 Task: Save the nearest Divvy bike station to your list of favorite locations and also explore the gallery of the bike station.
Action: Mouse moved to (13, 100)
Screenshot: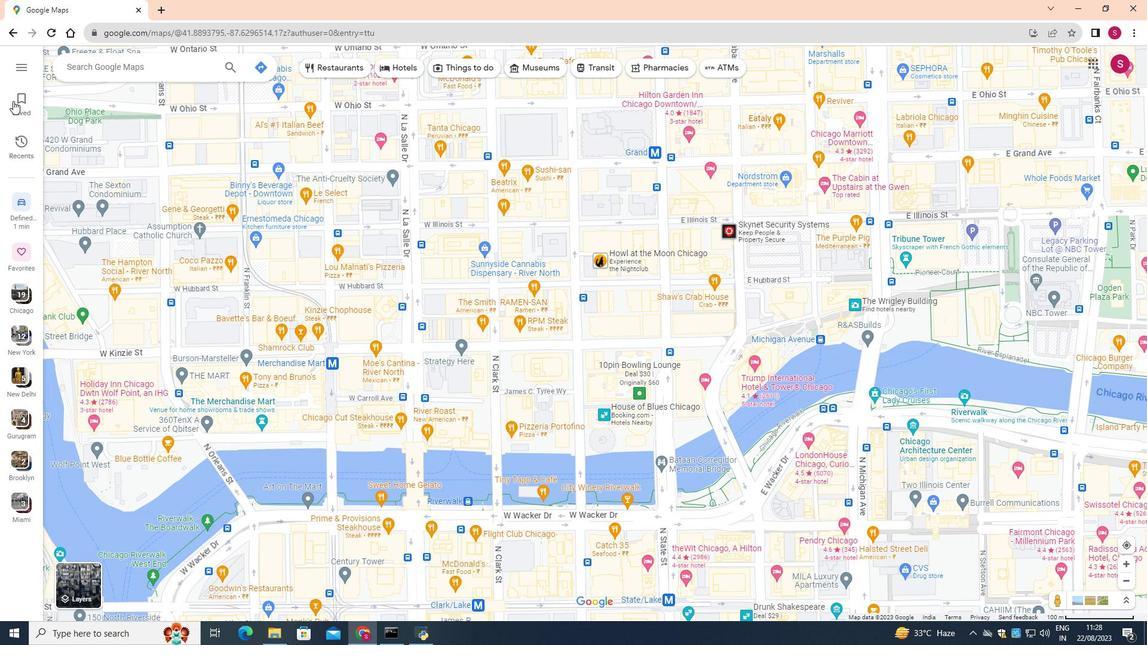 
Action: Mouse pressed left at (13, 100)
Screenshot: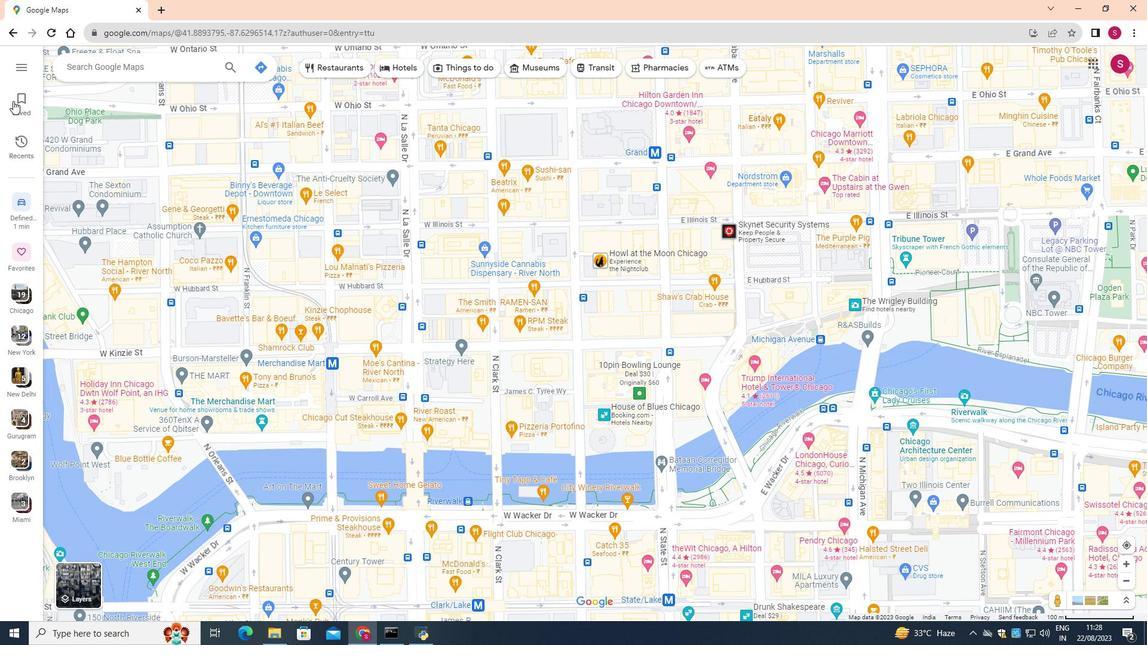 
Action: Mouse moved to (261, 171)
Screenshot: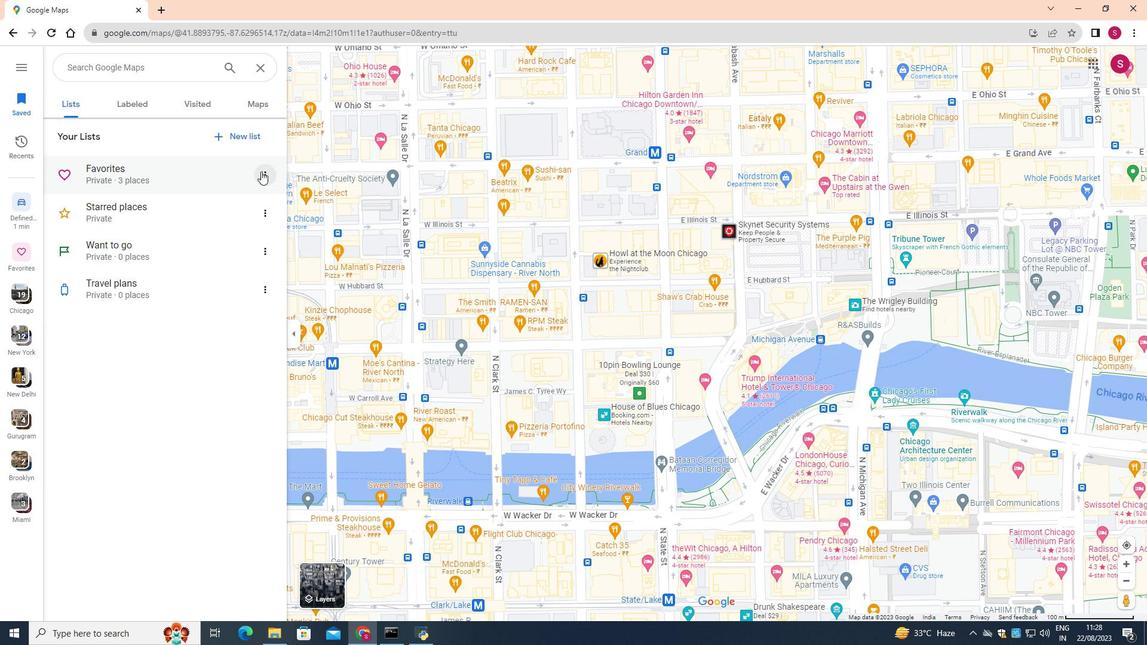 
Action: Mouse pressed left at (261, 171)
Screenshot: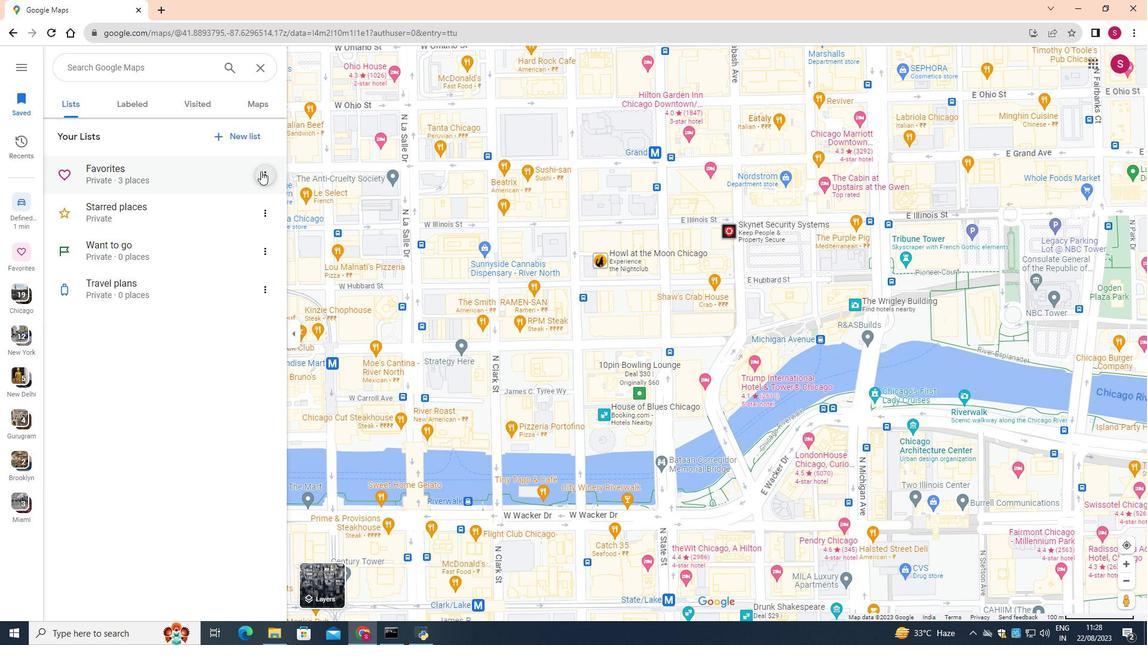 
Action: Mouse moved to (273, 187)
Screenshot: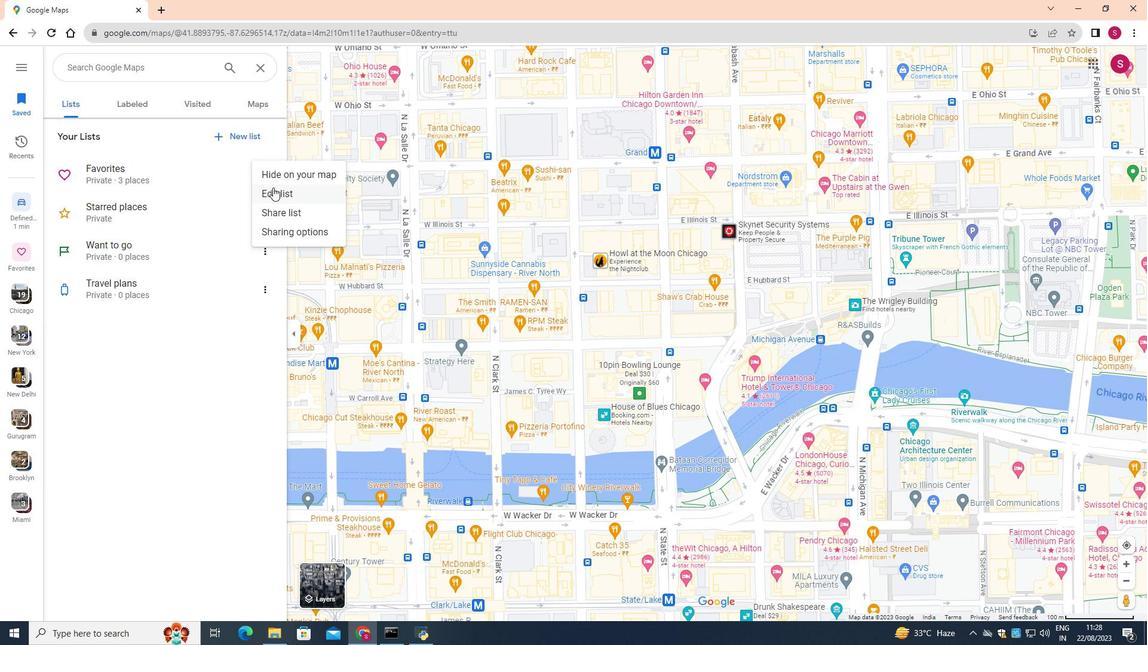 
Action: Mouse pressed left at (273, 187)
Screenshot: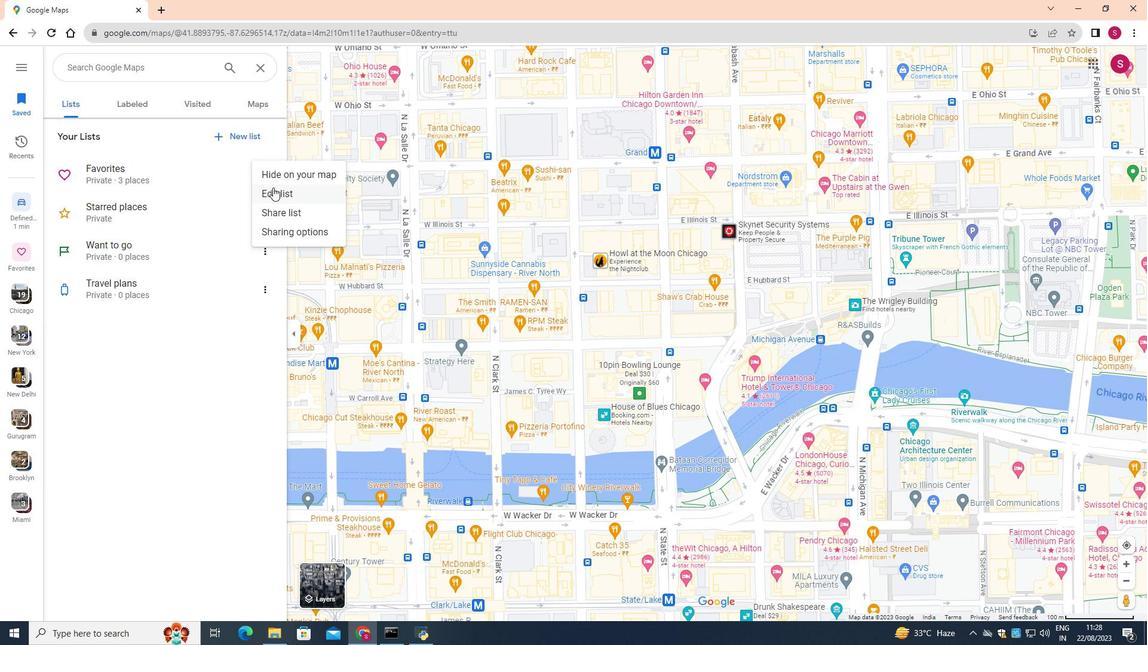 
Action: Mouse moved to (182, 148)
Screenshot: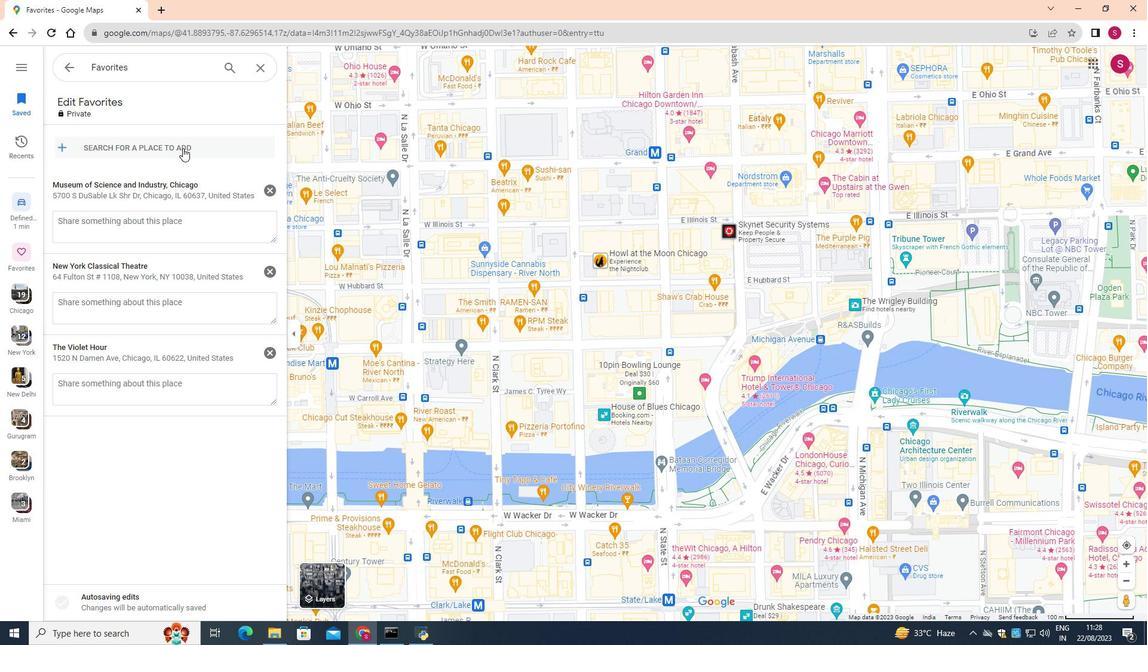 
Action: Mouse pressed left at (182, 148)
Screenshot: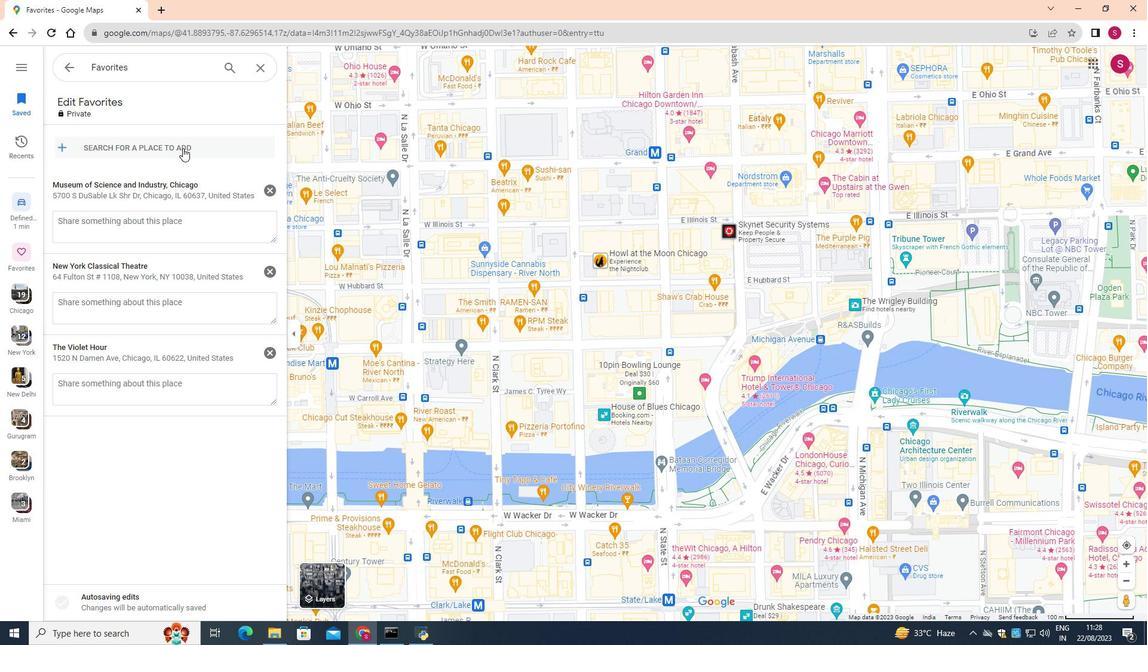 
Action: Key pressed <Key.shift>Field<Key.space><Key.shift>Museum<Key.space><Key.shift>Bike<Key.space><Key.shift>Sharing
Screenshot: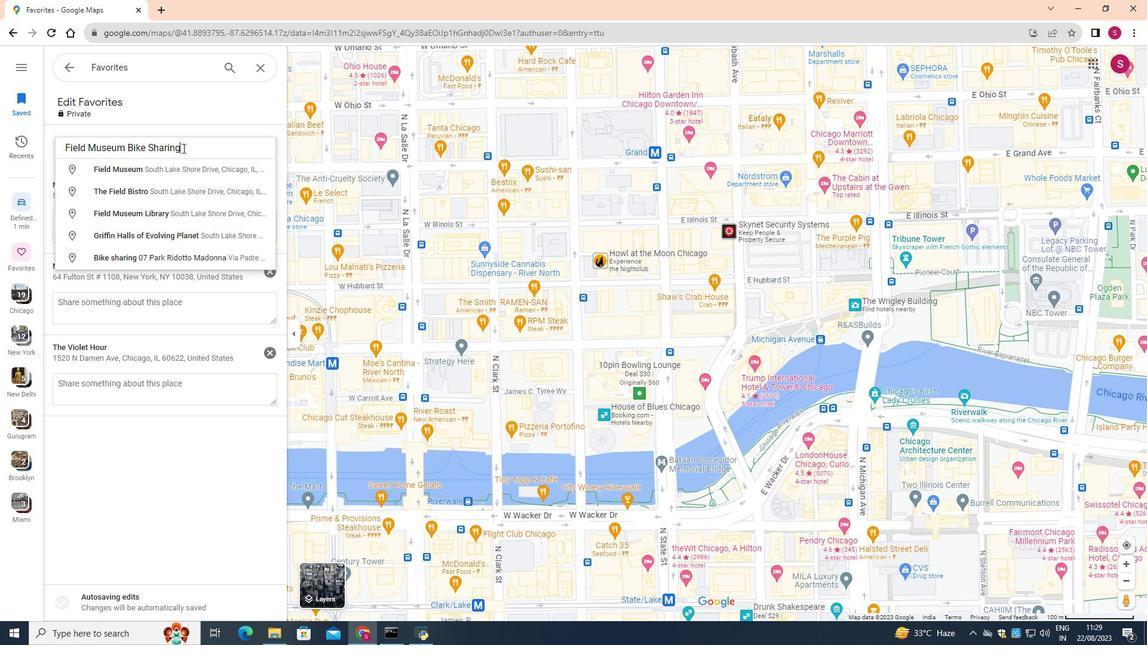 
Action: Mouse moved to (157, 172)
Screenshot: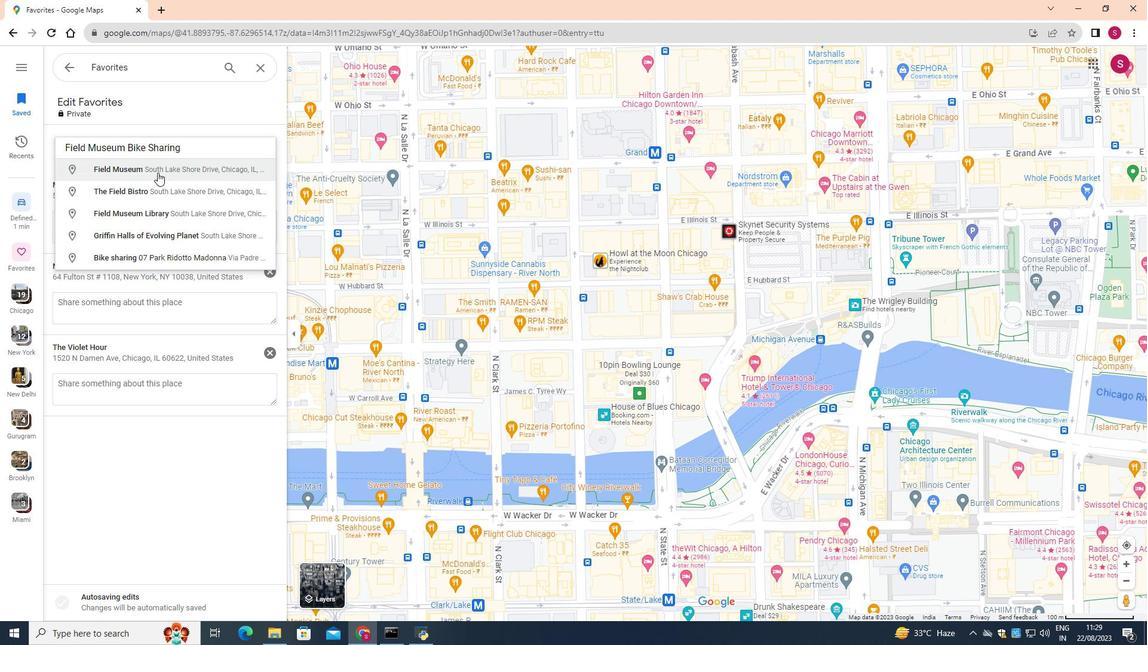
Action: Mouse pressed left at (157, 172)
Screenshot: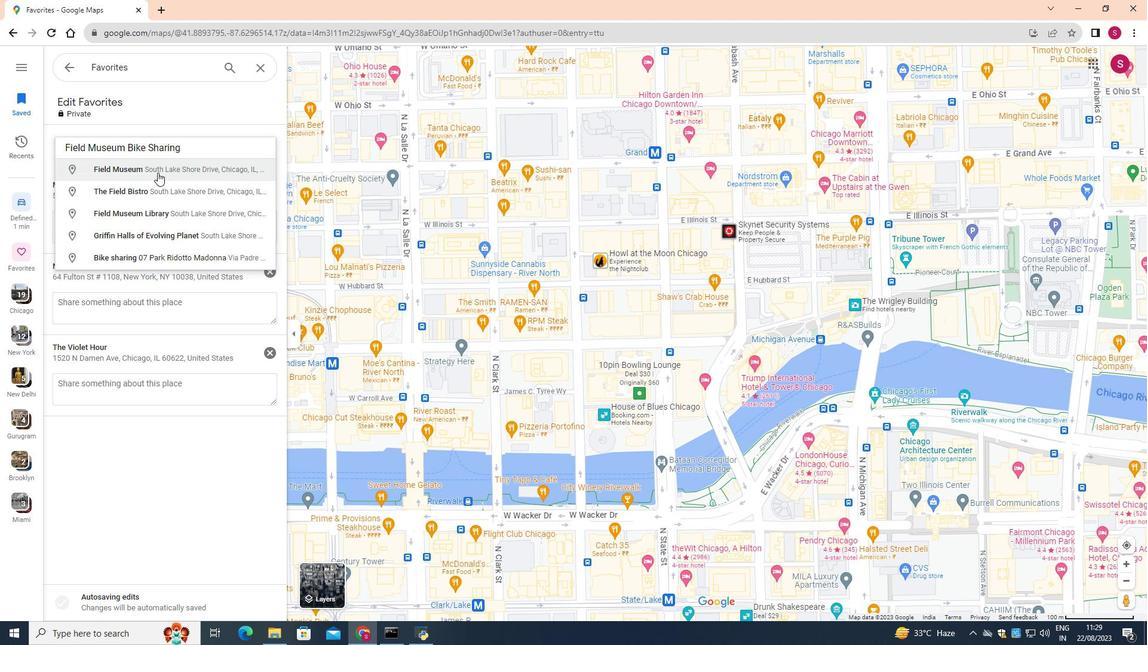 
Action: Mouse moved to (788, 604)
Screenshot: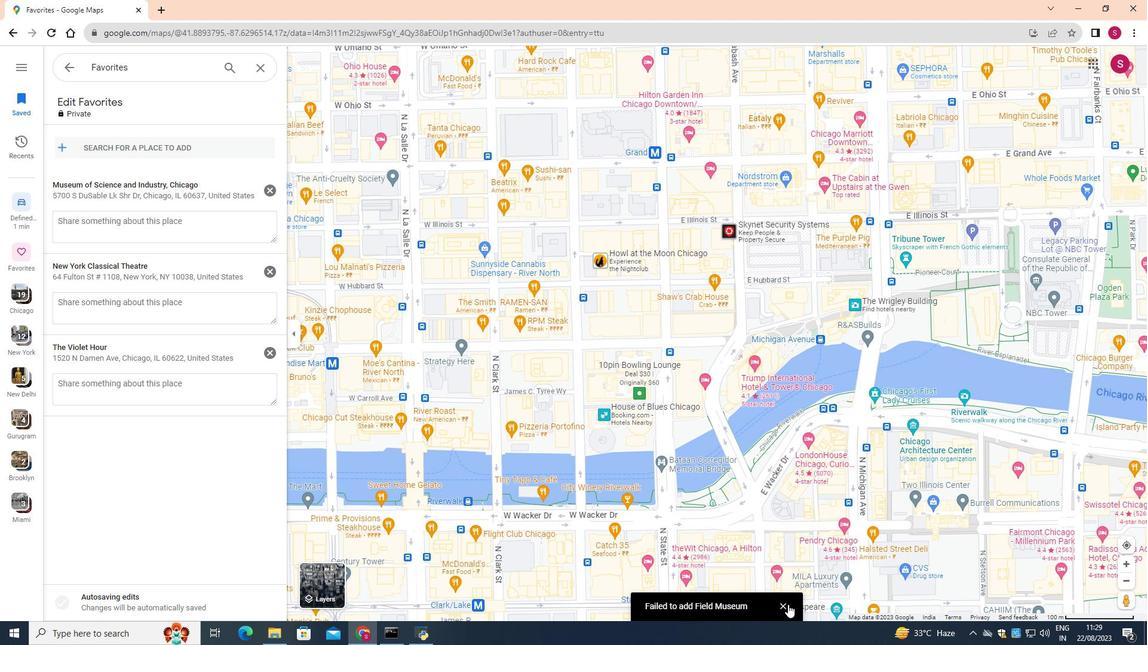 
Action: Mouse pressed left at (788, 604)
Screenshot: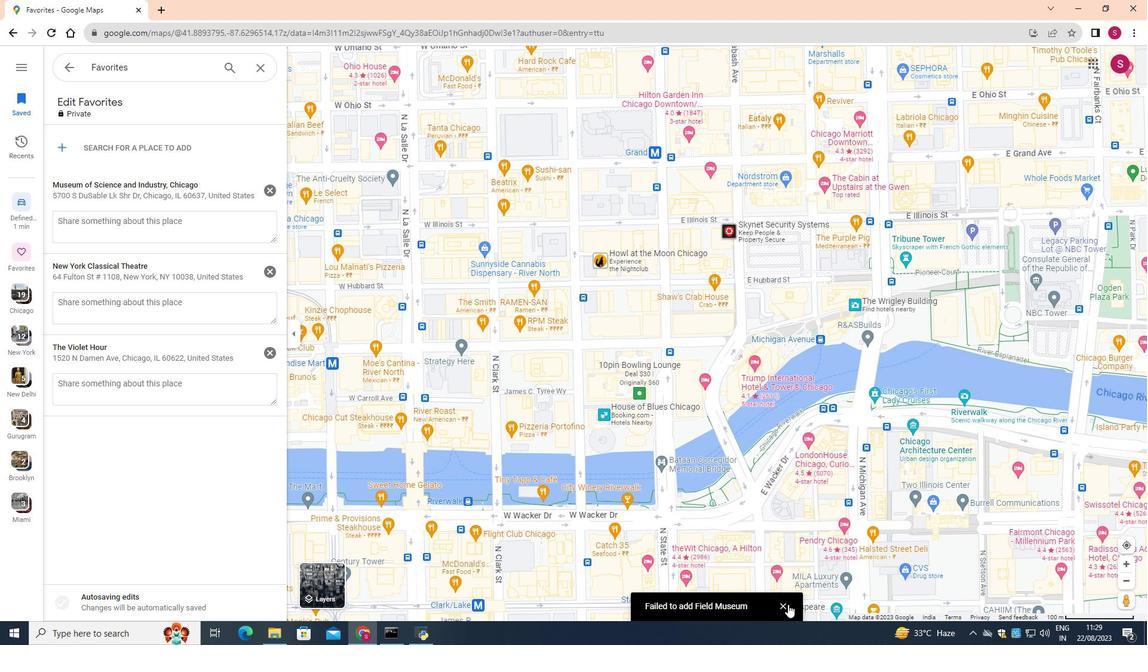 
Action: Mouse moved to (161, 142)
Screenshot: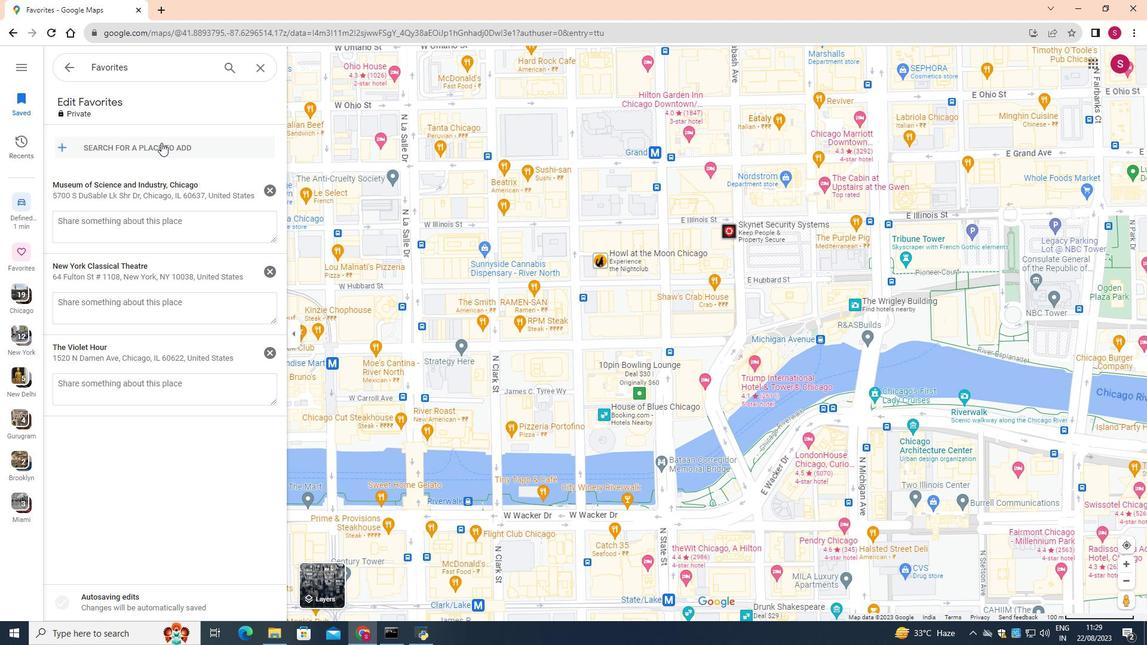 
Action: Mouse pressed left at (161, 142)
Screenshot: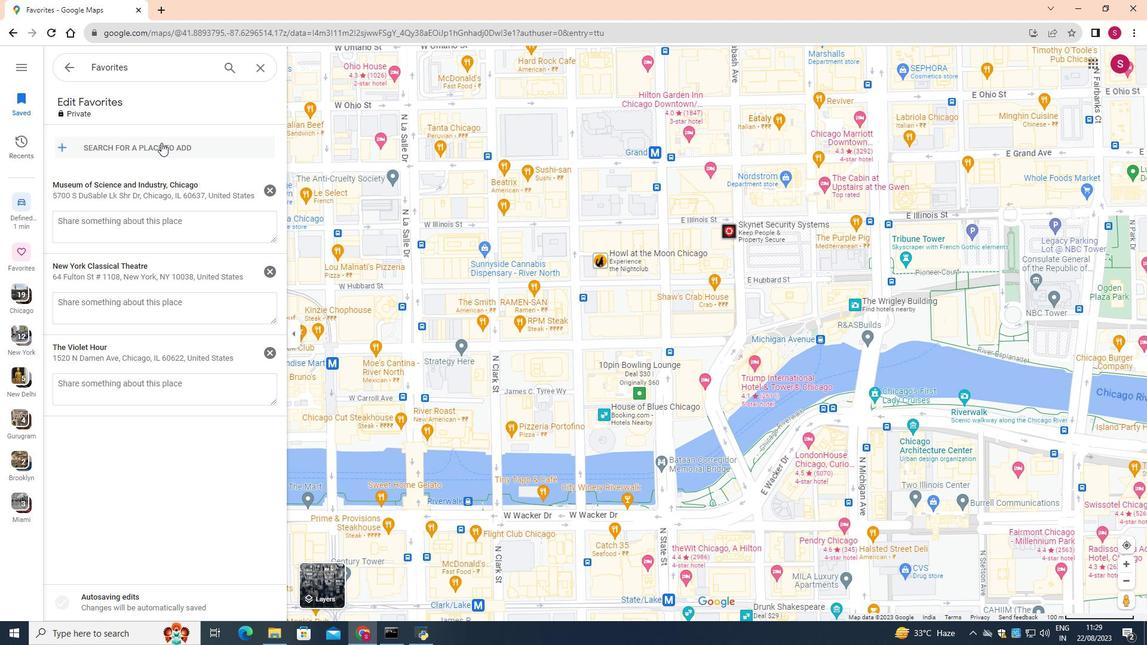 
Action: Mouse moved to (160, 169)
Screenshot: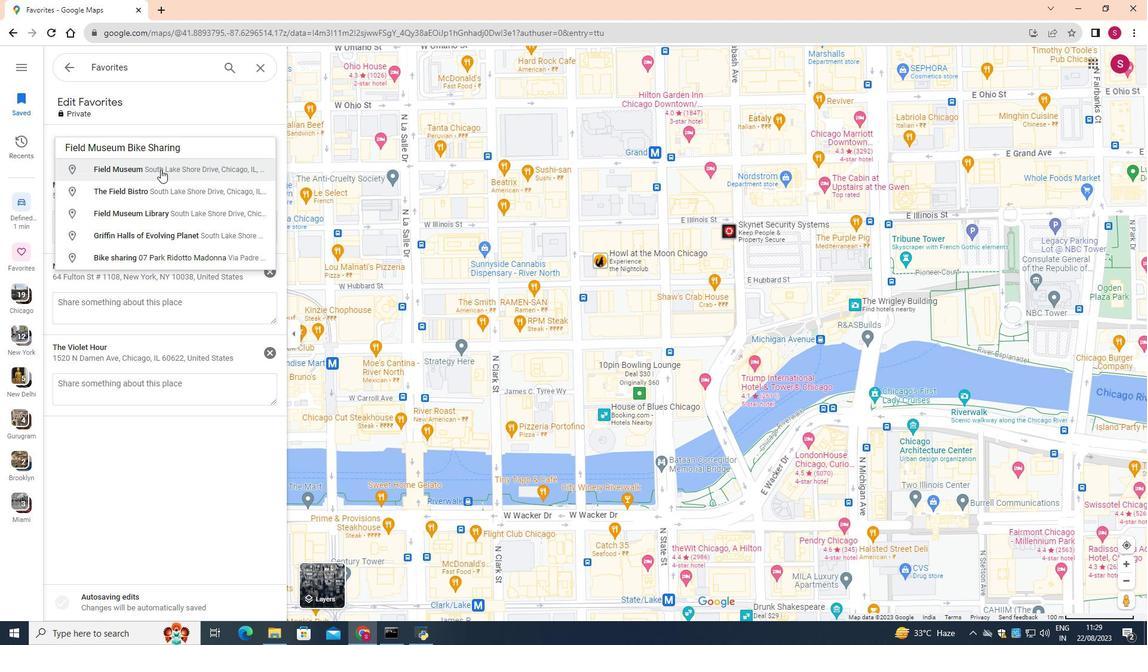 
Action: Mouse pressed left at (160, 169)
Screenshot: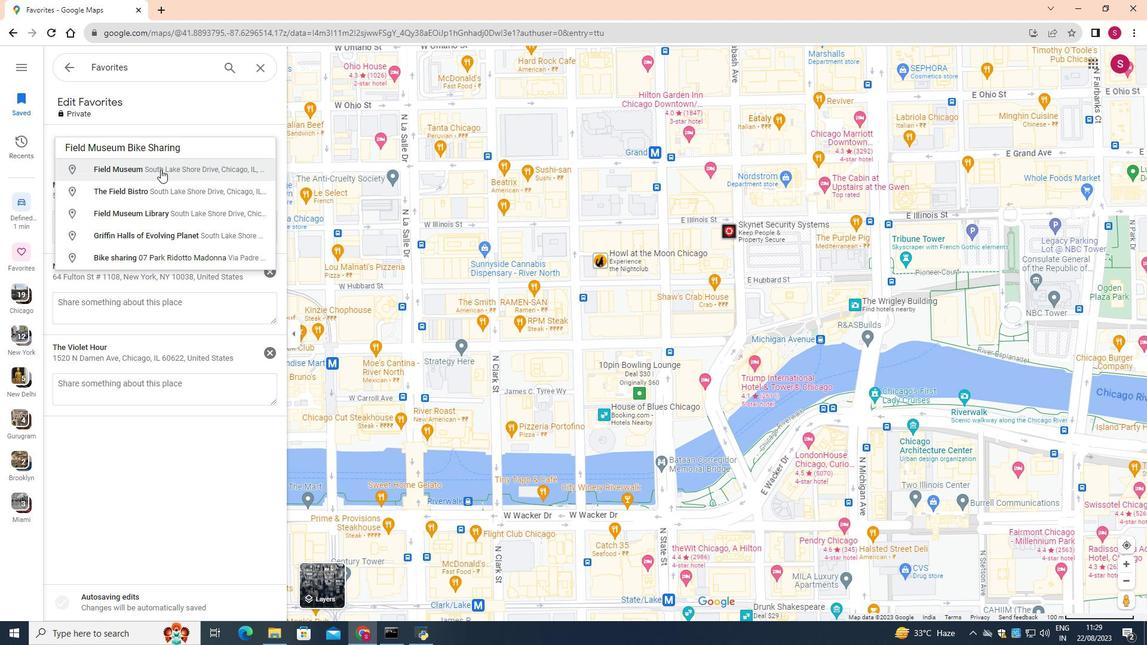 
Action: Mouse moved to (781, 603)
Screenshot: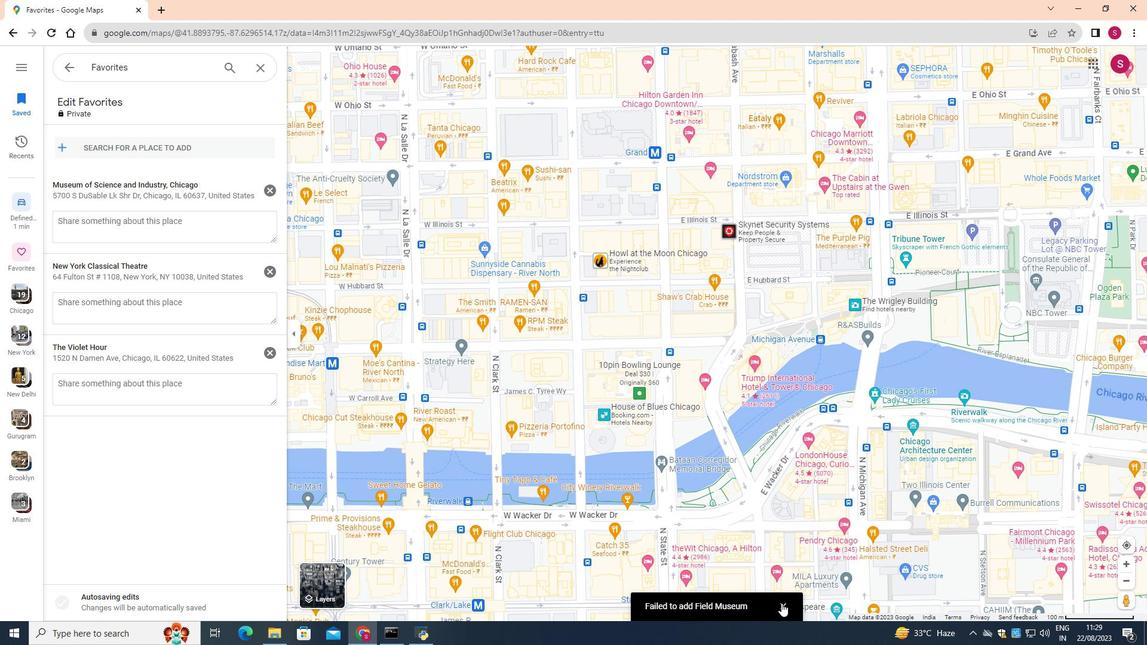 
Action: Mouse pressed left at (781, 603)
Screenshot: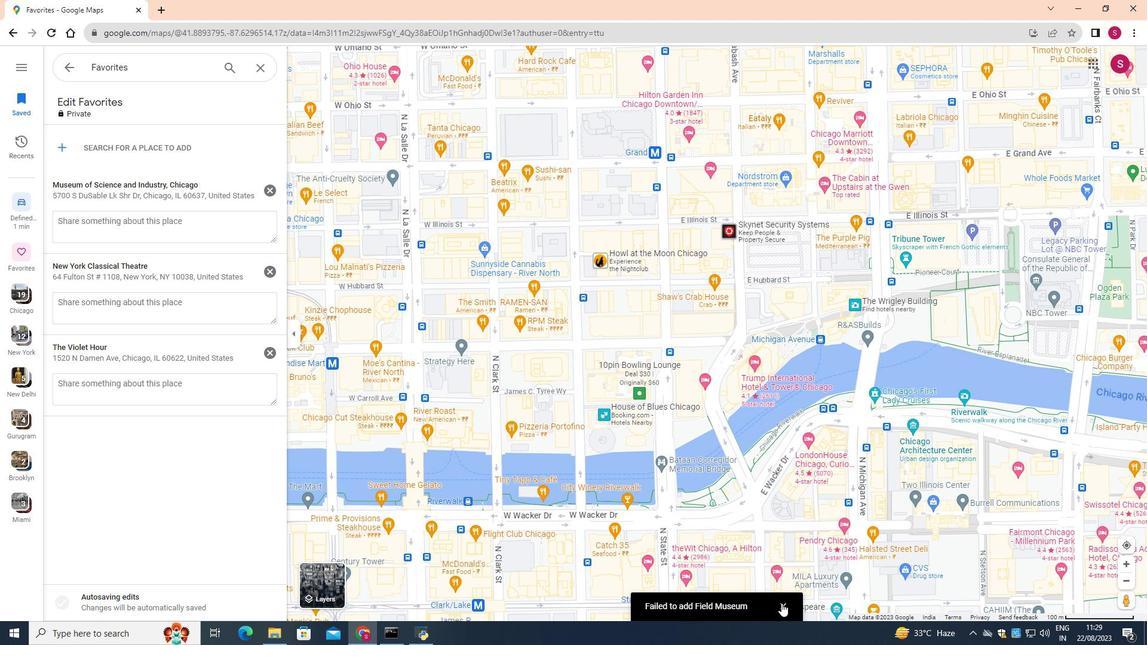 
Action: Mouse moved to (62, 148)
Screenshot: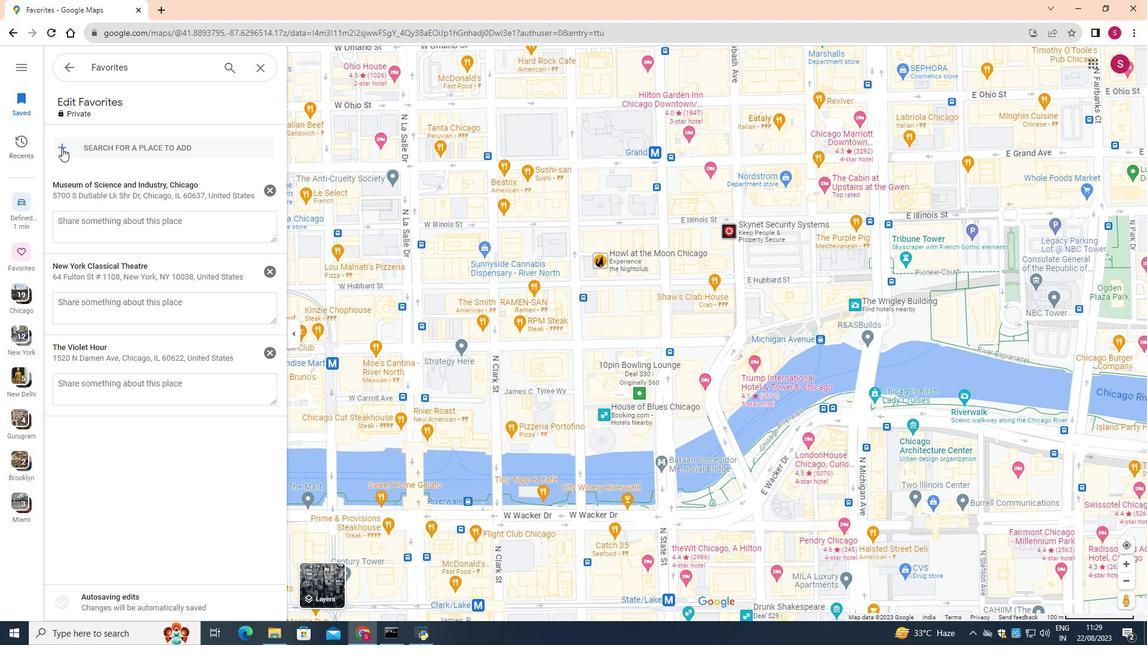 
Action: Mouse pressed left at (62, 148)
Screenshot: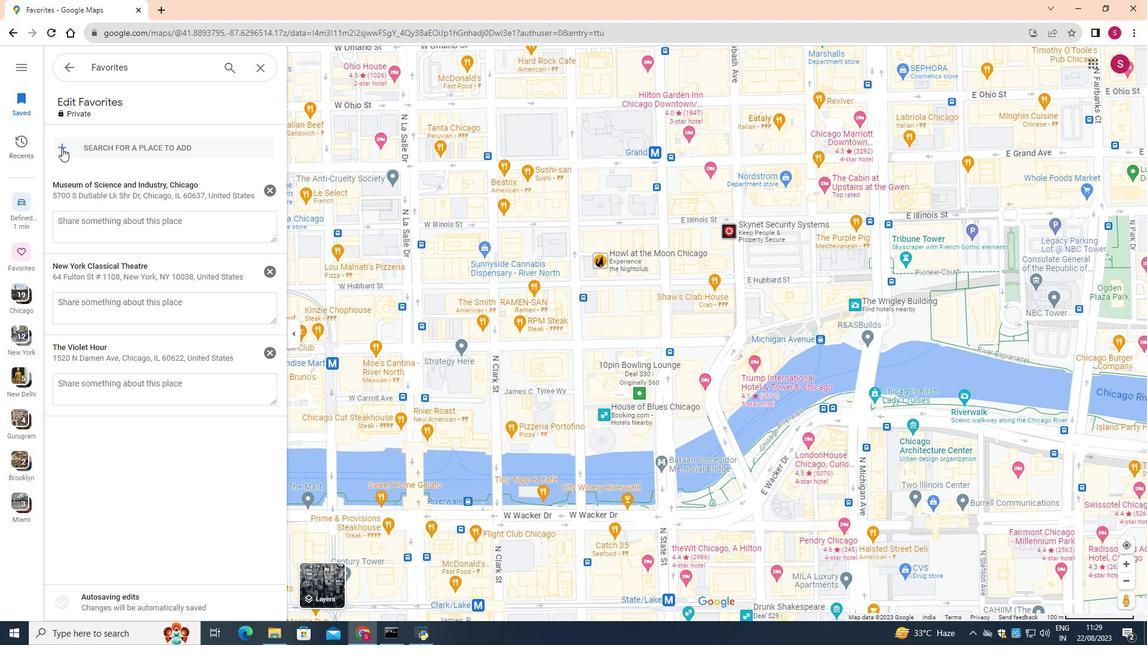 
Action: Mouse moved to (117, 166)
Screenshot: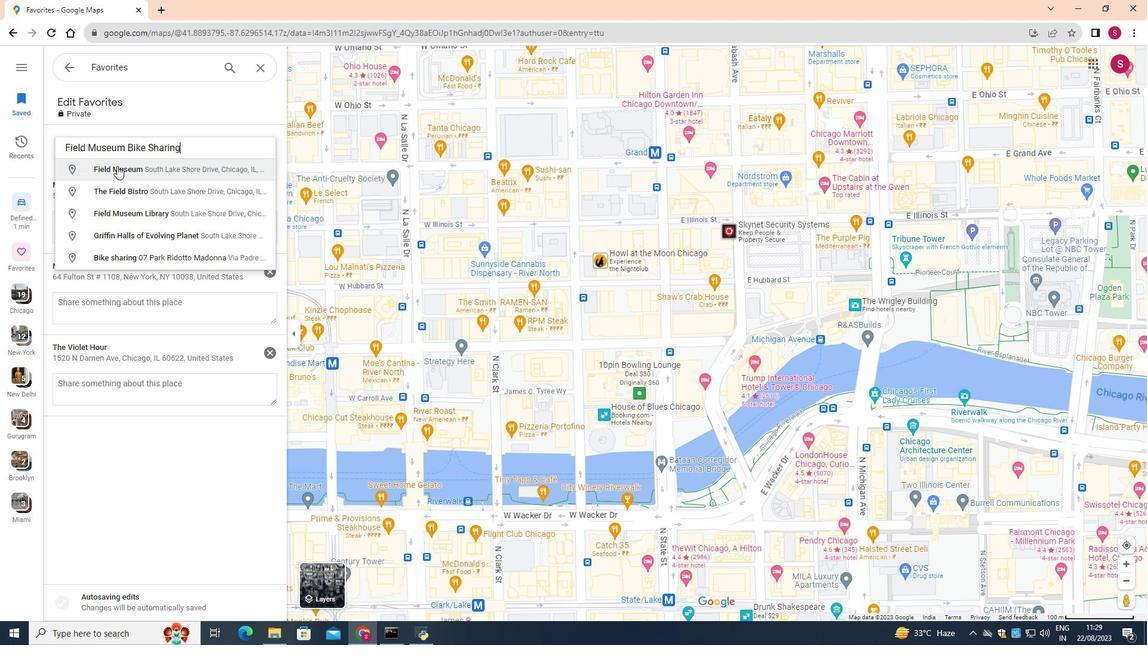 
Action: Mouse pressed left at (117, 166)
Screenshot: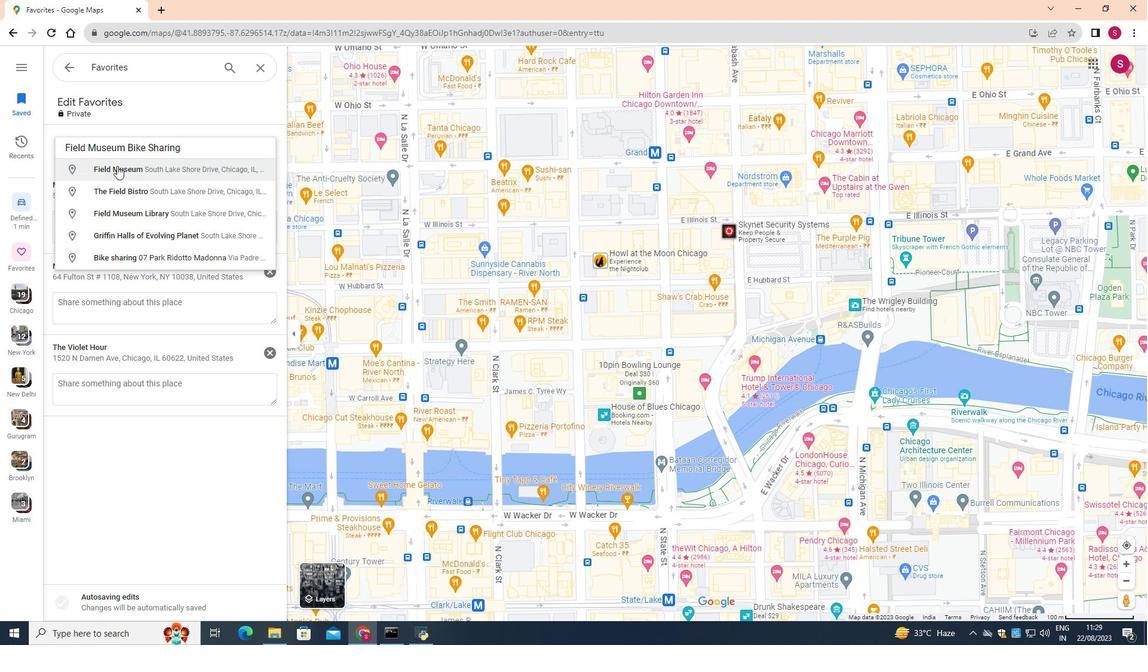 
Action: Mouse moved to (63, 64)
Screenshot: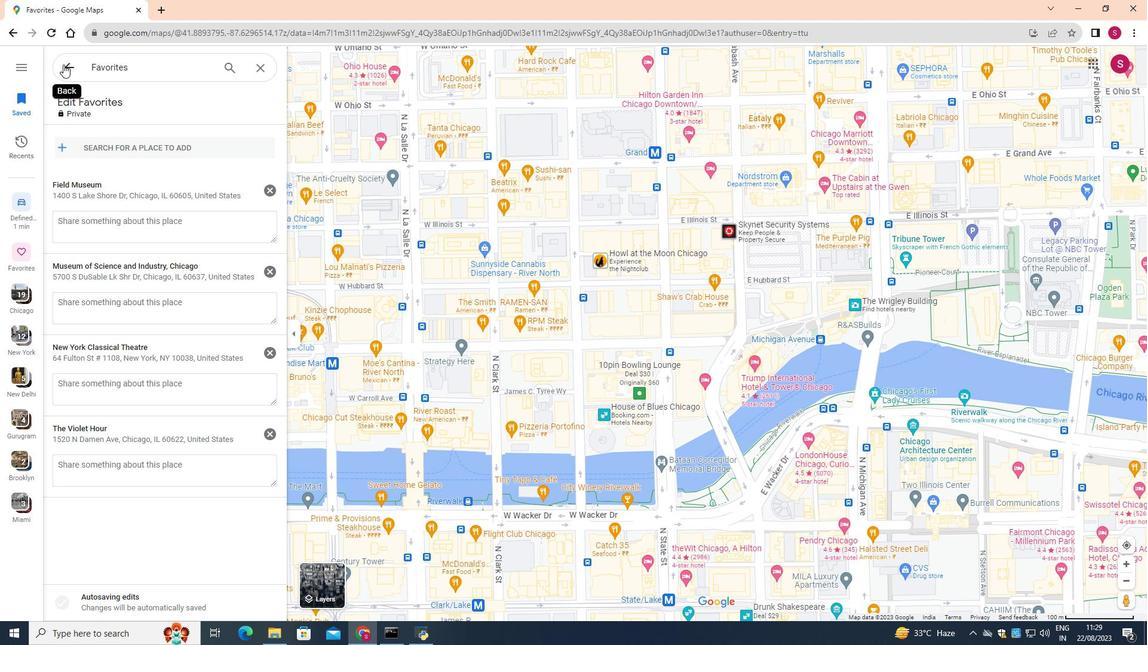 
Action: Mouse pressed left at (63, 64)
Screenshot: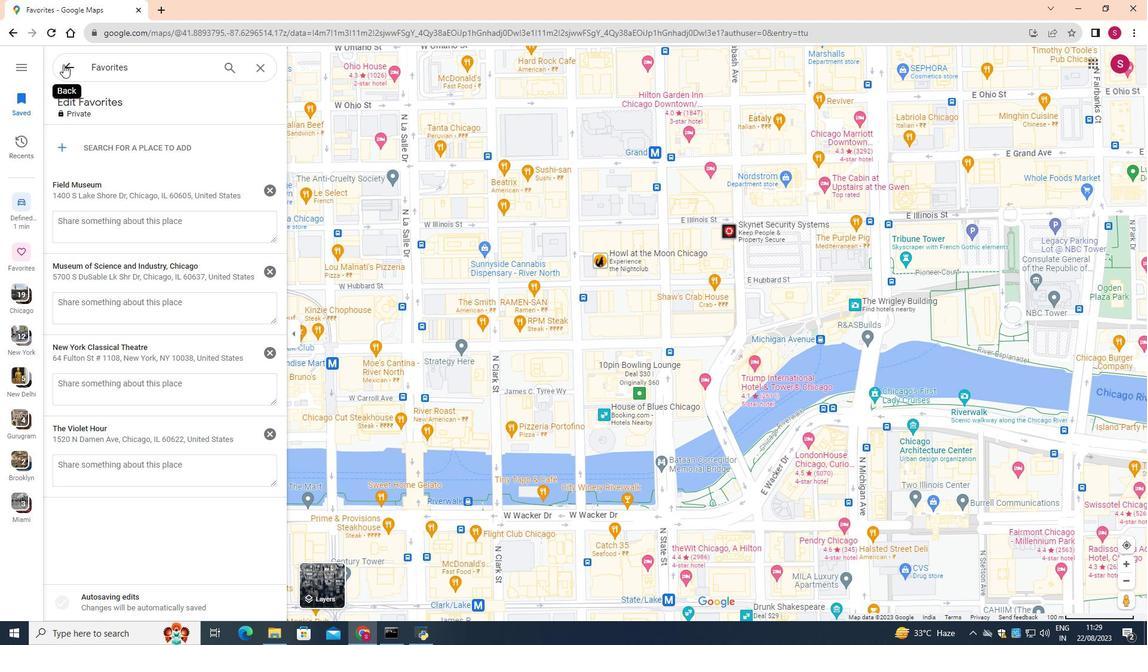
Action: Mouse pressed left at (63, 64)
Screenshot: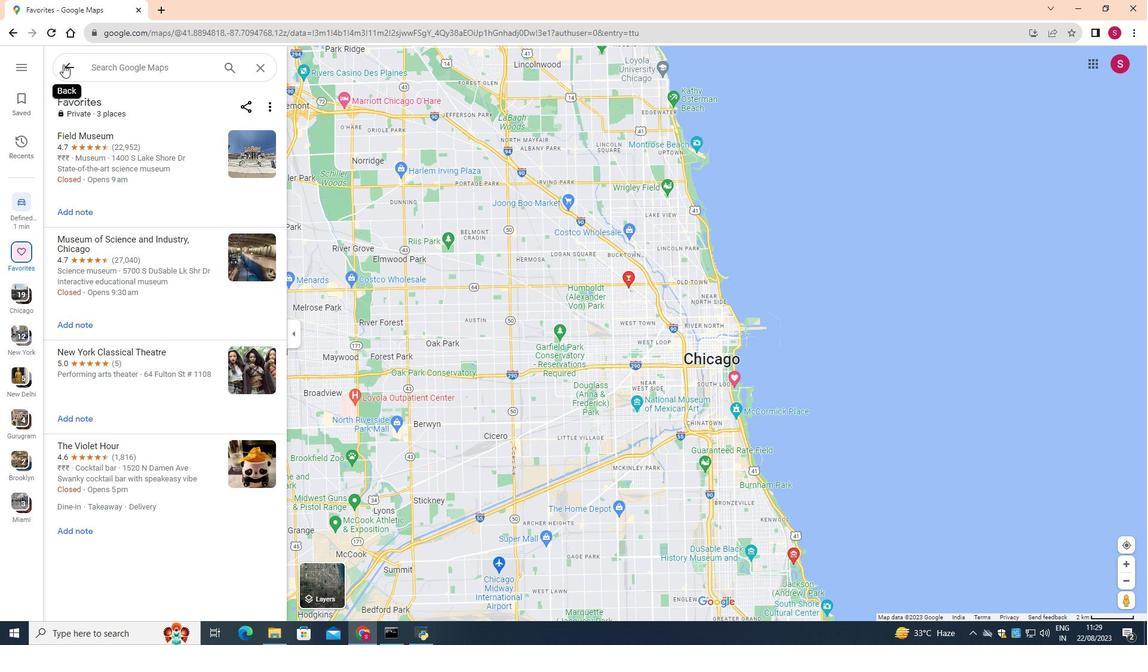 
Action: Mouse moved to (257, 64)
Screenshot: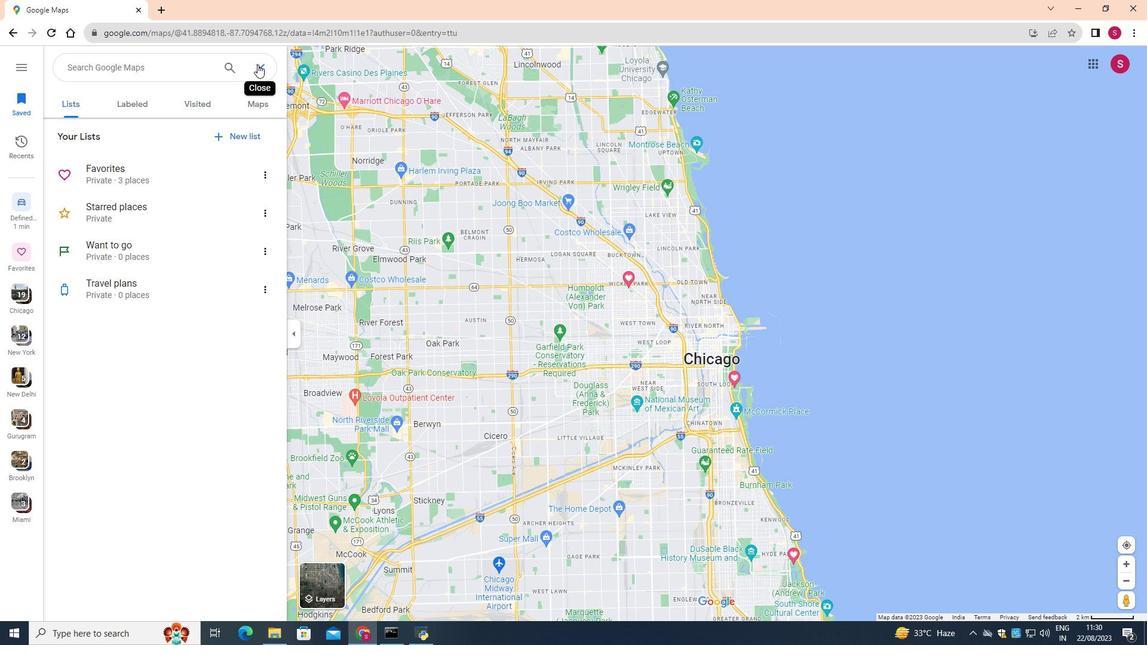 
Action: Mouse pressed left at (257, 64)
Screenshot: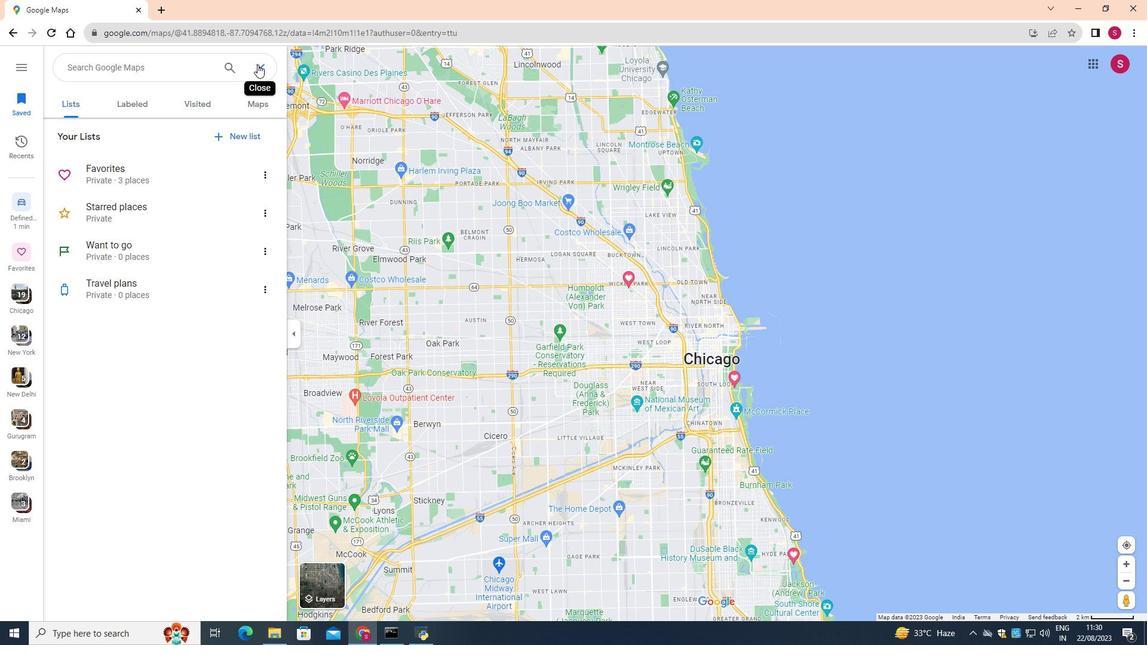 
Action: Mouse moved to (172, 66)
Screenshot: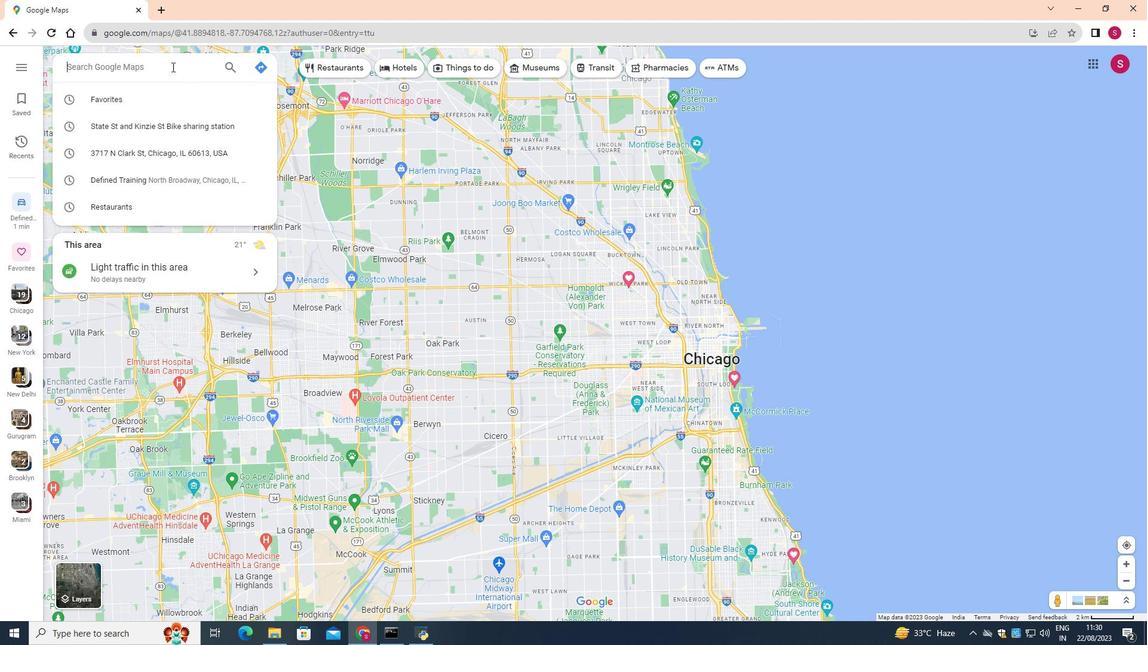 
Action: Mouse pressed left at (172, 66)
Screenshot: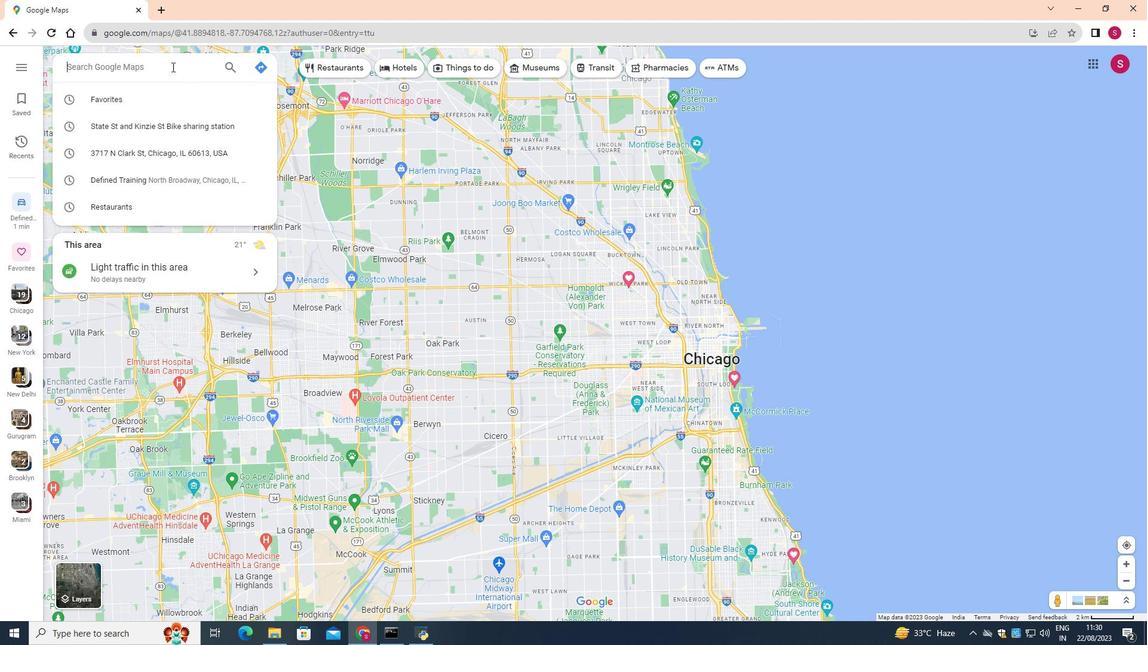 
Action: Key pressed <Key.shift>Field<Key.space><Key.shift>Mu
Screenshot: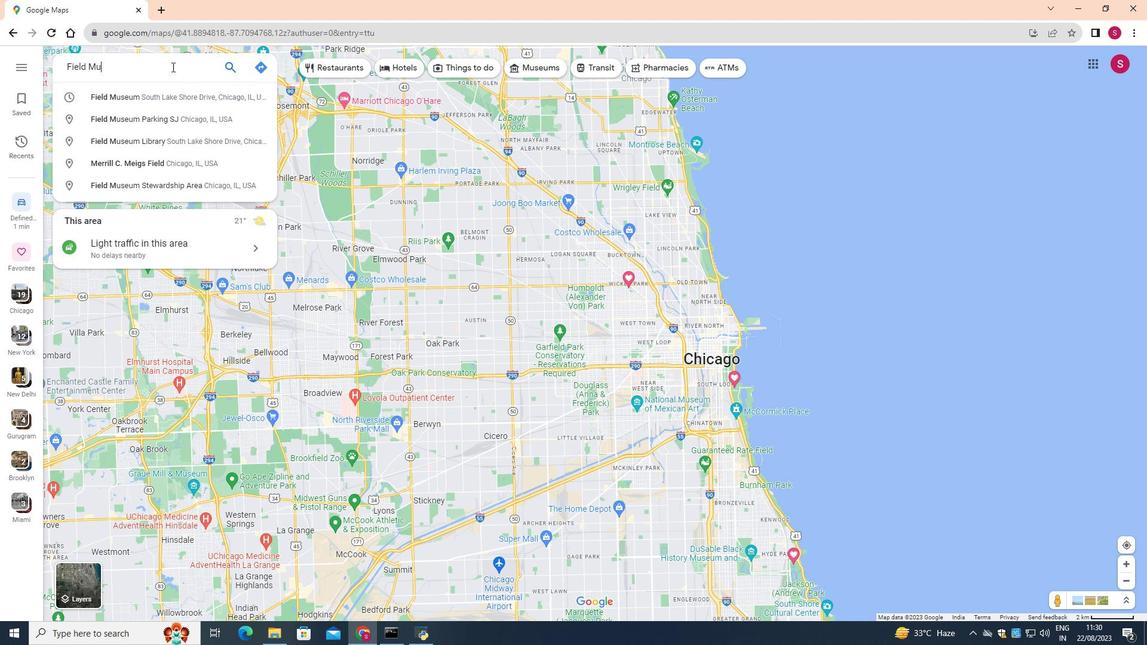 
Action: Mouse moved to (156, 95)
Screenshot: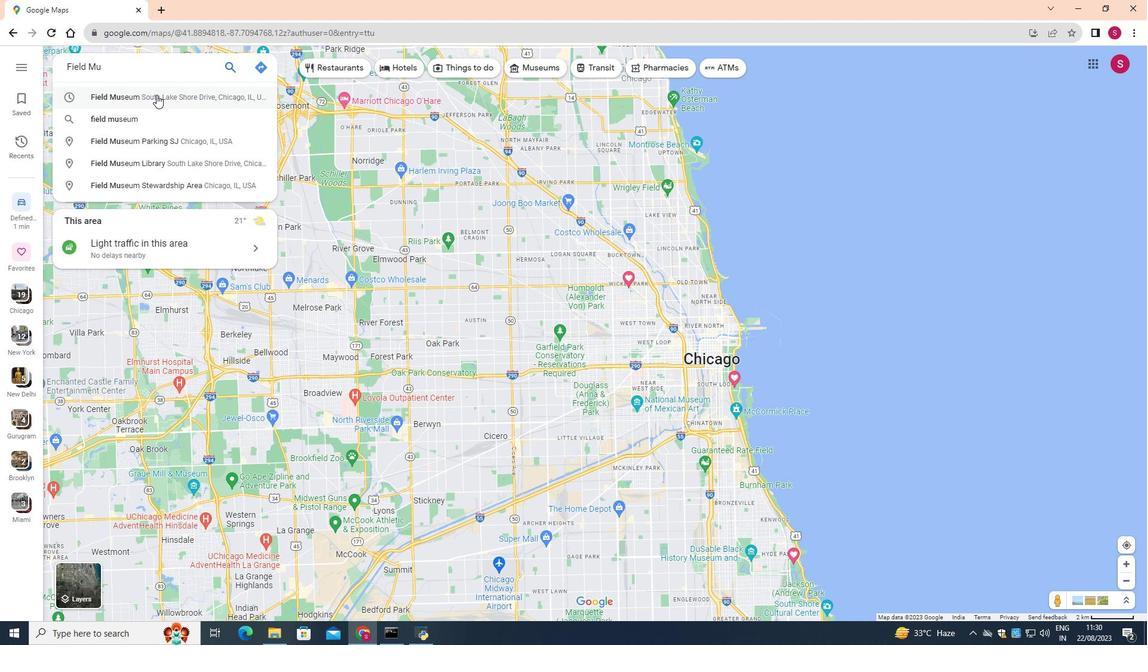 
Action: Mouse pressed left at (156, 95)
Screenshot: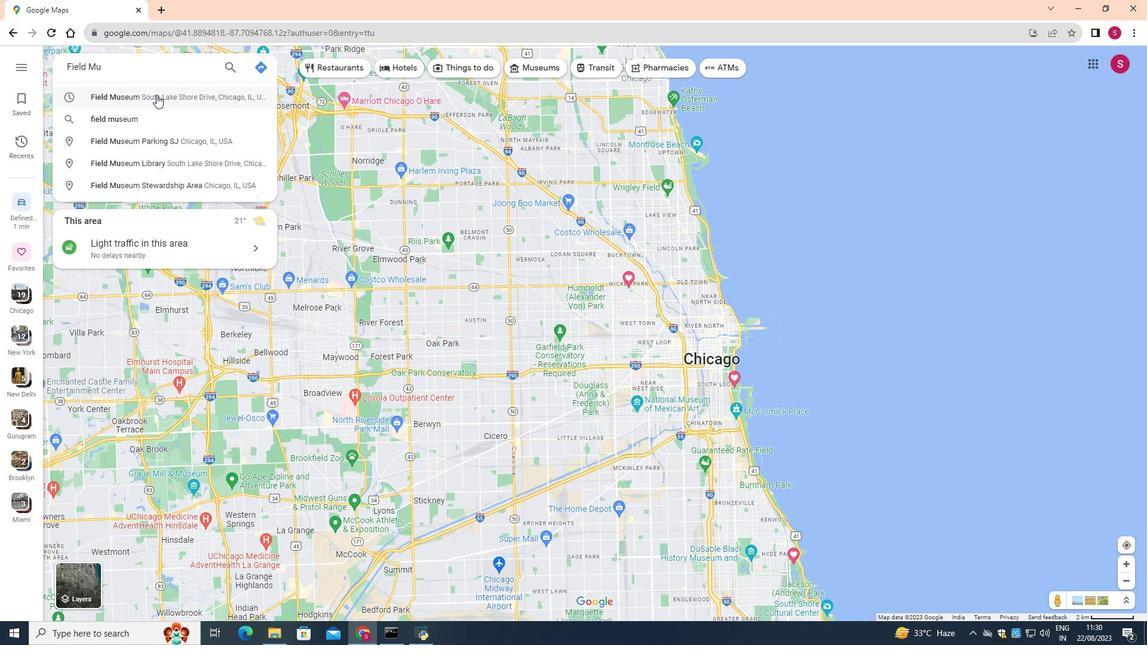
Action: Mouse moved to (207, 164)
Screenshot: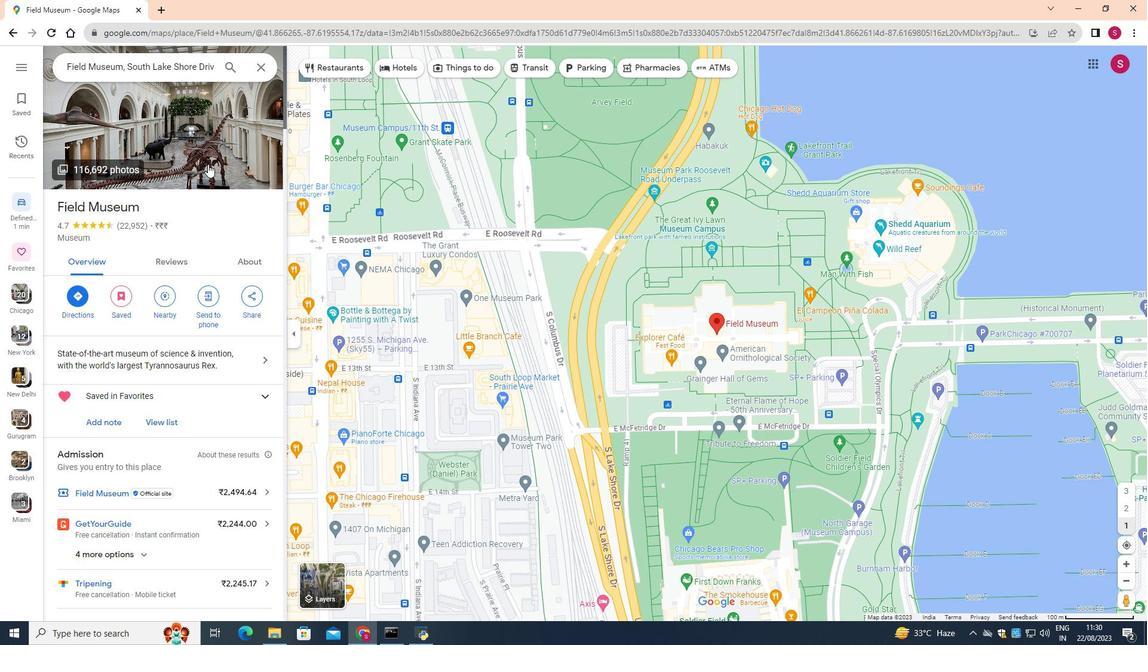 
Action: Mouse pressed left at (207, 164)
Screenshot: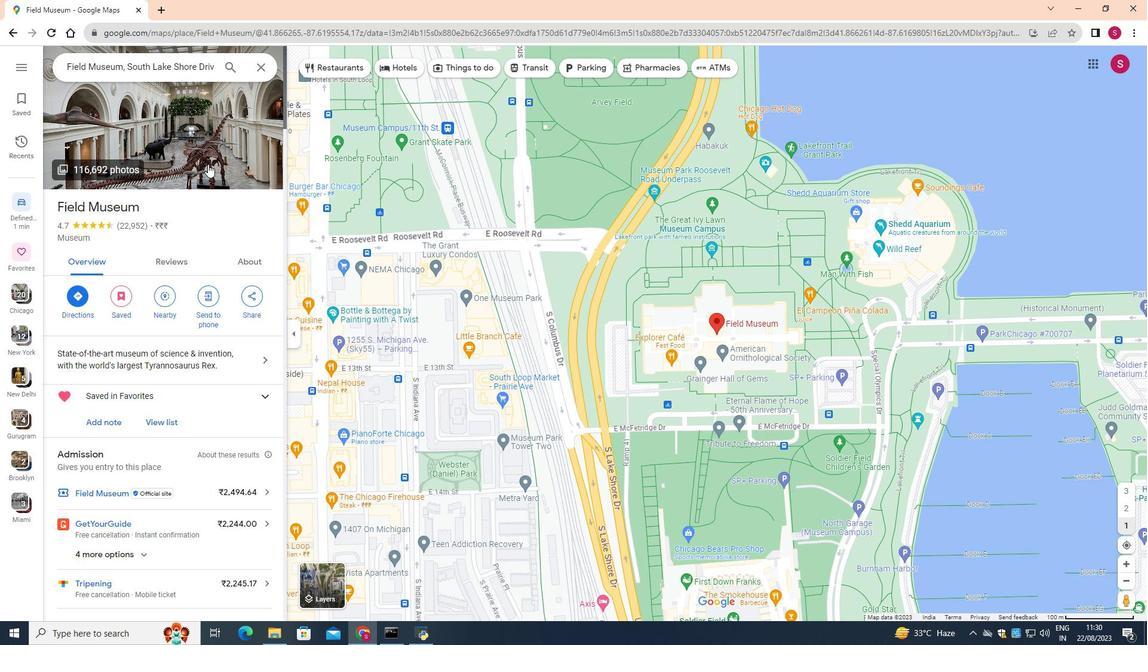 
Action: Mouse moved to (735, 522)
Screenshot: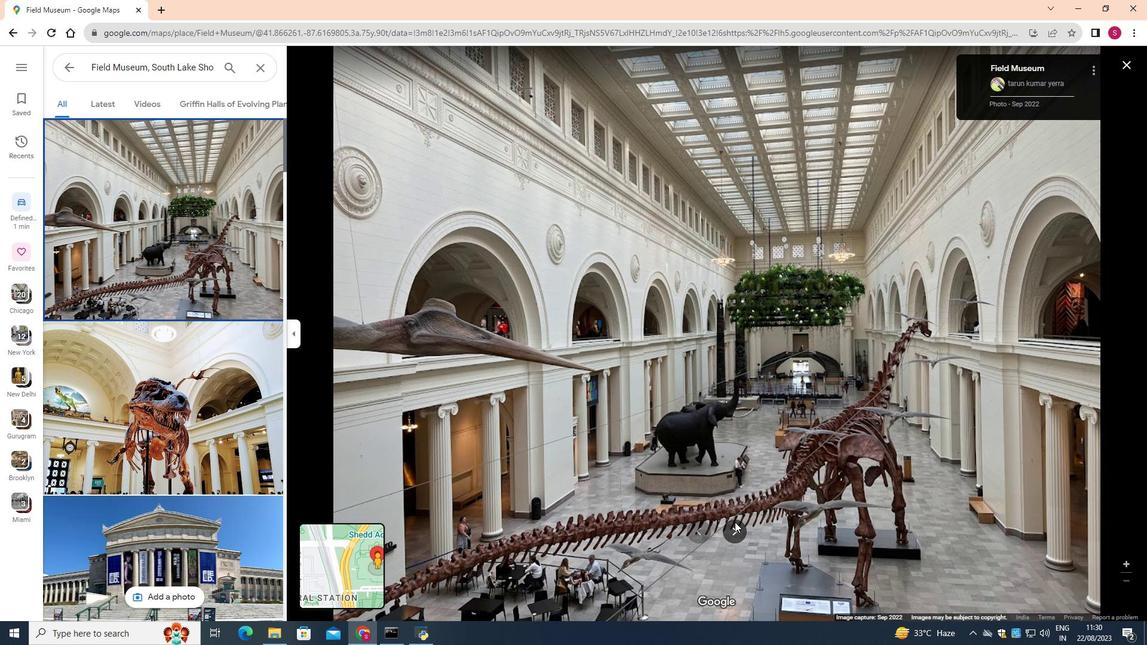 
Action: Mouse pressed left at (735, 522)
Screenshot: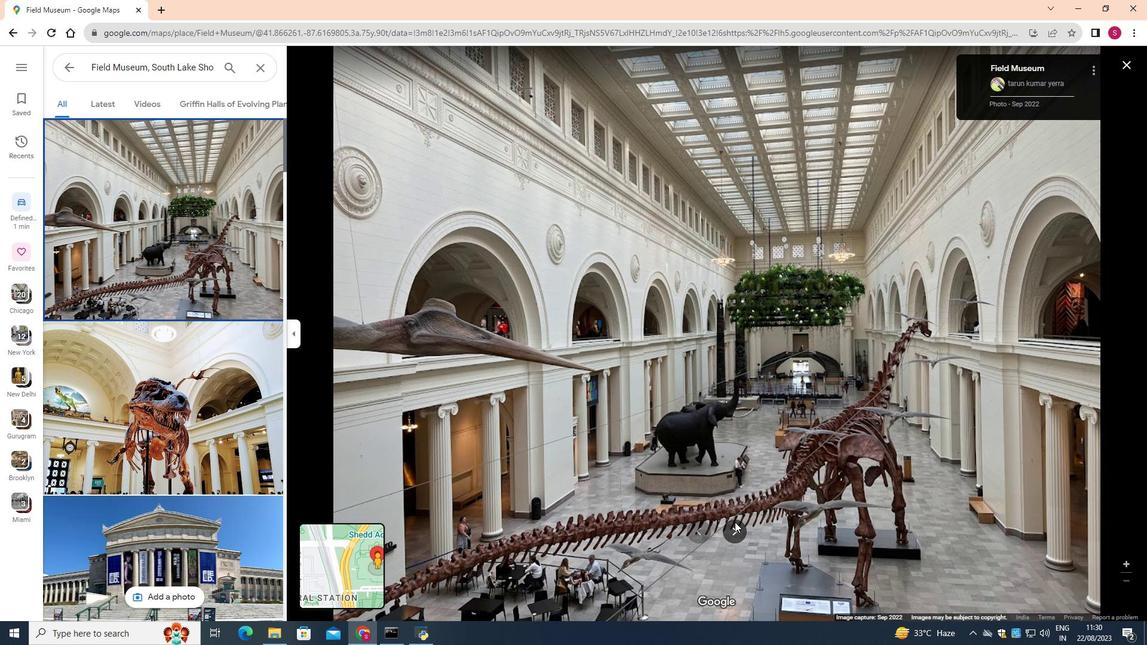 
Action: Mouse moved to (733, 531)
Screenshot: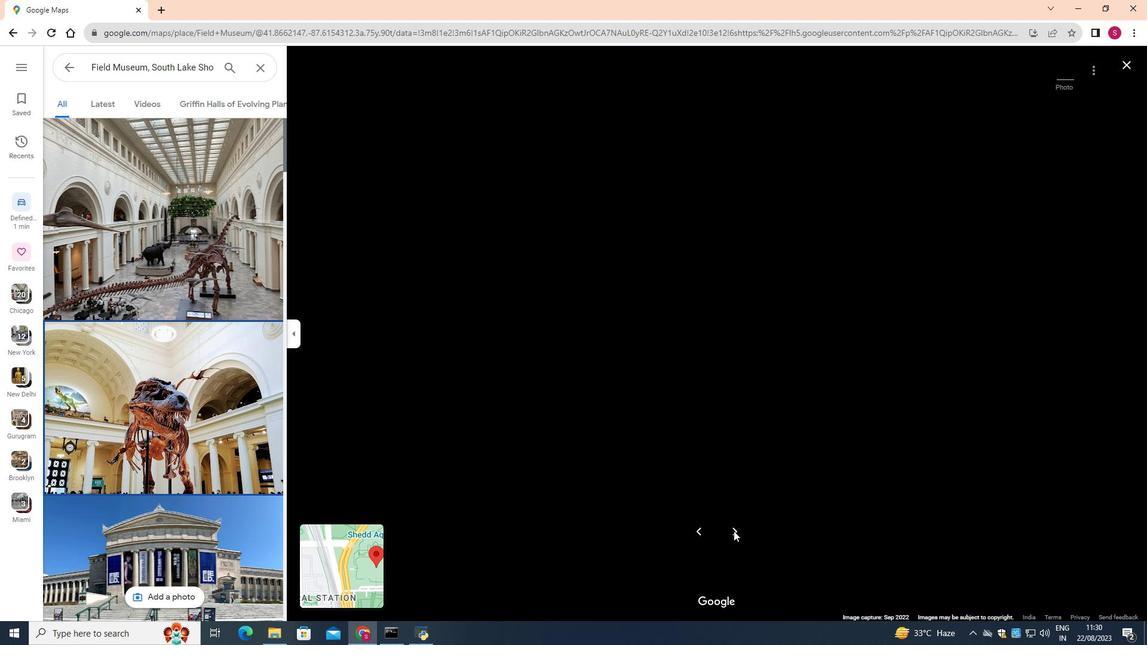 
Action: Mouse pressed left at (733, 531)
Screenshot: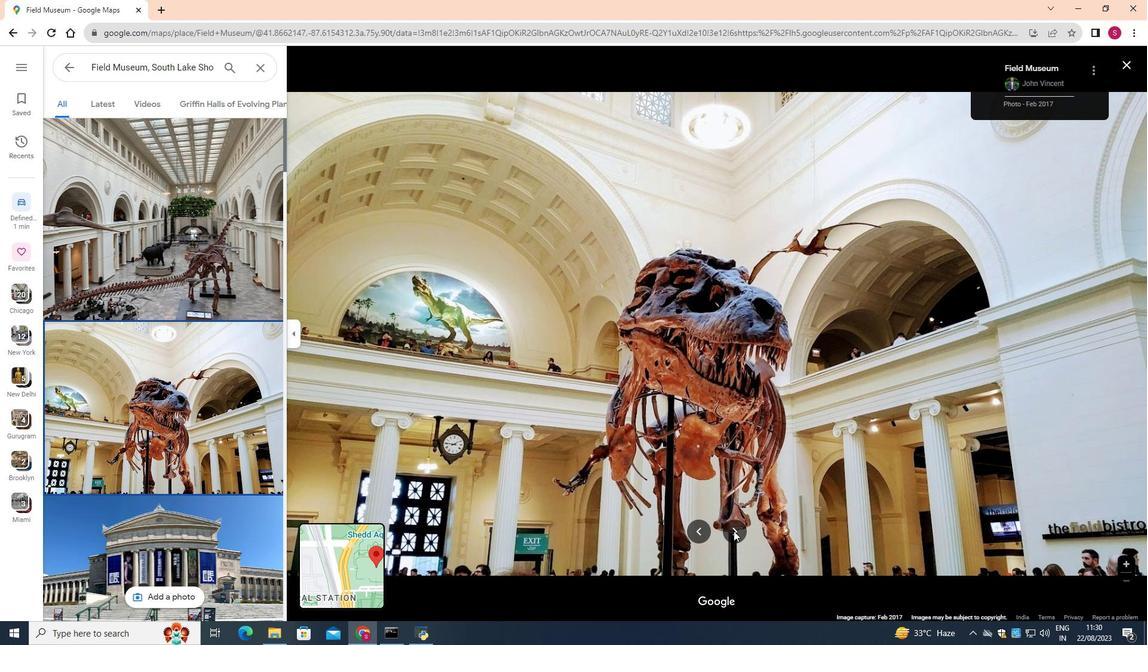 
Action: Key pressed <Key.right><Key.right><Key.right><Key.right><Key.right><Key.right><Key.right><Key.right><Key.right><Key.right><Key.right><Key.right><Key.right><Key.right><Key.right><Key.right><Key.right><Key.right><Key.right><Key.right><Key.right><Key.right><Key.right><Key.right><Key.right><Key.right><Key.right><Key.right><Key.right><Key.right><Key.right><Key.right><Key.right><Key.right><Key.right><Key.right><Key.right><Key.right><Key.right><Key.right><Key.right><Key.right><Key.right><Key.right><Key.right><Key.right><Key.right><Key.right><Key.right><Key.right><Key.right><Key.right><Key.right><Key.right><Key.right><Key.right><Key.right><Key.right><Key.right><Key.right><Key.right><Key.right><Key.right><Key.right><Key.right><Key.right><Key.right><Key.right><Key.right><Key.right><Key.right><Key.right><Key.right><Key.right><Key.right><Key.right><Key.right><Key.right><Key.right><Key.right><Key.right><Key.right><Key.right><Key.right><Key.right><Key.right><Key.right><Key.right><Key.right><Key.right><Key.right><Key.right><Key.right><Key.right><Key.right><Key.right><Key.right><Key.right><Key.right><Key.right><Key.right><Key.right><Key.right><Key.right><Key.right><Key.right><Key.right><Key.right><Key.right><Key.right><Key.right><Key.right><Key.right><Key.right><Key.right><Key.right><Key.right><Key.right><Key.right><Key.right><Key.right><Key.right><Key.right><Key.right><Key.right><Key.right><Key.right><Key.right><Key.right><Key.right><Key.right><Key.right><Key.right><Key.right><Key.right><Key.right><Key.right><Key.right><Key.right><Key.right><Key.right><Key.right><Key.right><Key.right><Key.right><Key.right><Key.right><Key.right><Key.right><Key.right><Key.right><Key.right><Key.right><Key.right><Key.right><Key.right><Key.right><Key.right><Key.right>
Screenshot: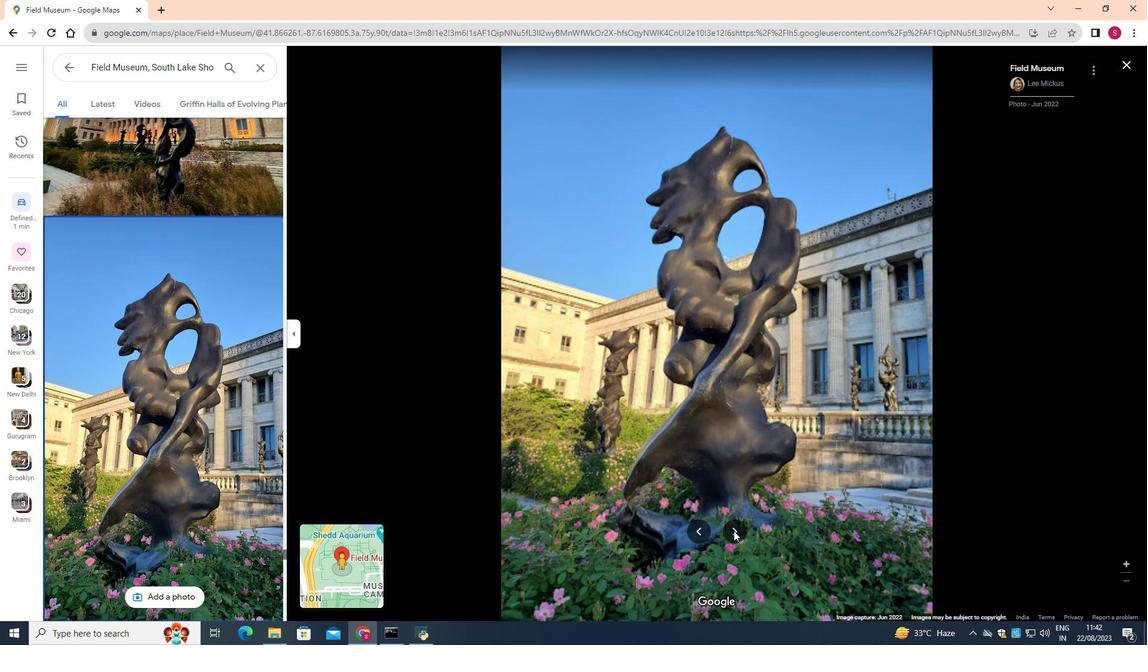 
Action: Mouse pressed left at (733, 531)
Screenshot: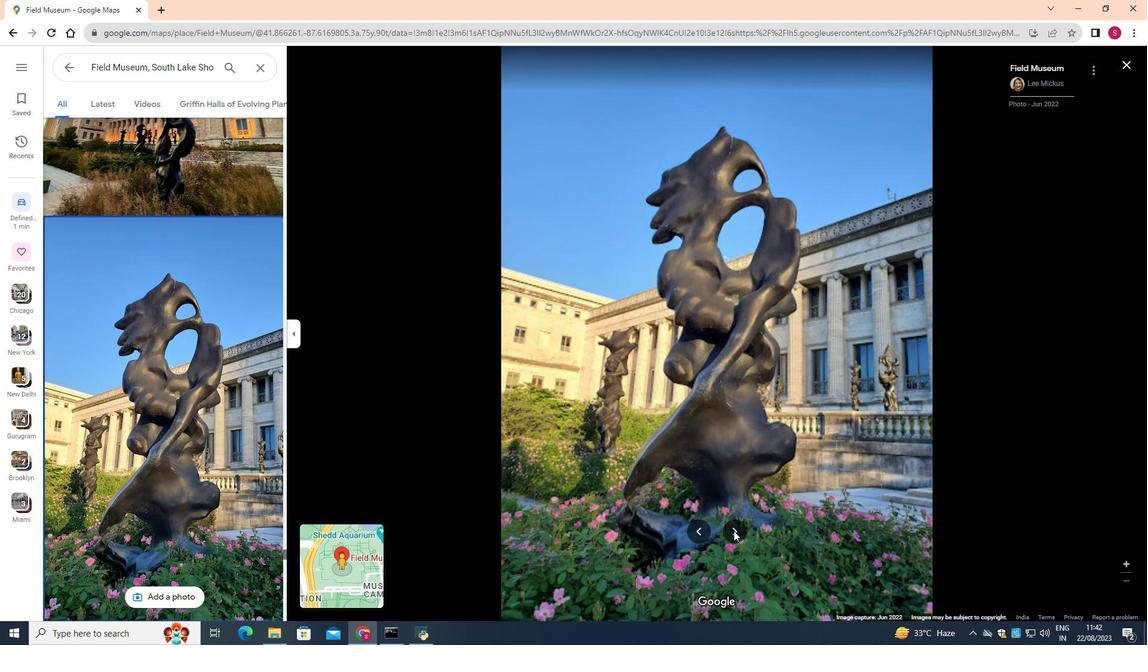 
Action: Mouse pressed left at (733, 531)
Screenshot: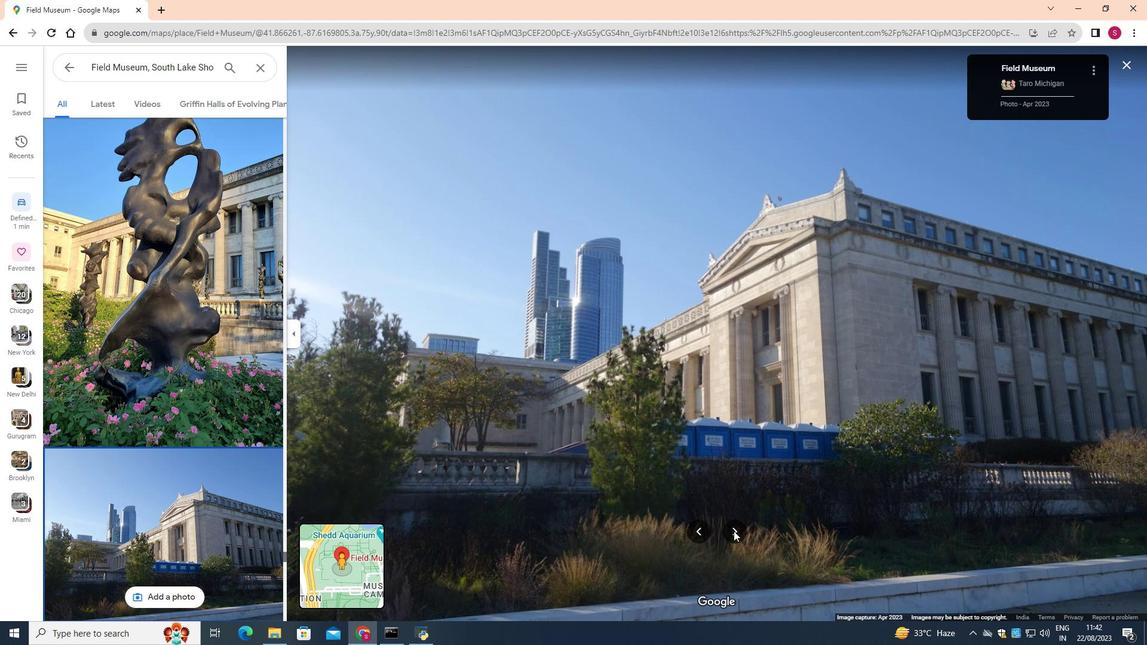 
Action: Mouse pressed left at (733, 531)
Screenshot: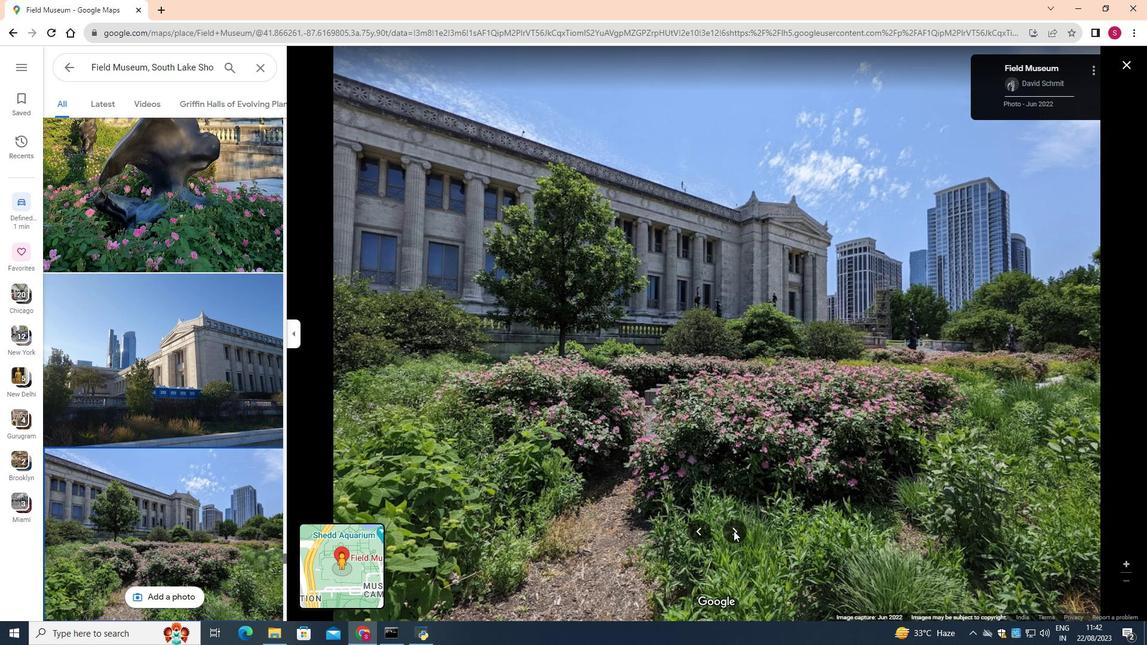 
Action: Mouse pressed left at (733, 531)
Screenshot: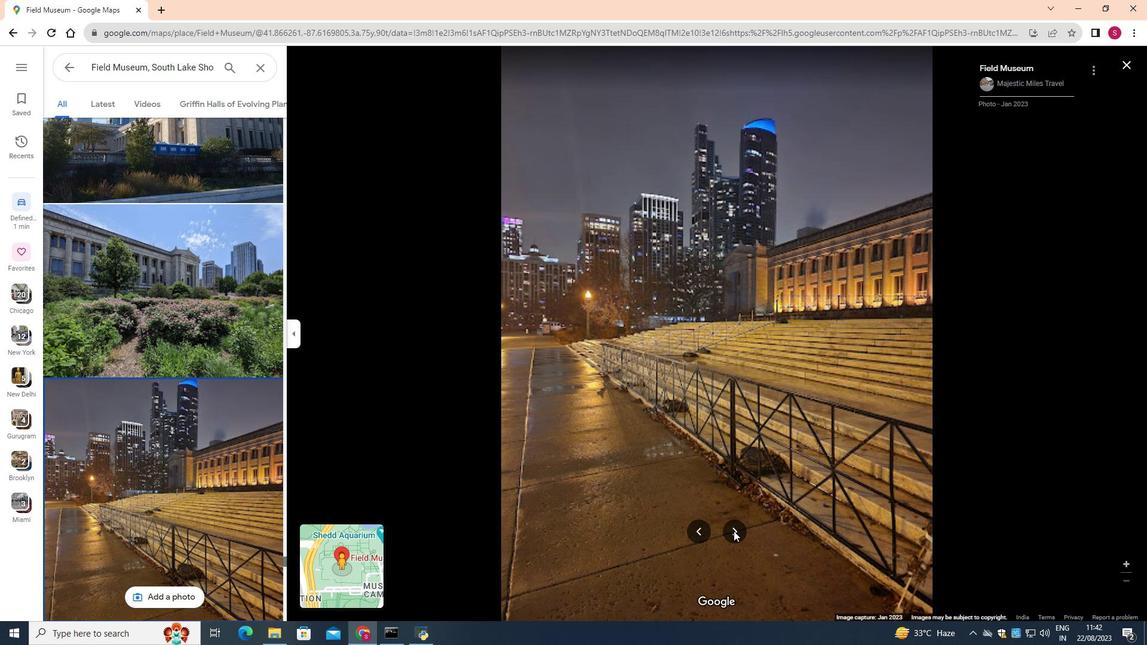 
Action: Mouse pressed left at (733, 531)
Screenshot: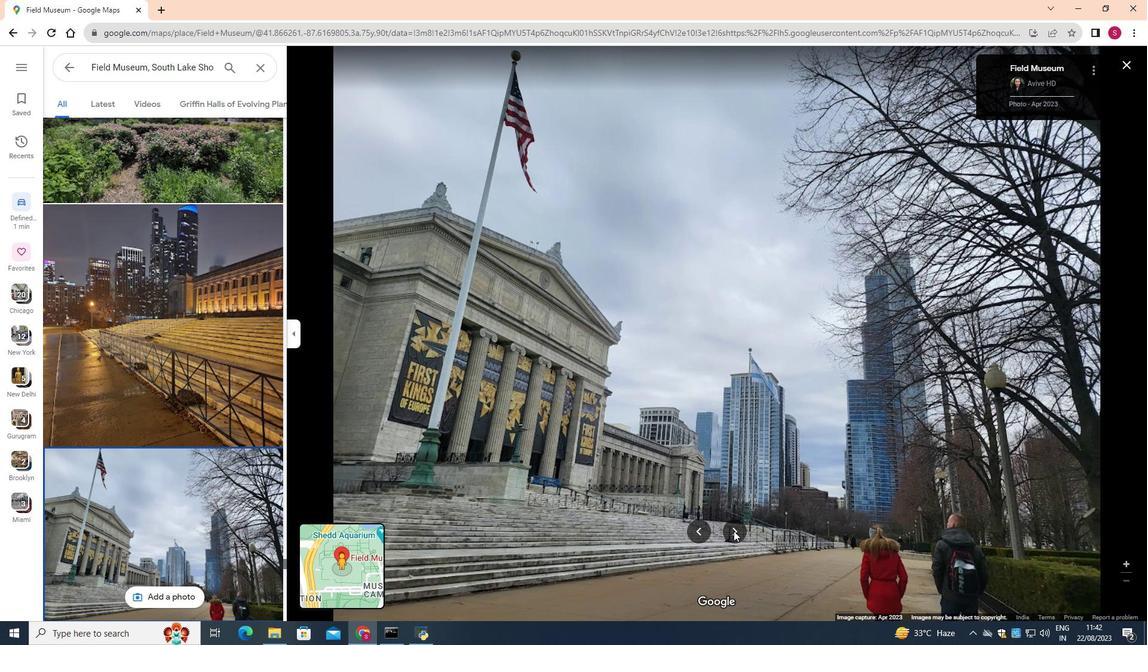 
Action: Mouse pressed left at (733, 531)
Screenshot: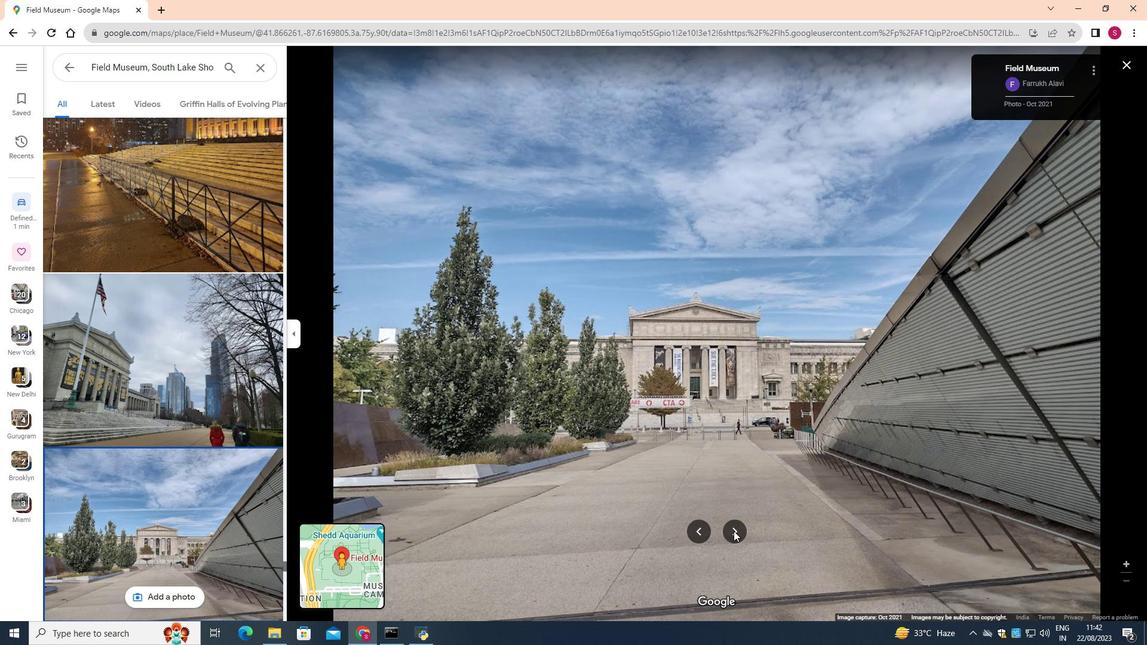 
Action: Mouse pressed left at (733, 531)
Screenshot: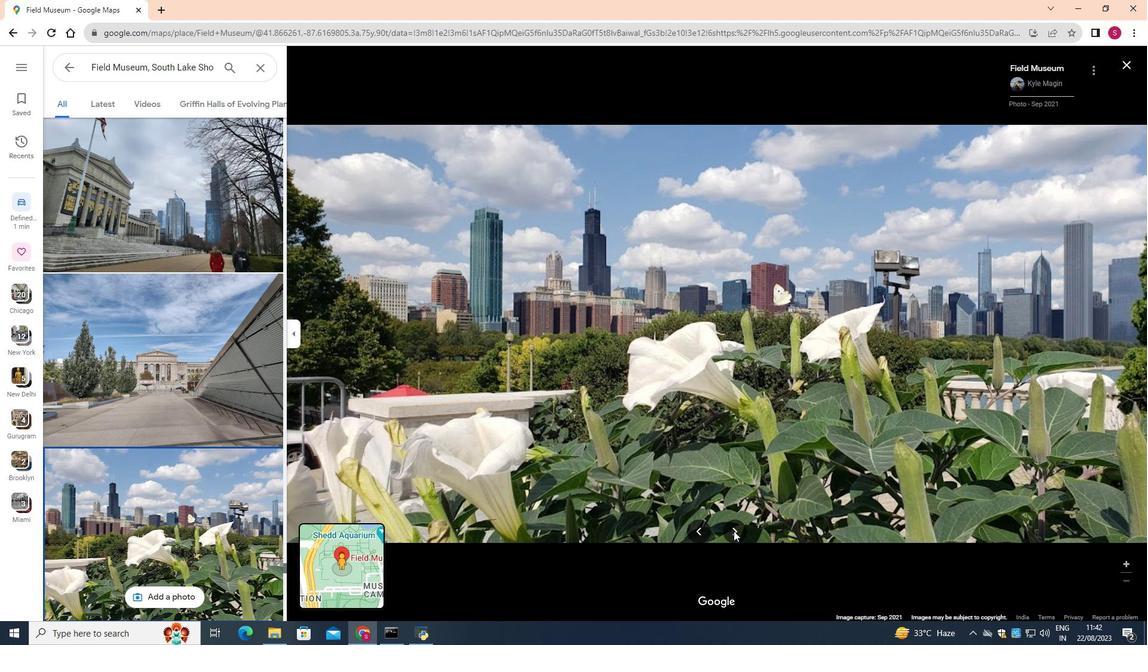 
Action: Mouse pressed left at (733, 531)
Screenshot: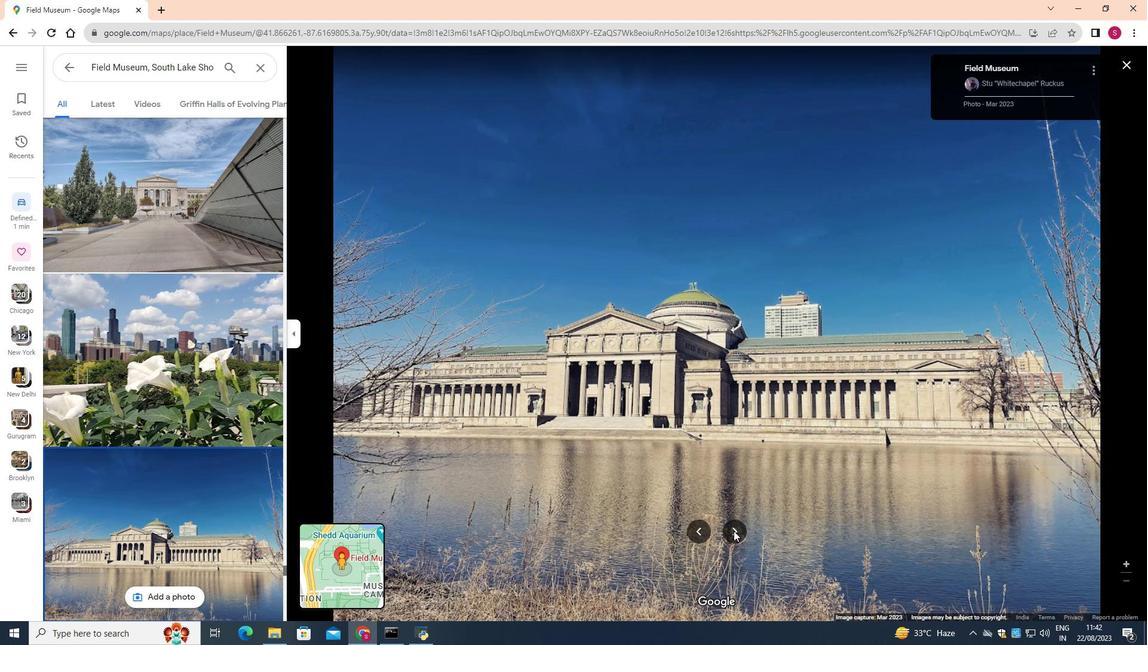 
Action: Mouse pressed left at (733, 531)
Screenshot: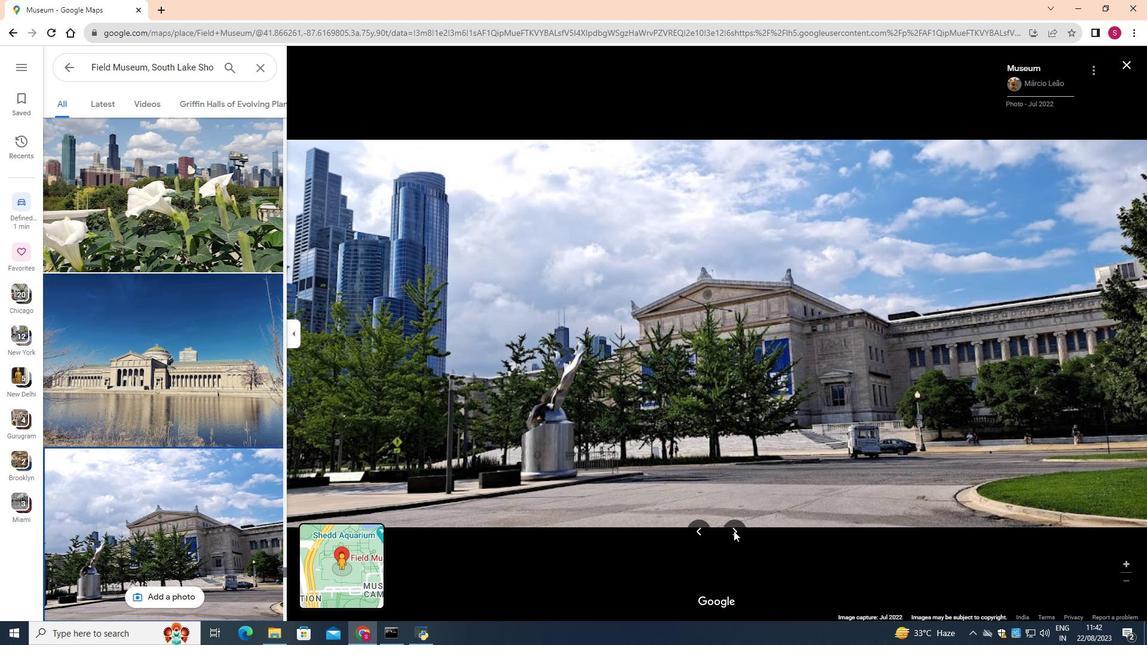 
Action: Mouse pressed left at (733, 531)
Screenshot: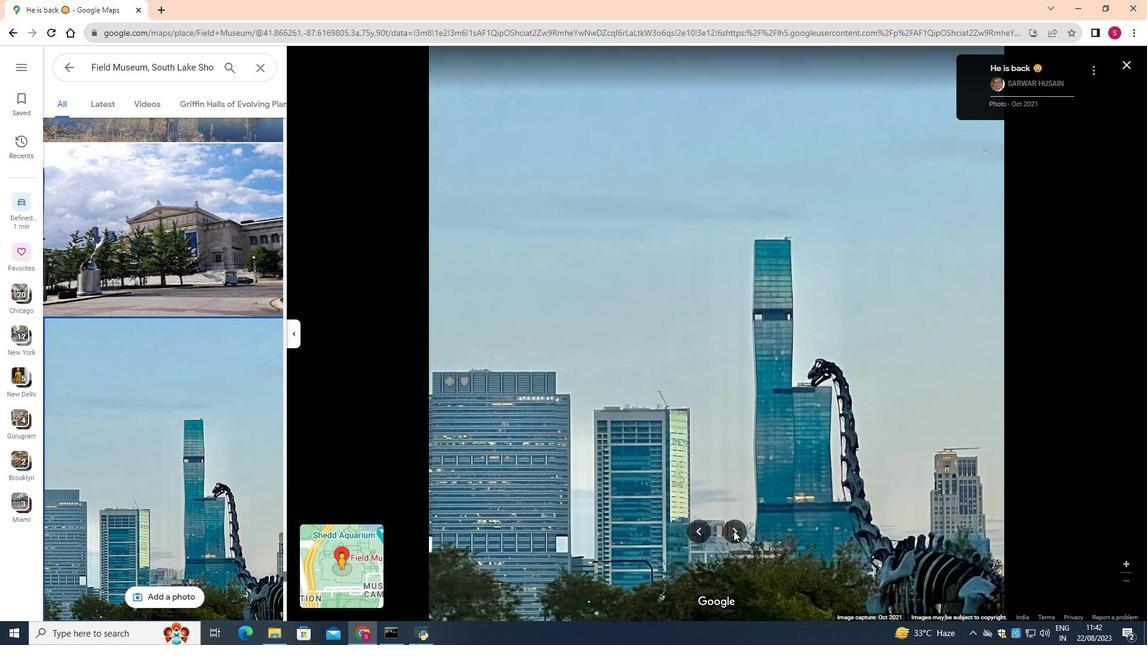 
Action: Mouse pressed left at (733, 531)
Screenshot: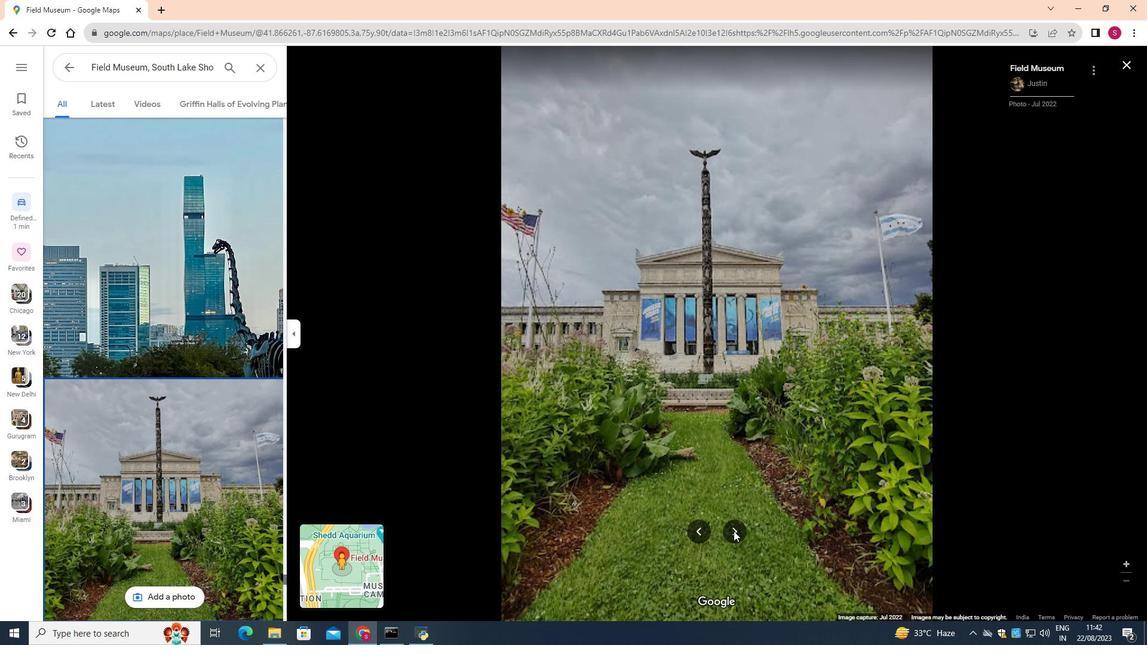 
Action: Mouse pressed left at (733, 531)
Screenshot: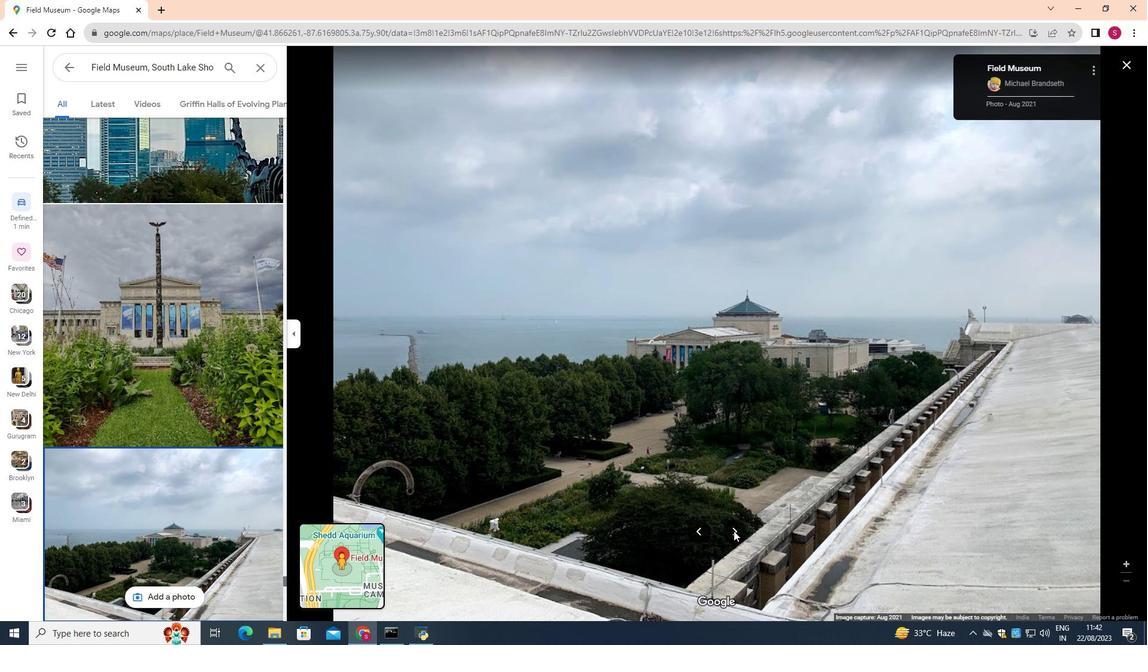 
Action: Mouse pressed left at (733, 531)
Screenshot: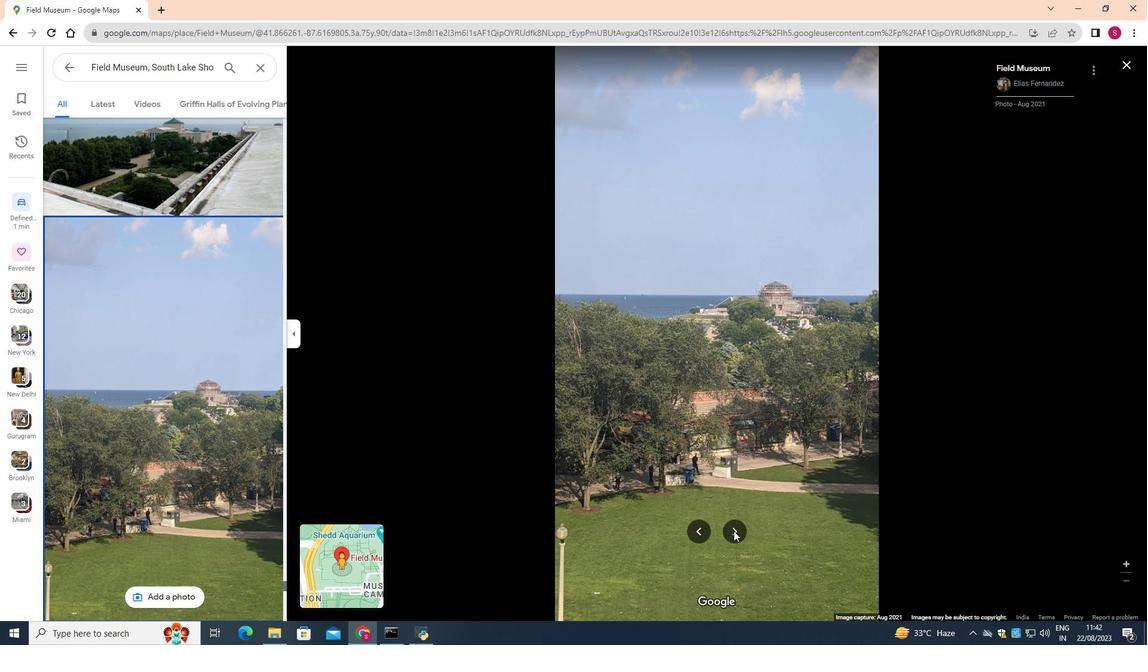 
Action: Mouse pressed left at (733, 531)
Screenshot: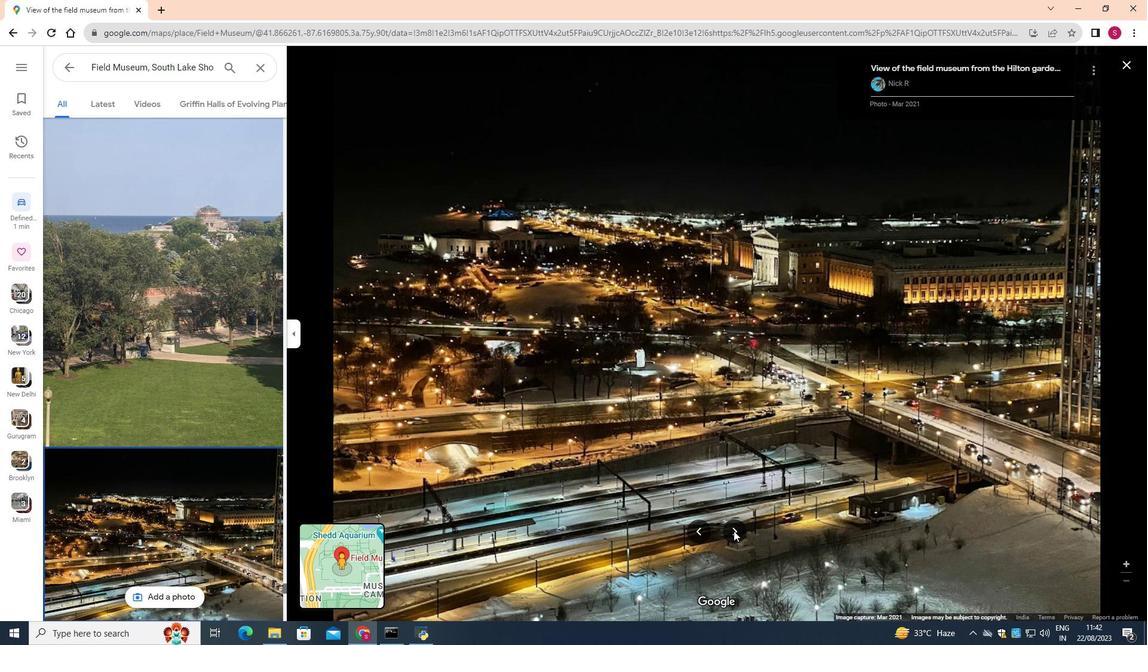 
Action: Key pressed <Key.right><Key.right><Key.right><Key.right><Key.right><Key.right><Key.right>
Screenshot: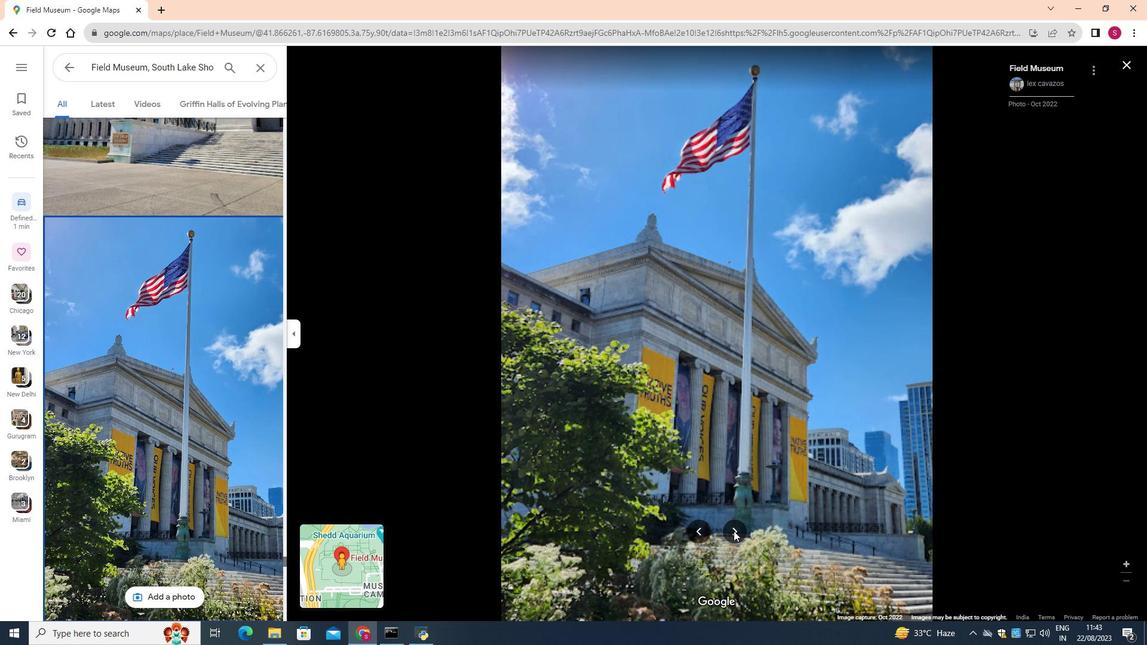 
Action: Mouse pressed left at (733, 531)
Screenshot: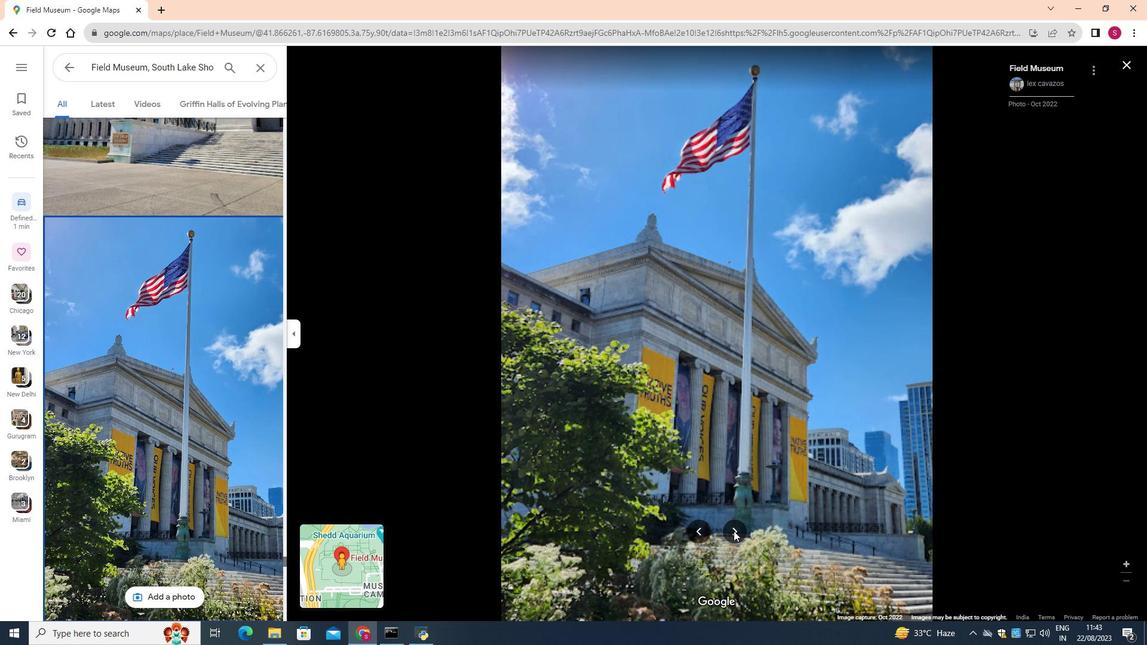 
Action: Mouse pressed left at (733, 531)
Screenshot: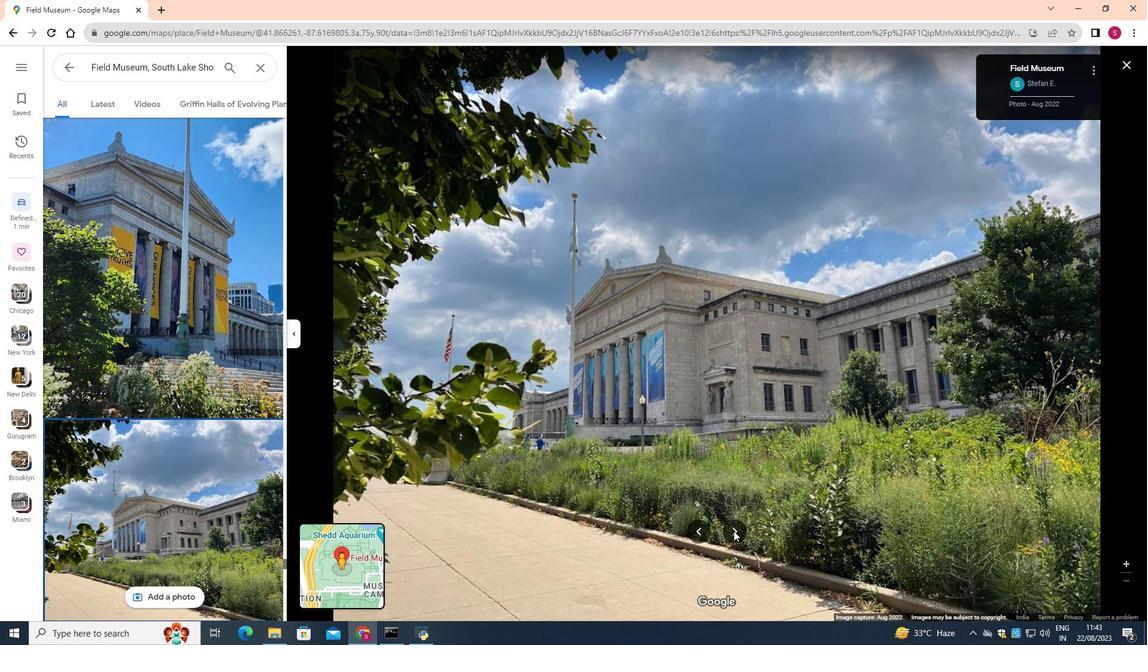 
Action: Mouse pressed left at (733, 531)
Screenshot: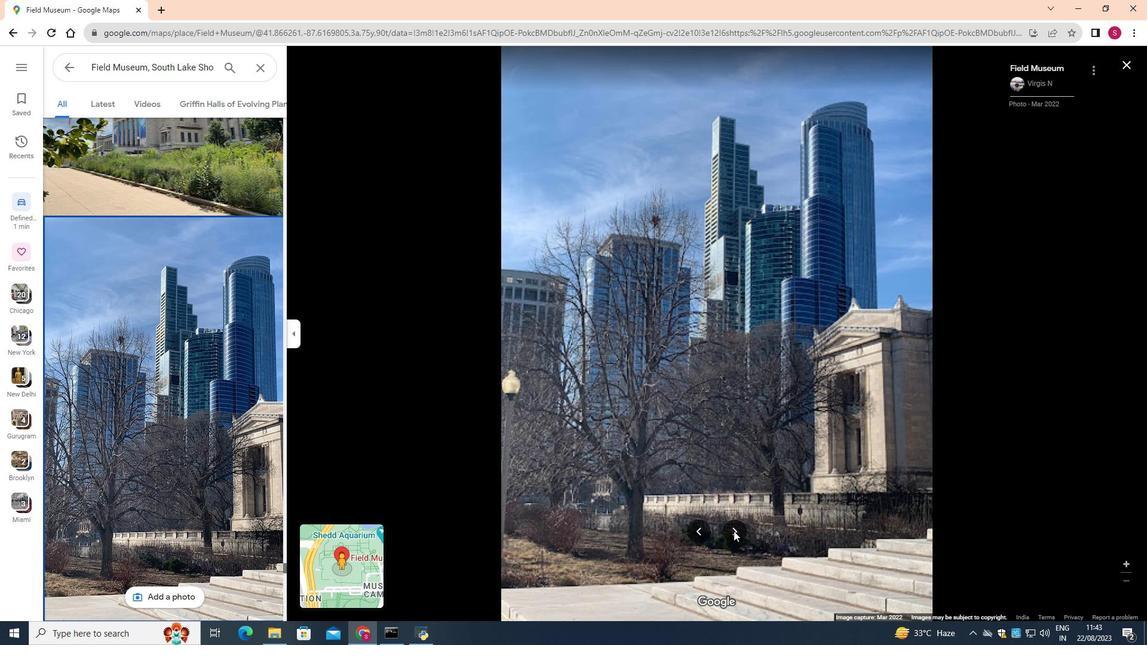 
Action: Mouse moved to (731, 533)
Screenshot: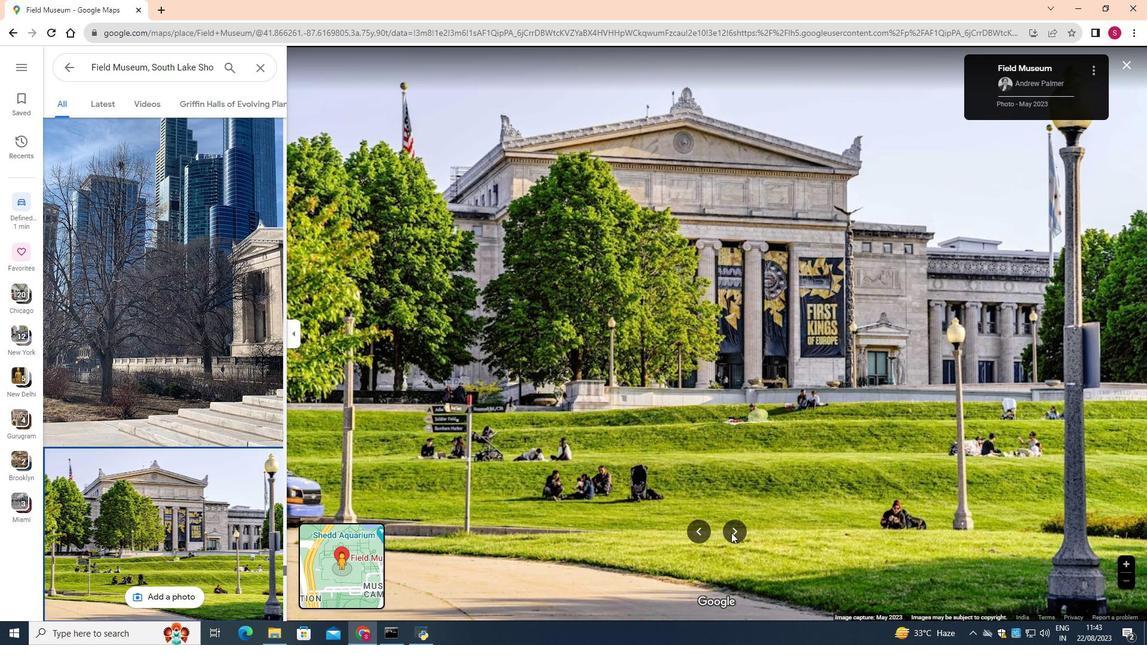 
Action: Mouse pressed left at (731, 533)
Screenshot: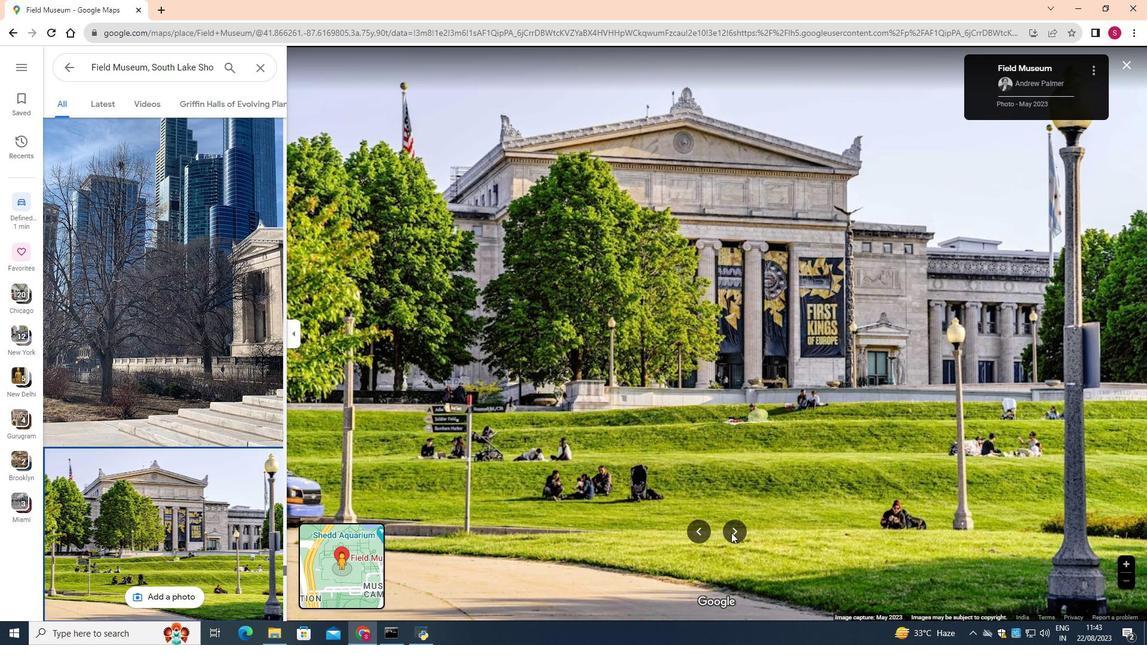 
Action: Mouse moved to (739, 528)
Screenshot: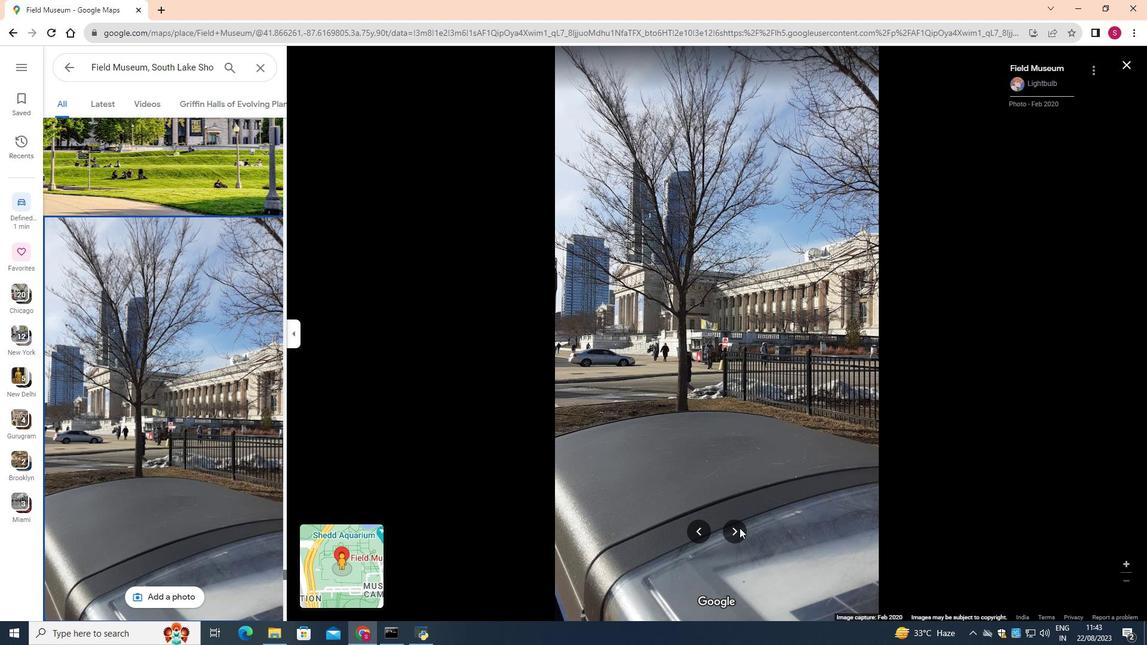
Action: Mouse pressed left at (739, 528)
Screenshot: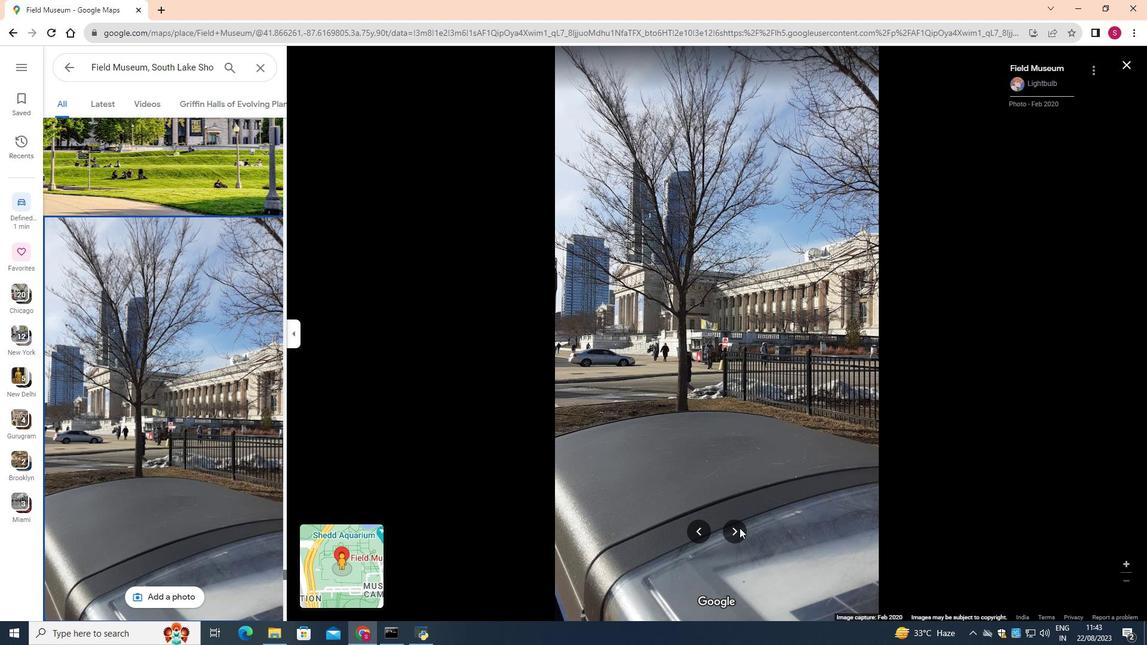 
Action: Mouse moved to (735, 528)
Screenshot: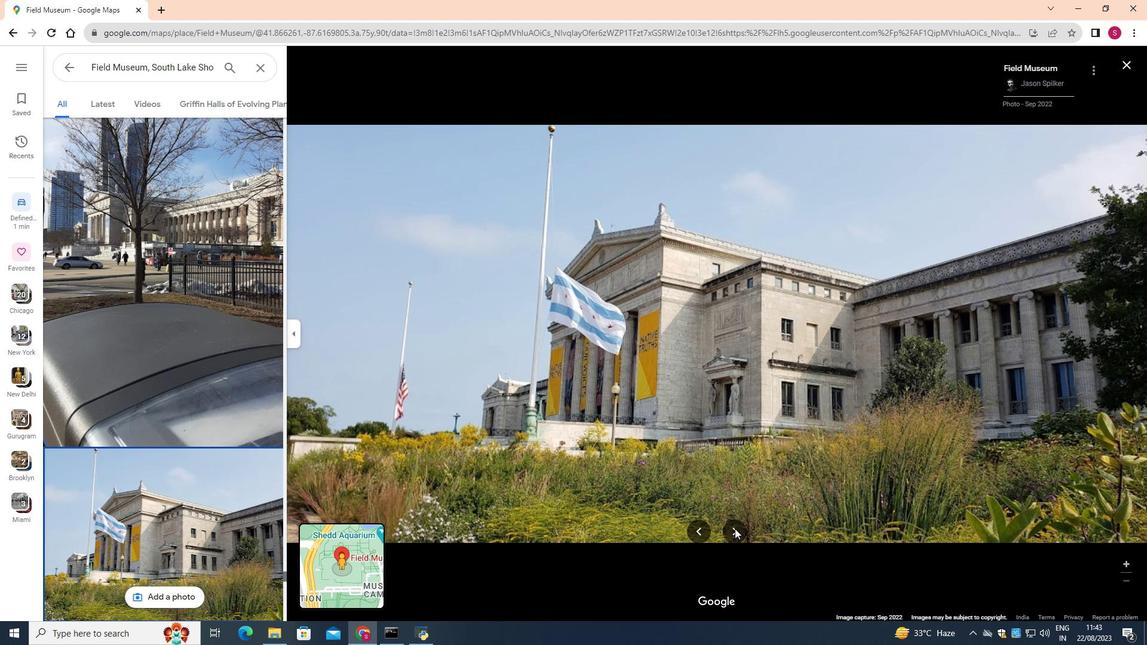 
Action: Mouse pressed left at (735, 528)
Screenshot: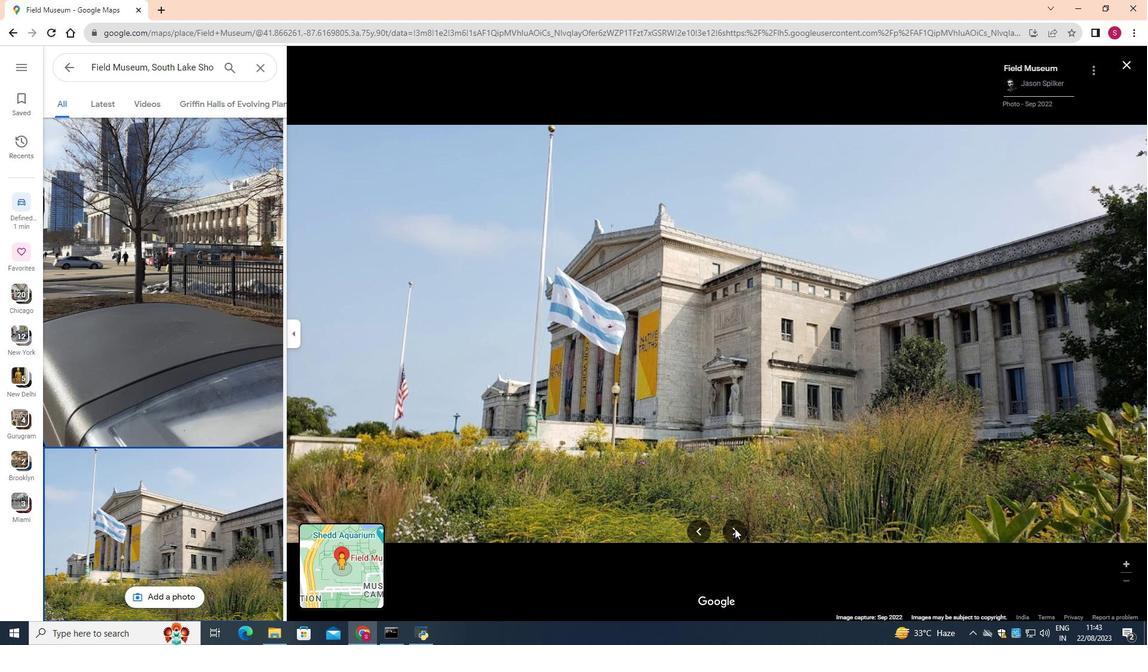 
Action: Mouse pressed left at (735, 528)
Screenshot: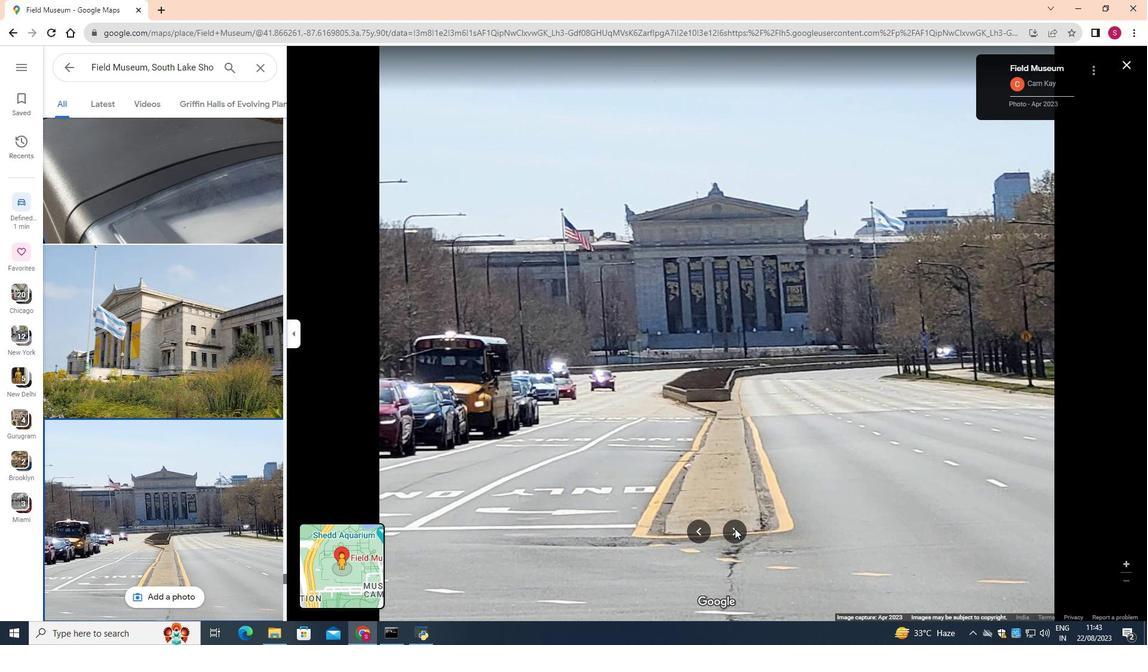 
Action: Mouse pressed left at (735, 528)
Screenshot: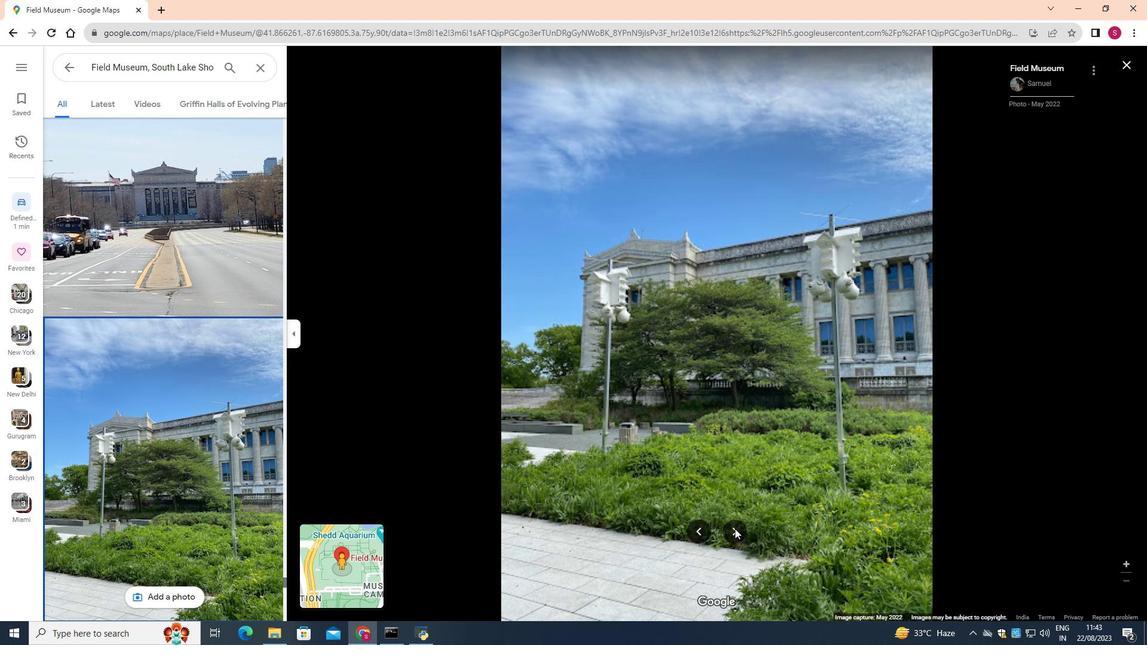 
Action: Mouse pressed left at (735, 528)
Screenshot: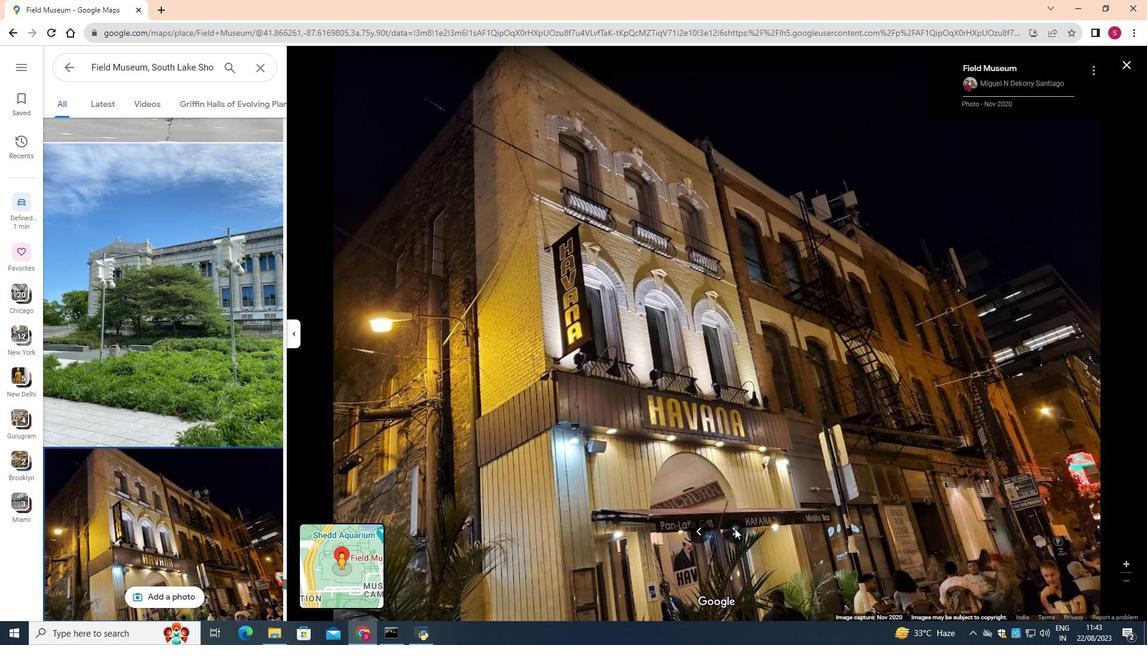 
Action: Mouse pressed left at (735, 528)
Screenshot: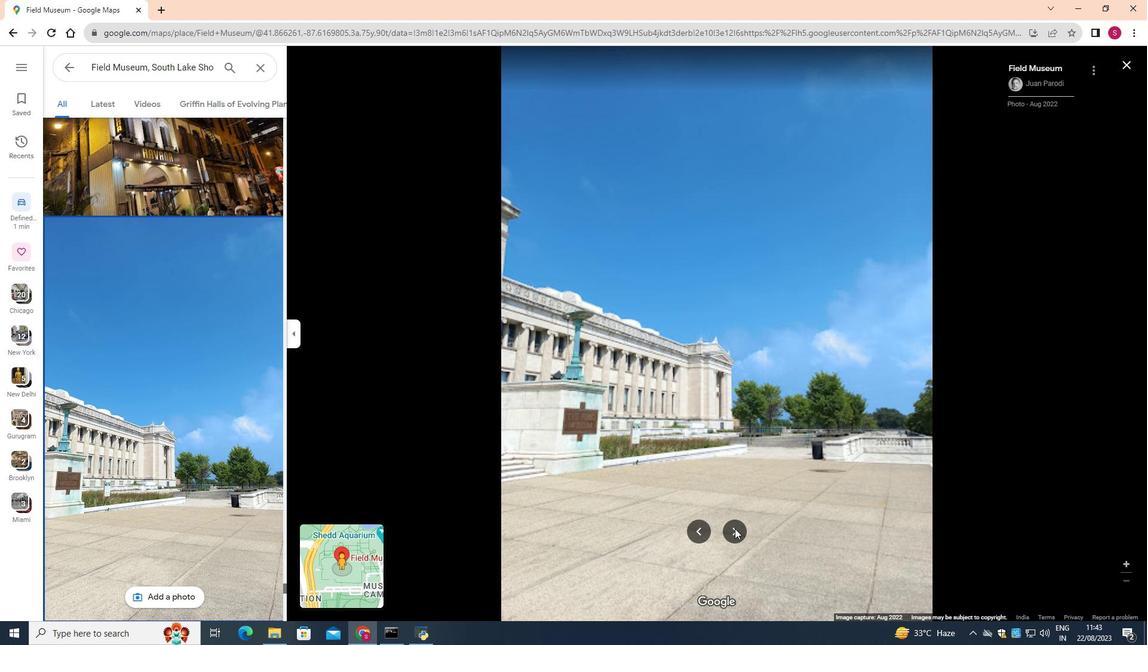 
Action: Mouse pressed left at (735, 528)
Screenshot: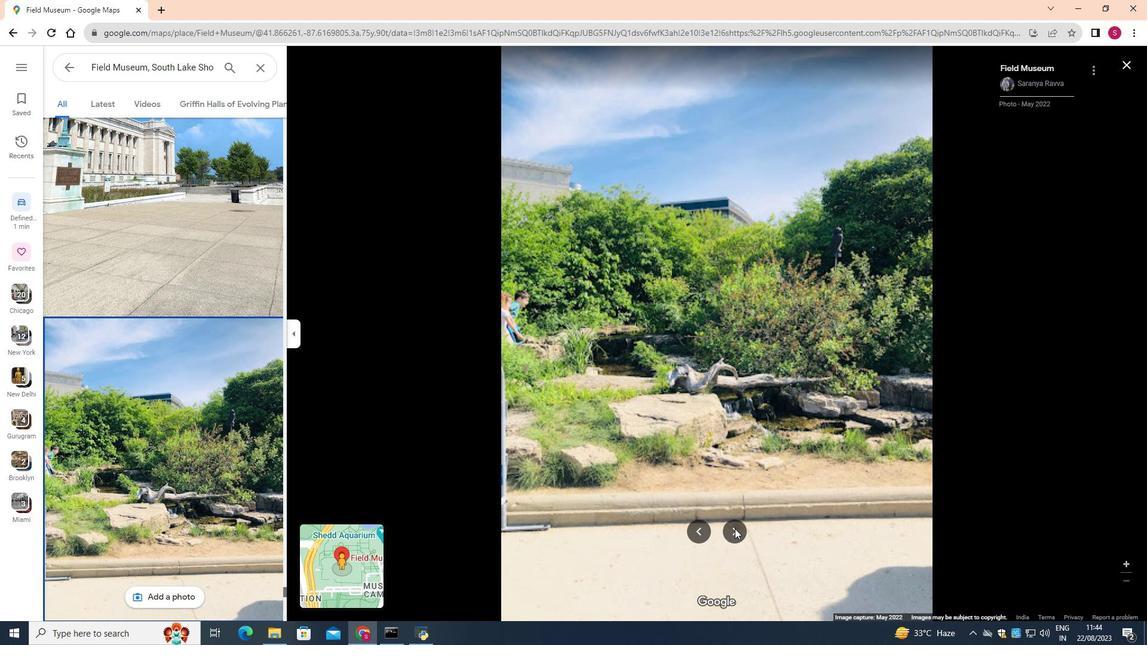
Action: Mouse pressed left at (735, 528)
Screenshot: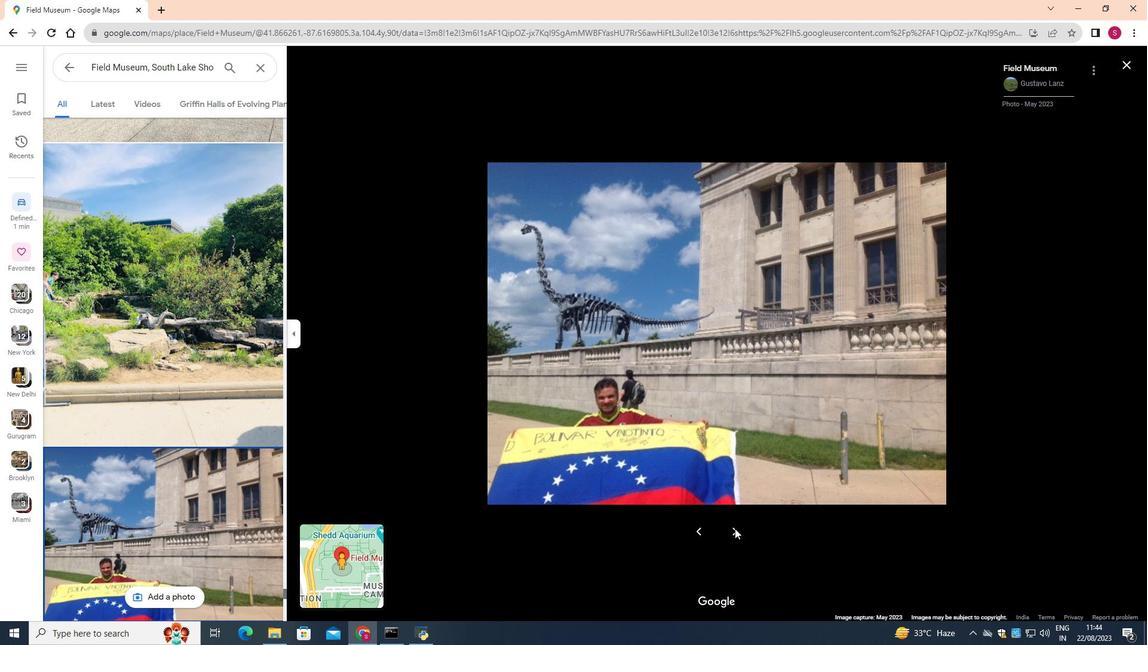 
Action: Key pressed <Key.right><Key.right><Key.right><Key.right><Key.right><Key.right><Key.right><Key.right><Key.right><Key.right><Key.right><Key.right><Key.right><Key.right><Key.right><Key.right><Key.right><Key.right><Key.right><Key.right><Key.right><Key.right><Key.right><Key.right><Key.right><Key.right><Key.right><Key.right><Key.right><Key.right><Key.right><Key.right><Key.right><Key.right><Key.right><Key.right><Key.right><Key.right><Key.right><Key.right><Key.right><Key.right><Key.right><Key.right><Key.right><Key.right><Key.right><Key.right><Key.right><Key.right><Key.right><Key.right><Key.right><Key.right><Key.right><Key.right><Key.right><Key.right><Key.right><Key.right><Key.right><Key.right><Key.right><Key.right><Key.right><Key.right><Key.right><Key.right><Key.right><Key.right><Key.right><Key.right><Key.right><Key.right><Key.right><Key.right><Key.right><Key.right><Key.right><Key.right><Key.right><Key.right><Key.right><Key.right><Key.right><Key.right><Key.right><Key.right><Key.right><Key.right><Key.right><Key.right><Key.right><Key.right><Key.right><Key.right><Key.right>
Screenshot: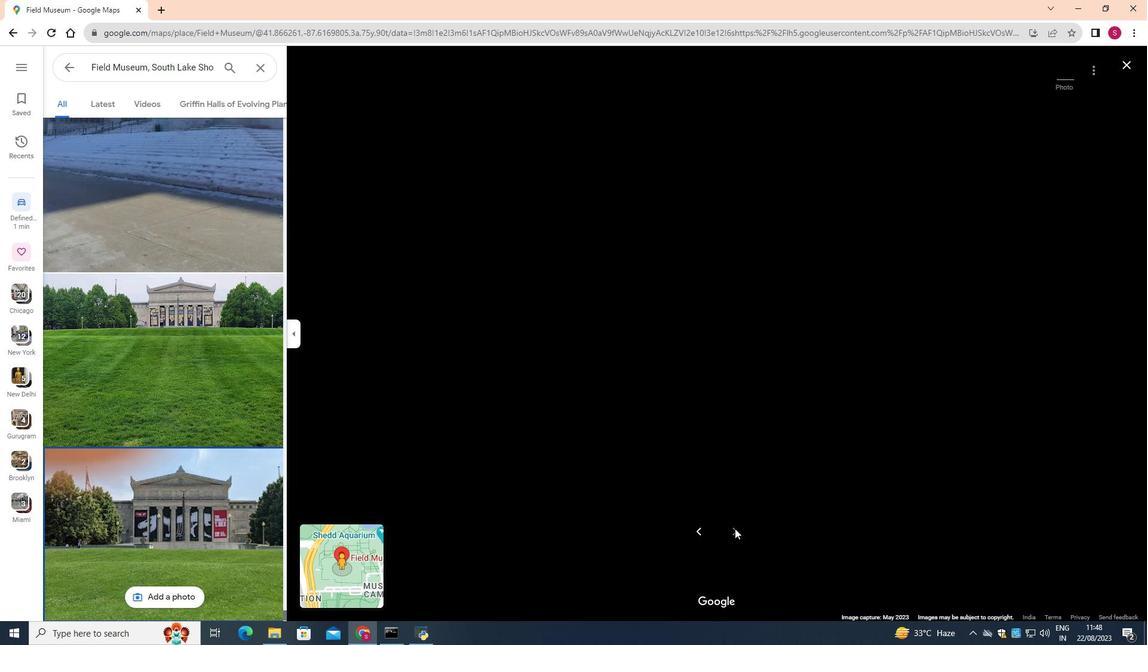 
Action: Mouse pressed left at (735, 528)
Screenshot: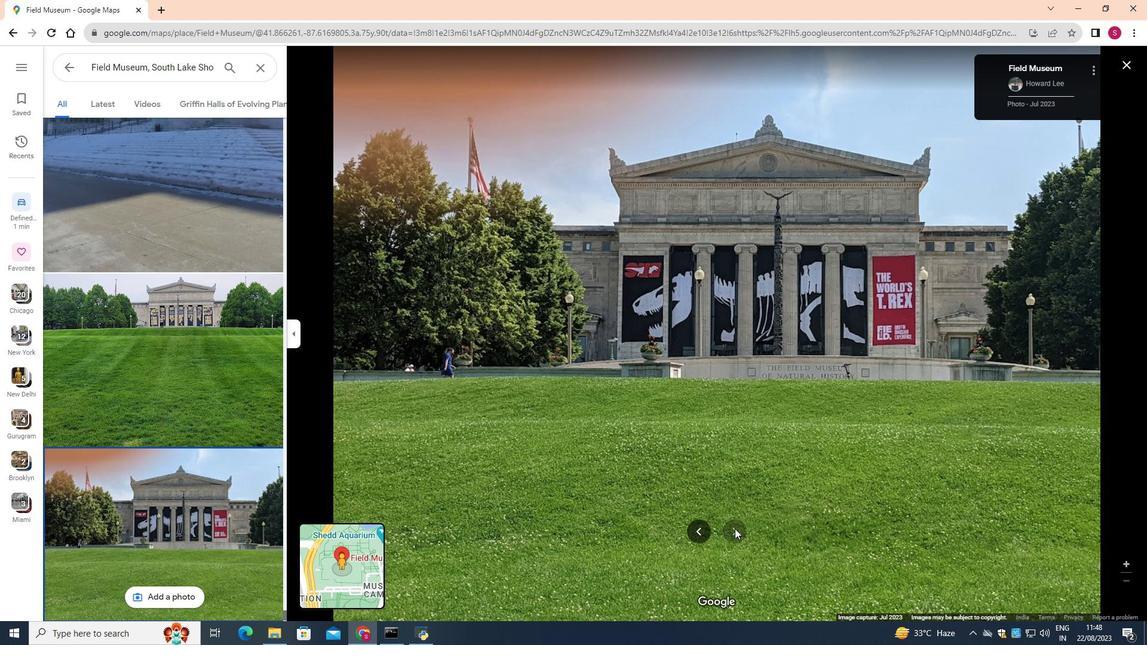 
Action: Mouse moved to (1124, 62)
Screenshot: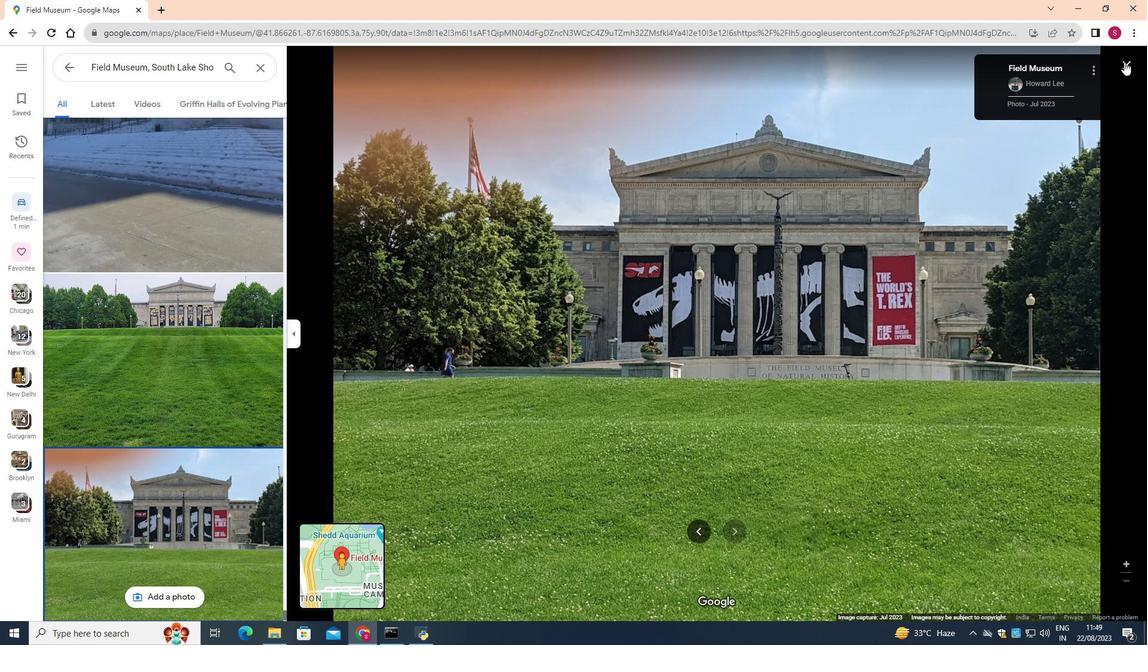 
Action: Mouse pressed left at (1124, 62)
Screenshot: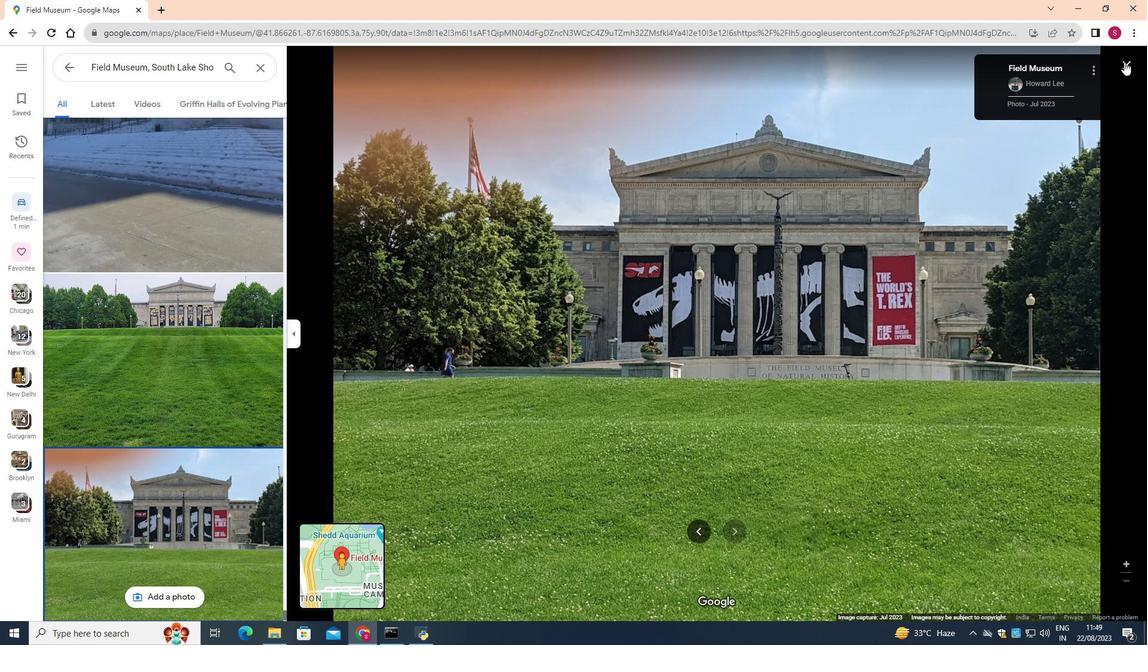 
Action: Mouse moved to (265, 359)
Screenshot: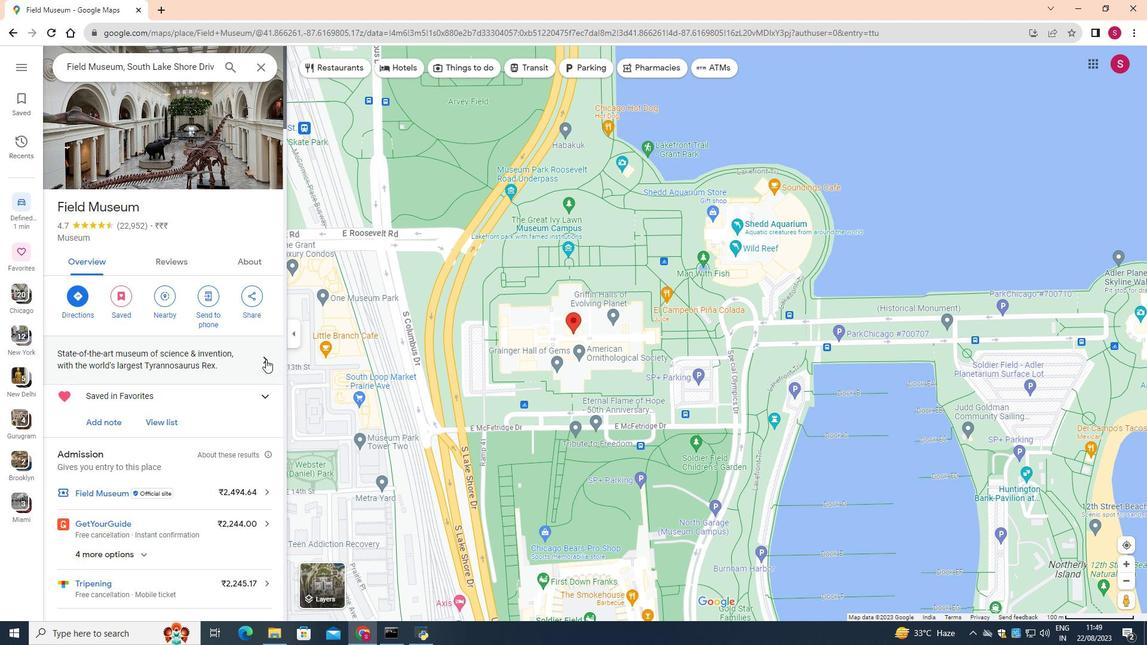 
Action: Mouse pressed left at (265, 359)
Screenshot: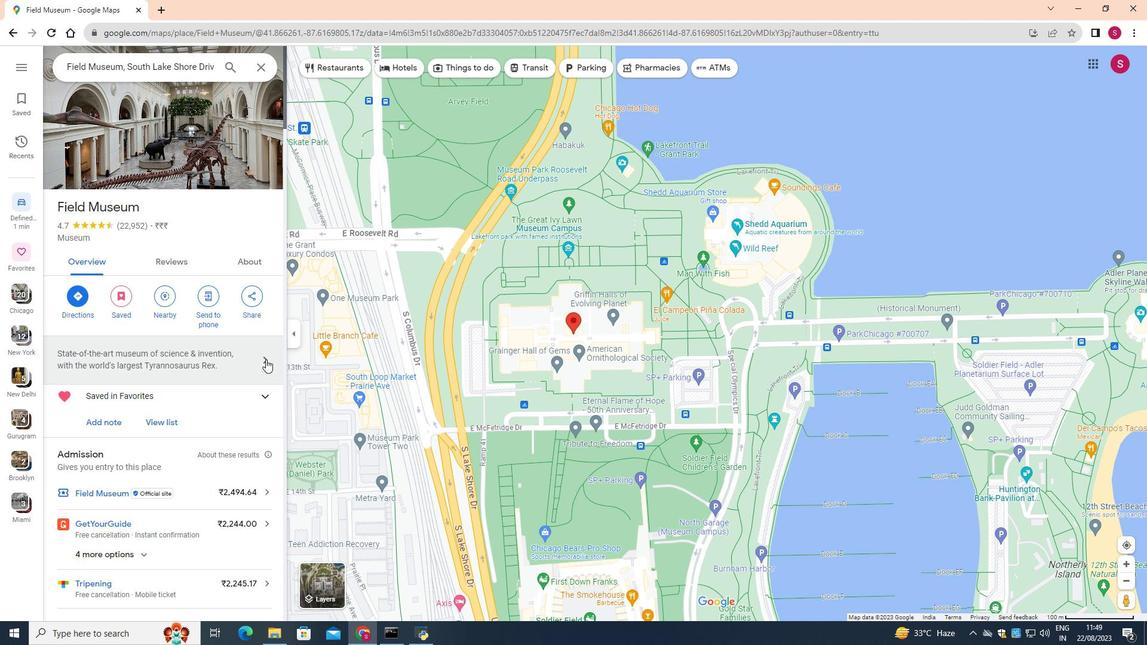 
Action: Mouse moved to (238, 356)
Screenshot: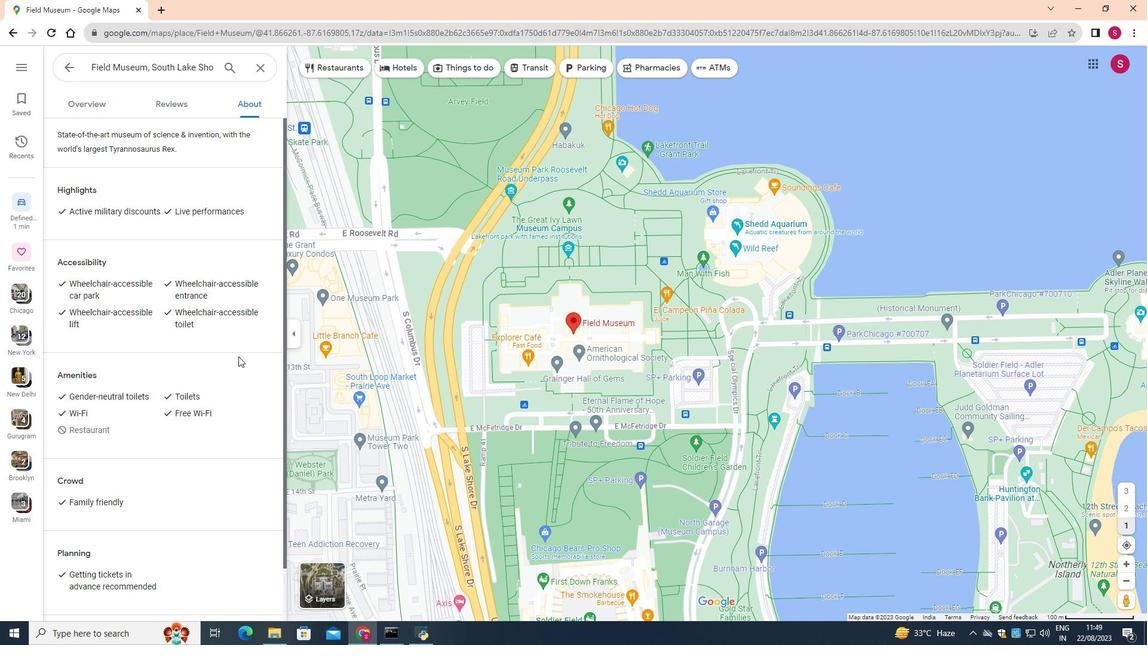 
Action: Mouse scrolled (238, 357) with delta (0, 0)
Screenshot: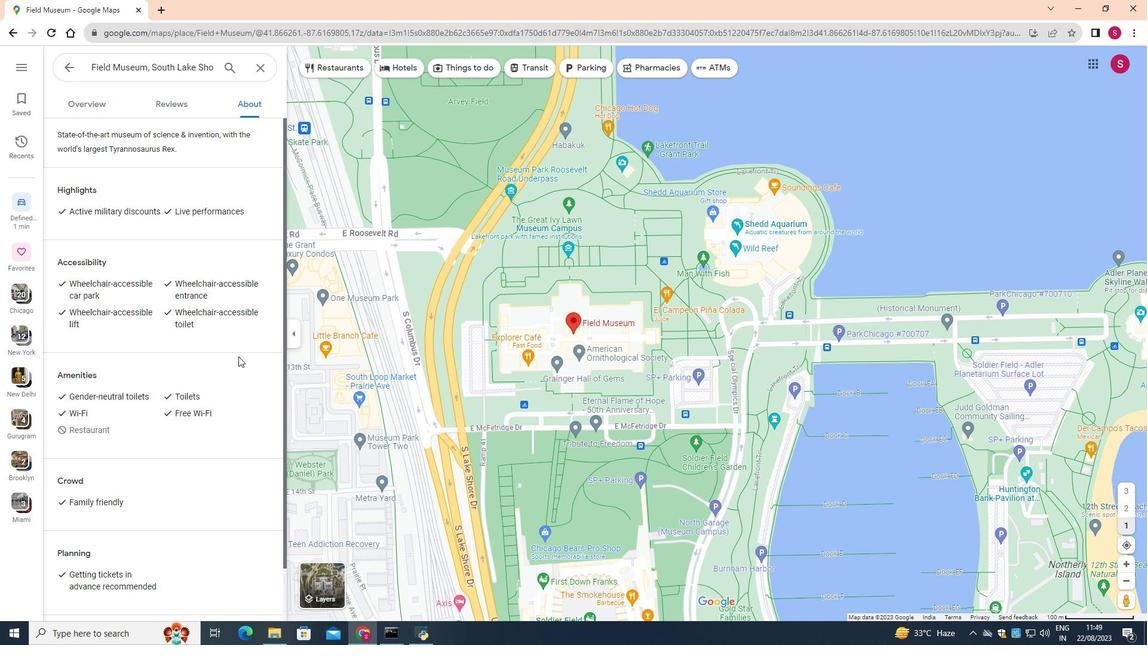 
Action: Mouse scrolled (238, 357) with delta (0, 0)
Screenshot: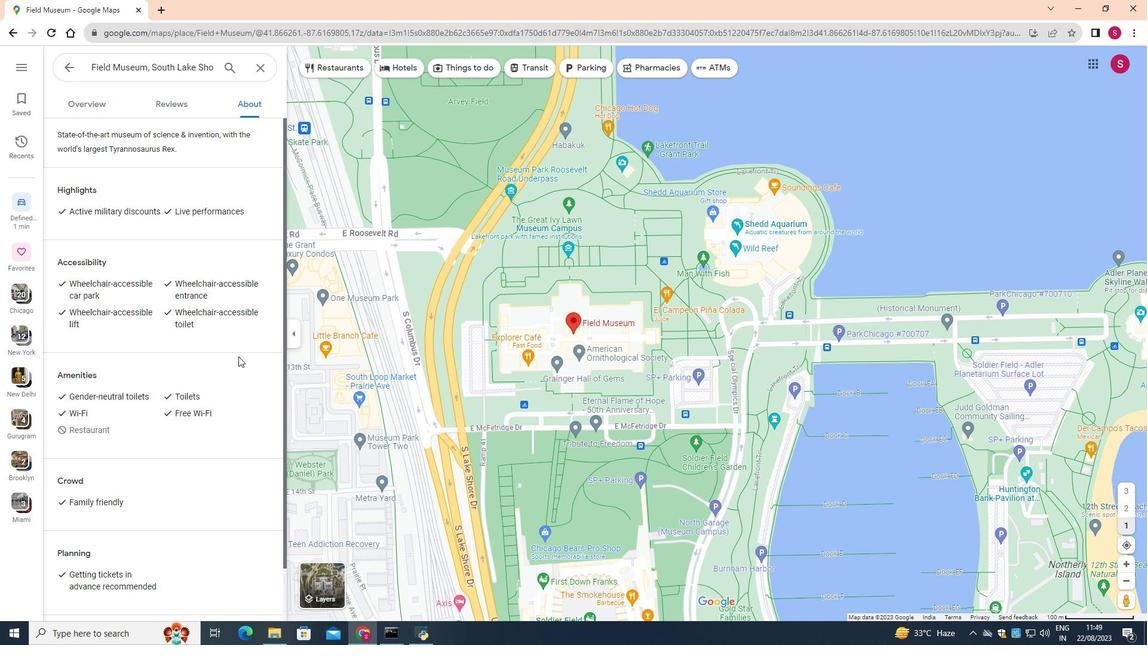 
Action: Mouse scrolled (238, 357) with delta (0, 0)
Screenshot: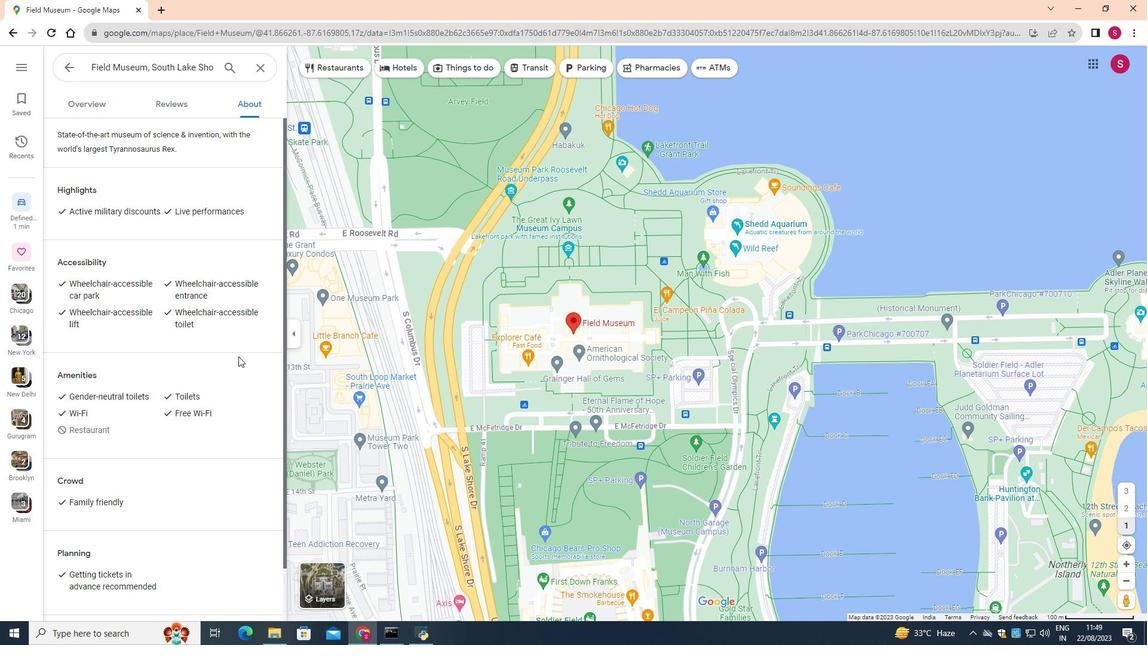 
Action: Mouse scrolled (238, 357) with delta (0, 0)
Screenshot: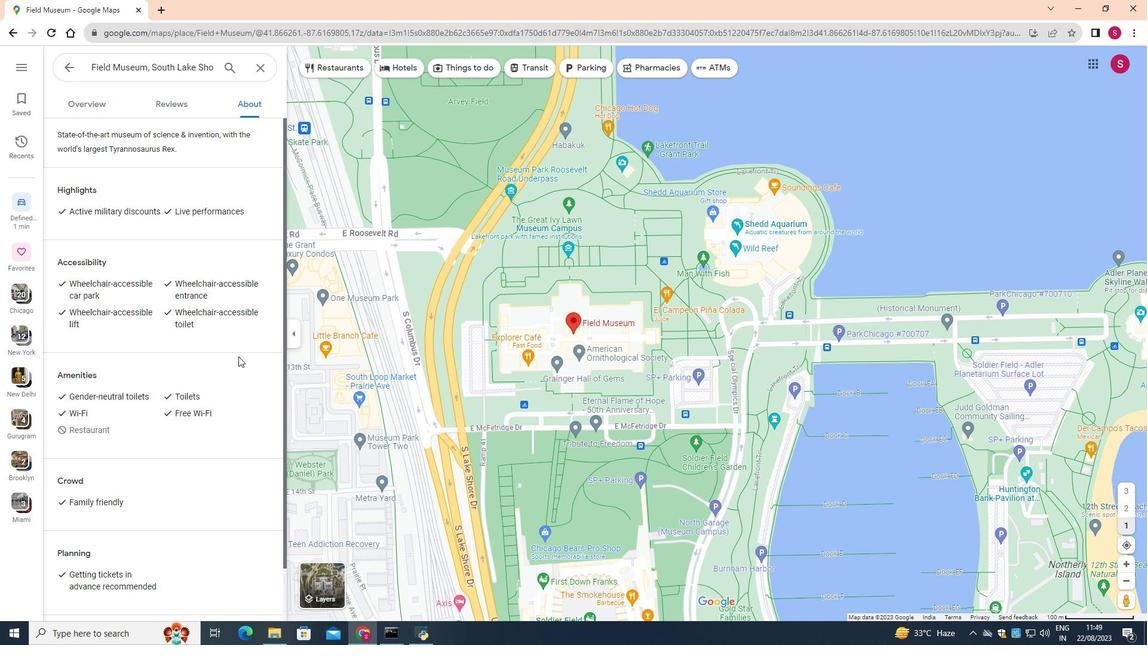 
Action: Mouse scrolled (238, 357) with delta (0, 0)
Screenshot: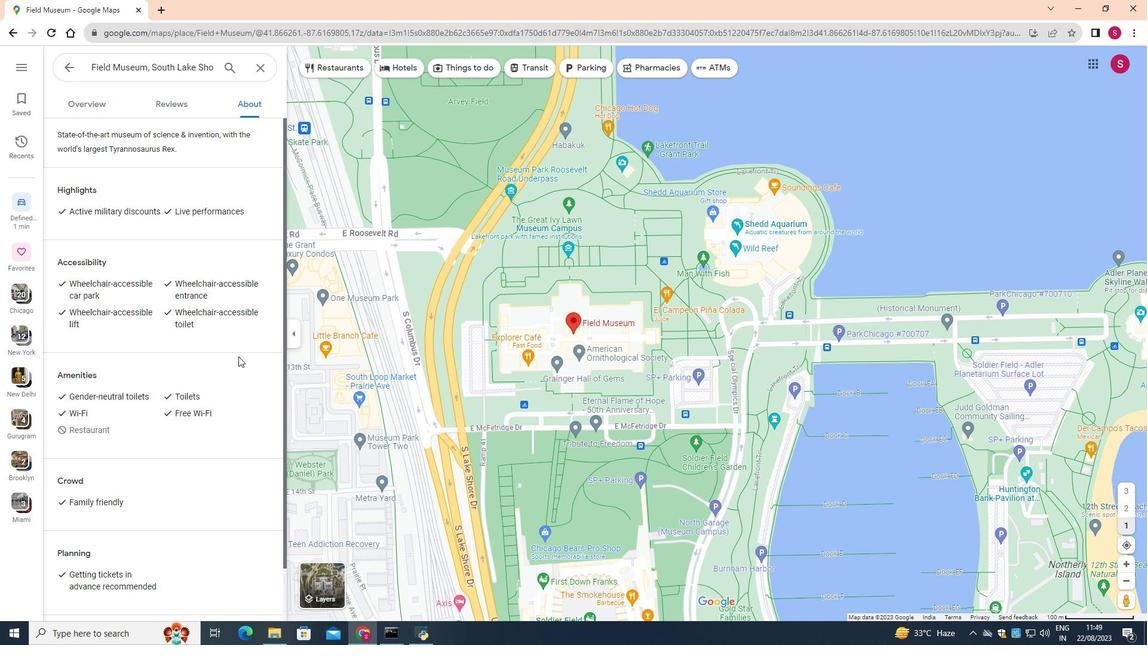 
Action: Mouse moved to (235, 310)
Screenshot: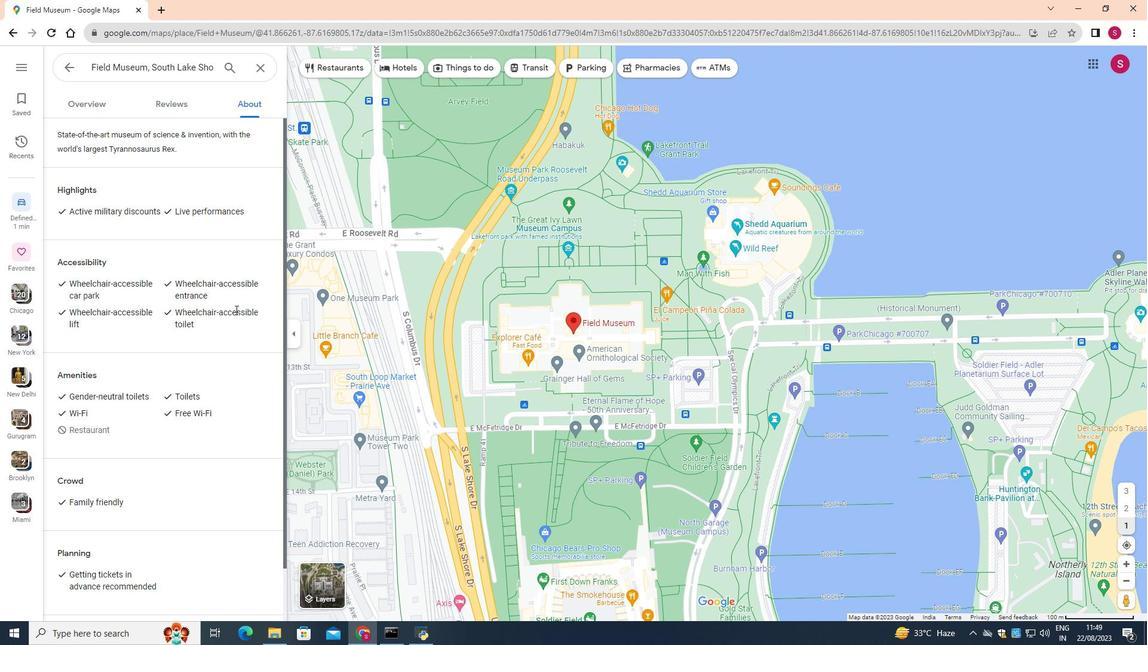 
Action: Mouse scrolled (235, 309) with delta (0, 0)
Screenshot: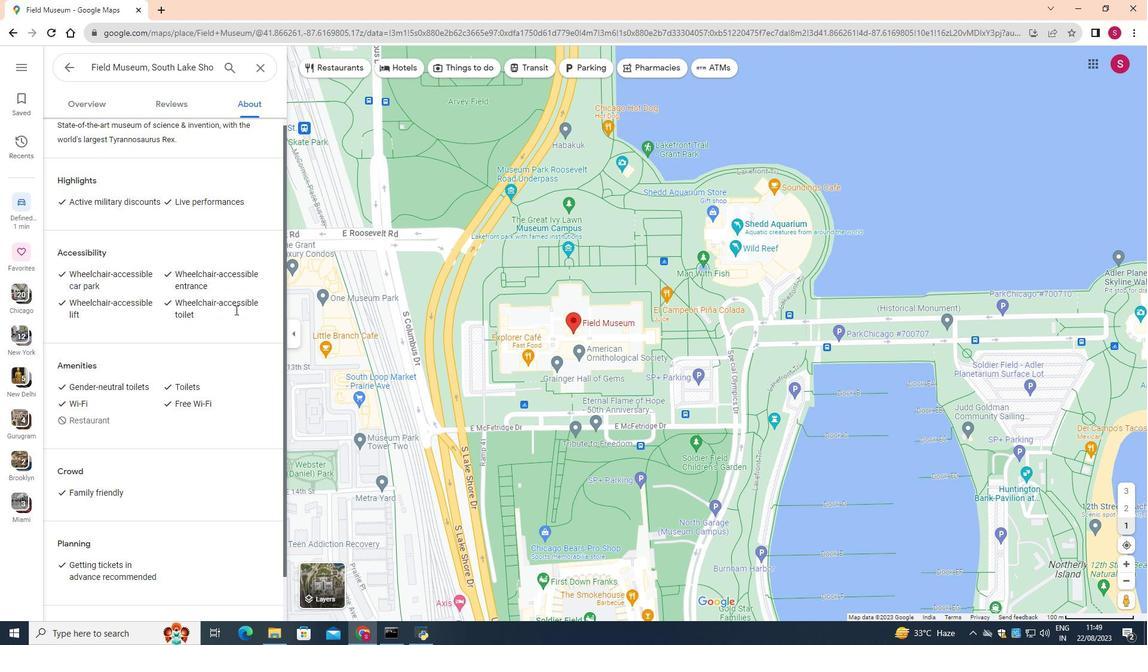 
Action: Mouse scrolled (235, 309) with delta (0, 0)
Screenshot: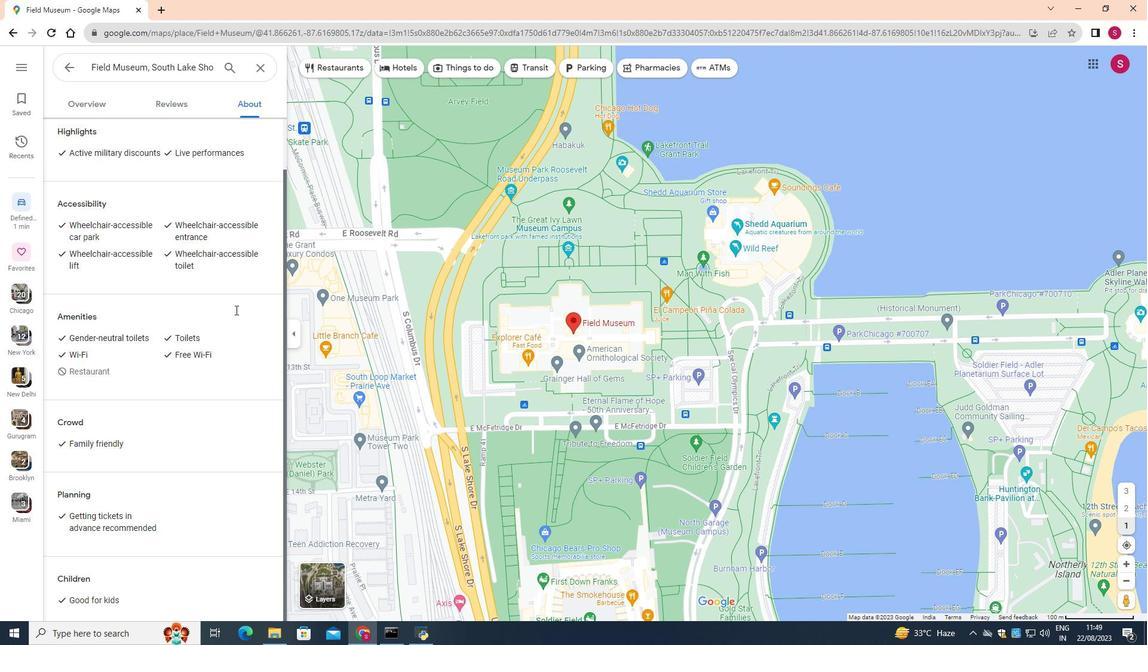 
Action: Mouse scrolled (235, 309) with delta (0, 0)
Screenshot: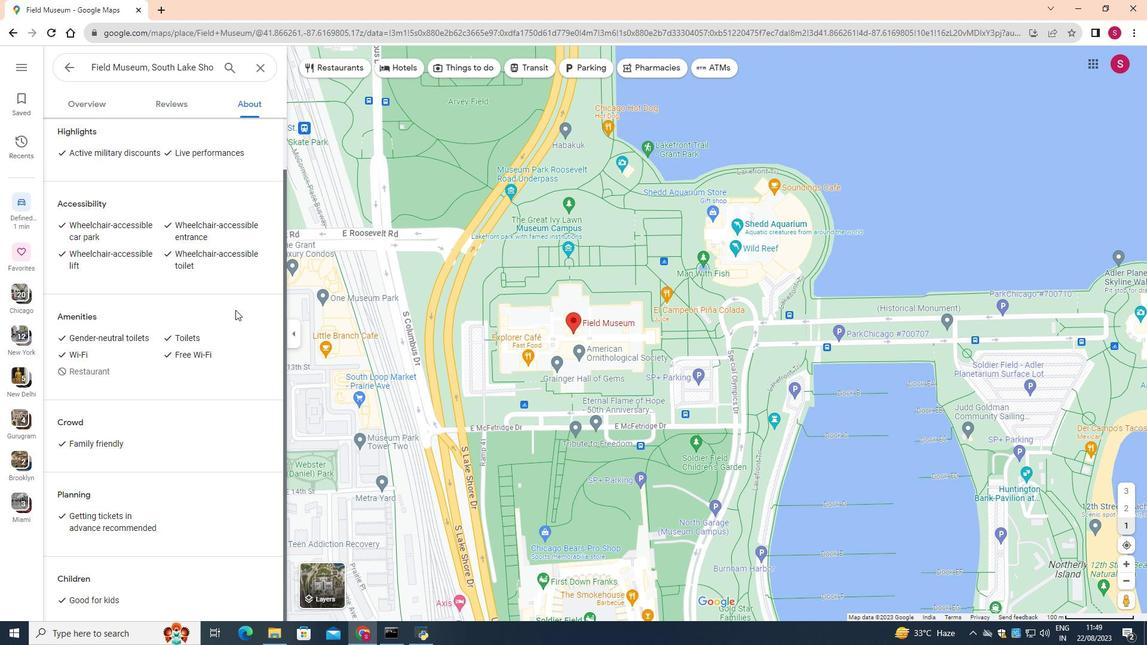 
Action: Mouse scrolled (235, 309) with delta (0, 0)
Screenshot: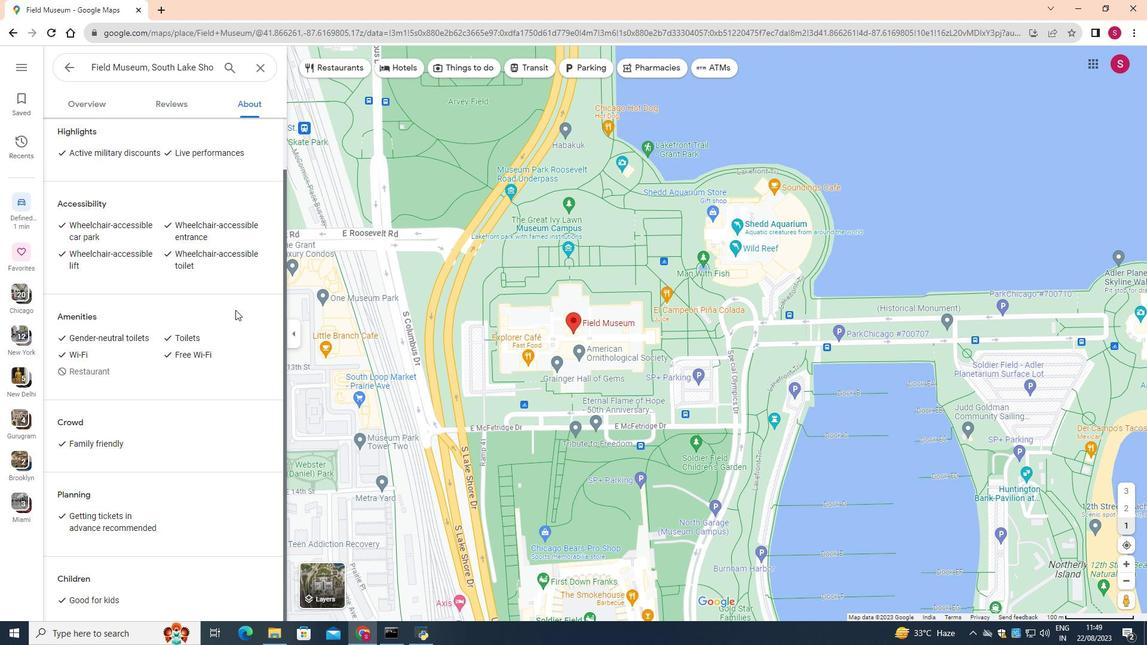 
Action: Mouse scrolled (235, 309) with delta (0, 0)
Screenshot: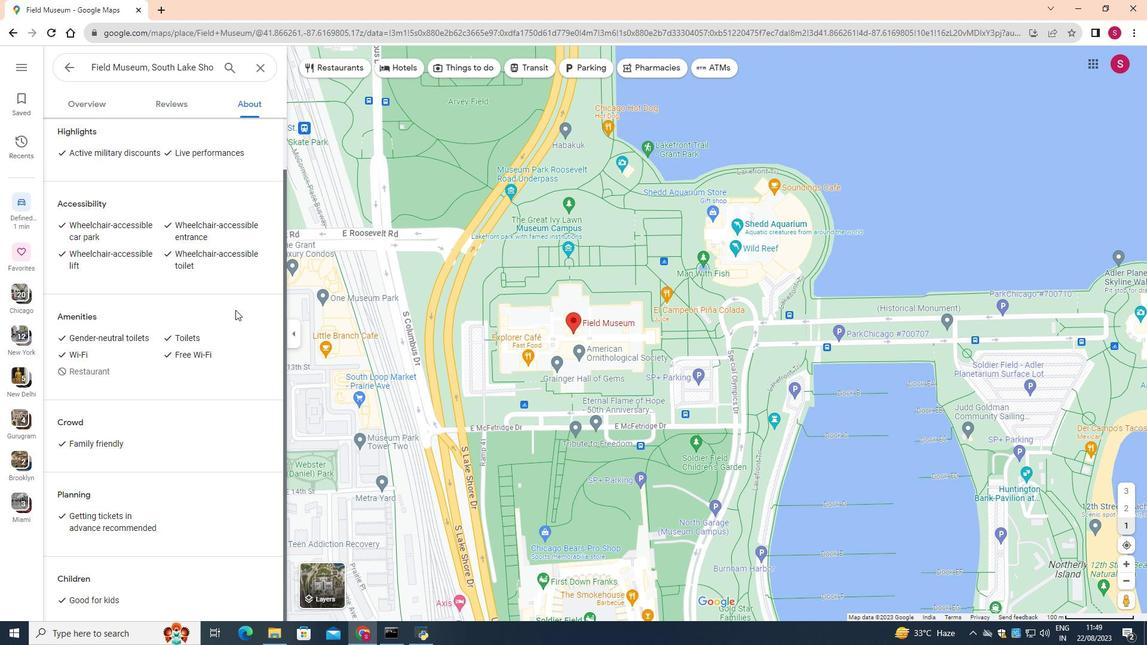 
Action: Mouse moved to (205, 363)
Screenshot: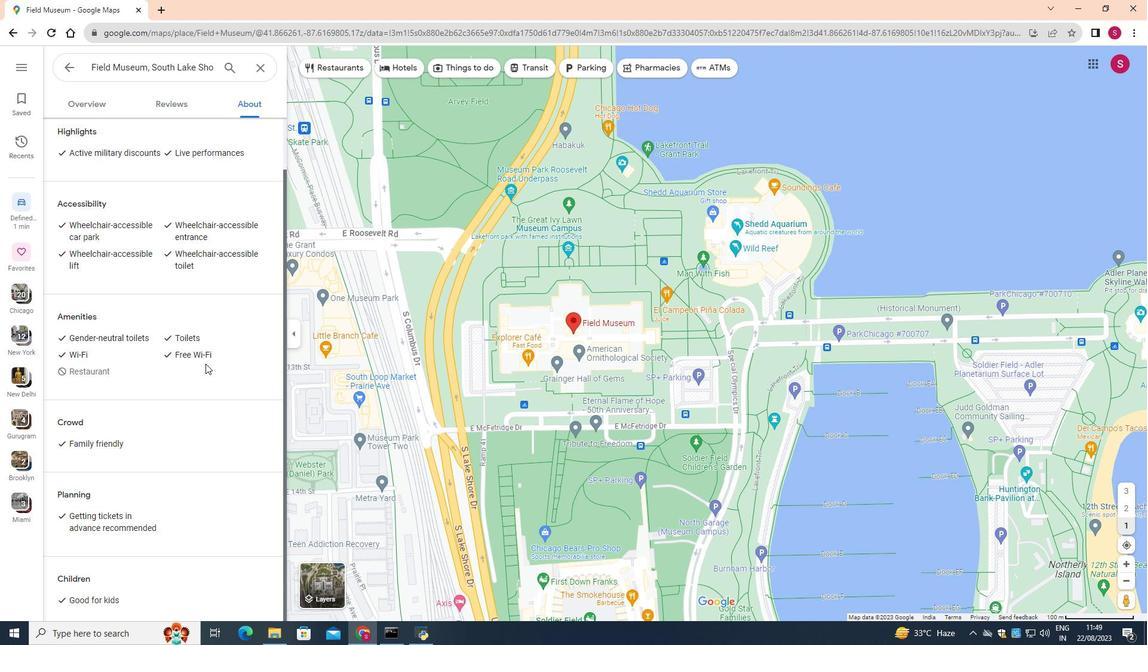 
Action: Mouse scrolled (205, 363) with delta (0, 0)
Screenshot: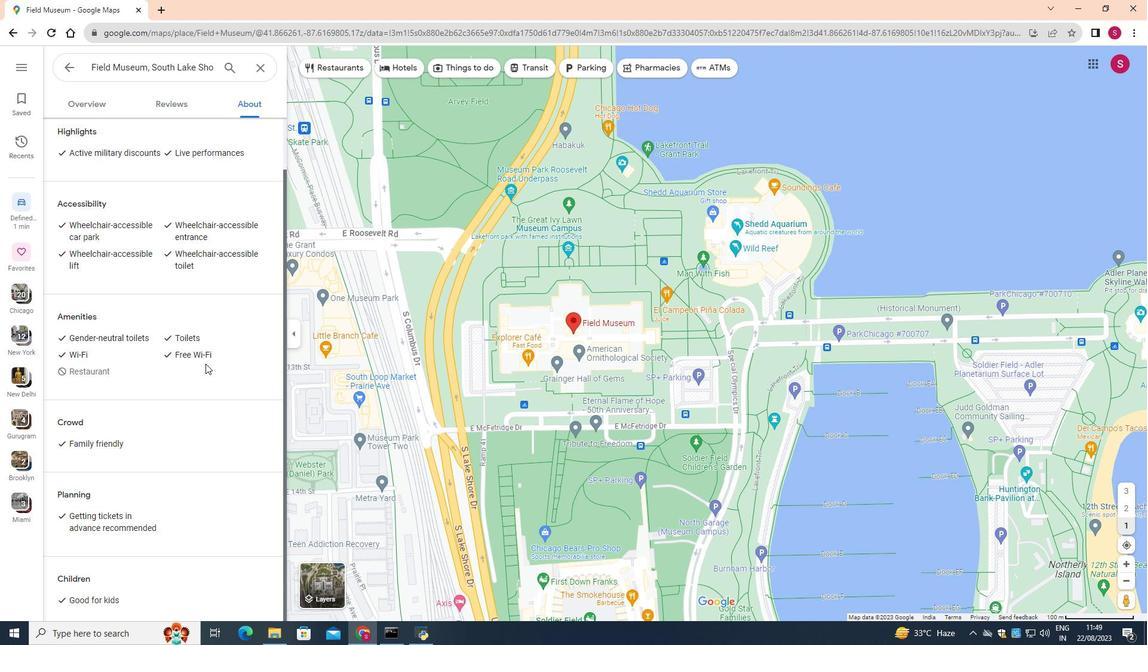 
Action: Mouse scrolled (205, 363) with delta (0, 0)
Screenshot: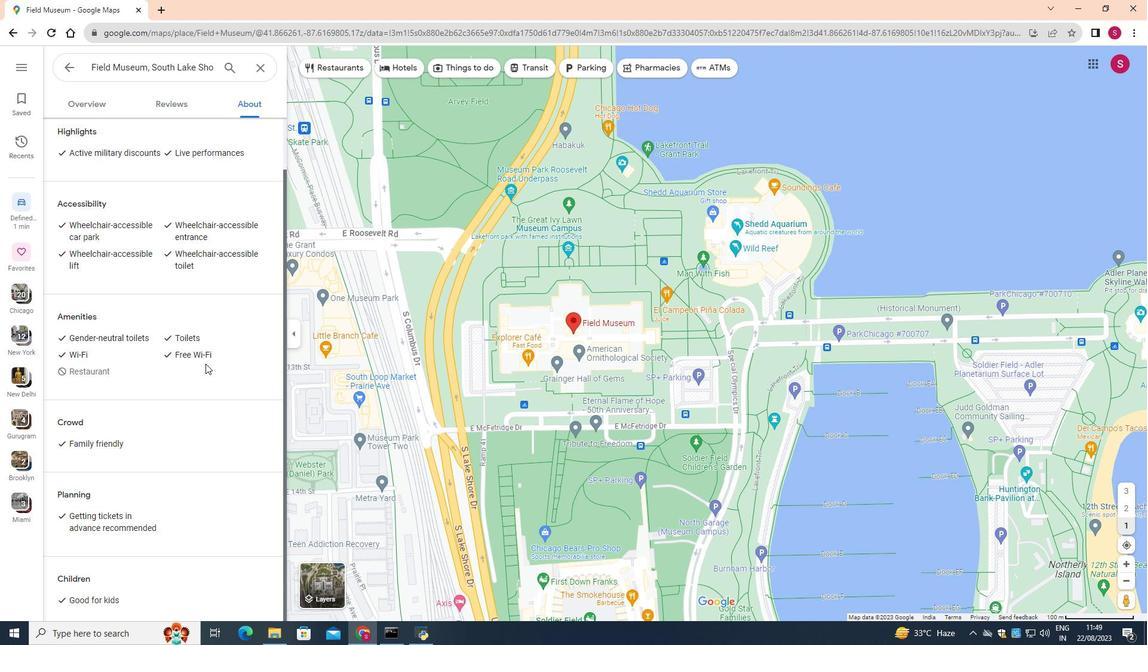 
Action: Mouse scrolled (205, 363) with delta (0, 0)
Screenshot: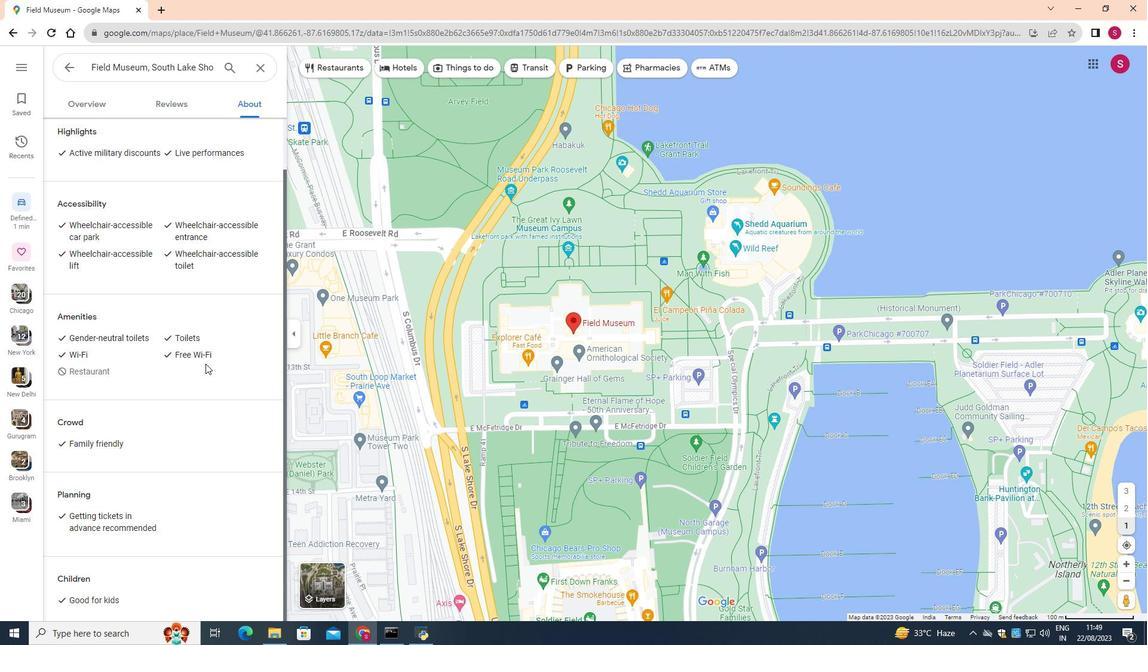 
Action: Mouse scrolled (205, 363) with delta (0, 0)
Screenshot: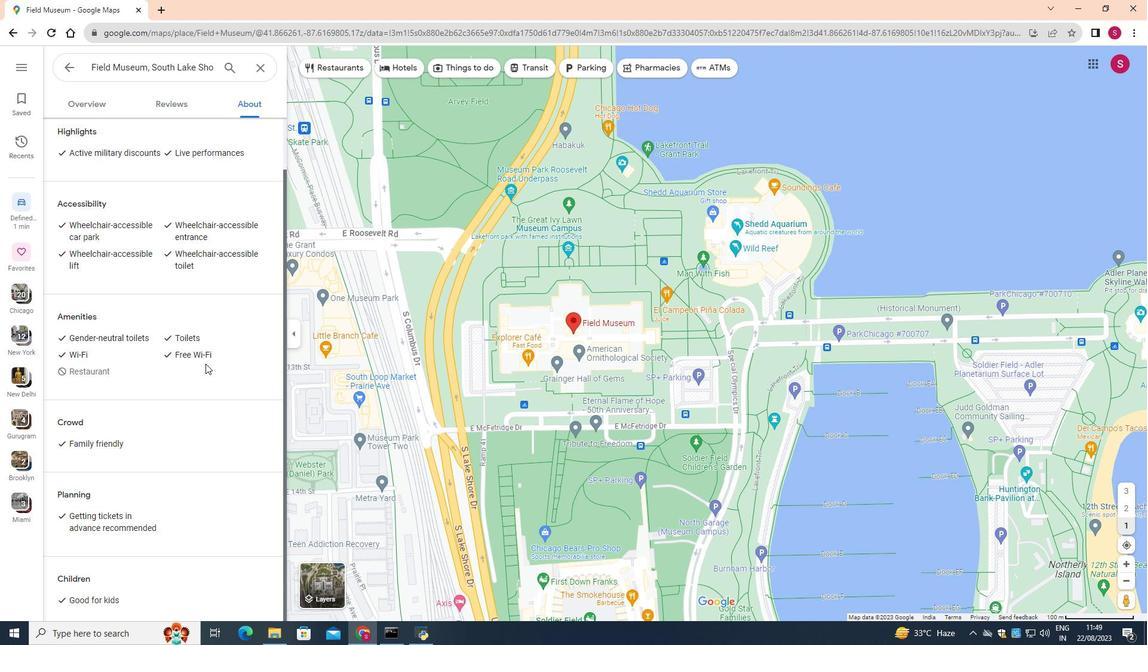 
Action: Mouse scrolled (205, 363) with delta (0, 0)
Screenshot: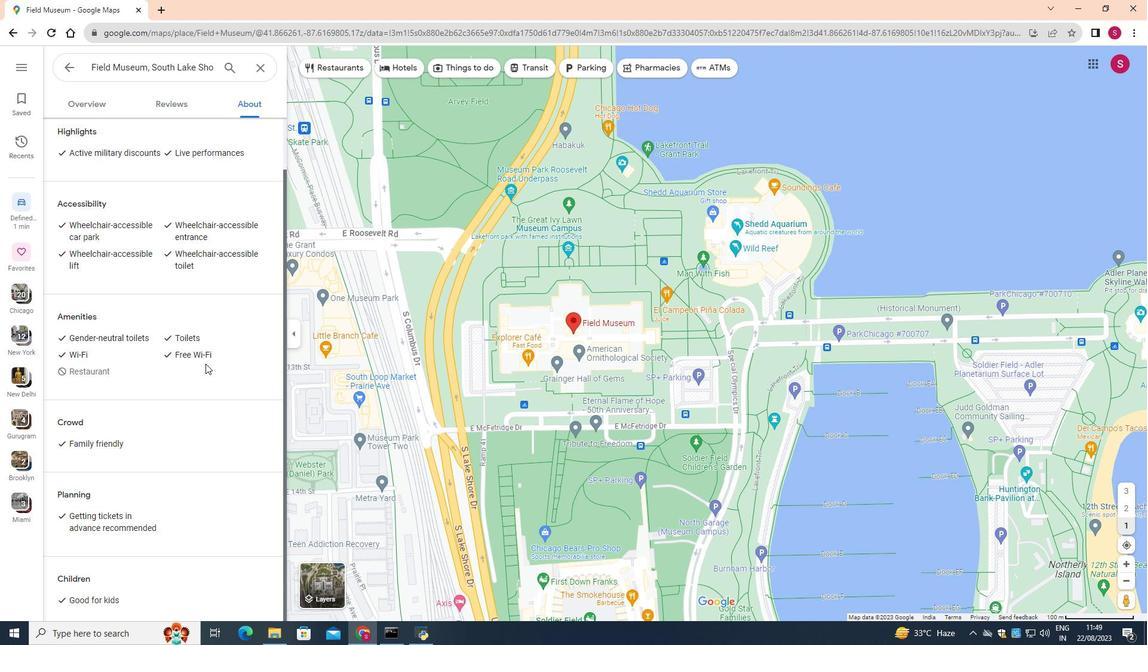
Action: Mouse moved to (178, 491)
Screenshot: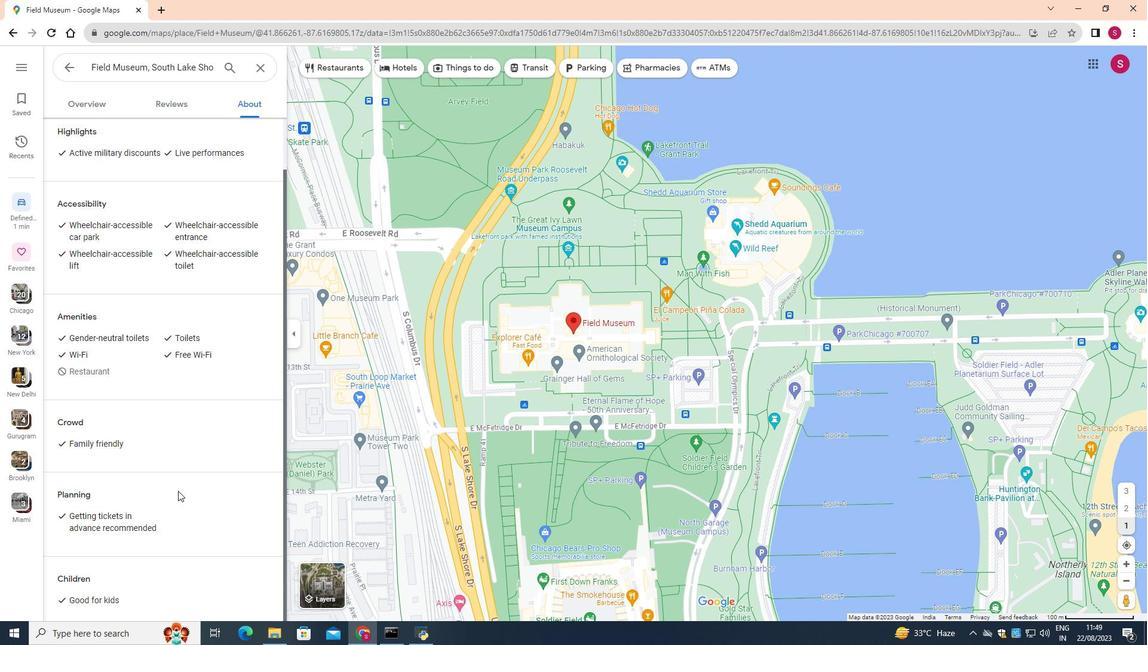 
Action: Mouse scrolled (178, 490) with delta (0, 0)
Screenshot: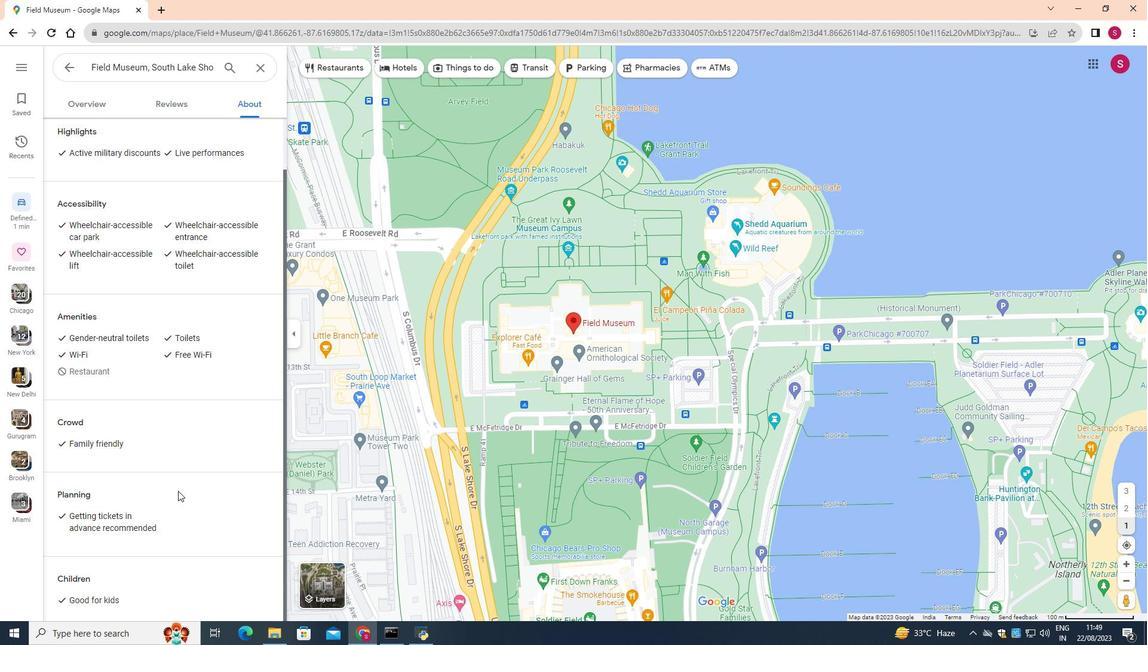 
Action: Mouse scrolled (178, 490) with delta (0, 0)
Screenshot: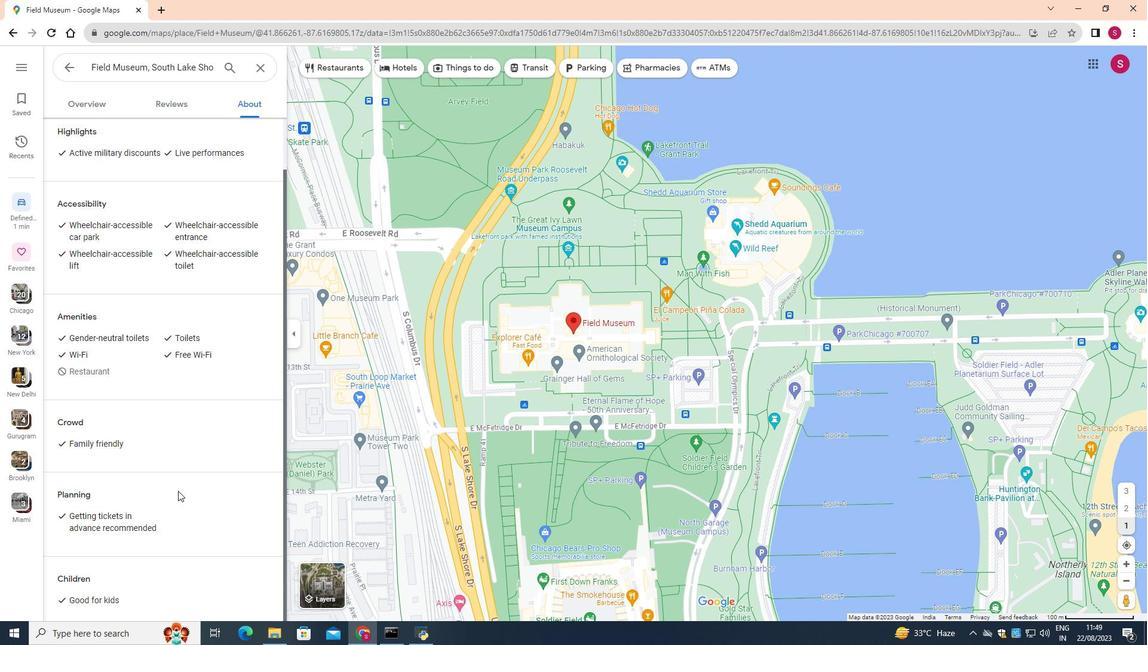 
Action: Mouse scrolled (178, 490) with delta (0, 0)
Screenshot: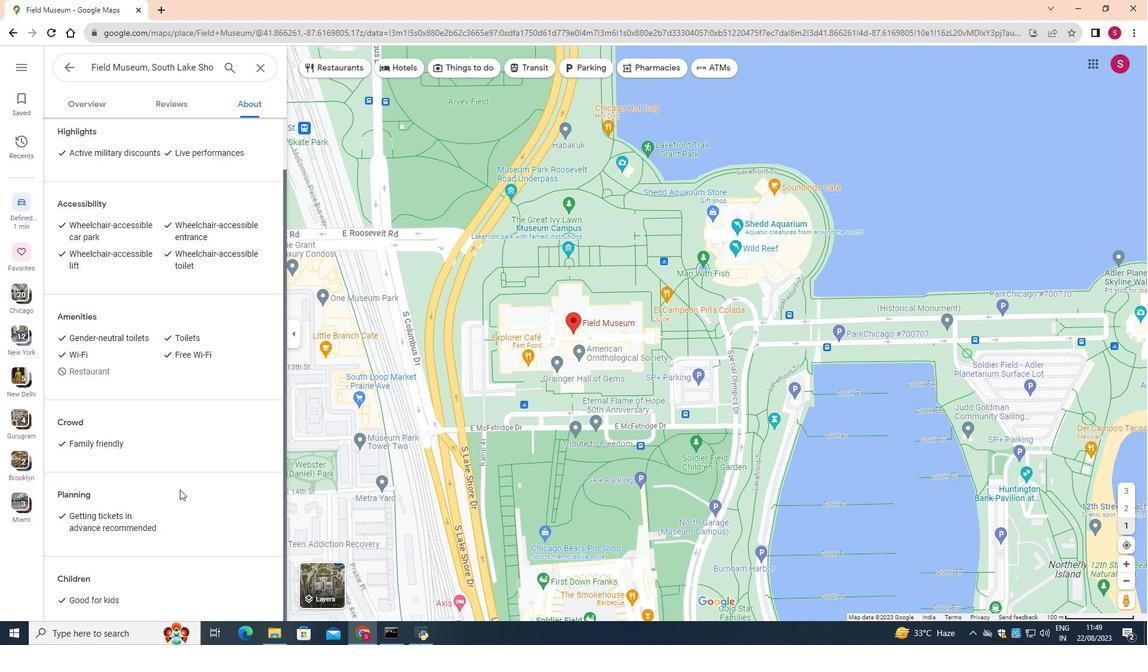 
Action: Mouse moved to (182, 480)
Screenshot: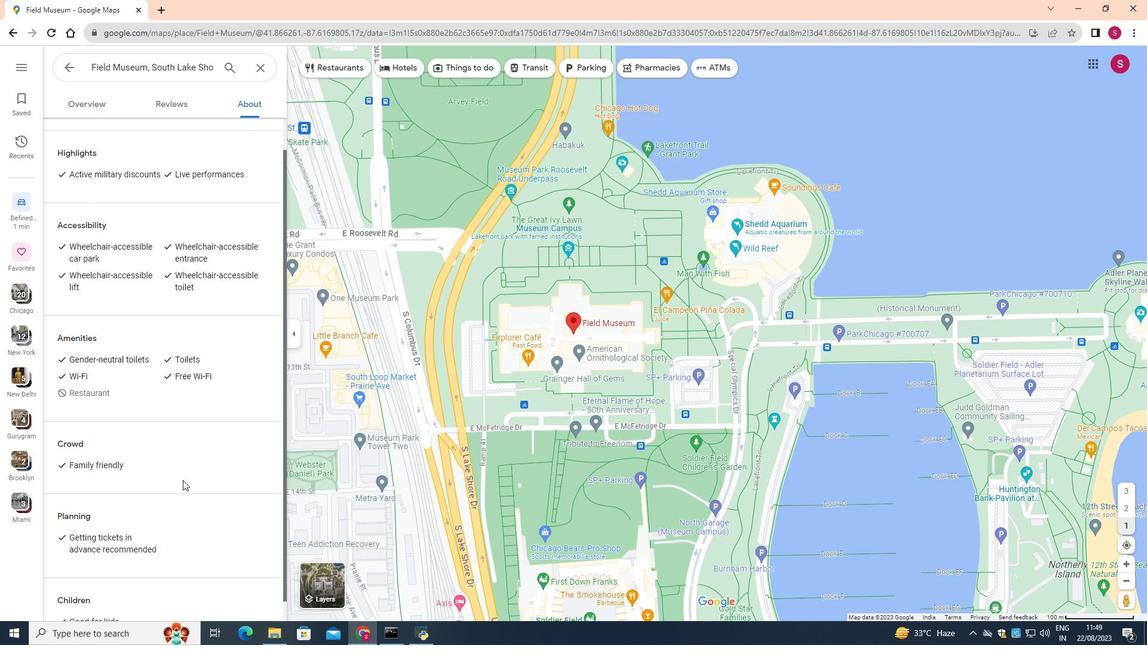 
Action: Mouse scrolled (182, 481) with delta (0, 0)
Screenshot: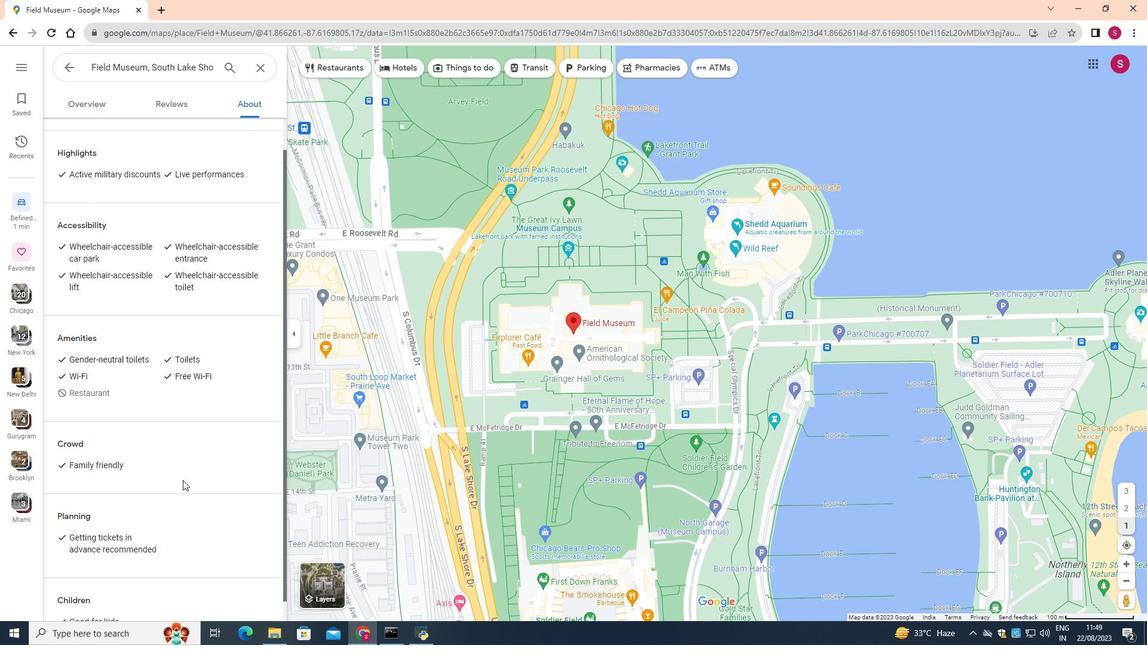 
Action: Mouse scrolled (182, 481) with delta (0, 0)
Screenshot: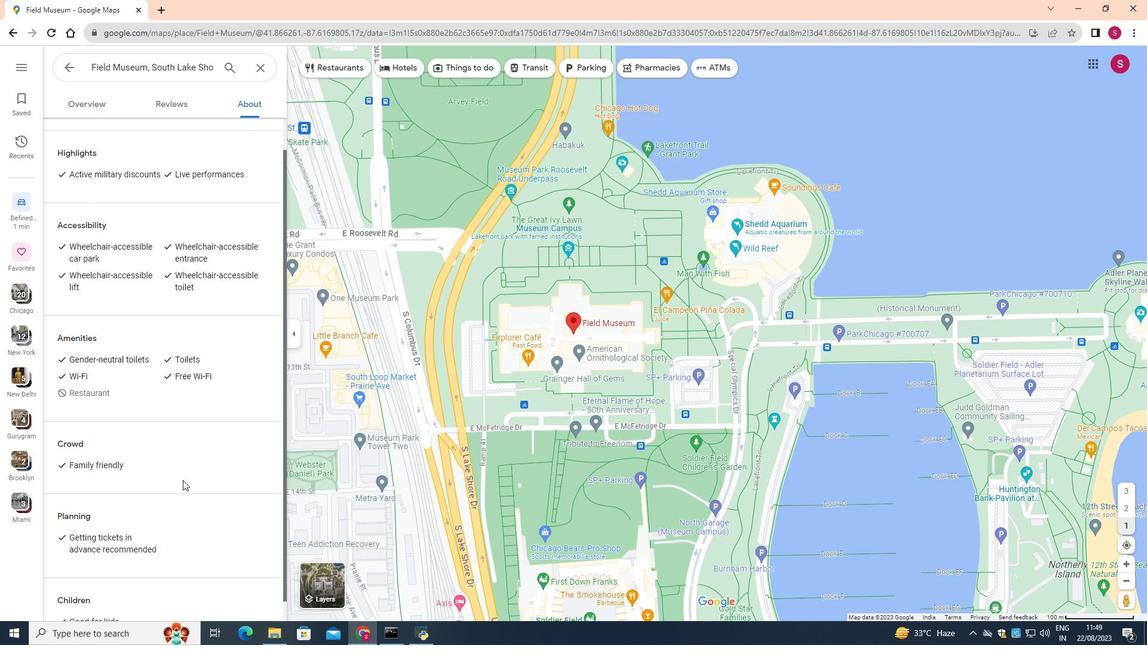 
Action: Mouse scrolled (182, 481) with delta (0, 0)
Screenshot: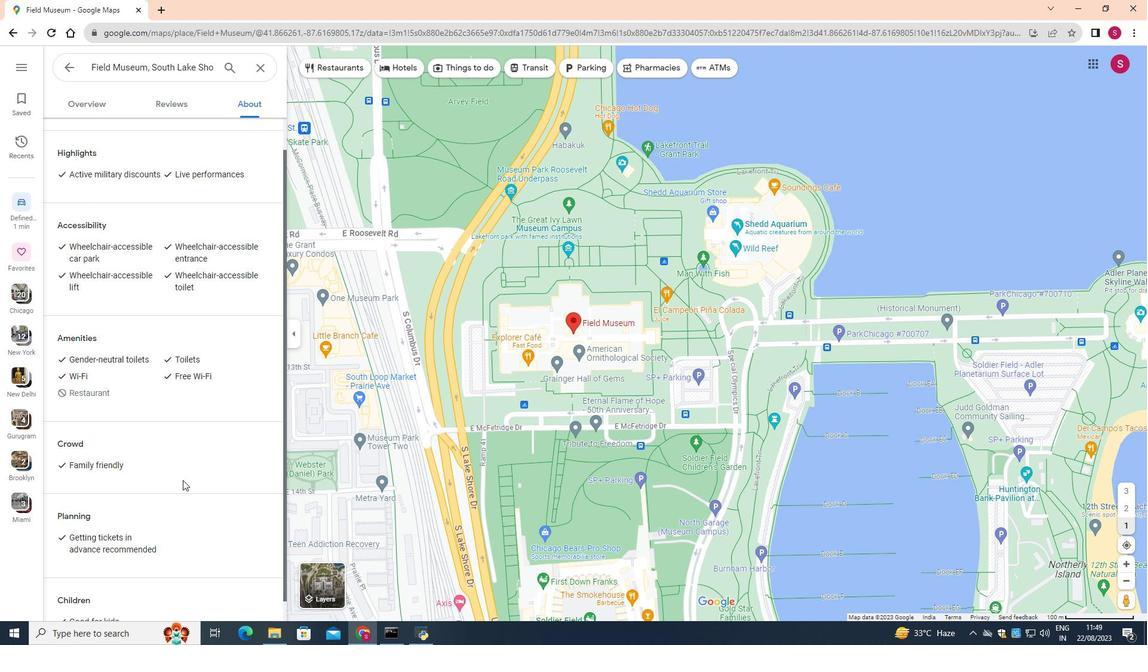 
Action: Mouse scrolled (182, 481) with delta (0, 0)
Screenshot: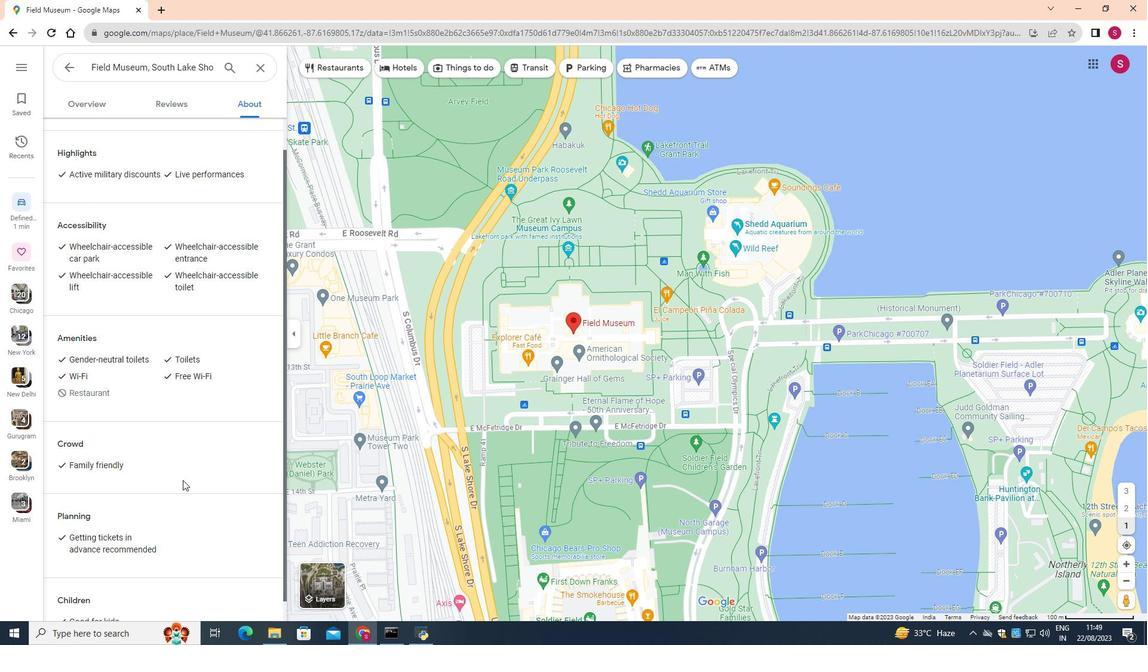 
Action: Mouse scrolled (182, 481) with delta (0, 0)
Screenshot: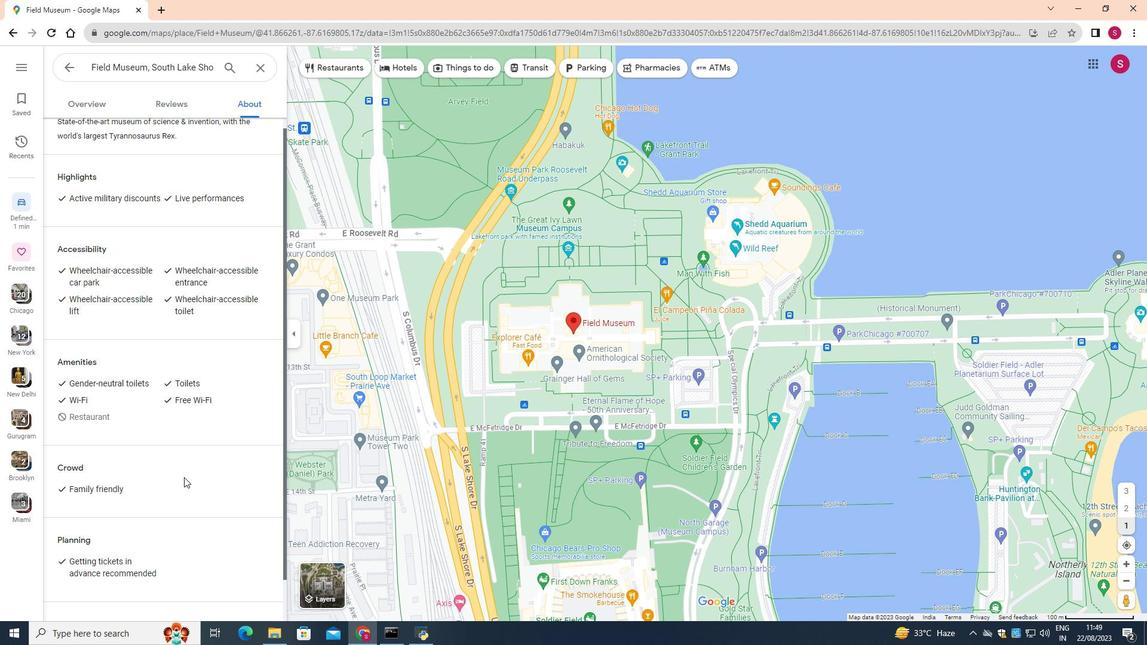 
Action: Mouse scrolled (182, 481) with delta (0, 0)
Screenshot: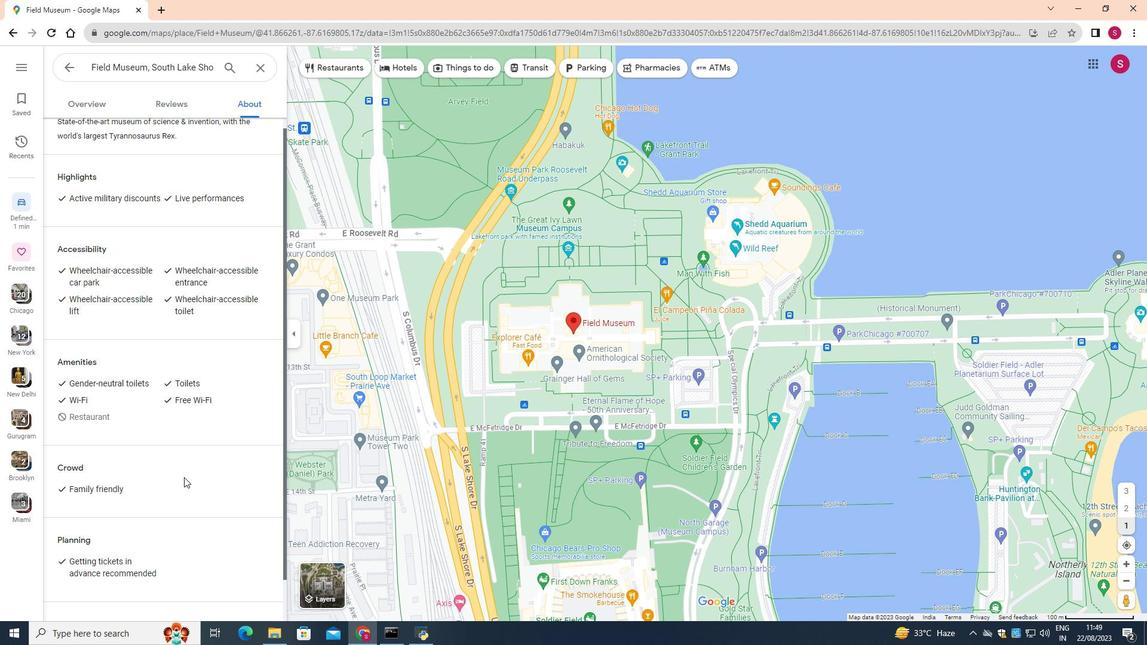 
Action: Mouse moved to (186, 459)
Screenshot: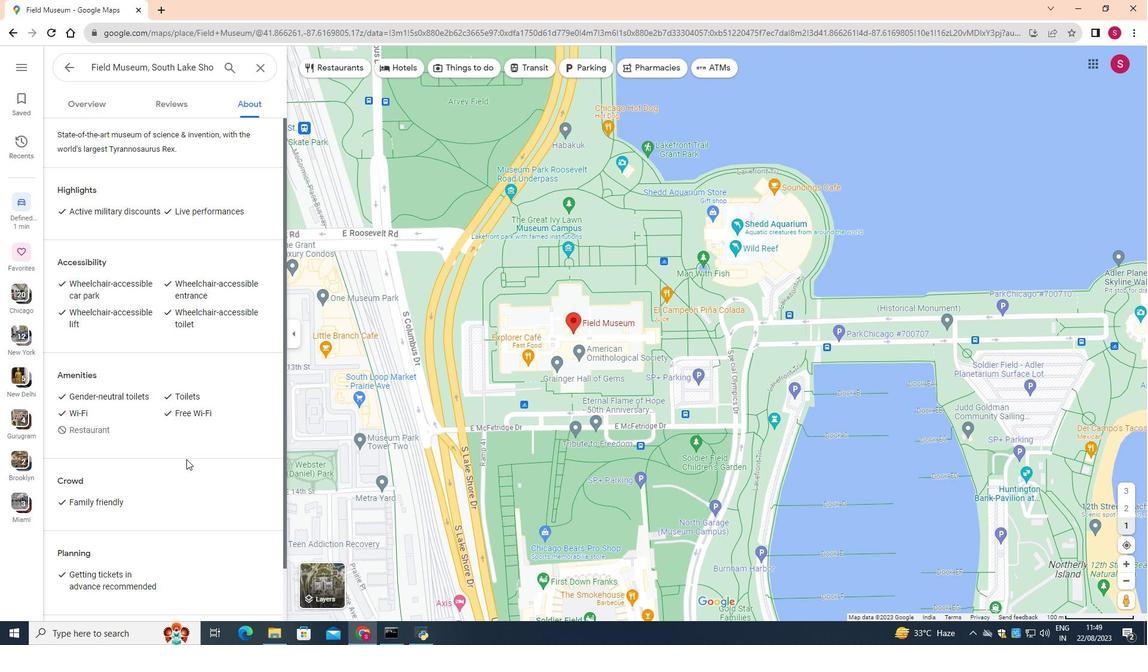 
Action: Mouse scrolled (186, 460) with delta (0, 0)
Screenshot: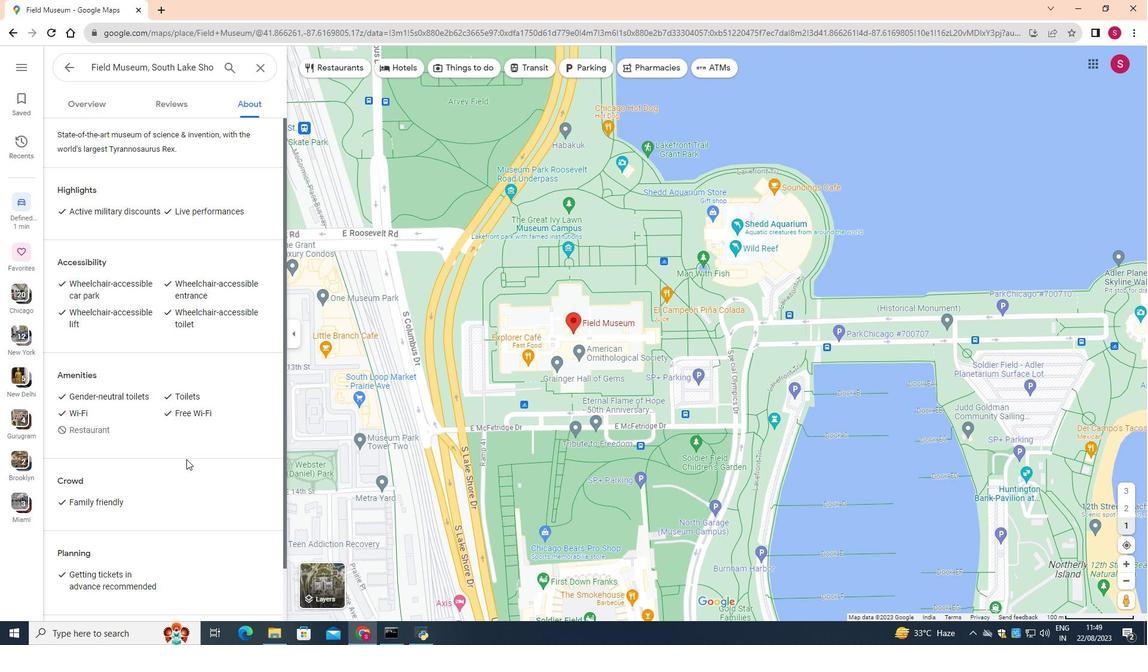 
Action: Mouse scrolled (186, 460) with delta (0, 0)
Screenshot: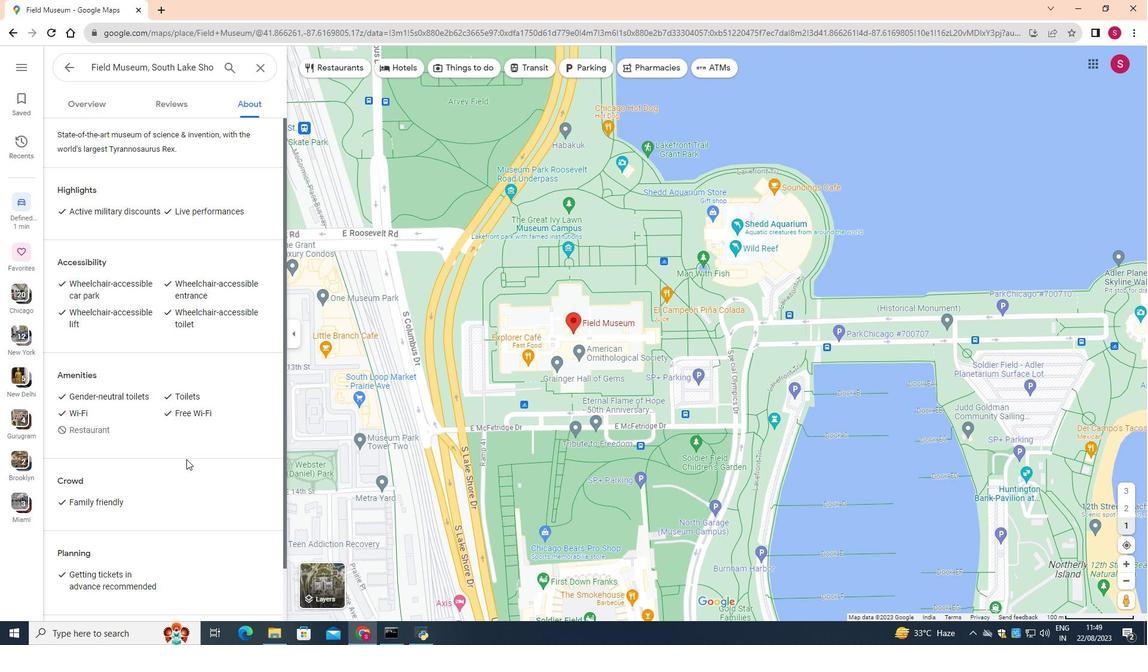 
Action: Mouse scrolled (186, 460) with delta (0, 0)
Screenshot: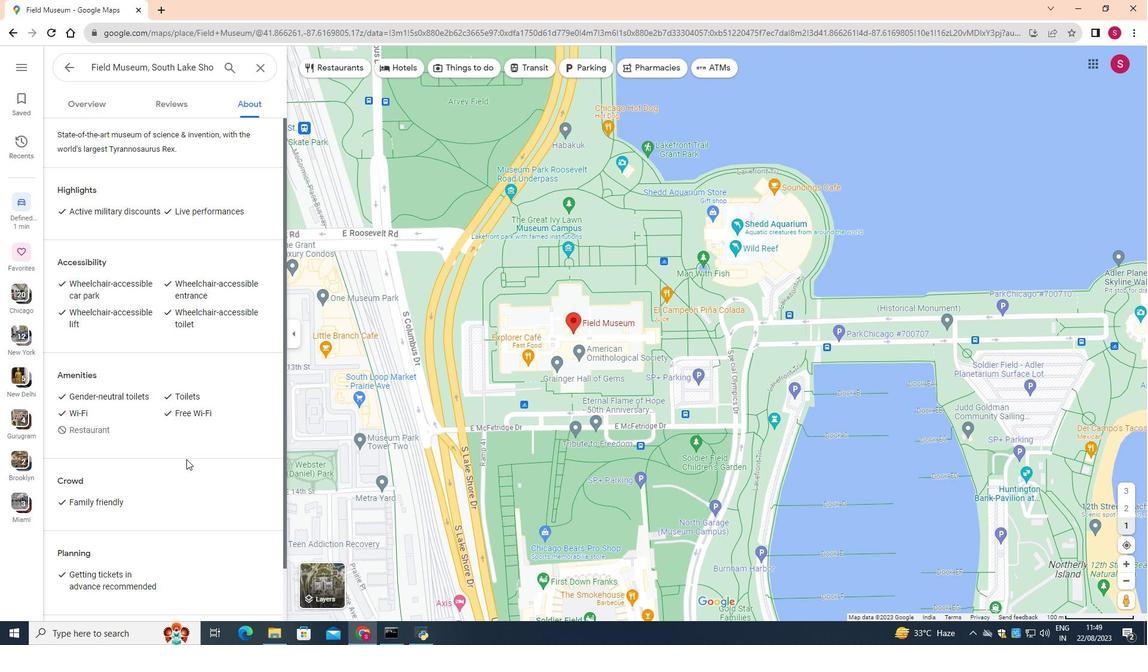 
Action: Mouse scrolled (186, 460) with delta (0, 0)
Screenshot: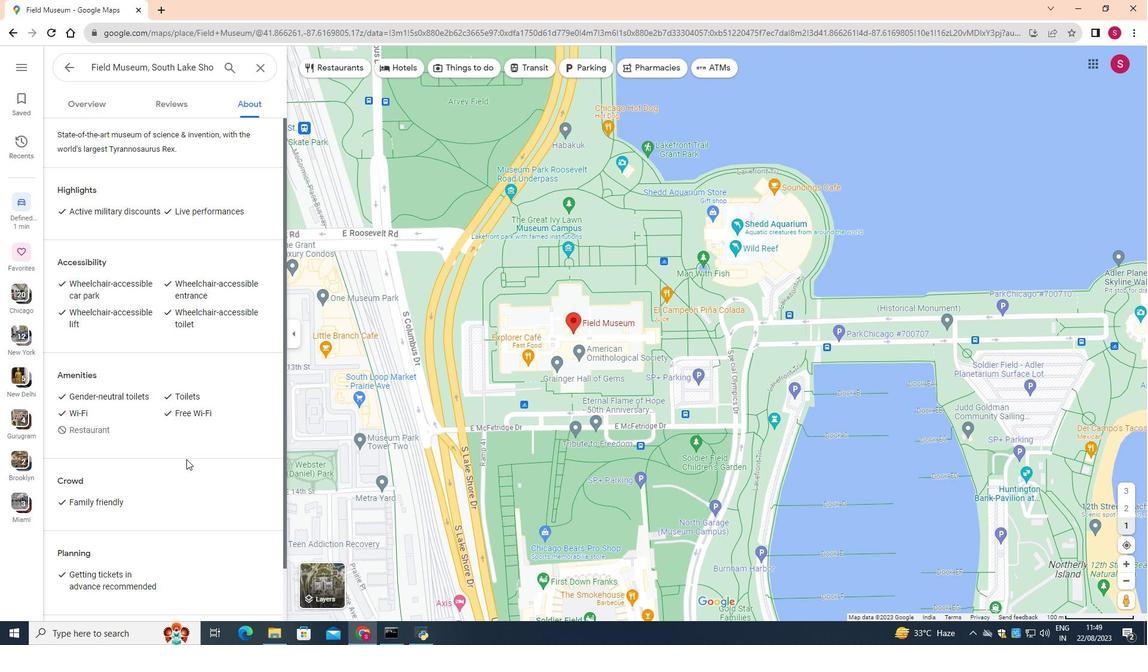 
Action: Mouse scrolled (186, 460) with delta (0, 0)
Screenshot: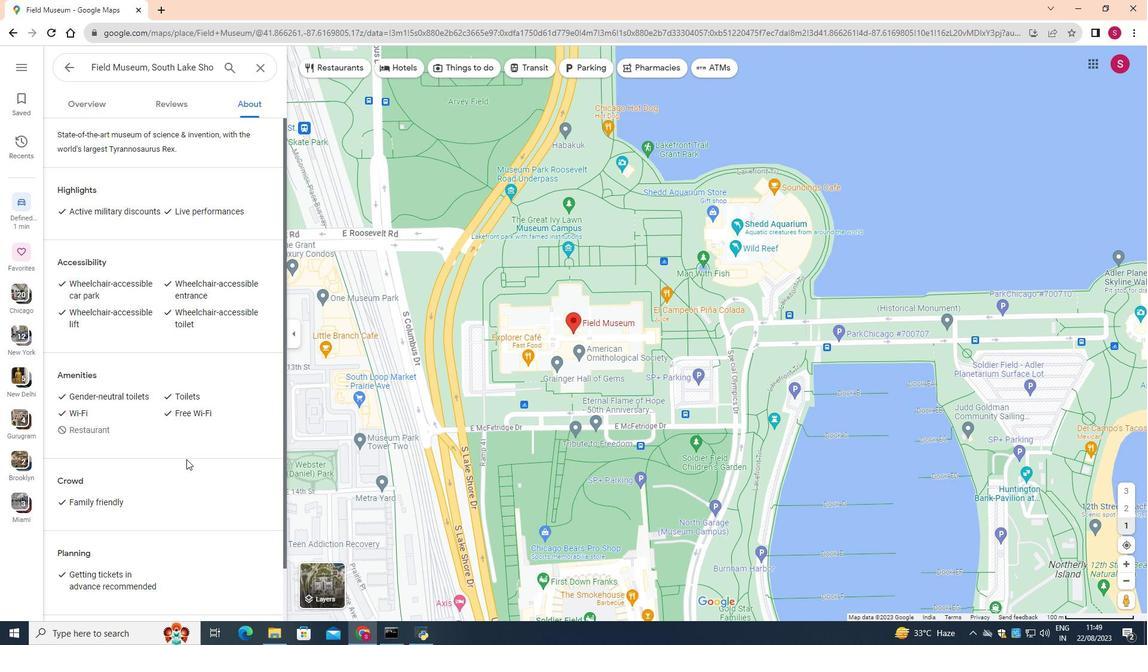 
Action: Mouse scrolled (186, 460) with delta (0, 0)
Screenshot: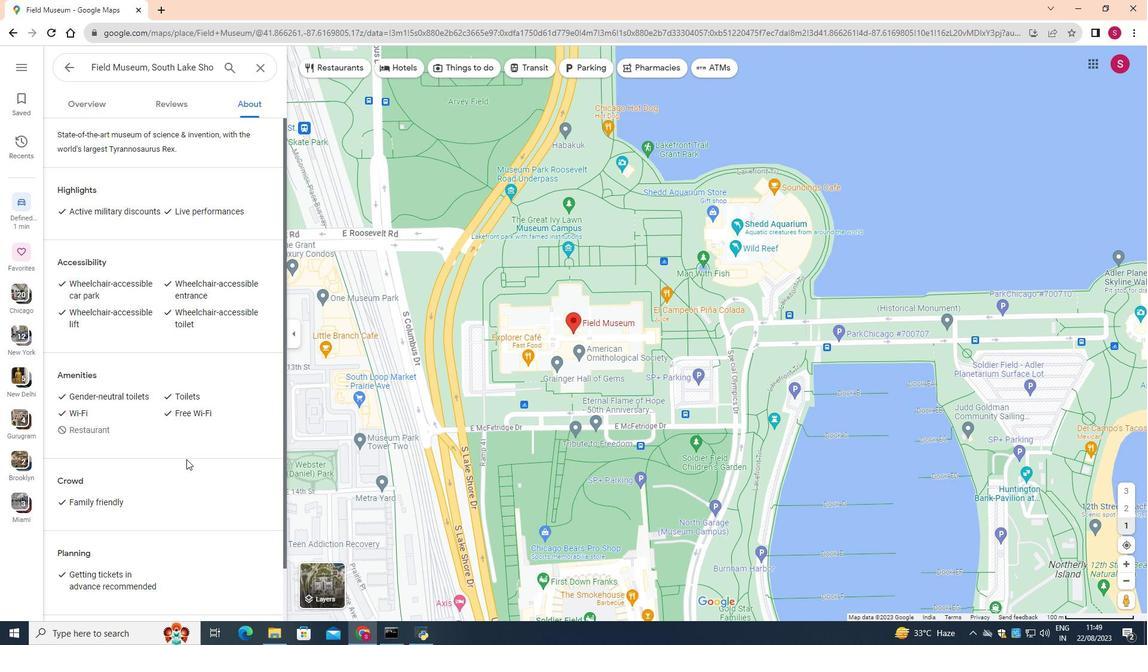 
Action: Mouse scrolled (186, 460) with delta (0, 0)
Screenshot: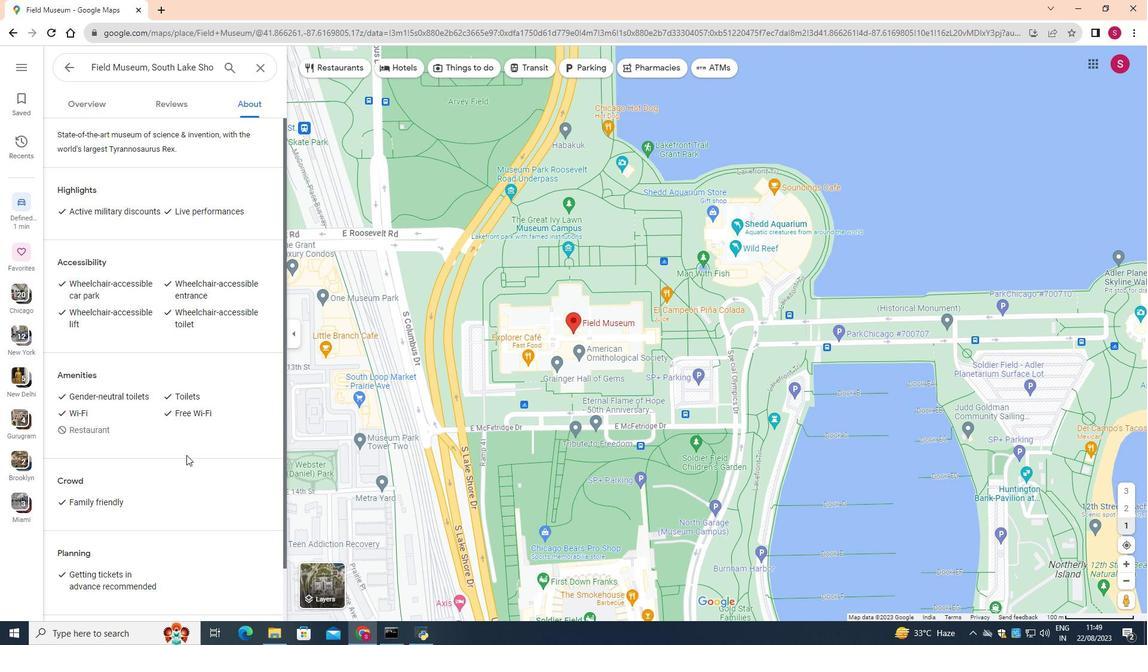 
Action: Mouse moved to (263, 68)
Screenshot: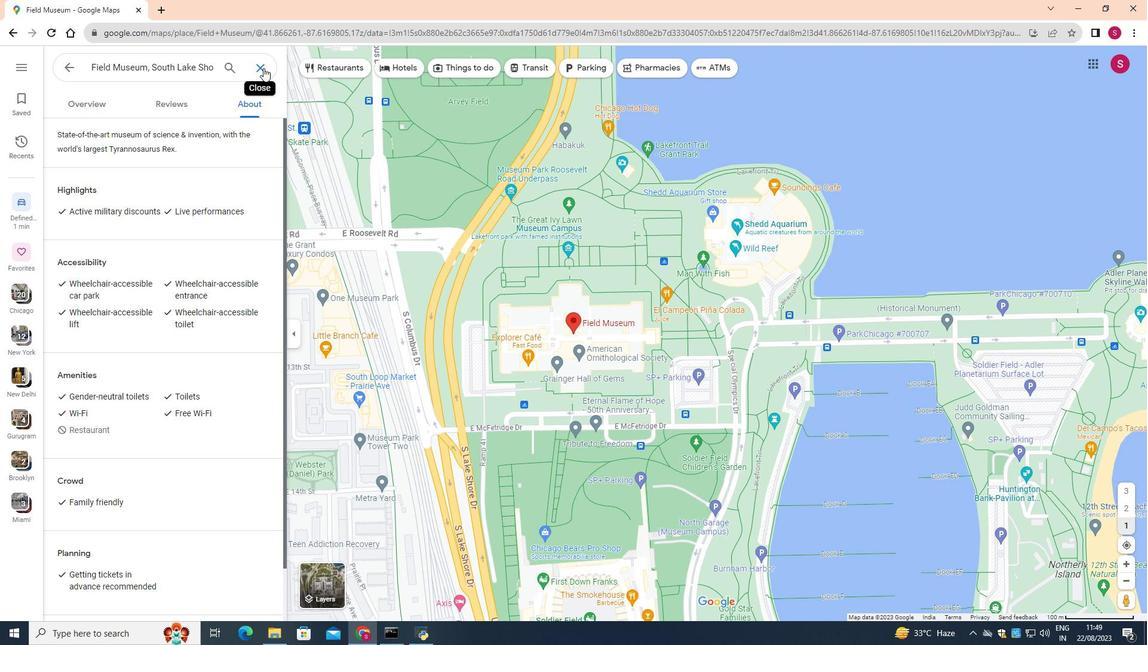 
Action: Mouse pressed left at (263, 68)
Screenshot: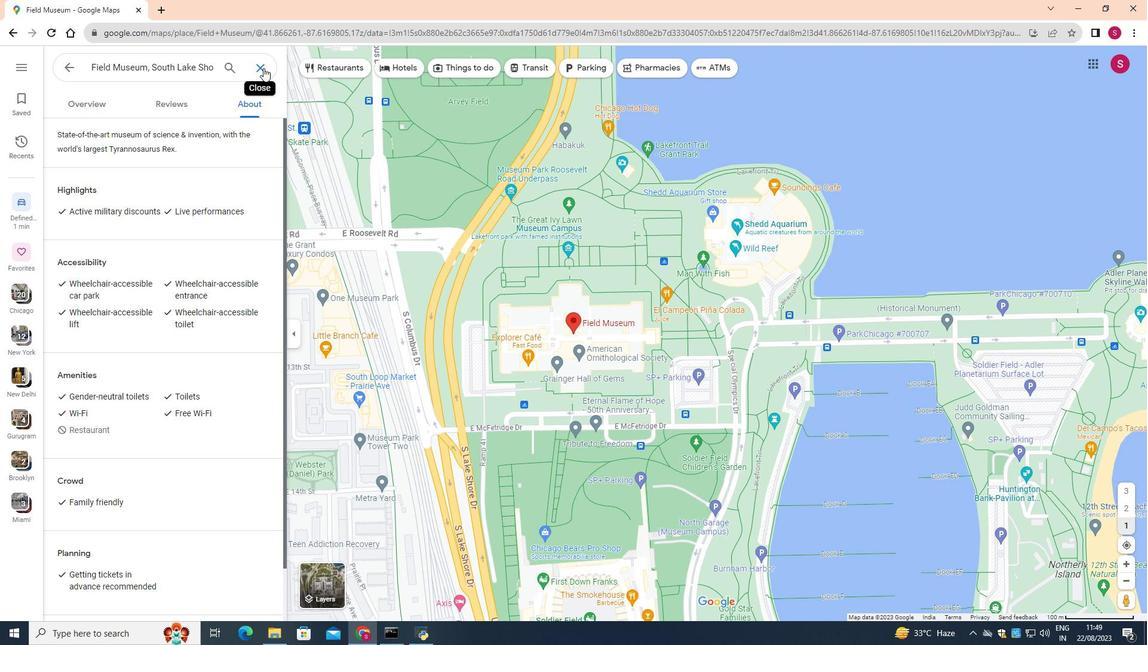 
Action: Mouse moved to (207, 101)
Screenshot: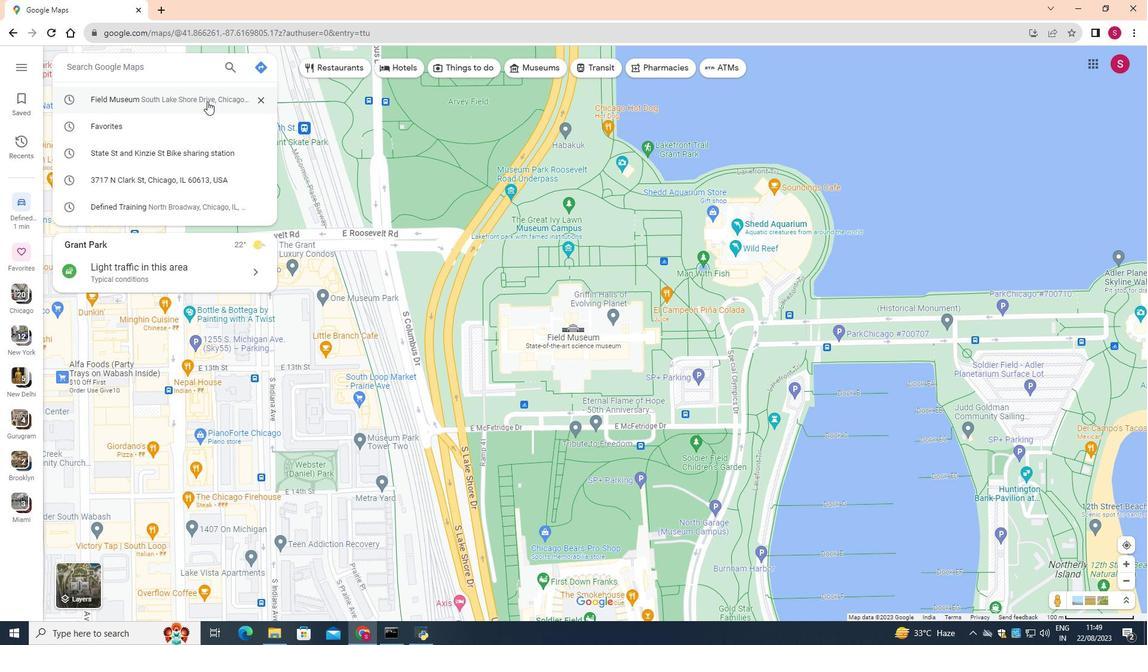
Action: Mouse pressed left at (207, 101)
Screenshot: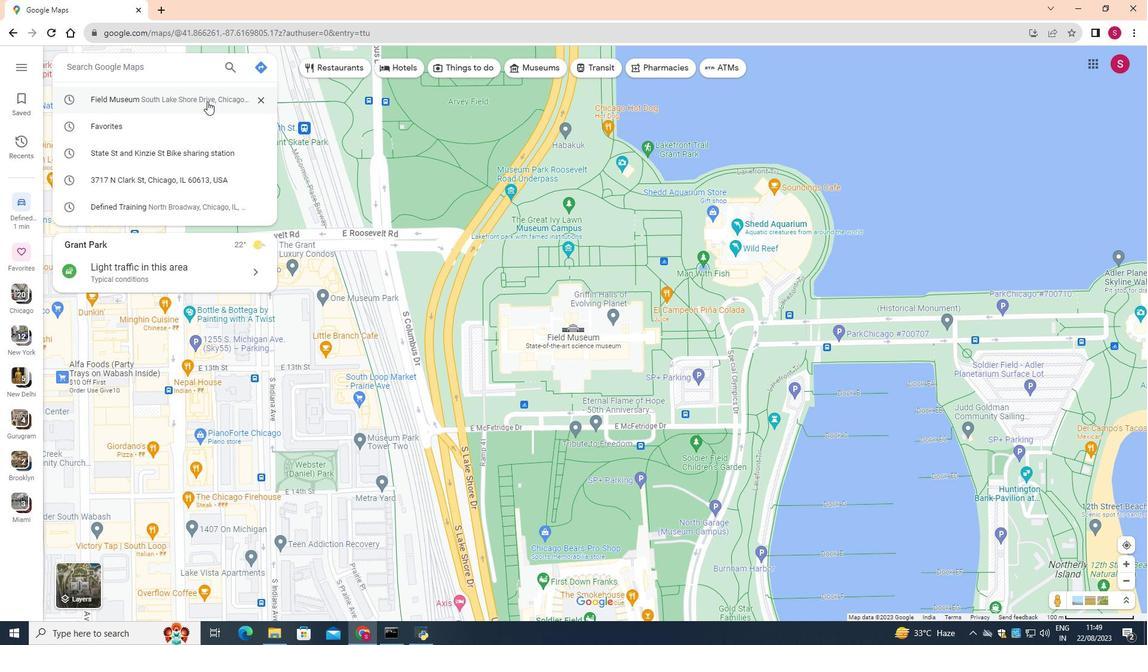 
Action: Mouse moved to (167, 295)
Screenshot: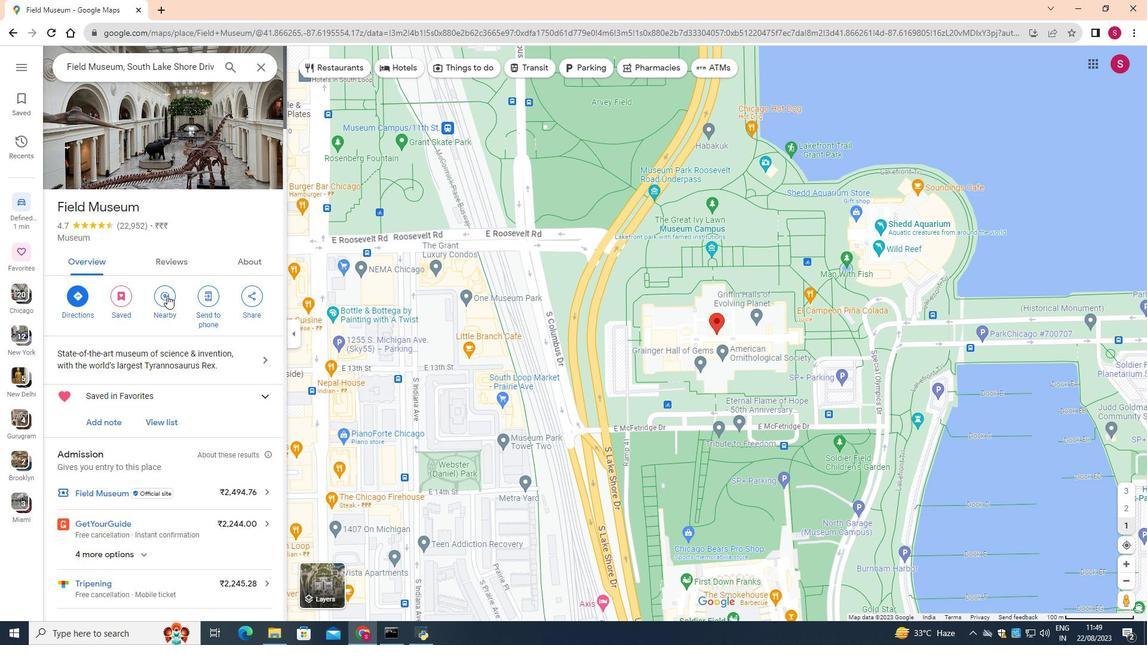 
Action: Mouse pressed left at (167, 295)
Screenshot: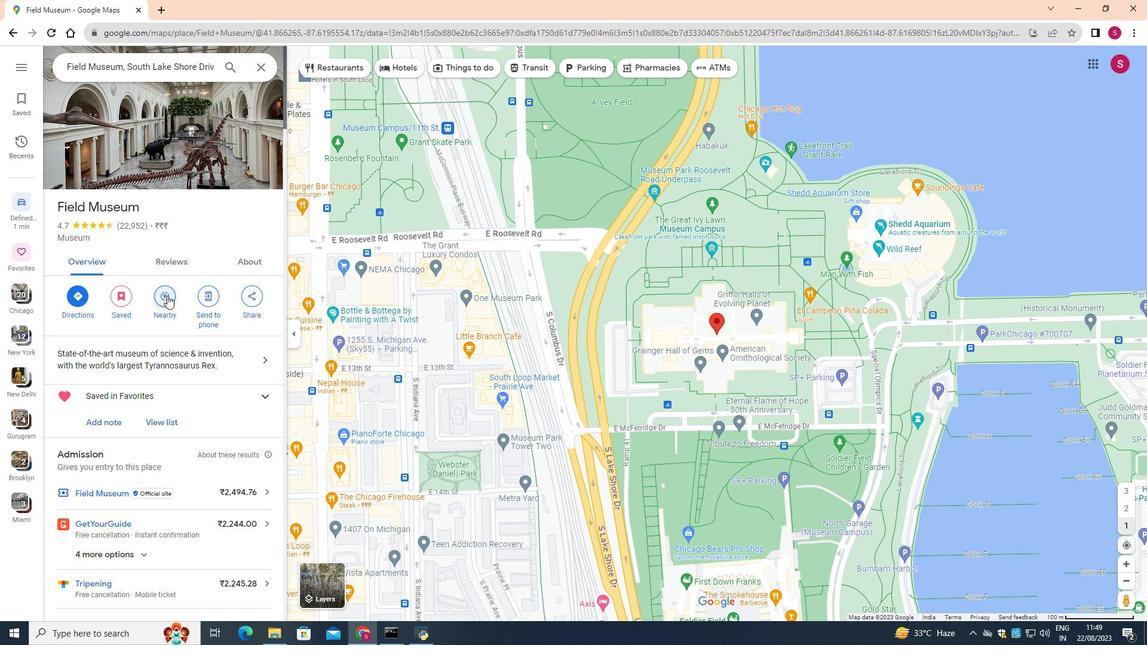 
Action: Mouse moved to (135, 354)
Screenshot: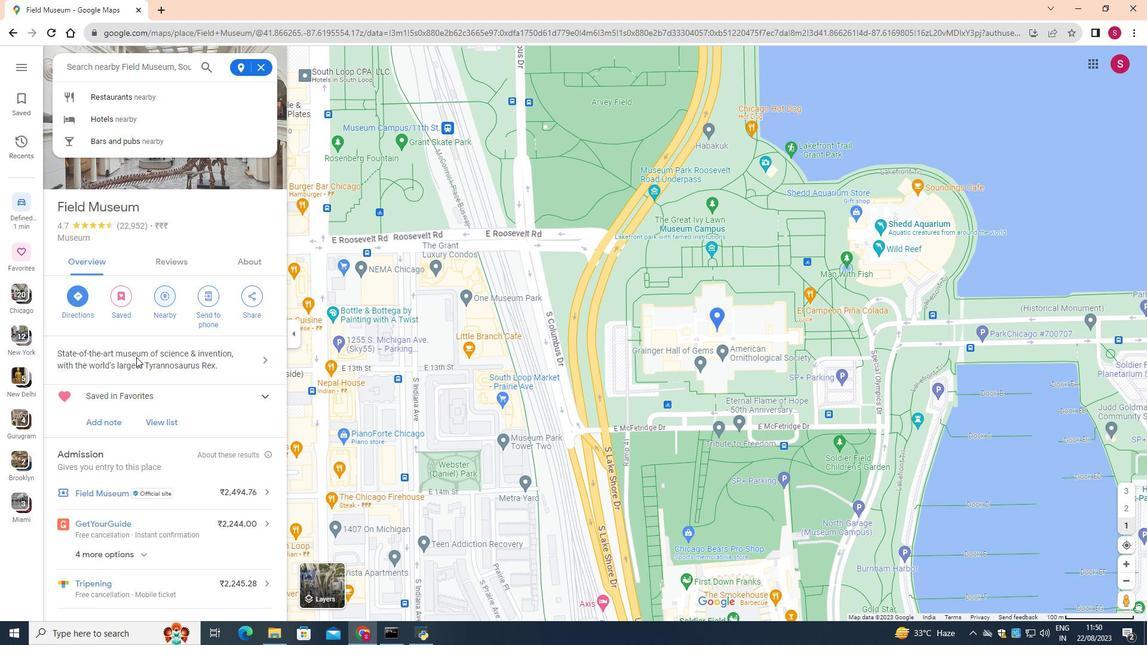 
Action: Mouse scrolled (135, 354) with delta (0, 0)
Screenshot: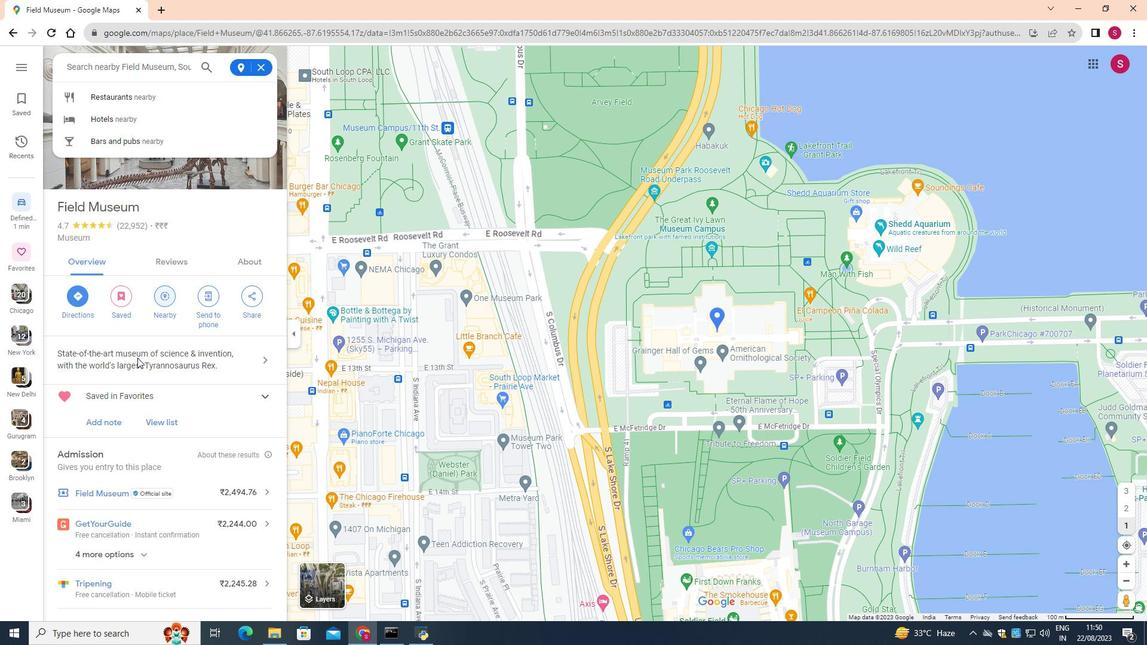 
Action: Mouse moved to (136, 357)
Screenshot: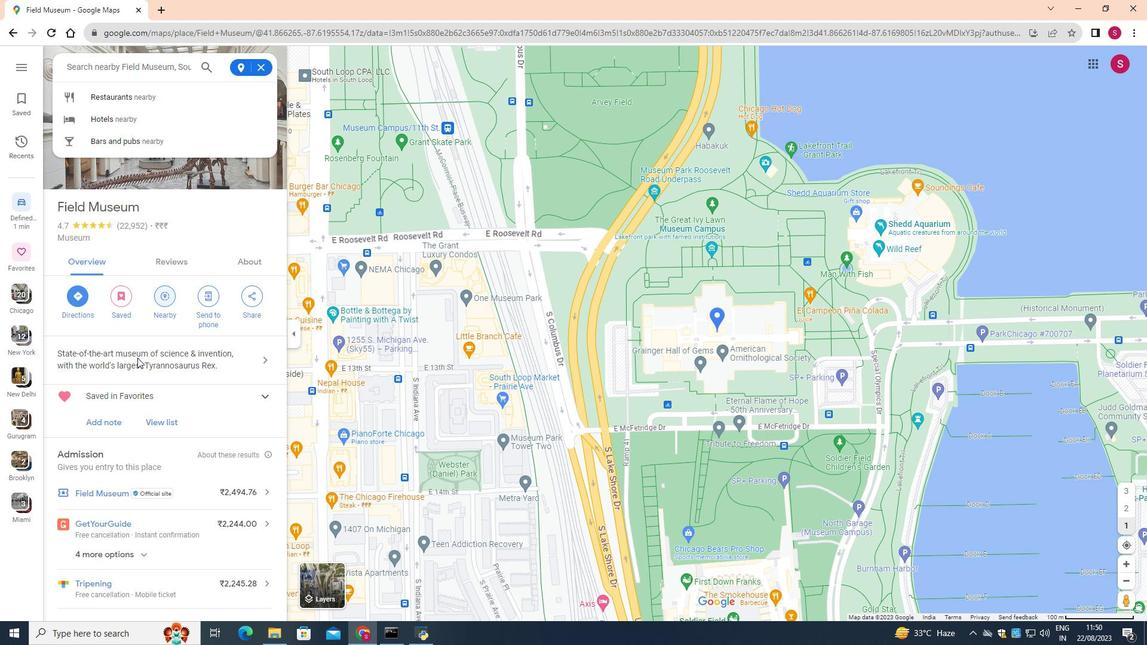 
Action: Mouse scrolled (136, 356) with delta (0, 0)
Screenshot: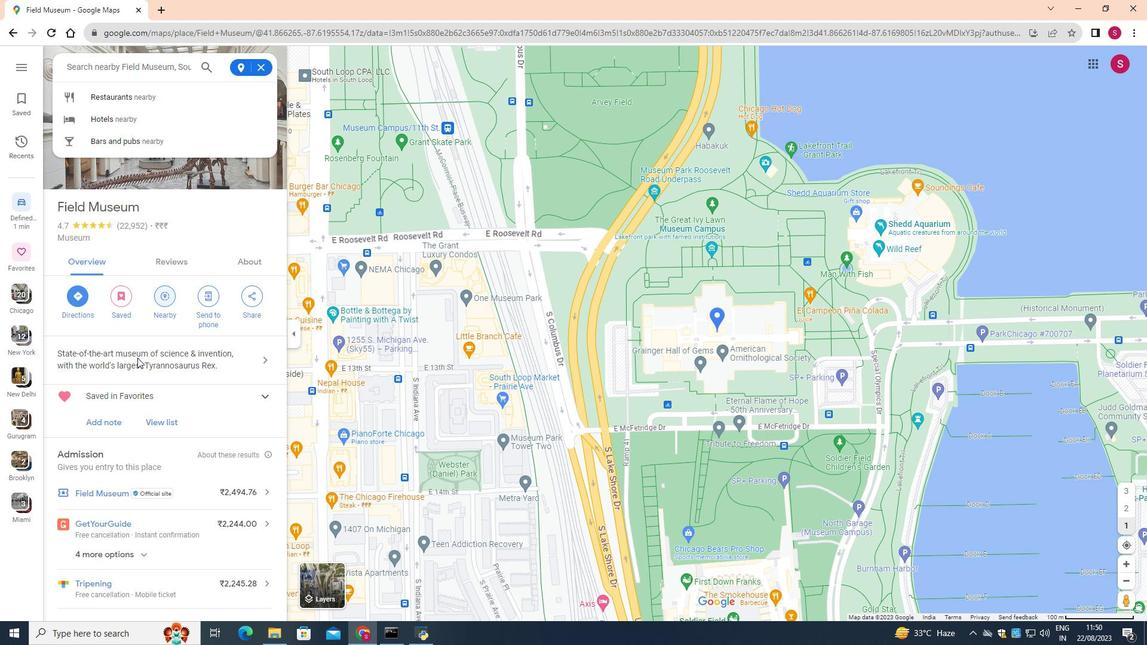 
Action: Mouse moved to (136, 357)
Screenshot: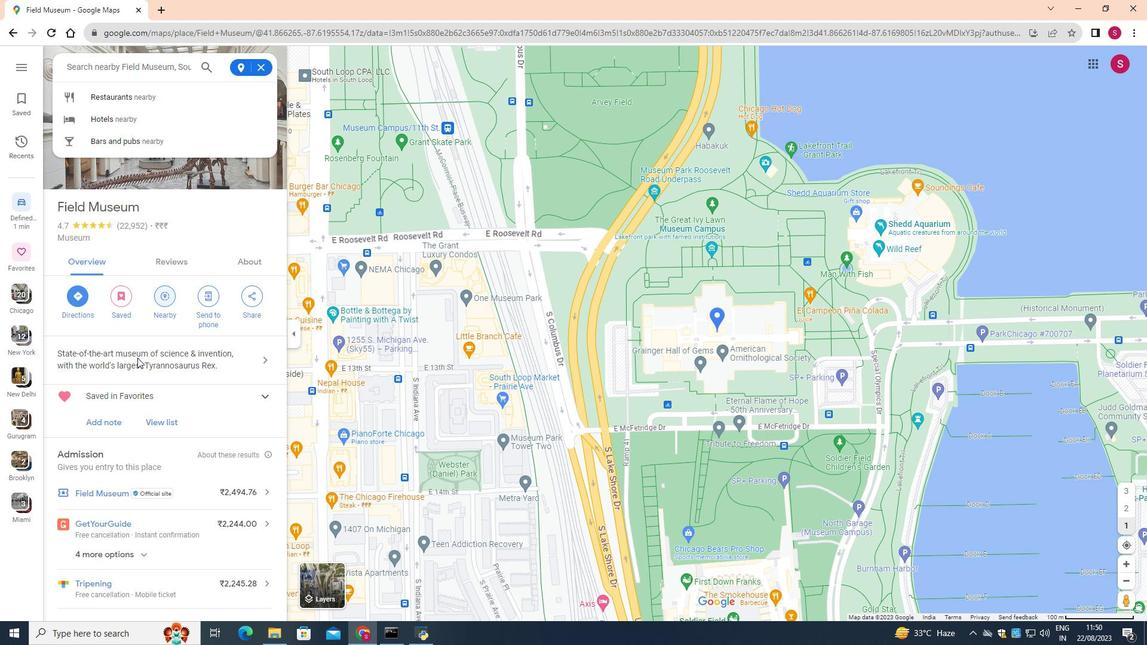 
Action: Mouse scrolled (136, 357) with delta (0, 0)
Screenshot: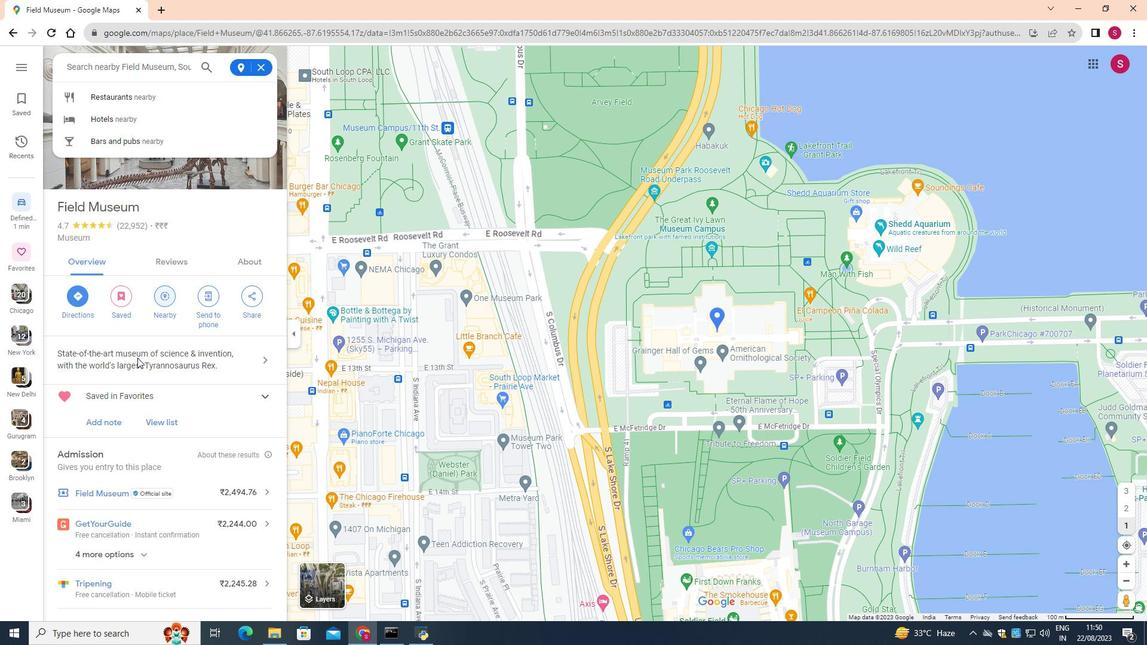 
Action: Mouse moved to (137, 357)
Screenshot: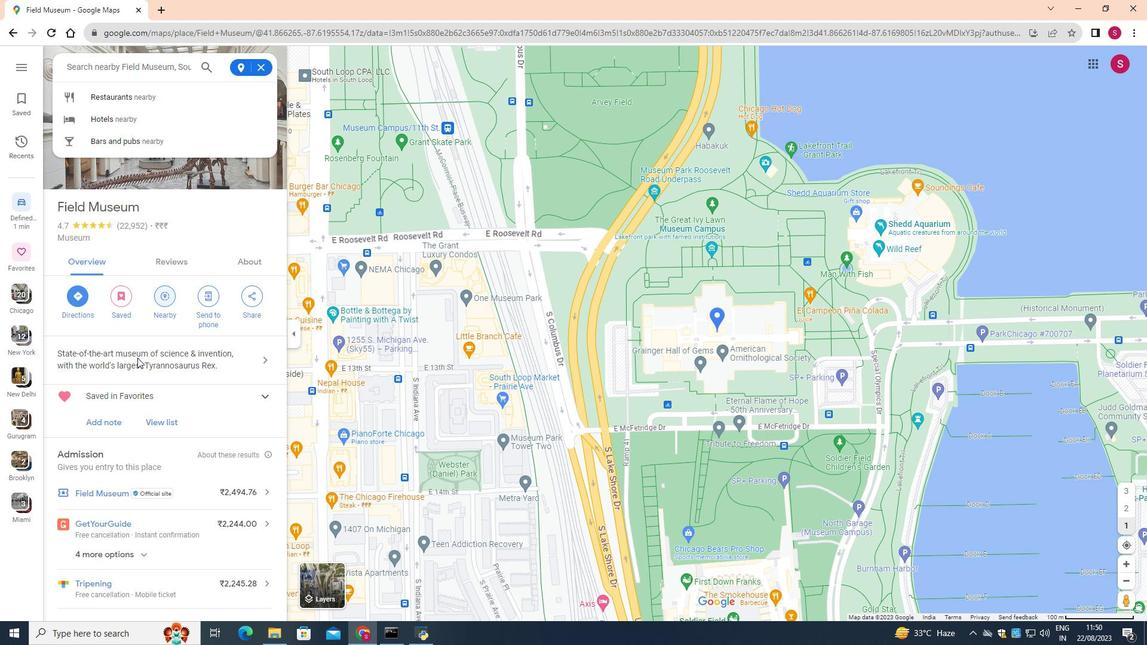 
Action: Mouse scrolled (137, 357) with delta (0, 0)
Screenshot: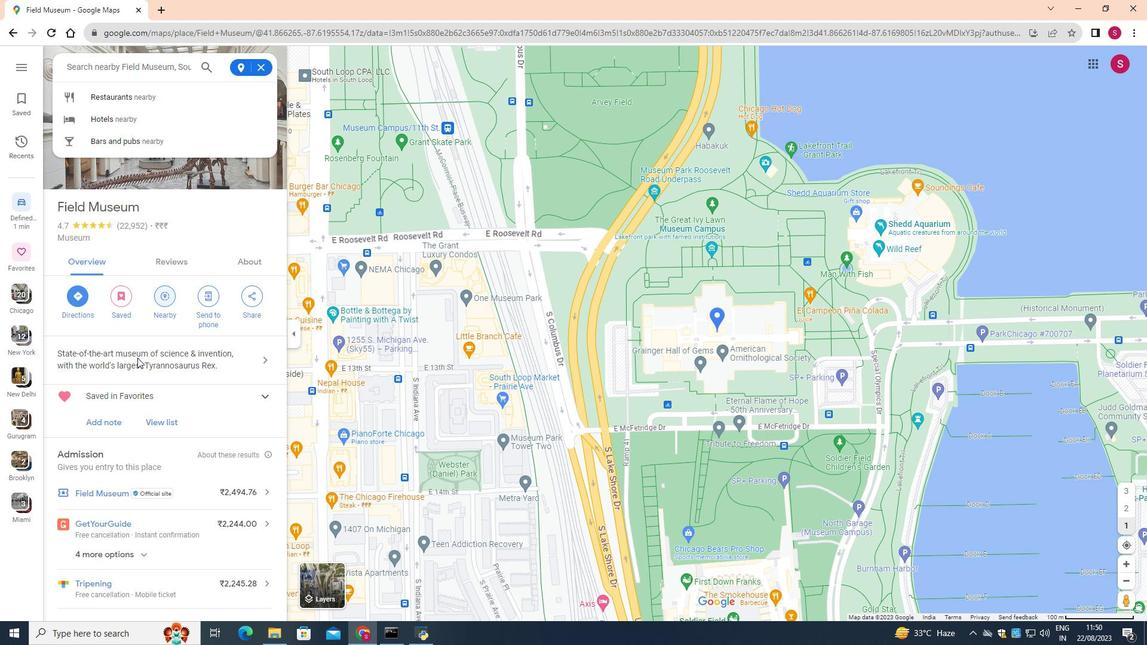 
Action: Mouse scrolled (137, 357) with delta (0, 0)
Screenshot: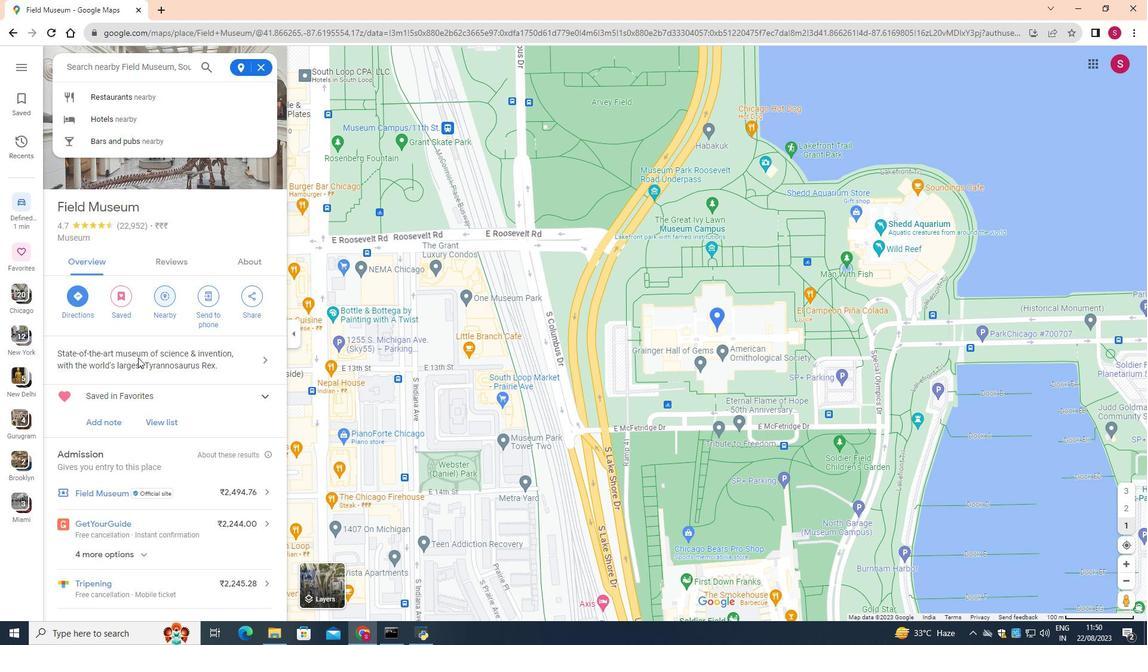 
Action: Mouse scrolled (137, 357) with delta (0, 0)
Screenshot: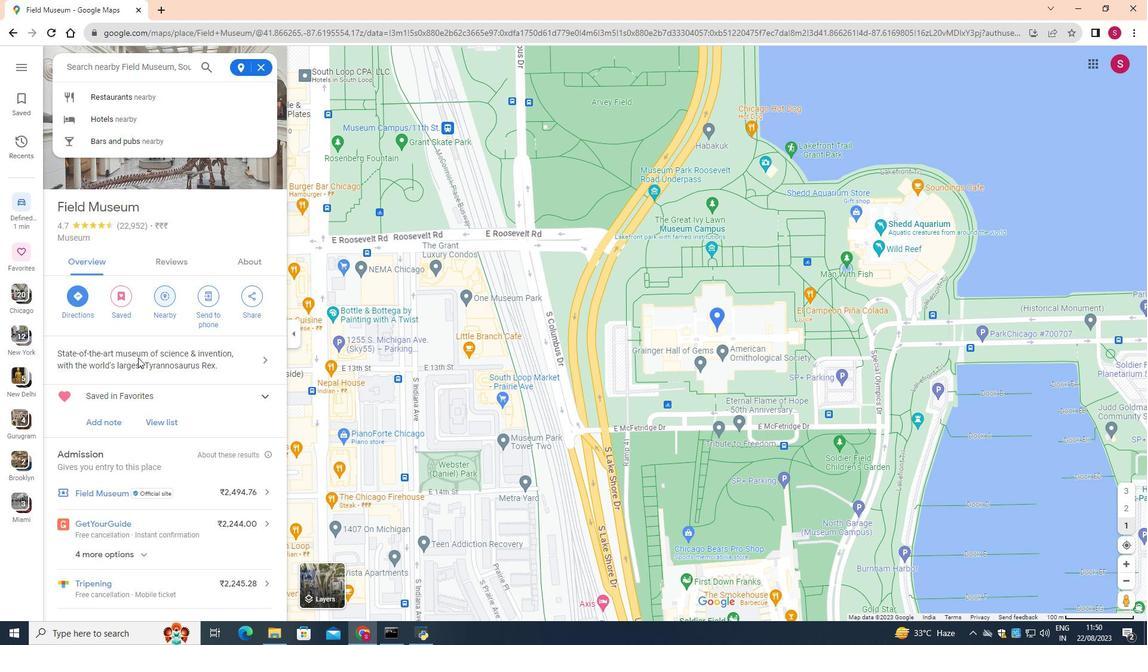 
Action: Mouse scrolled (137, 357) with delta (0, 0)
Screenshot: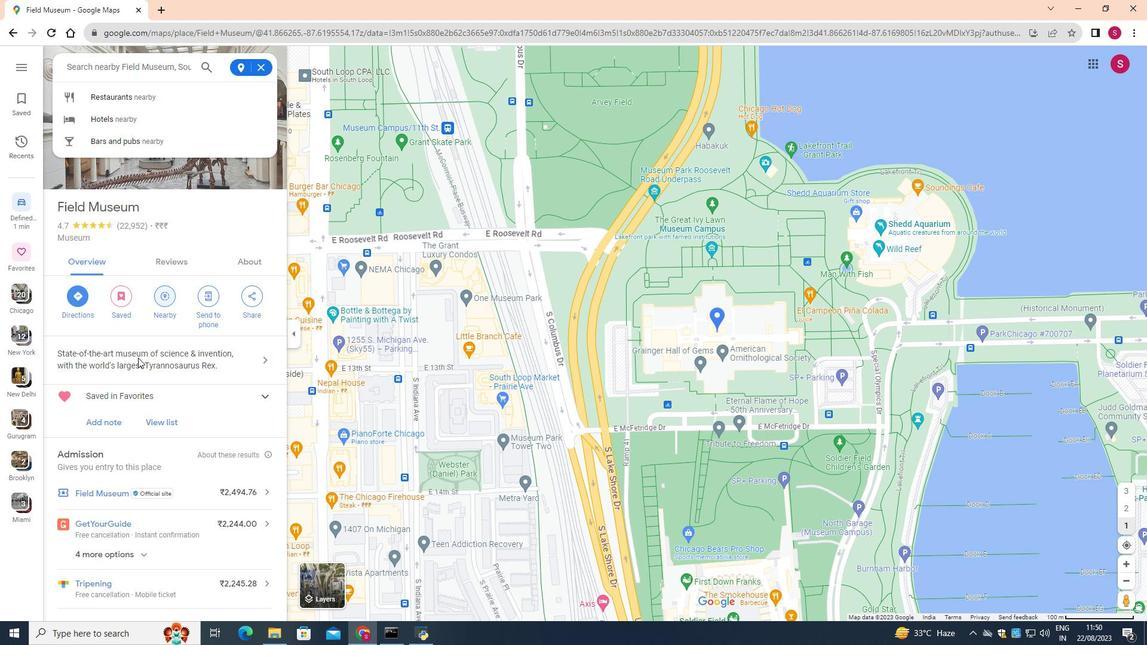 
Action: Mouse moved to (186, 118)
Screenshot: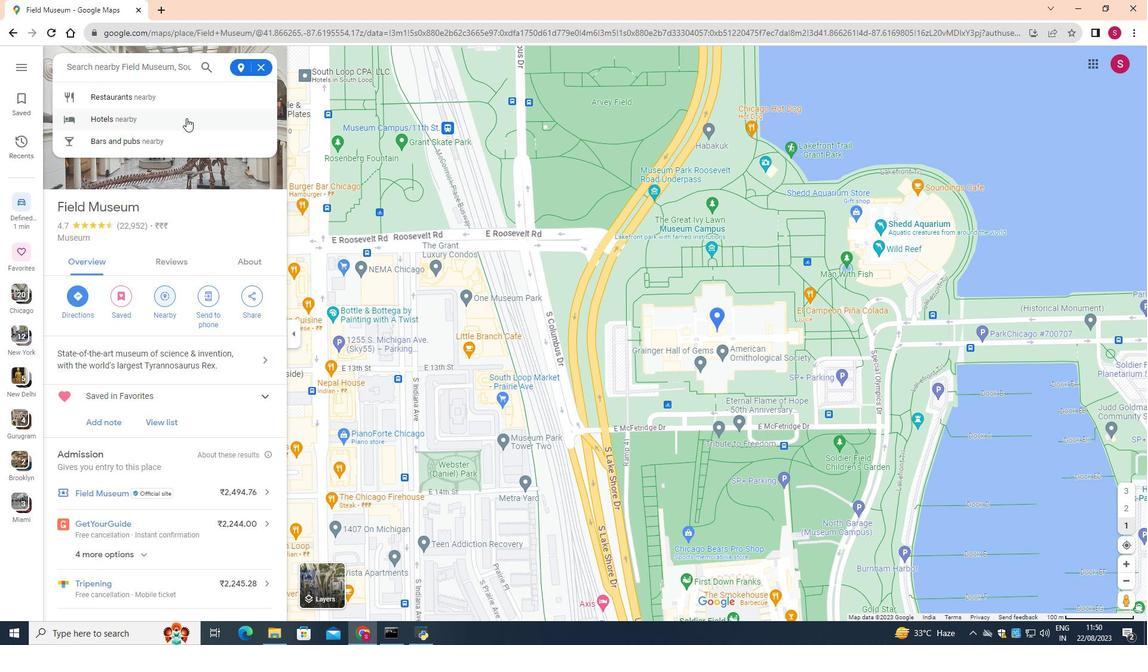 
Action: Mouse pressed left at (186, 118)
Screenshot: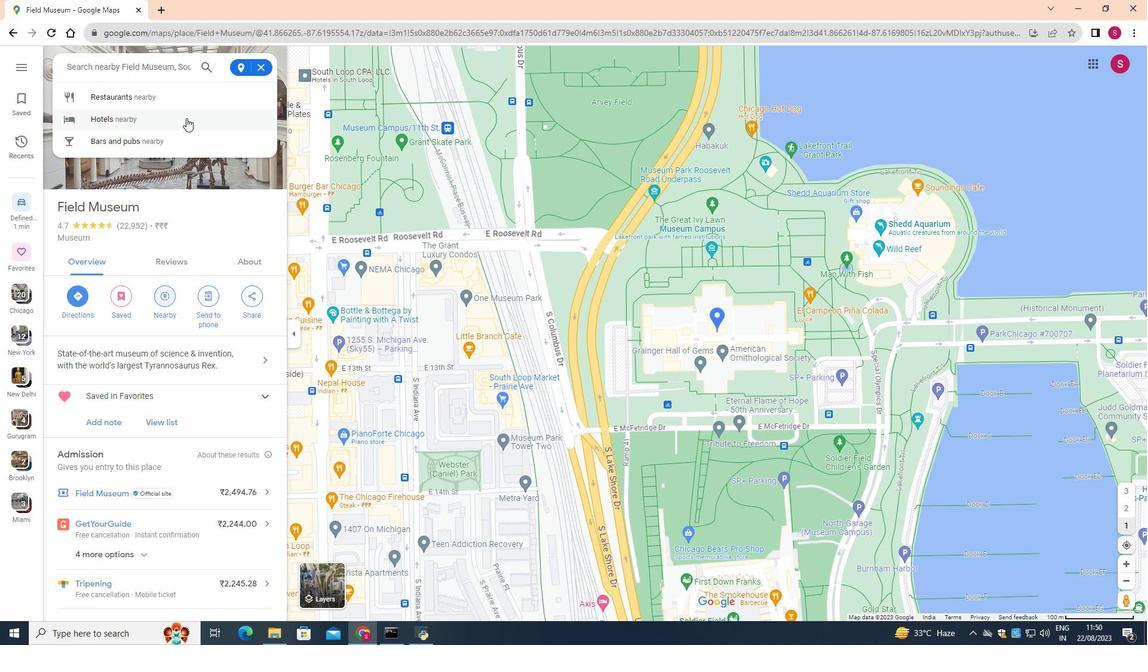 
Action: Mouse moved to (230, 284)
Screenshot: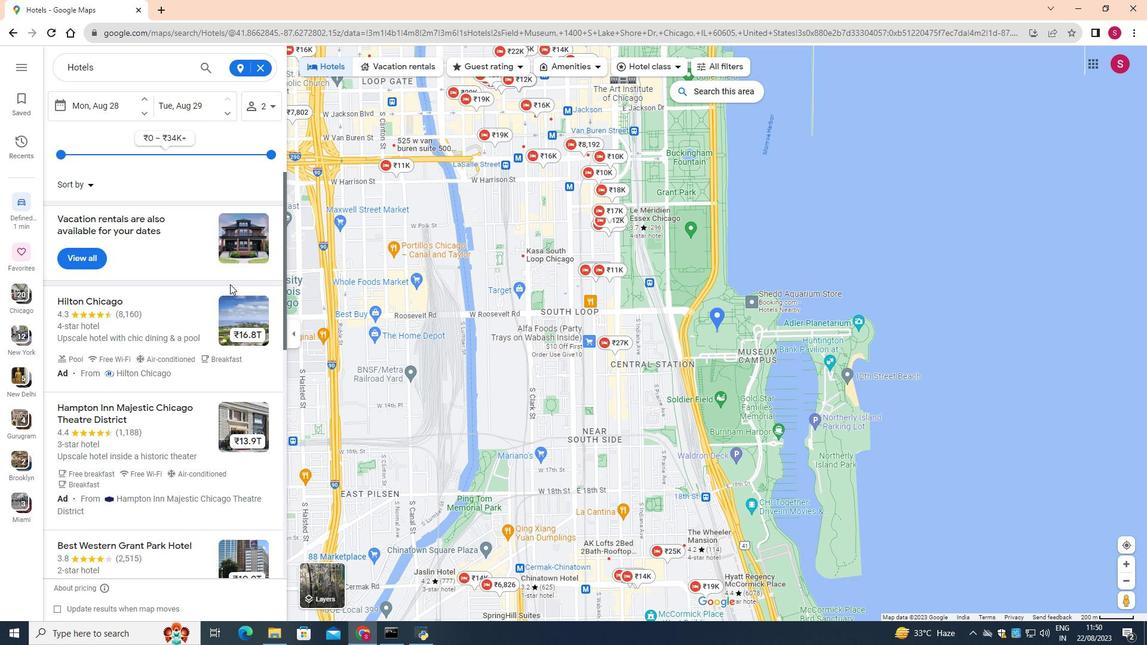
Action: Mouse scrolled (230, 283) with delta (0, 0)
Screenshot: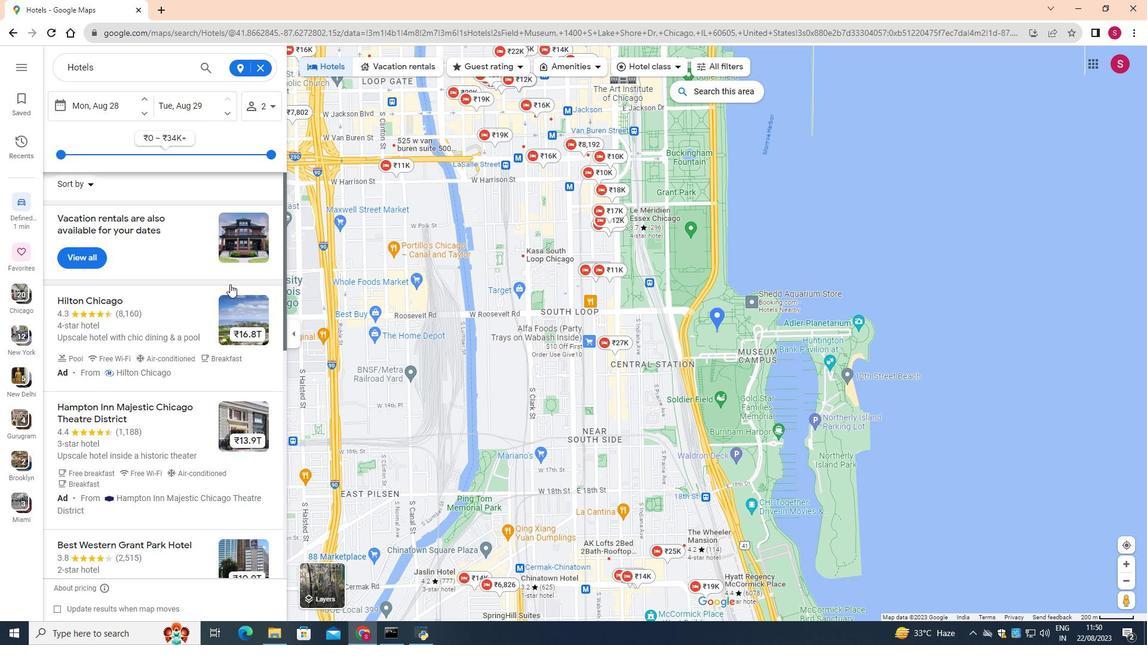 
Action: Mouse scrolled (230, 283) with delta (0, 0)
Screenshot: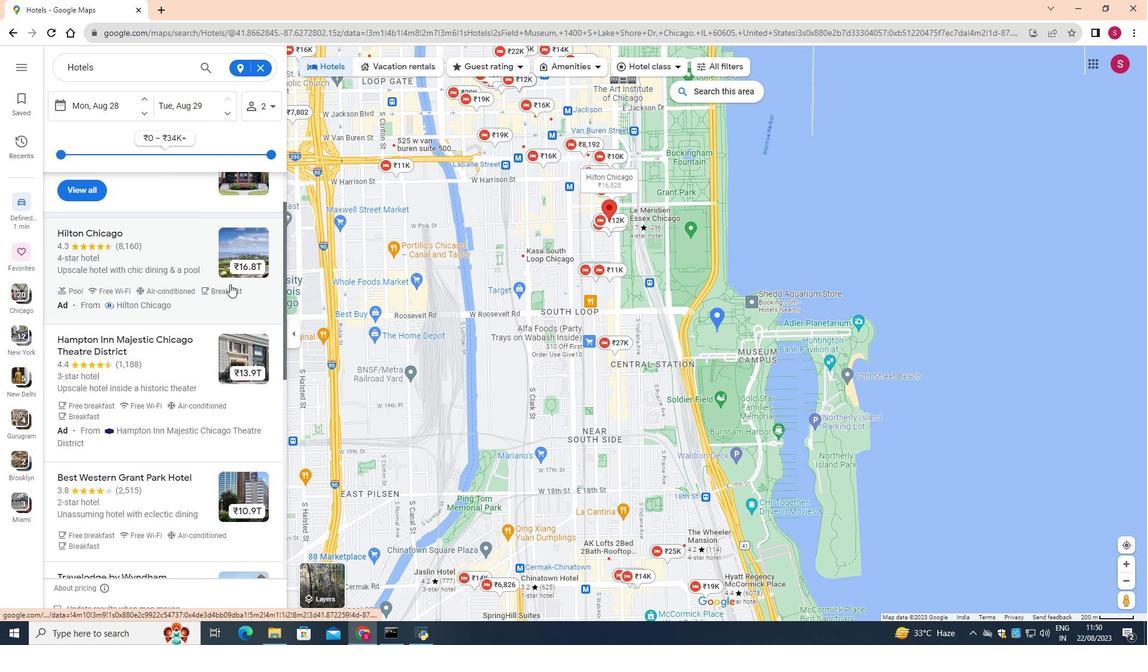 
Action: Mouse scrolled (230, 283) with delta (0, 0)
Screenshot: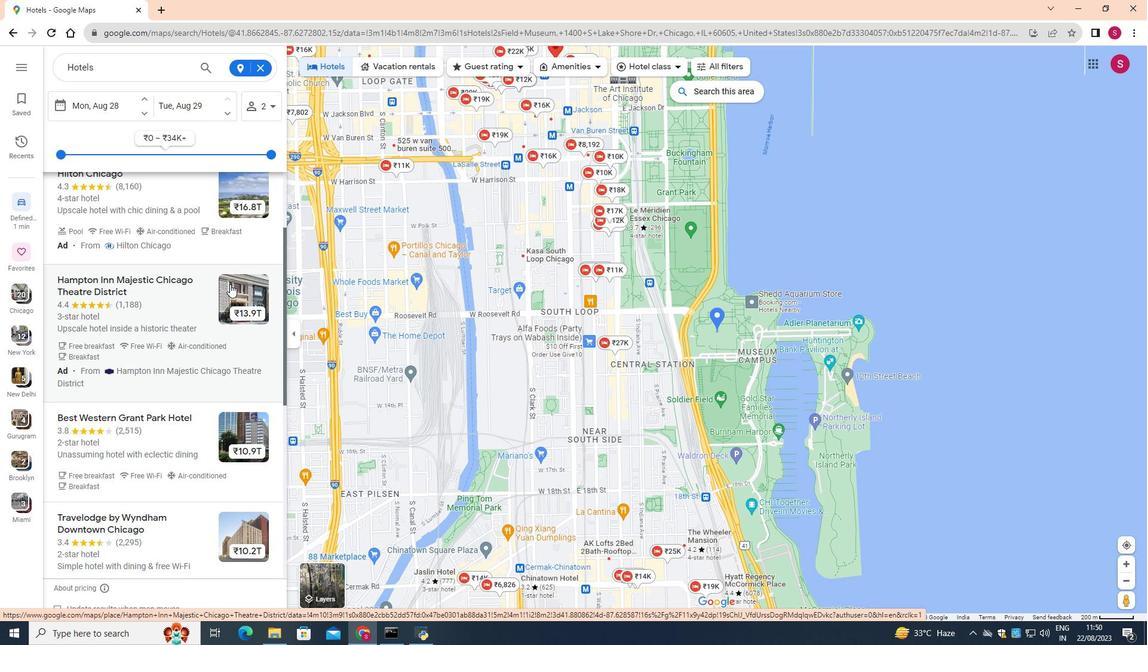 
Action: Mouse scrolled (230, 283) with delta (0, 0)
Screenshot: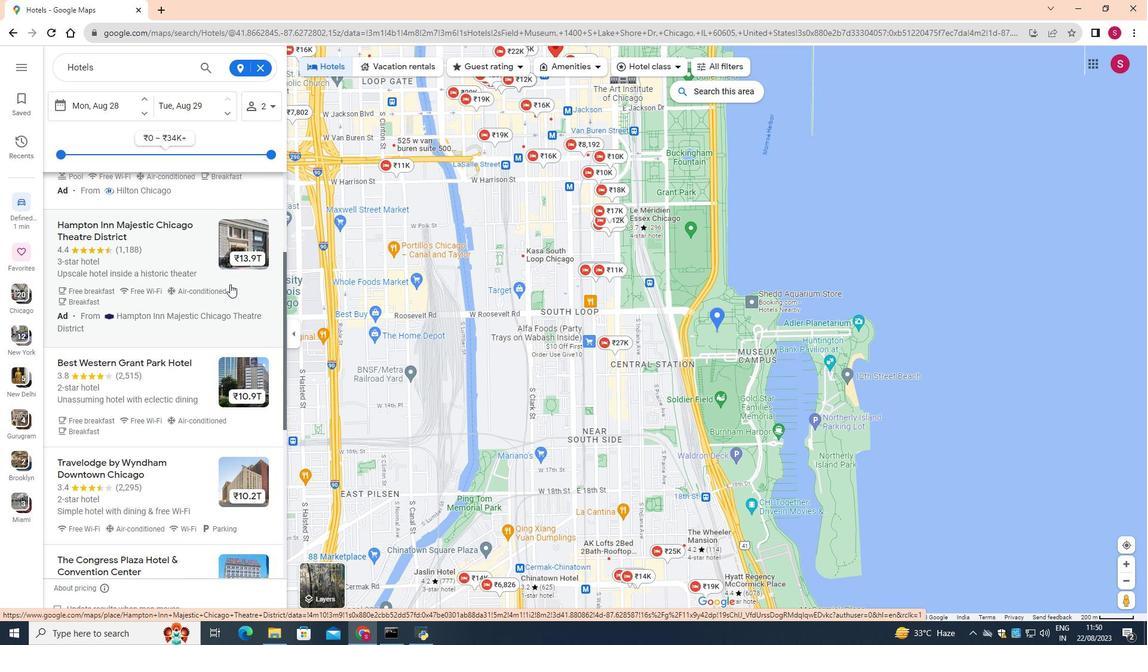 
Action: Mouse moved to (238, 308)
Screenshot: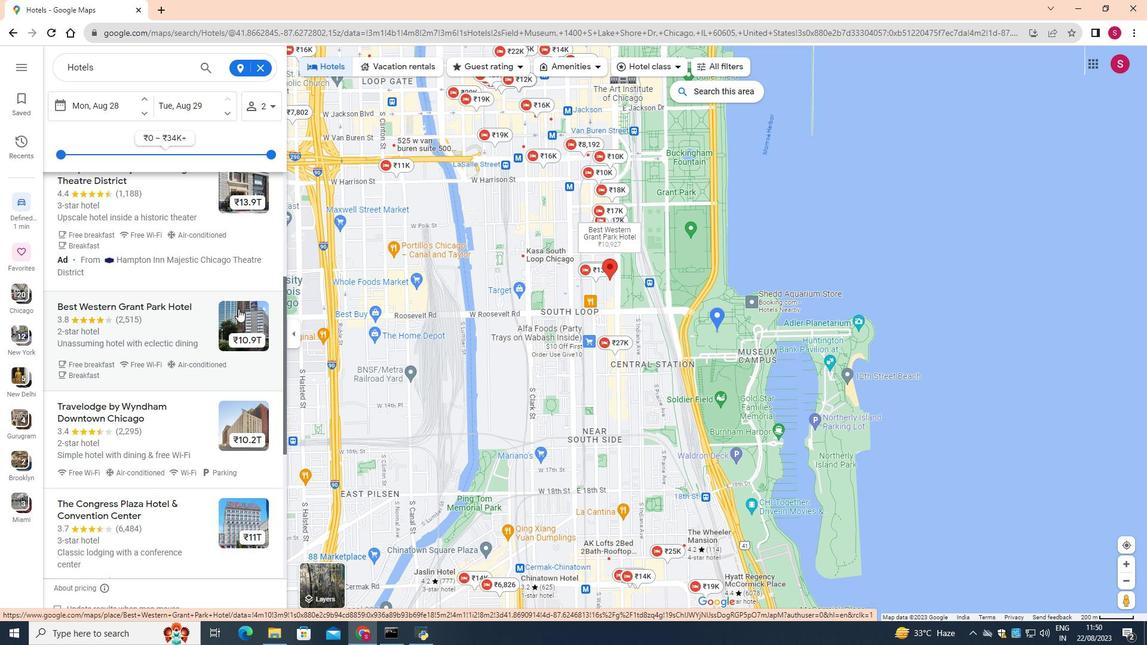 
Action: Mouse pressed left at (238, 308)
Screenshot: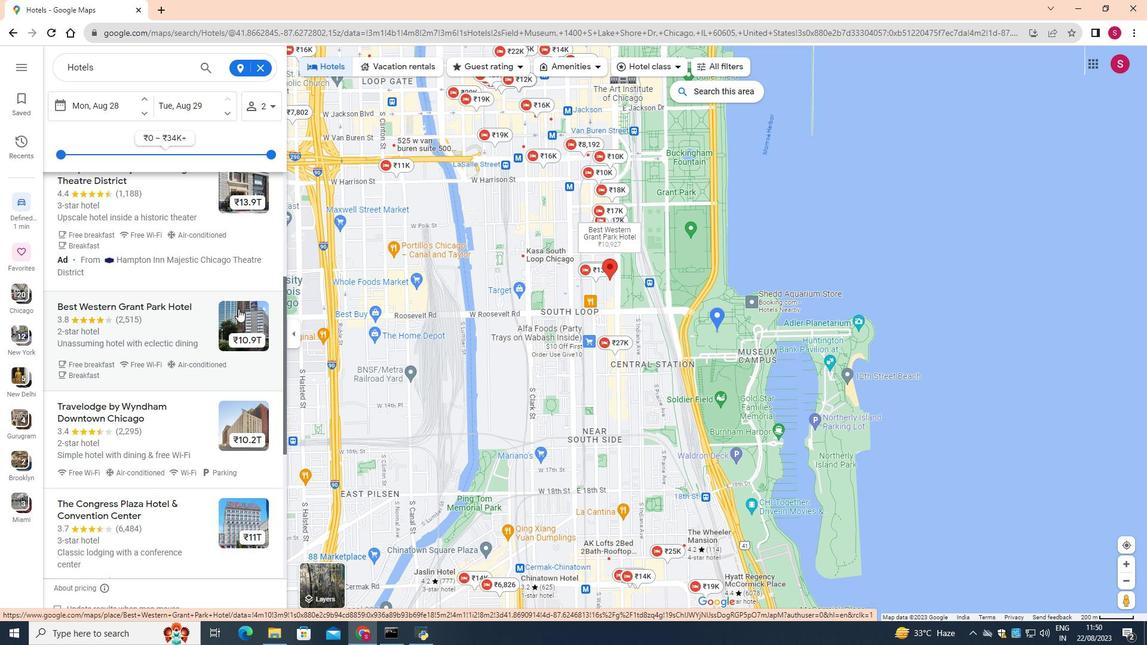 
Action: Mouse moved to (342, 182)
Screenshot: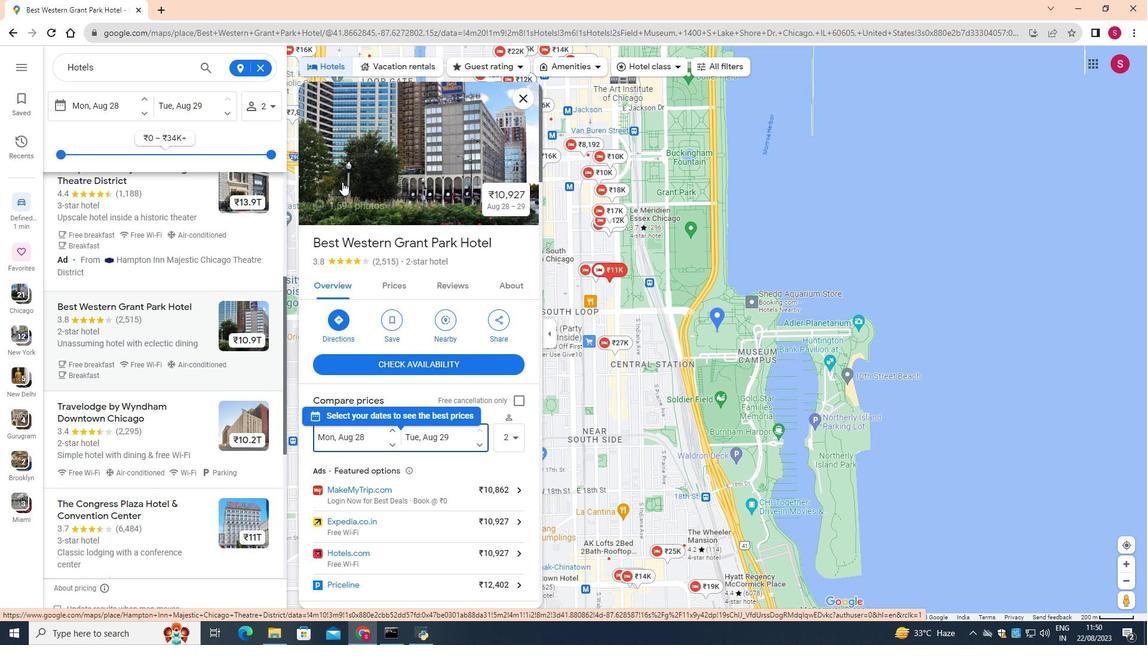 
Action: Mouse pressed left at (342, 182)
Screenshot: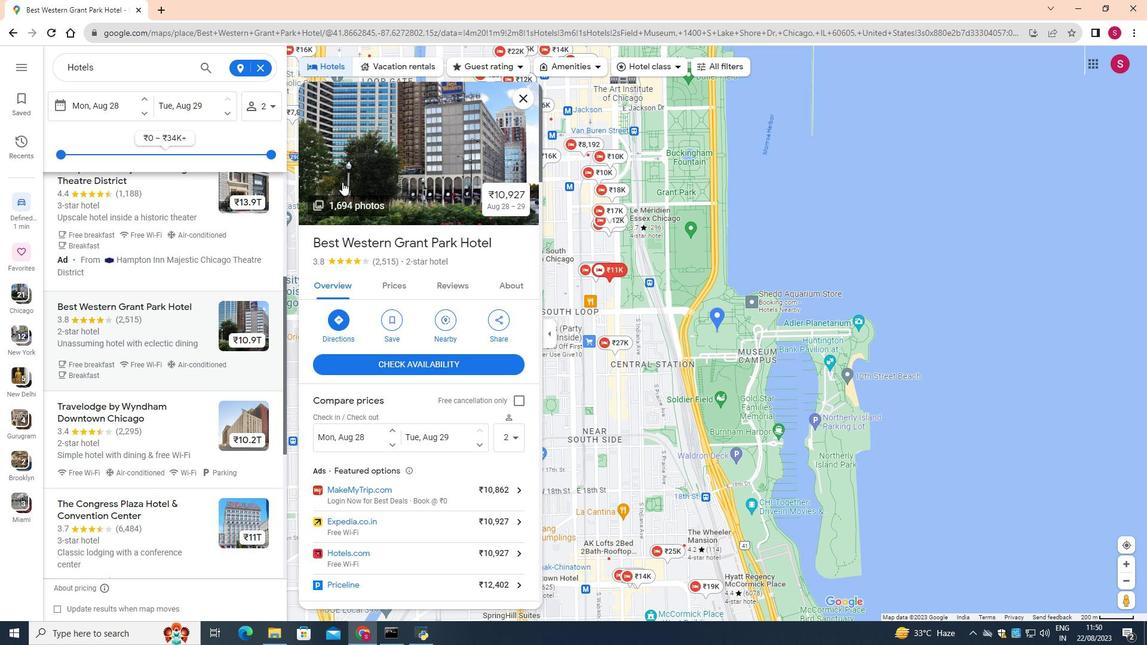 
Action: Mouse moved to (735, 538)
Screenshot: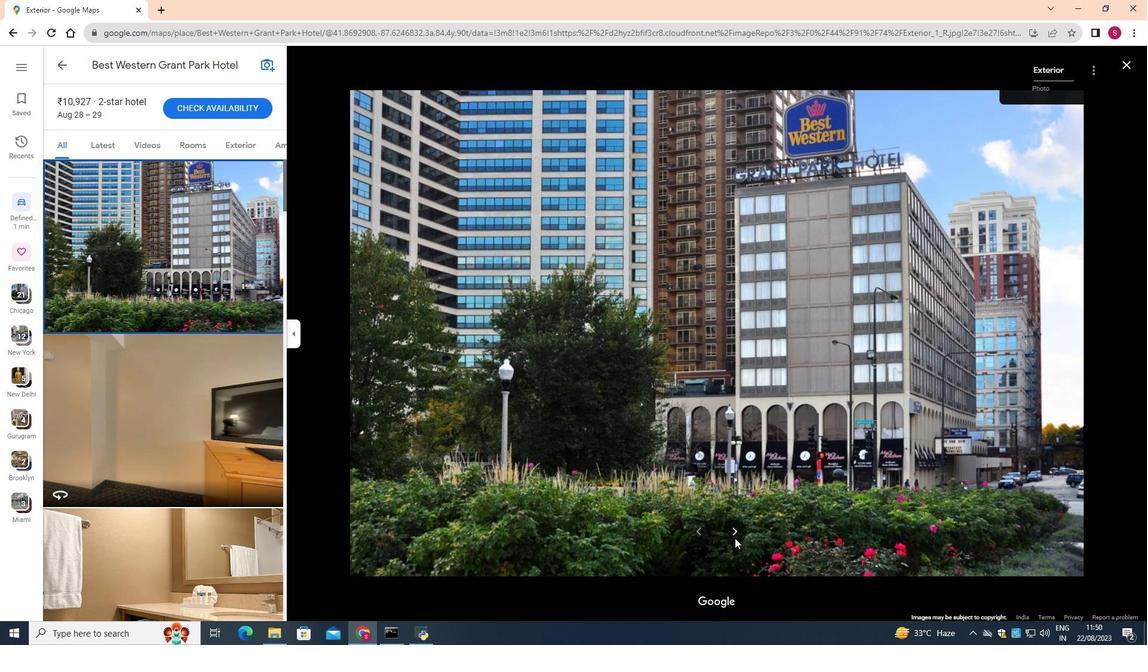
Action: Mouse pressed left at (735, 538)
Screenshot: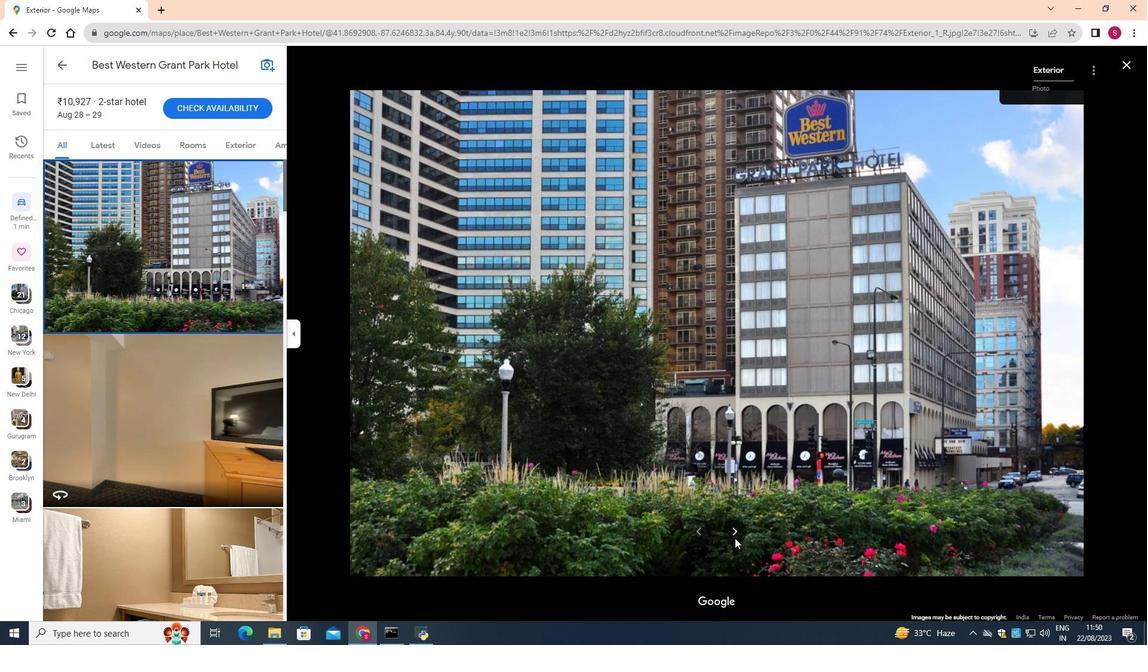 
Action: Mouse moved to (730, 528)
Screenshot: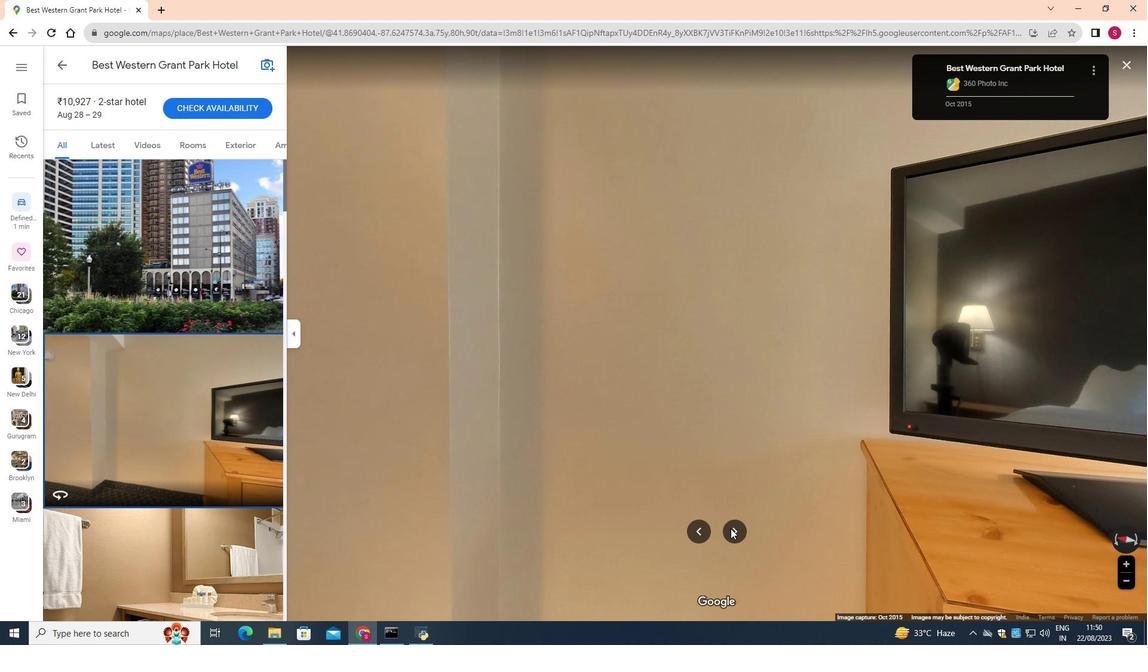 
Action: Mouse pressed left at (730, 528)
Screenshot: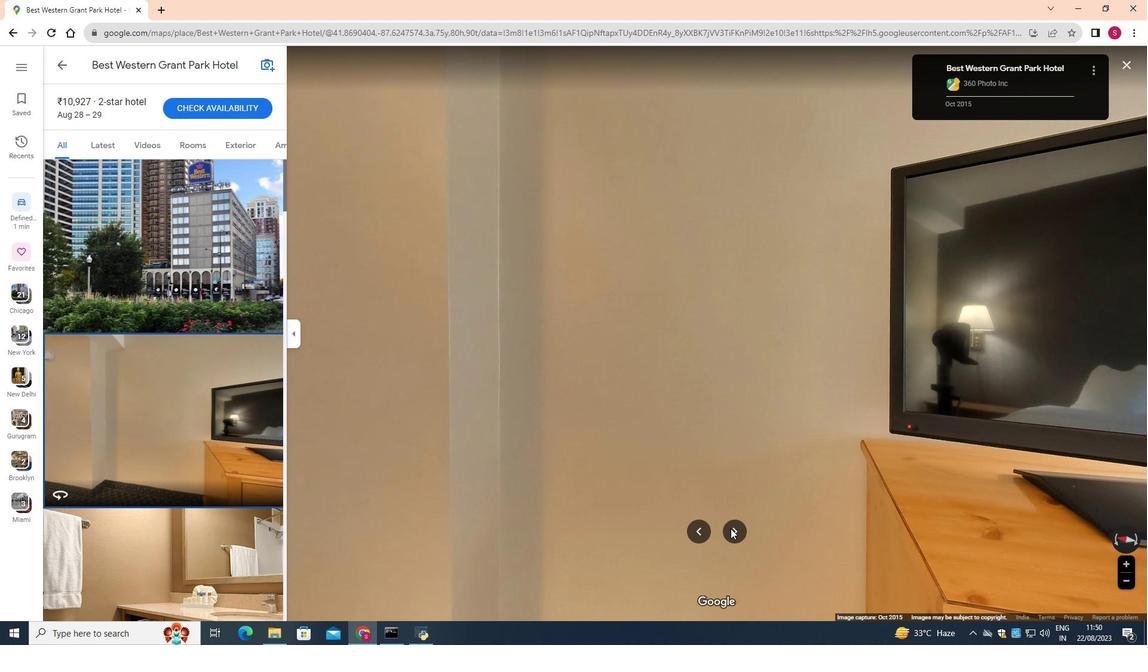
Action: Key pressed <Key.right><Key.right><Key.right><Key.right><Key.right><Key.right><Key.right><Key.right>
Screenshot: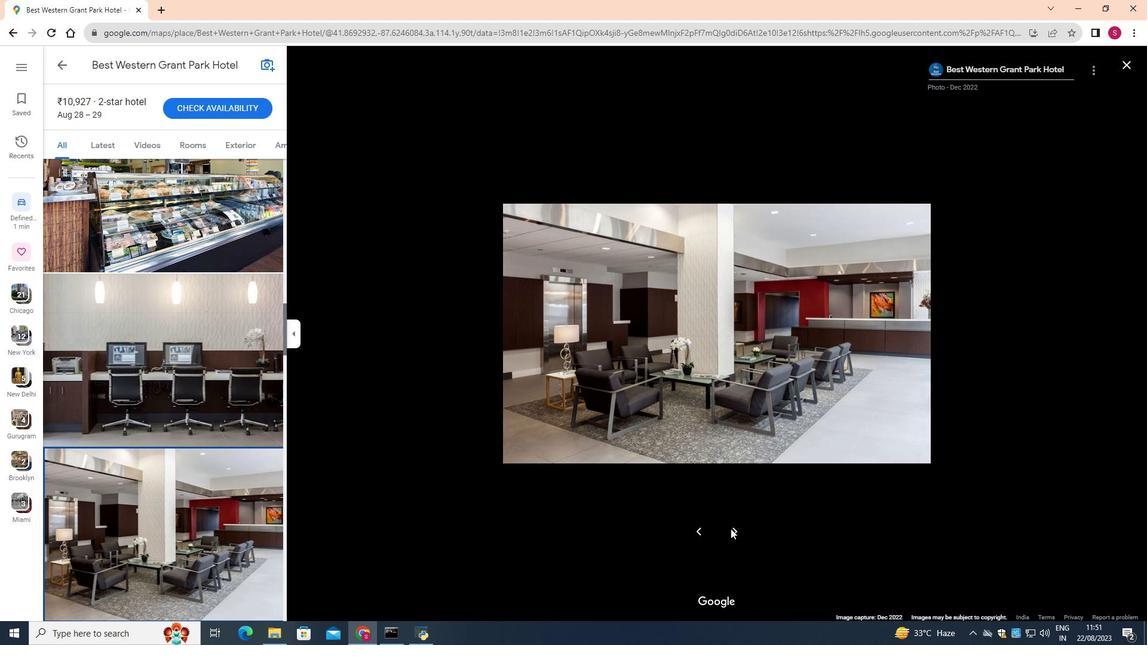 
Action: Mouse moved to (730, 528)
Screenshot: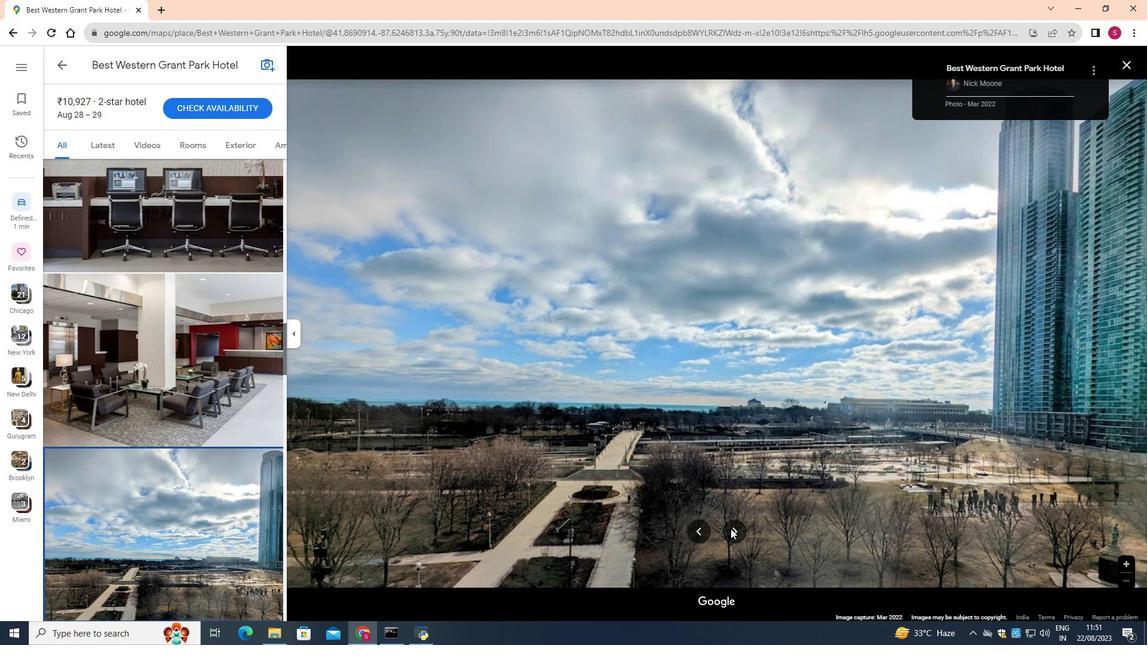 
Action: Key pressed <Key.right><Key.right><Key.right><Key.right><Key.right><Key.right>
Screenshot: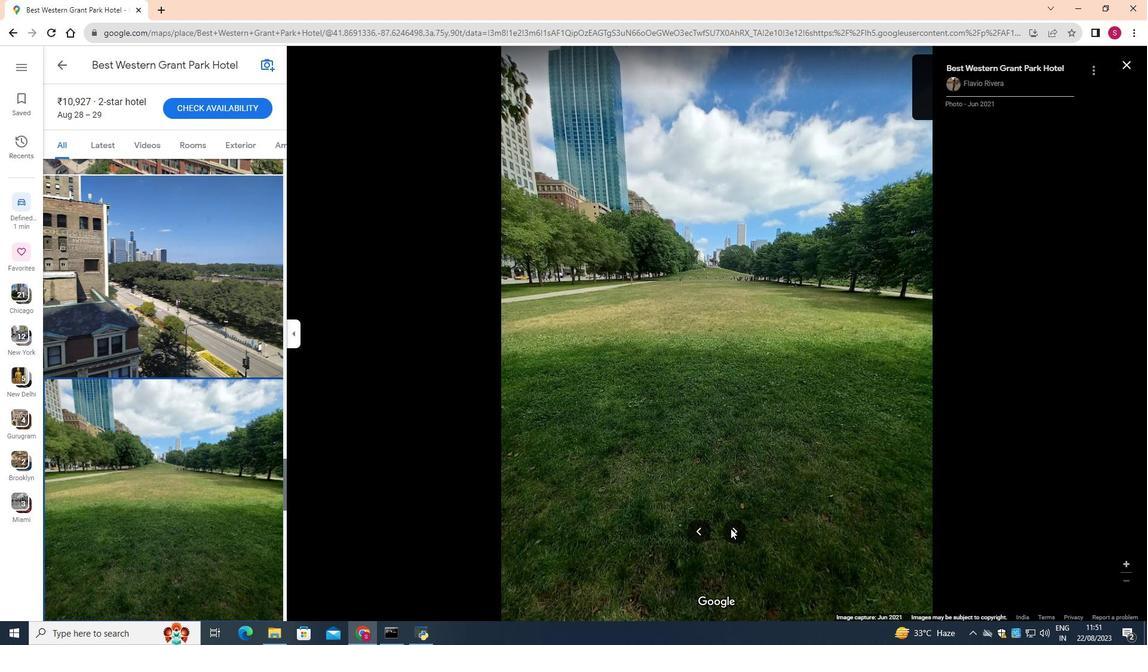 
Action: Mouse moved to (703, 450)
Screenshot: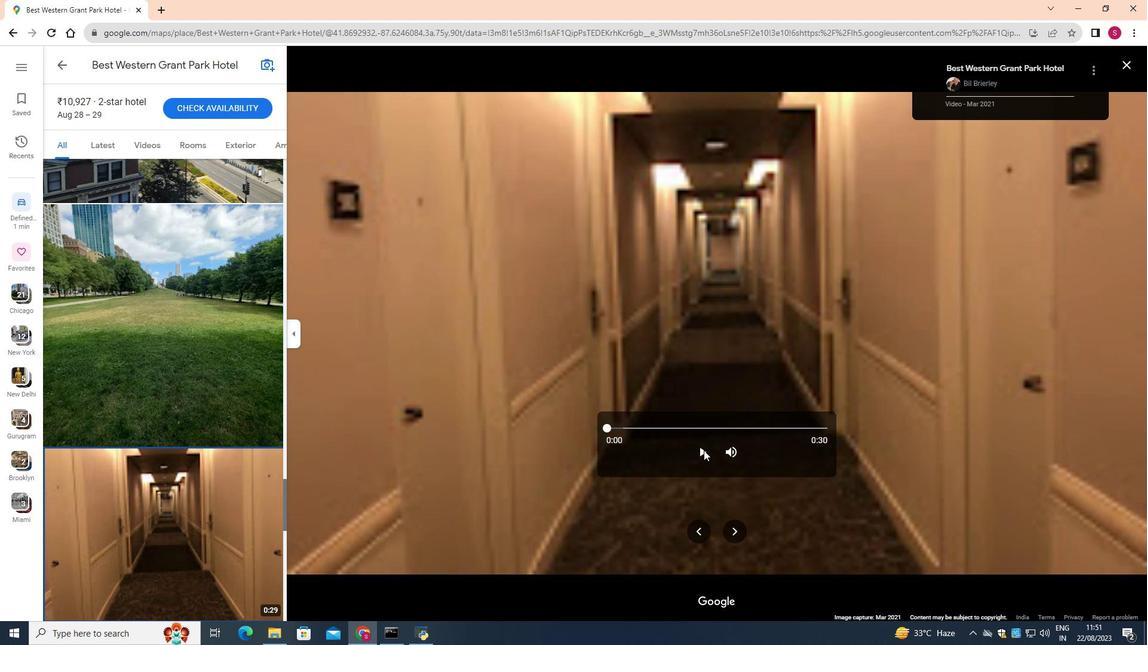 
Action: Mouse pressed left at (703, 450)
Screenshot: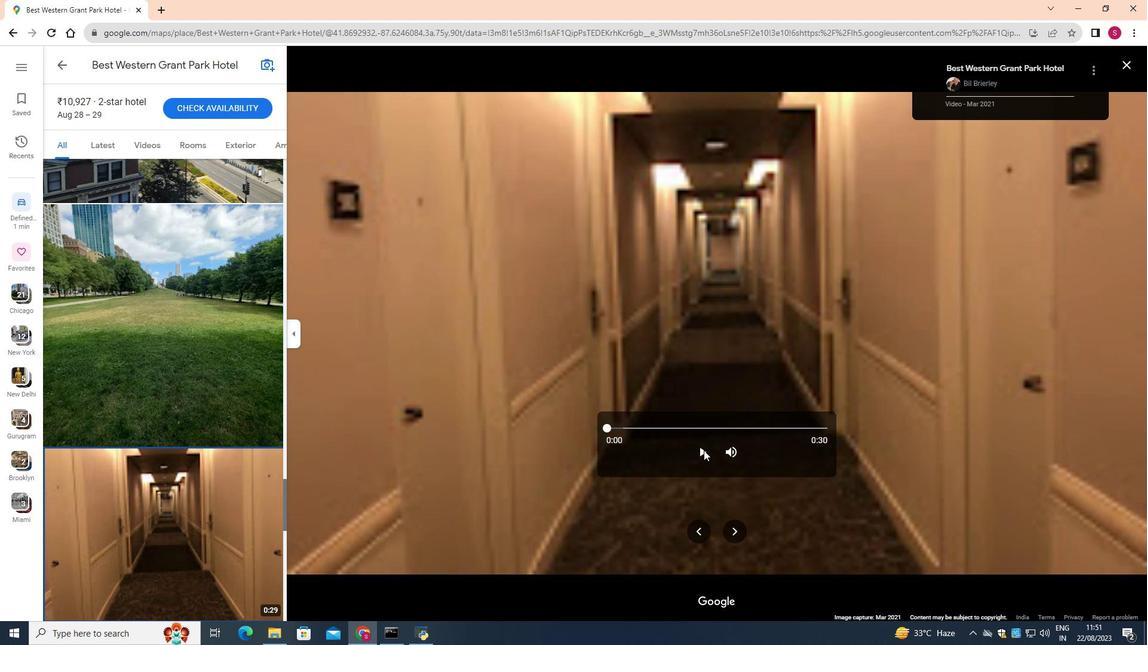 
Action: Mouse moved to (737, 532)
Screenshot: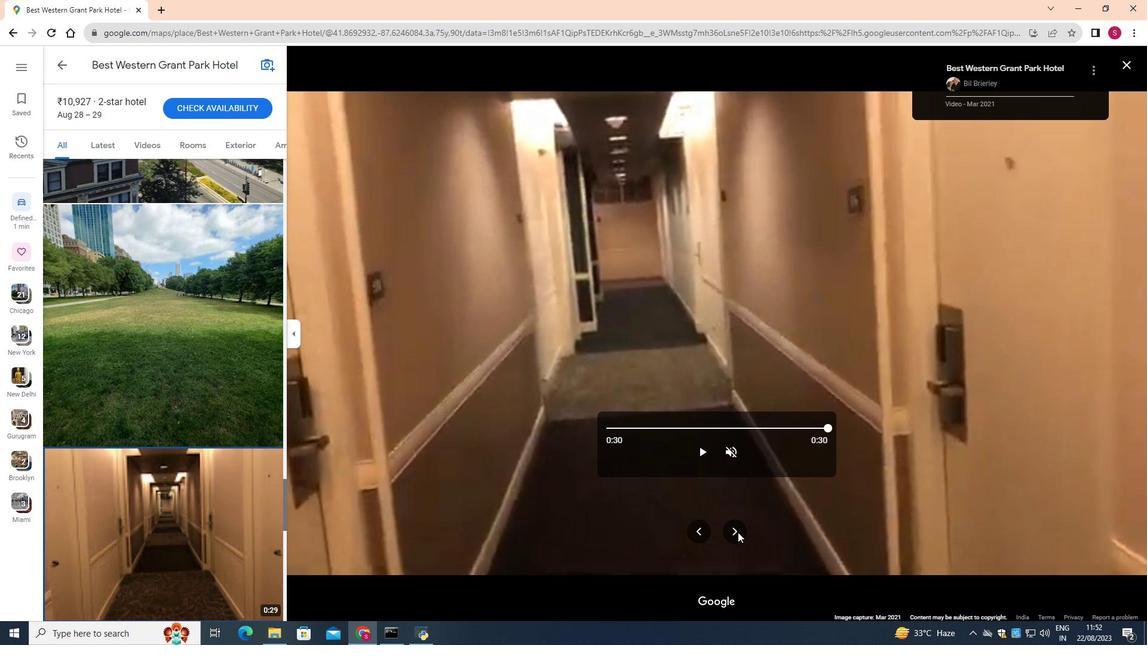 
Action: Mouse pressed left at (737, 532)
Screenshot: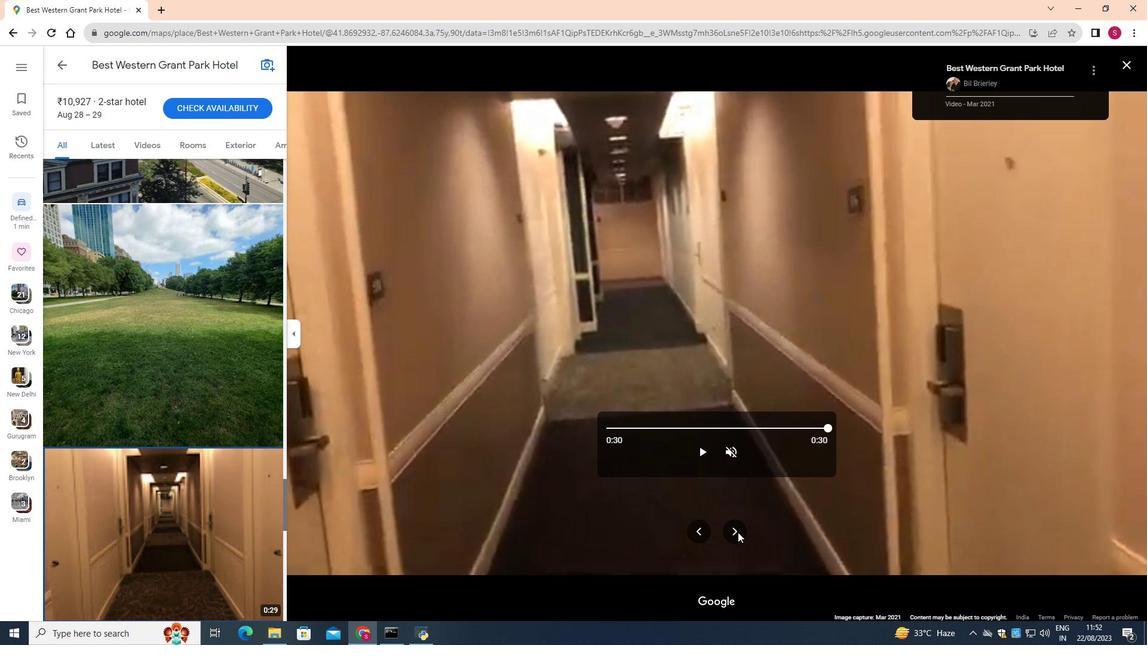 
Action: Mouse pressed left at (737, 532)
Screenshot: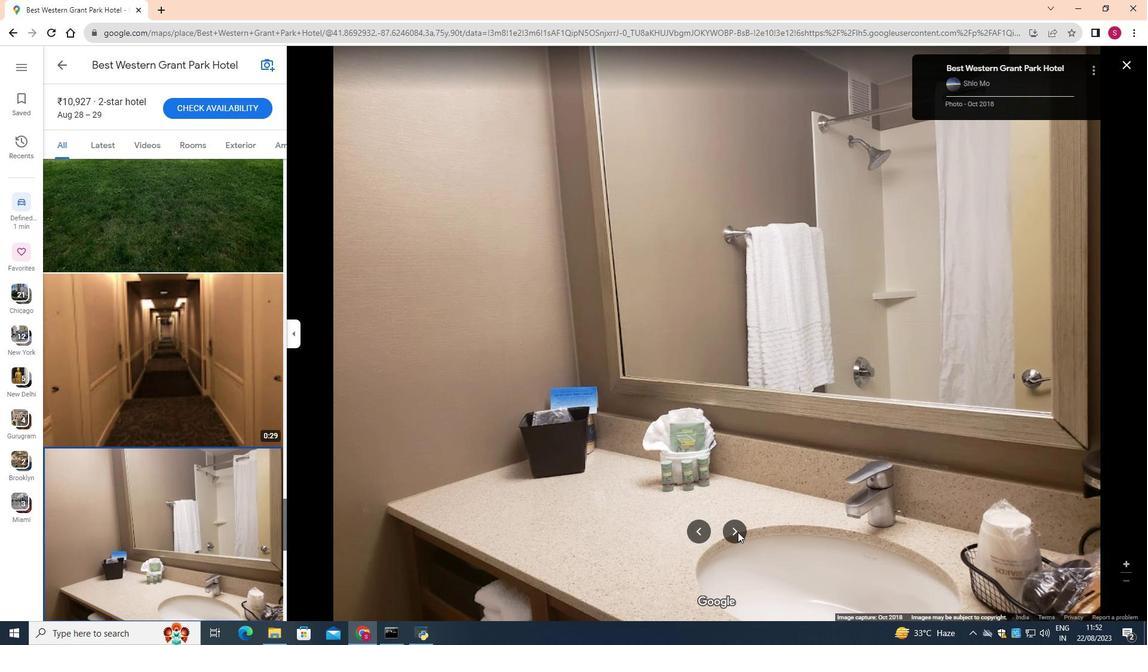 
Action: Mouse moved to (737, 531)
Screenshot: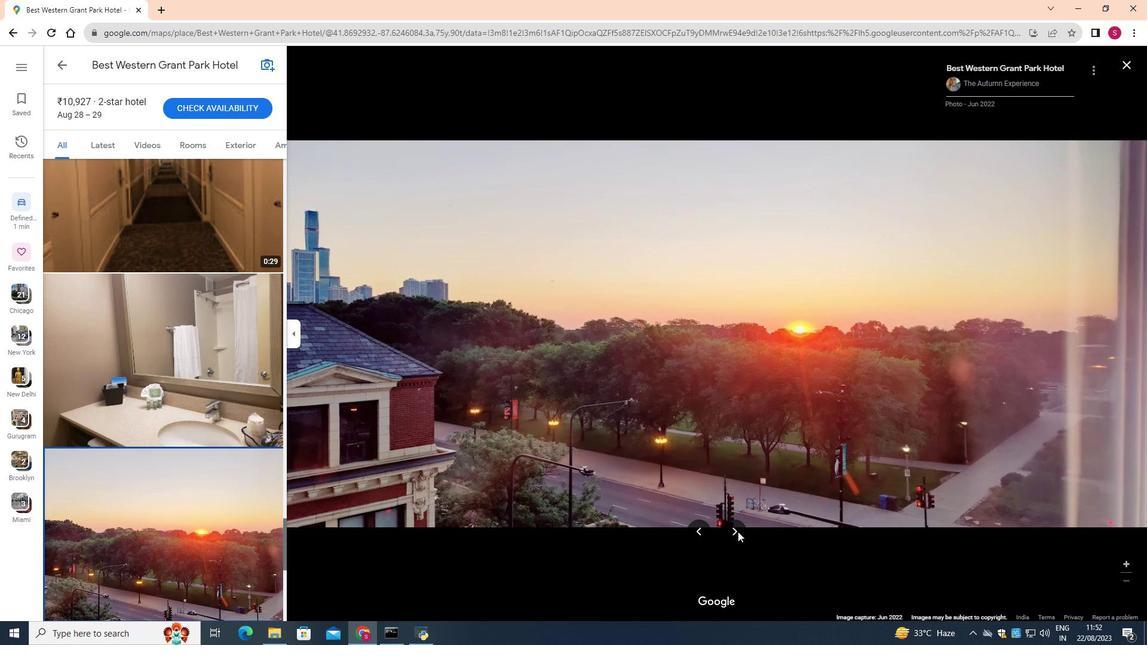 
Action: Mouse pressed left at (737, 531)
Screenshot: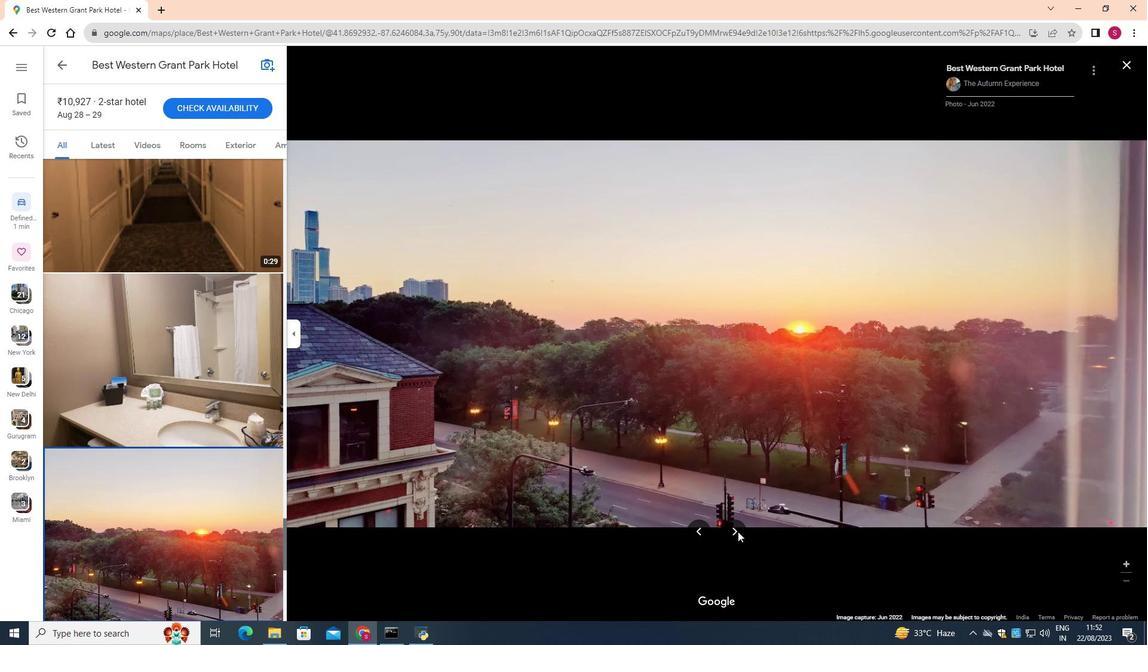 
Action: Mouse moved to (736, 531)
Screenshot: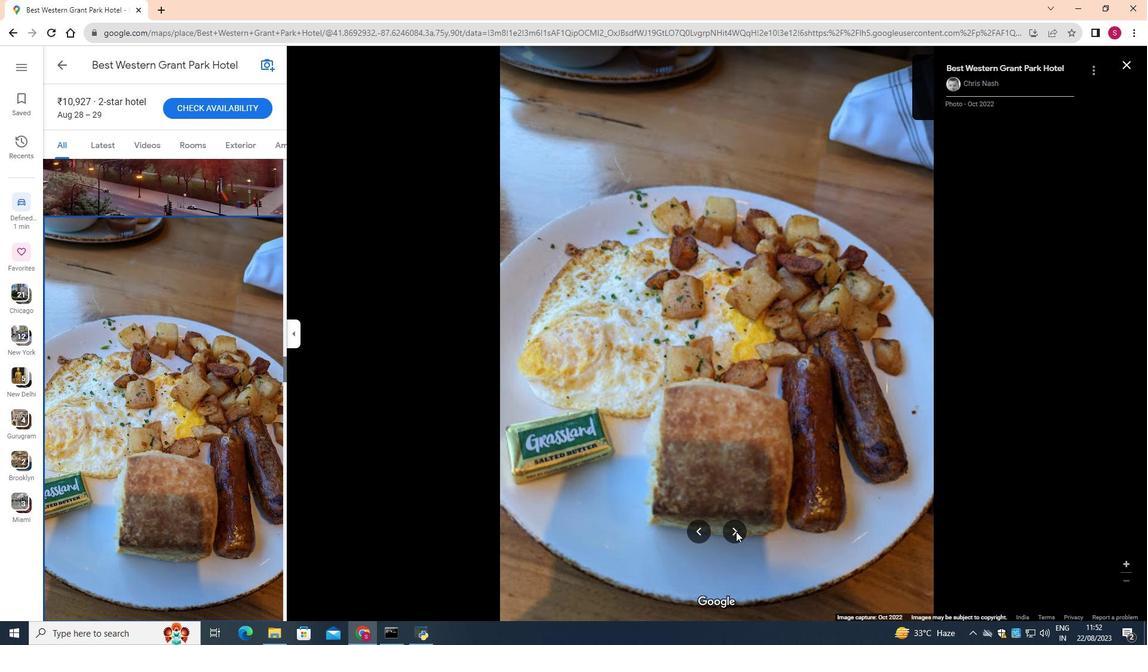 
Action: Mouse pressed left at (736, 531)
Screenshot: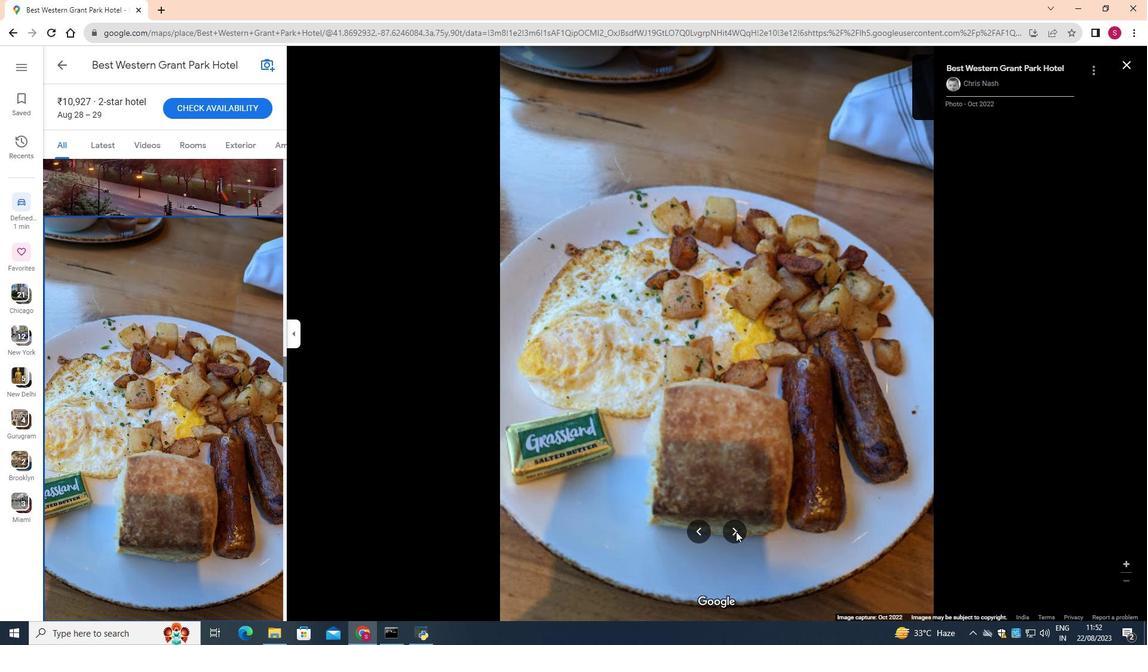 
Action: Mouse pressed left at (736, 531)
Screenshot: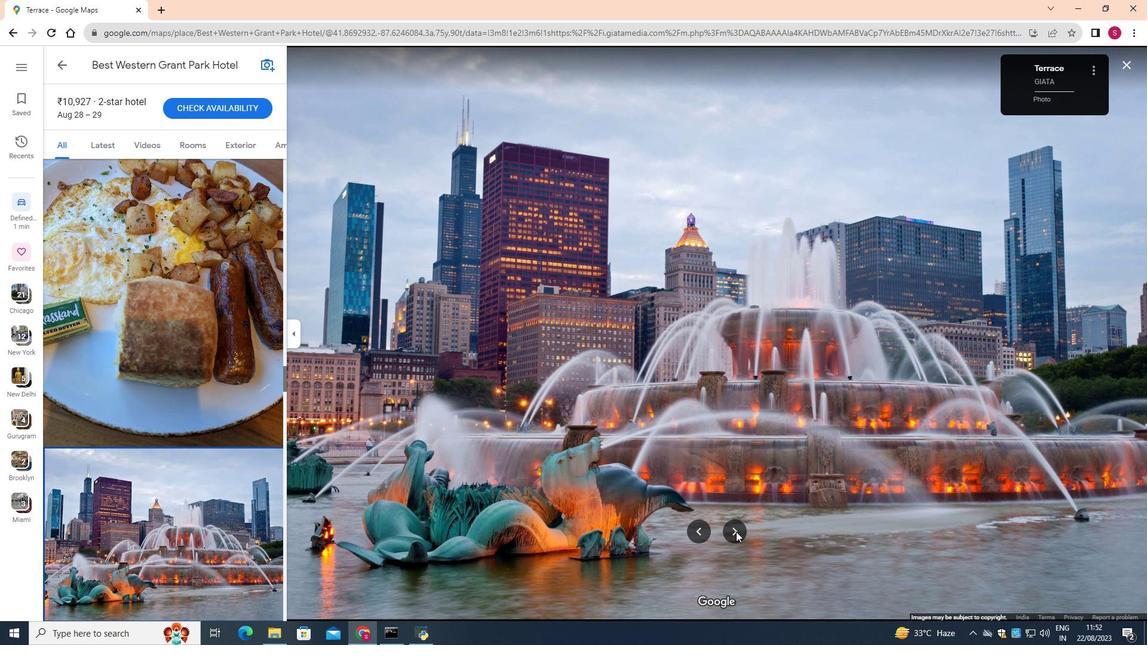 
Action: Mouse pressed left at (736, 531)
Screenshot: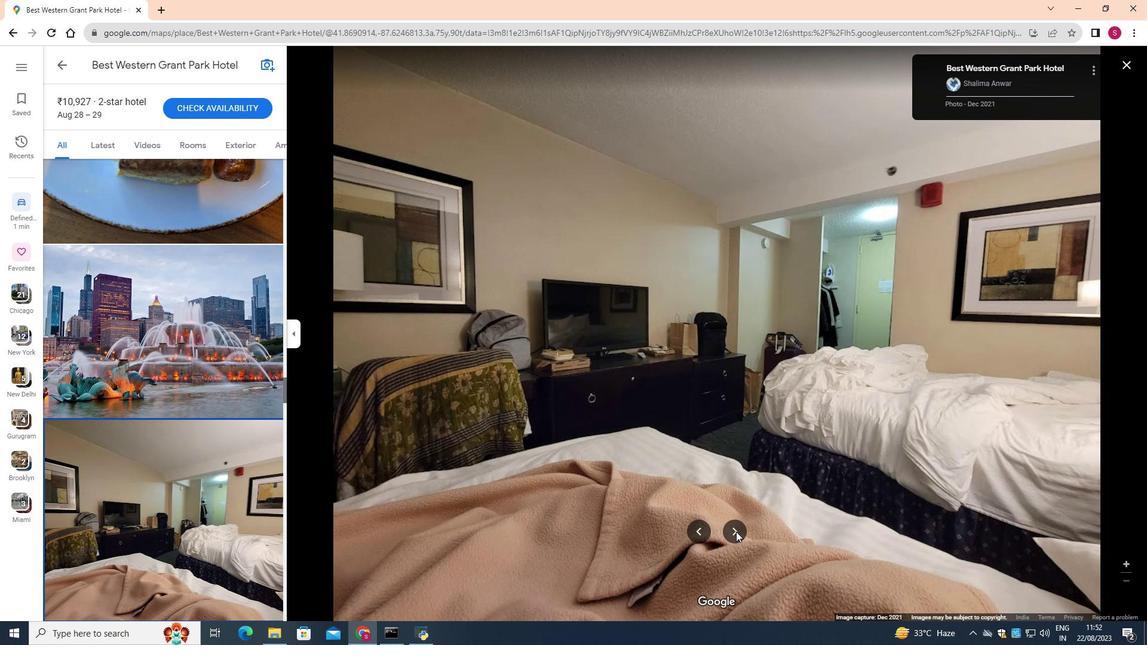 
Action: Mouse pressed left at (736, 531)
Screenshot: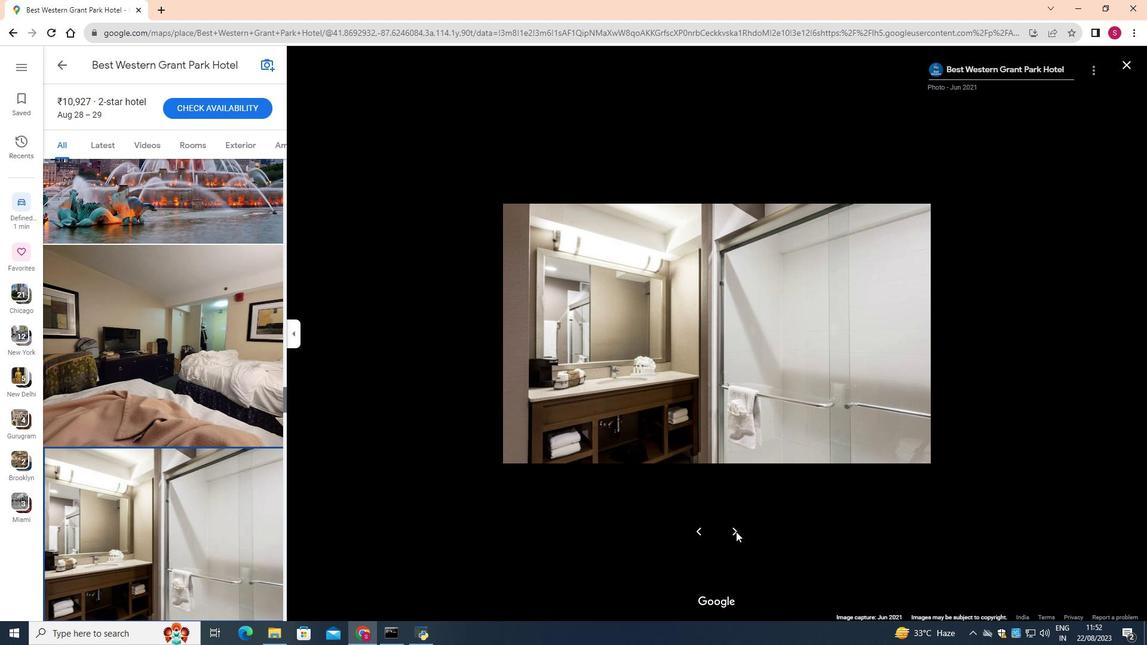 
Action: Mouse pressed left at (736, 531)
Screenshot: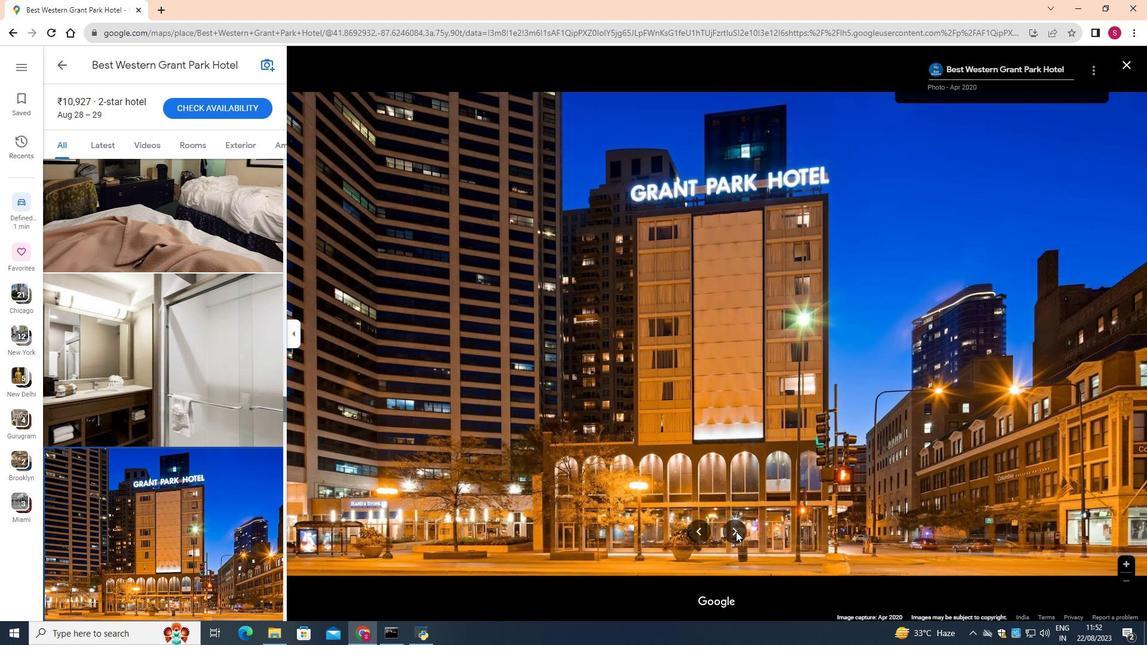
Action: Mouse pressed left at (736, 531)
Screenshot: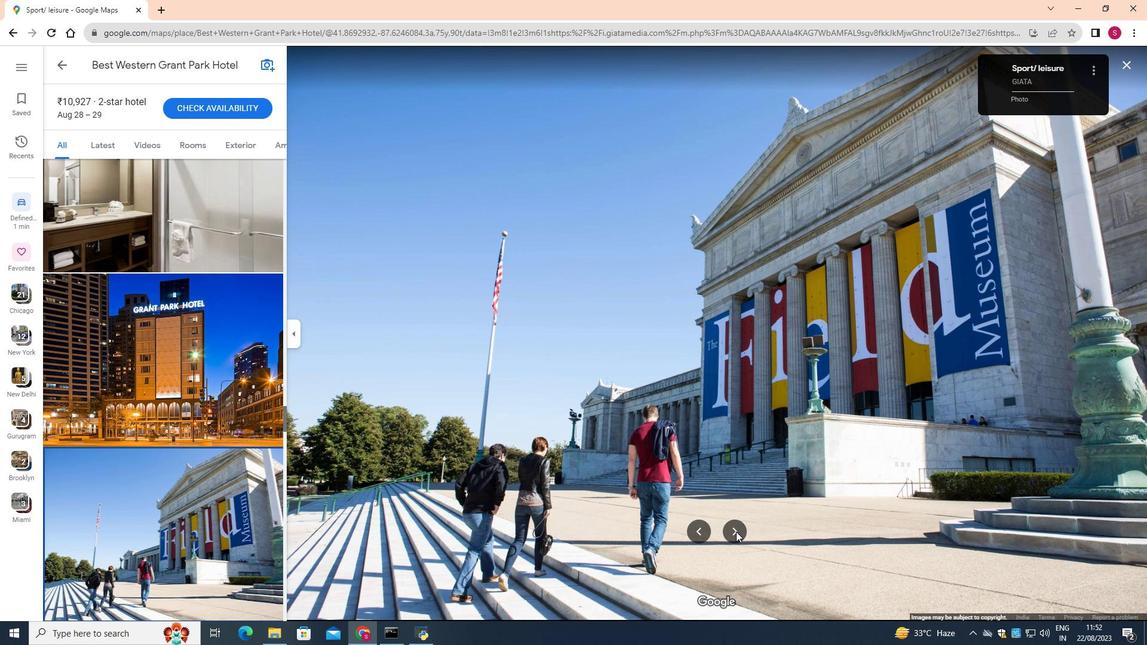 
Action: Mouse moved to (728, 525)
Screenshot: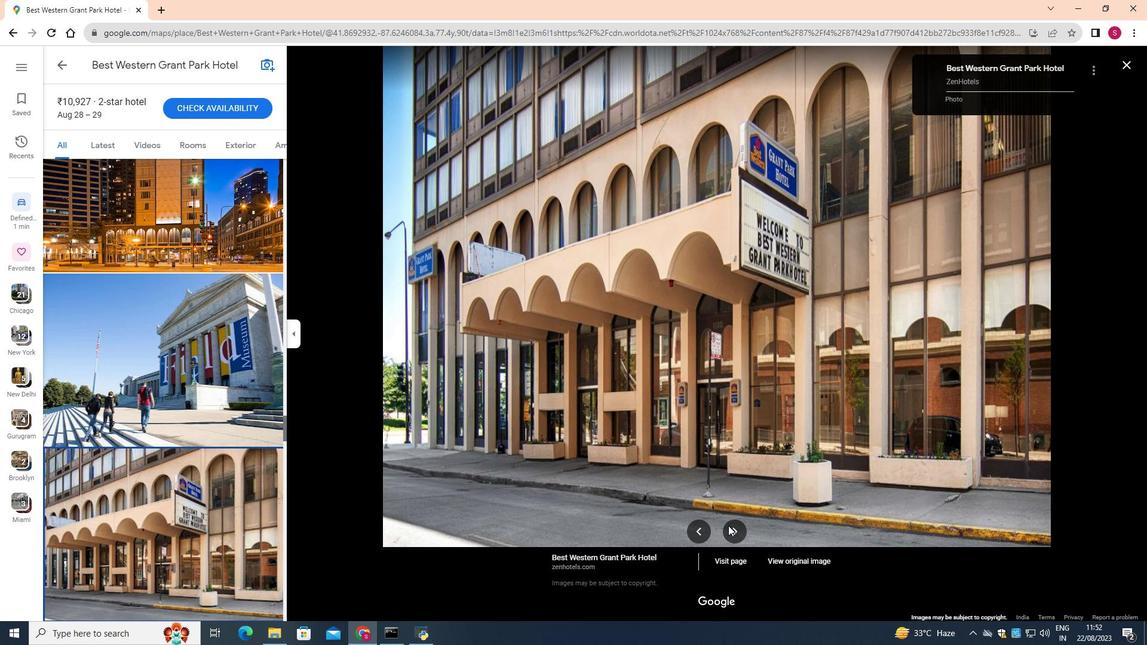 
Action: Mouse pressed left at (728, 525)
Screenshot: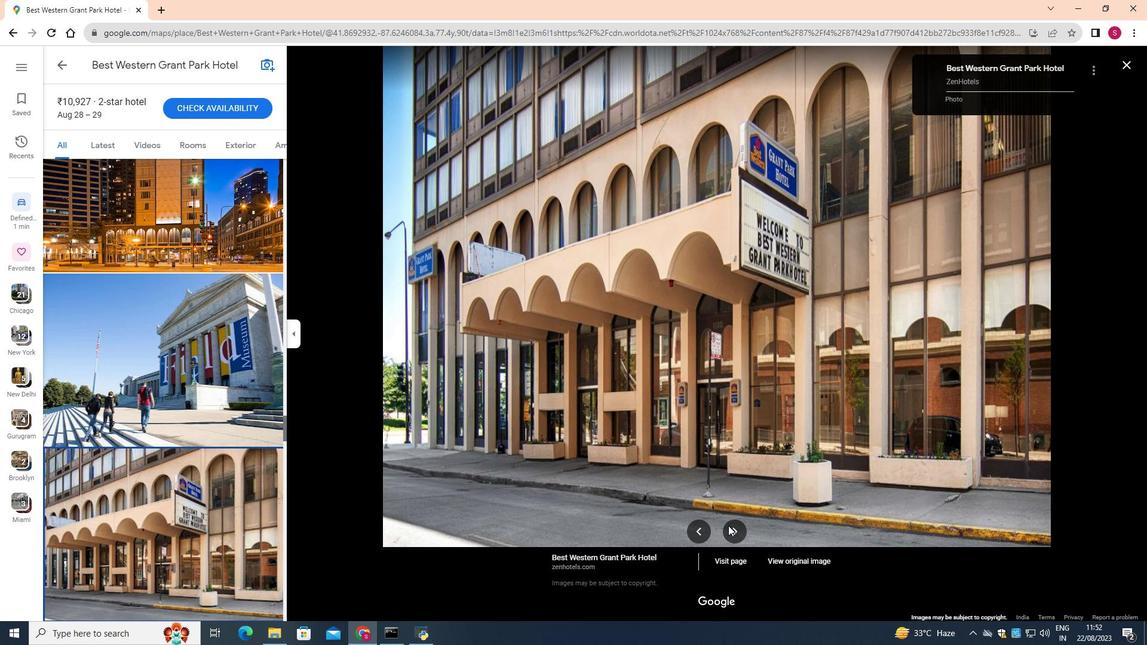 
Action: Mouse pressed left at (728, 525)
Screenshot: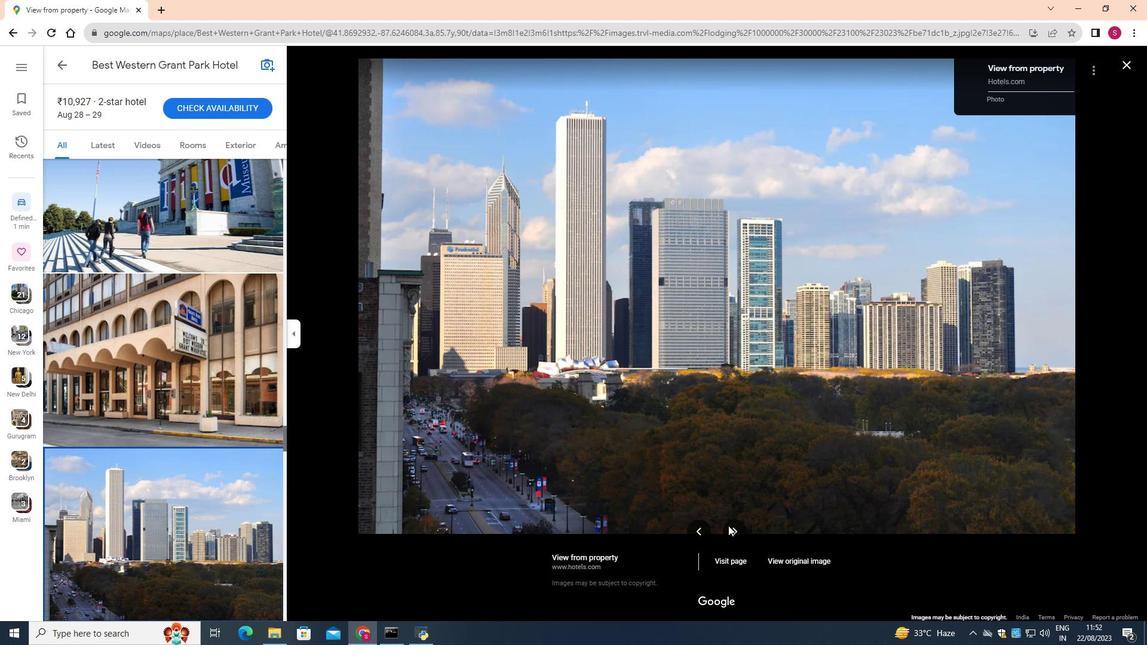 
Action: Mouse moved to (729, 529)
Screenshot: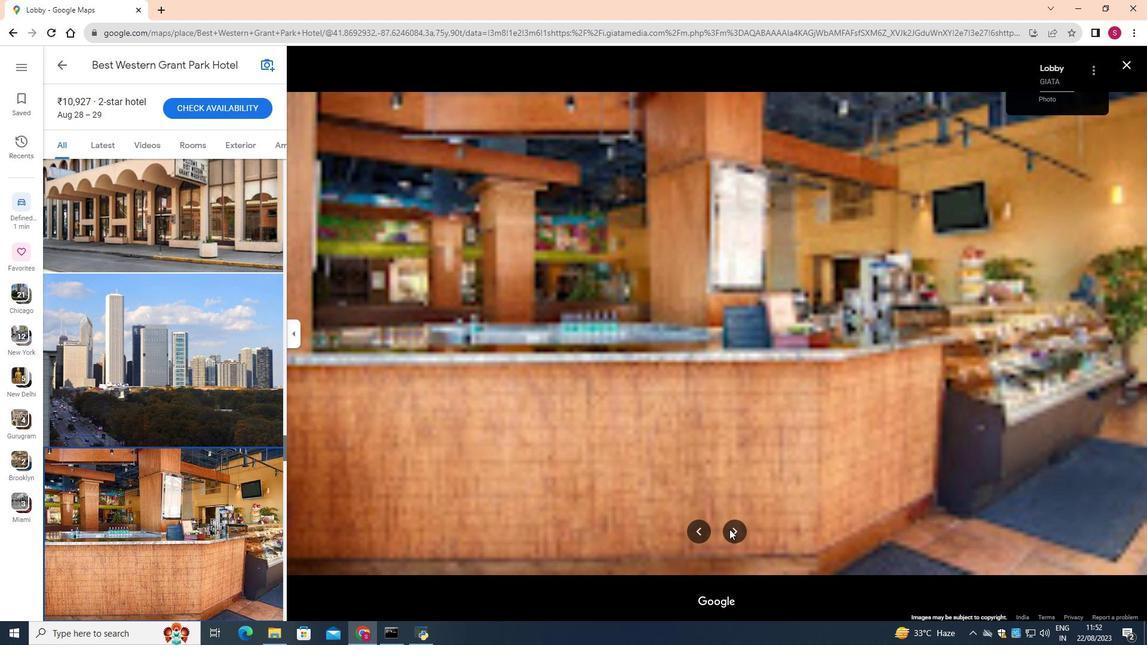 
Action: Mouse pressed left at (729, 529)
Screenshot: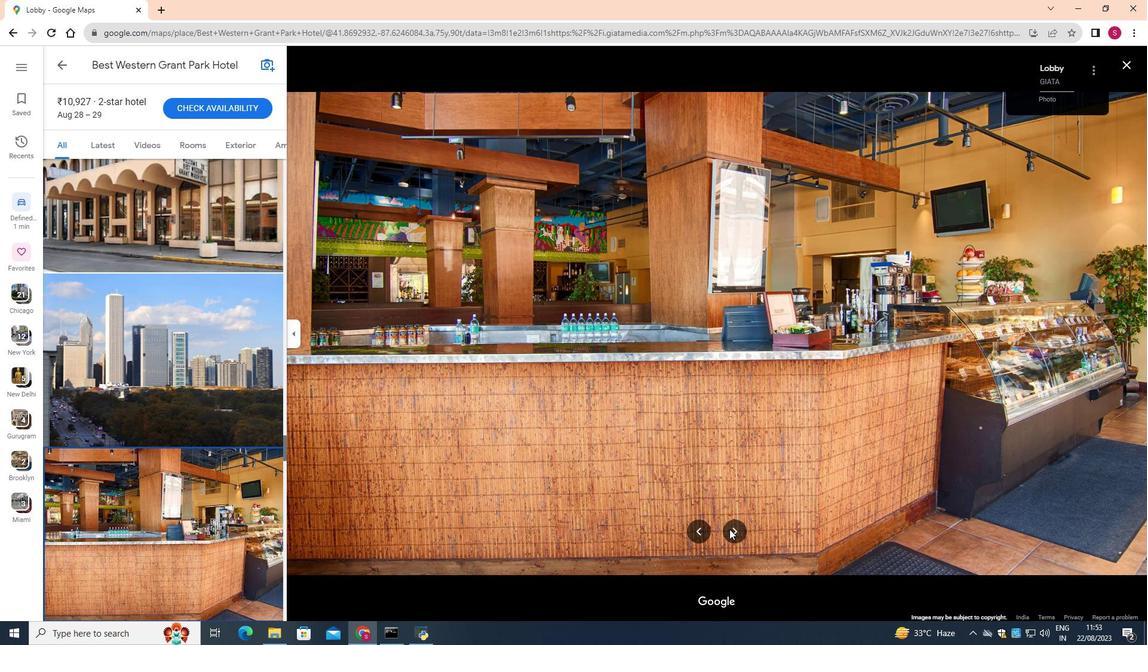
Action: Mouse pressed left at (729, 529)
Screenshot: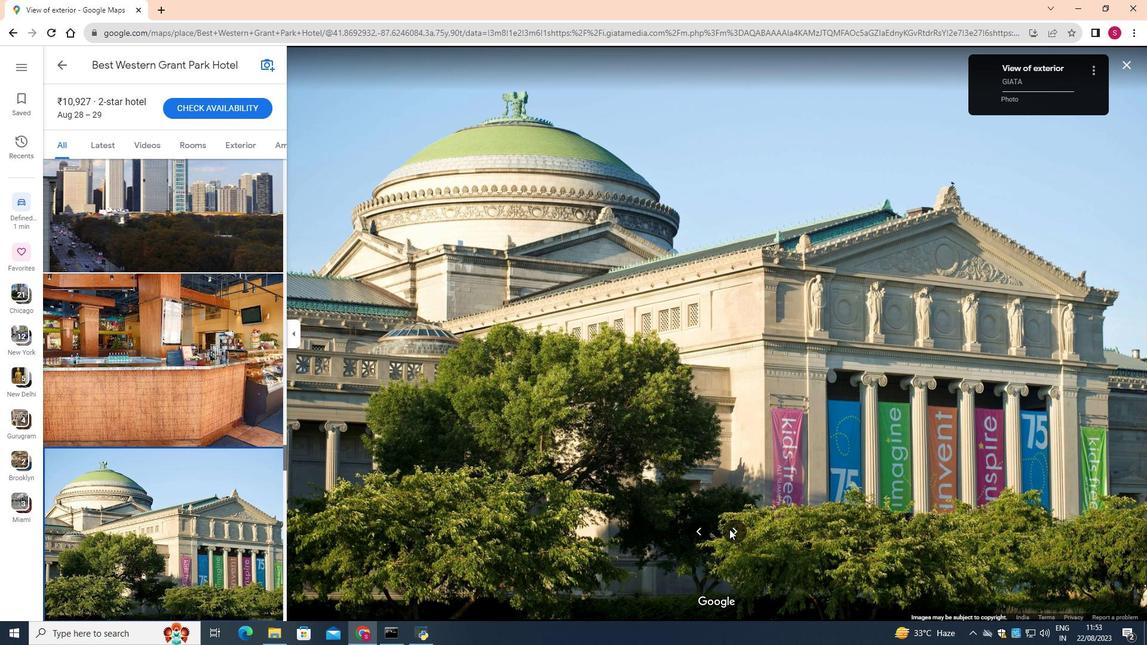 
Action: Mouse pressed left at (729, 529)
Screenshot: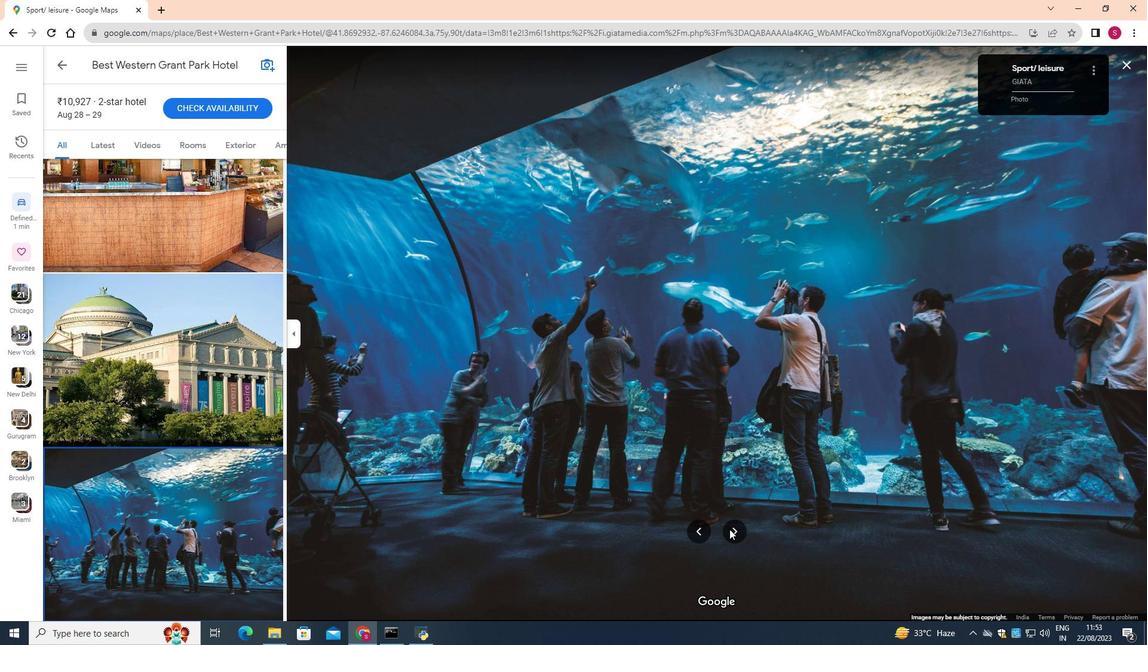 
Action: Mouse pressed left at (729, 529)
Screenshot: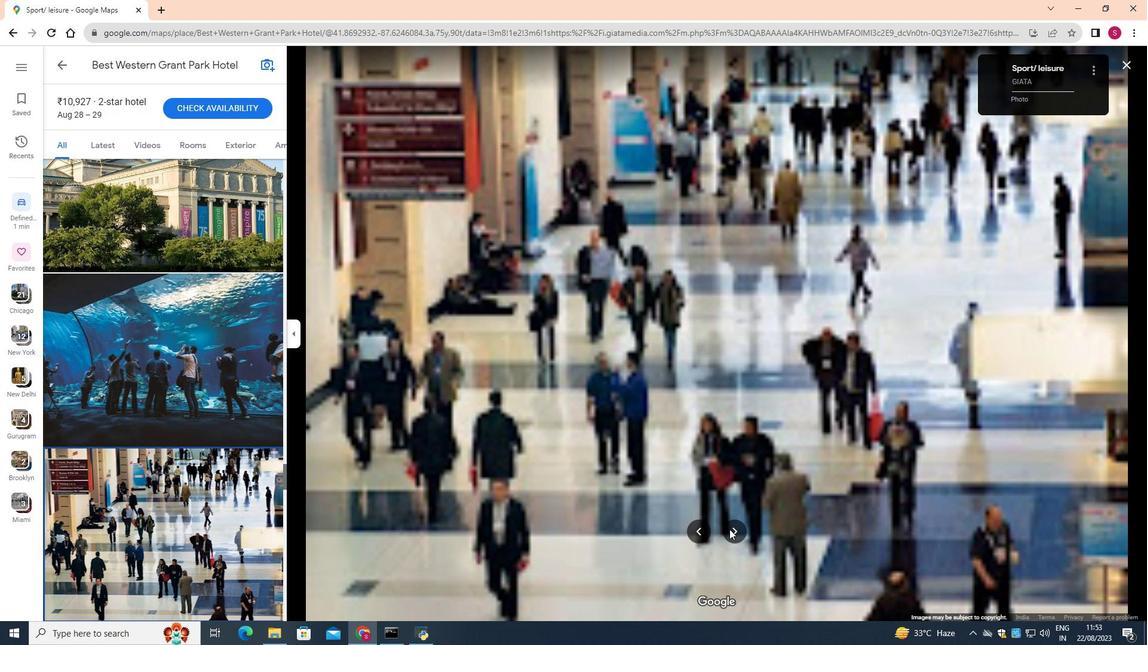 
Action: Mouse pressed left at (729, 529)
Screenshot: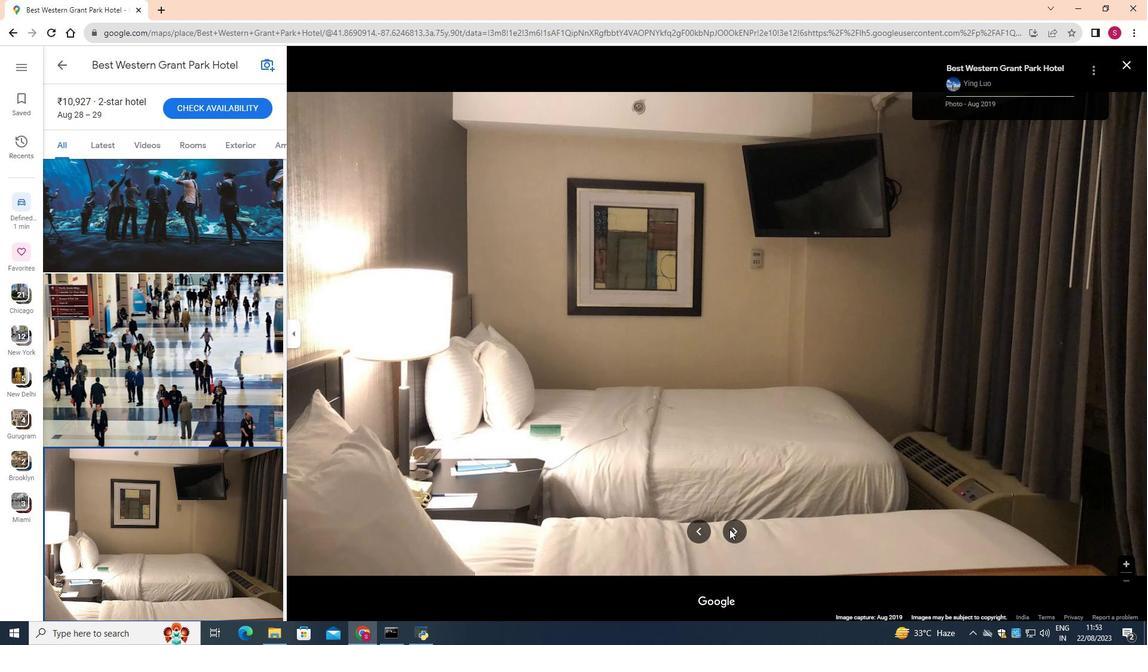 
Action: Mouse pressed left at (729, 529)
Screenshot: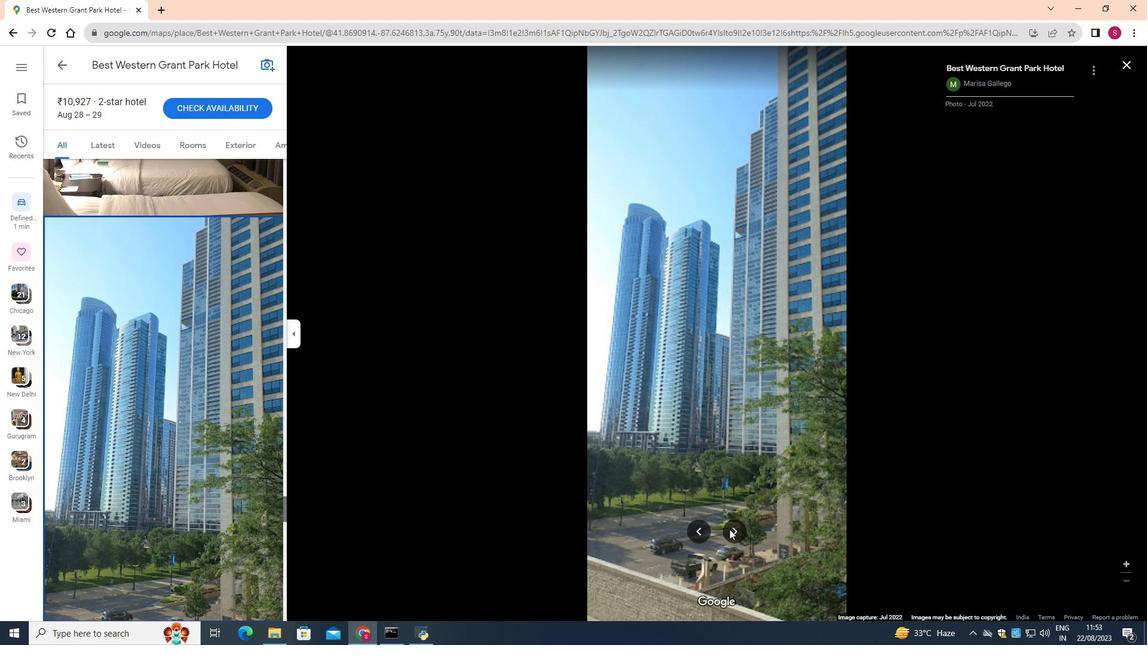 
Action: Mouse moved to (738, 529)
Screenshot: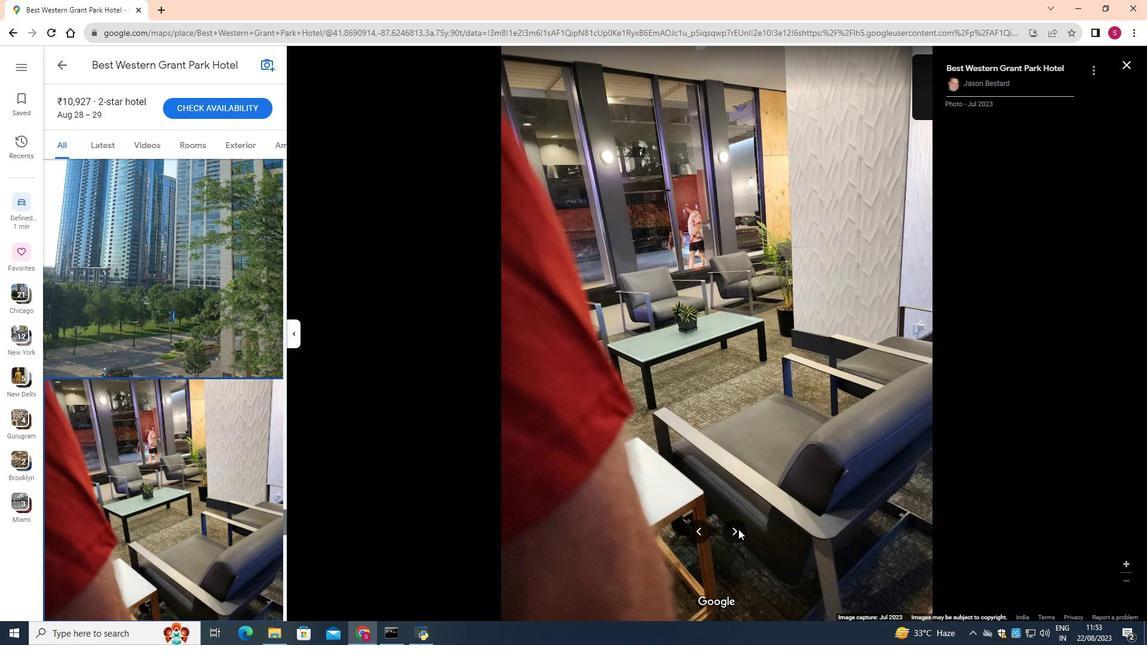 
Action: Mouse pressed left at (738, 529)
Screenshot: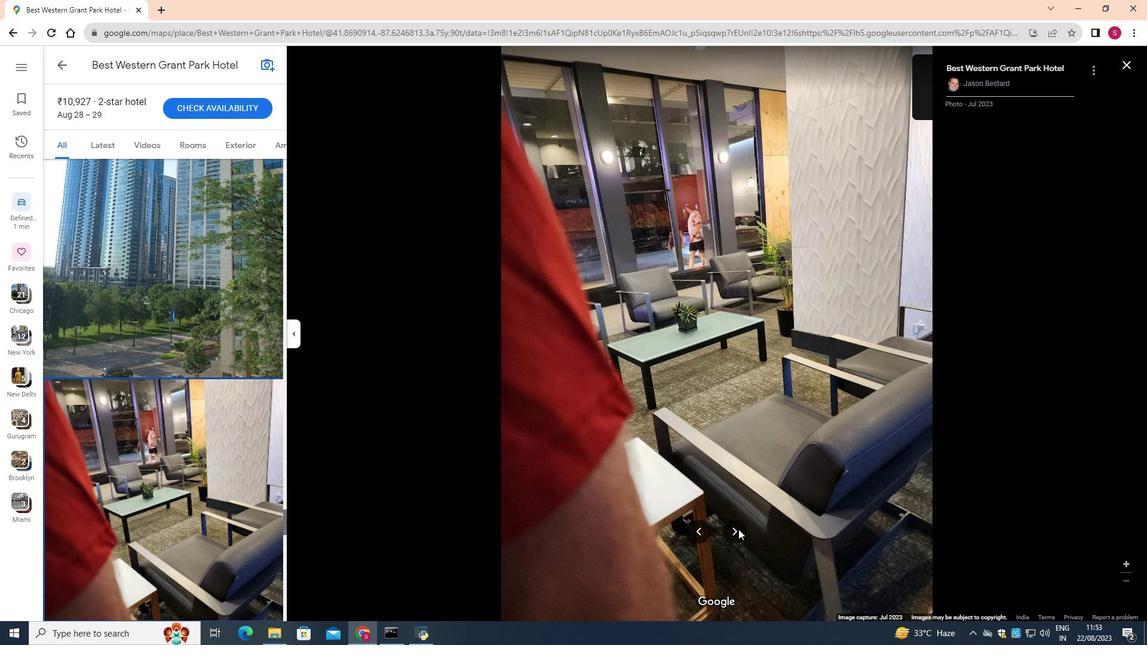 
Action: Mouse moved to (737, 527)
Screenshot: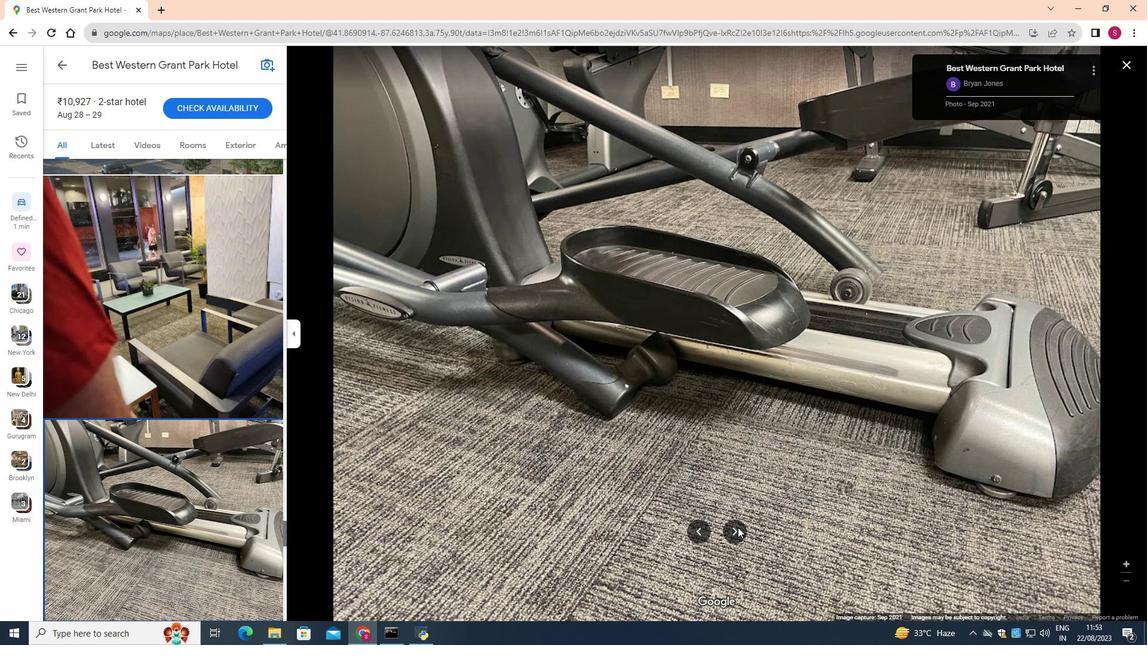 
Action: Mouse pressed left at (737, 527)
Screenshot: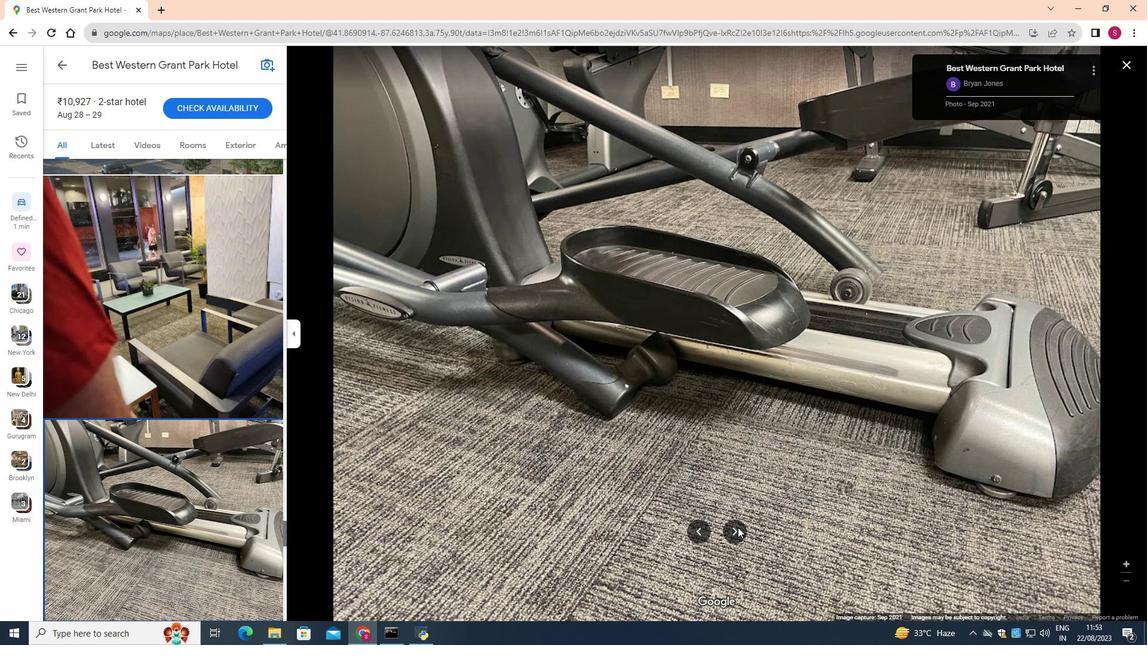 
Action: Mouse moved to (739, 534)
Screenshot: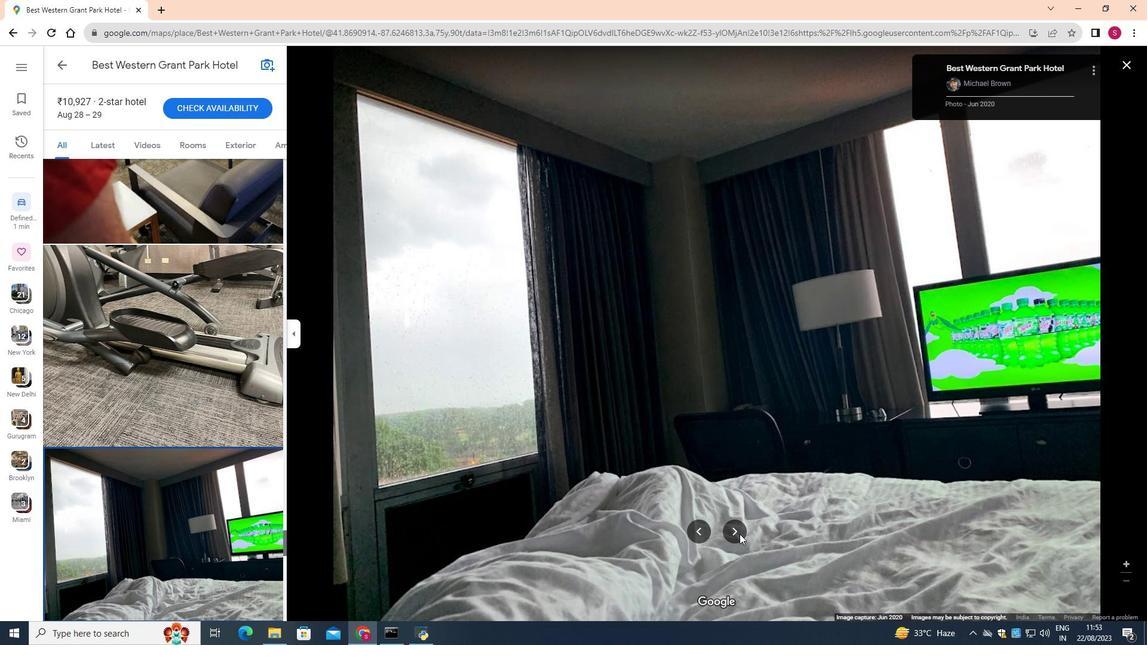 
Action: Mouse pressed left at (739, 534)
Screenshot: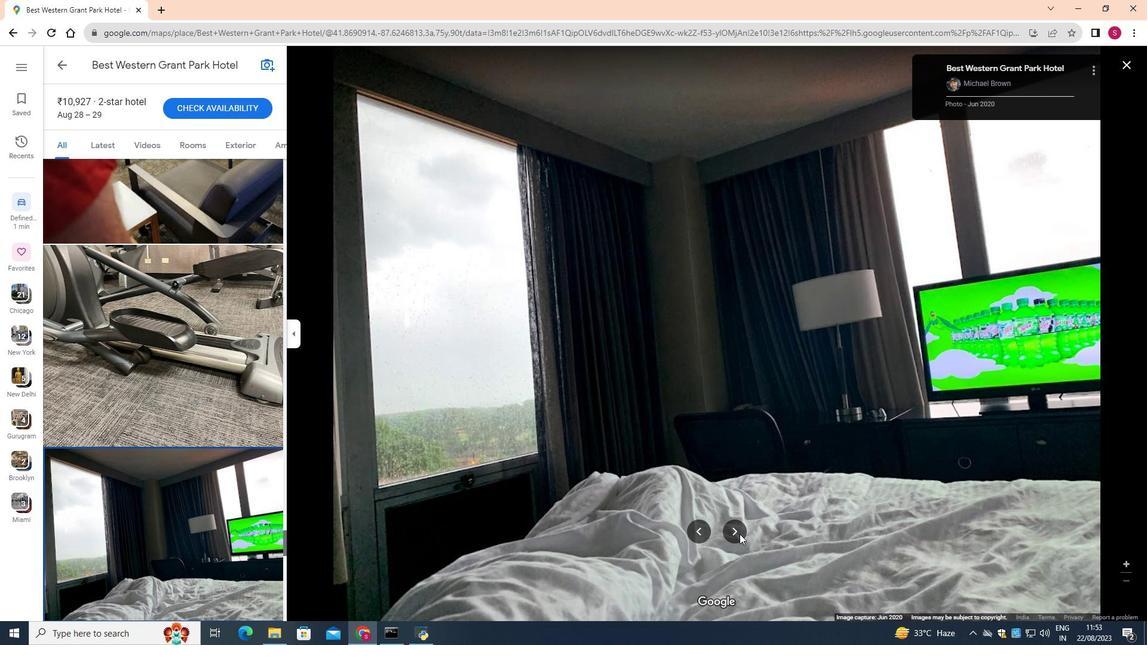 
Action: Mouse pressed left at (739, 534)
Screenshot: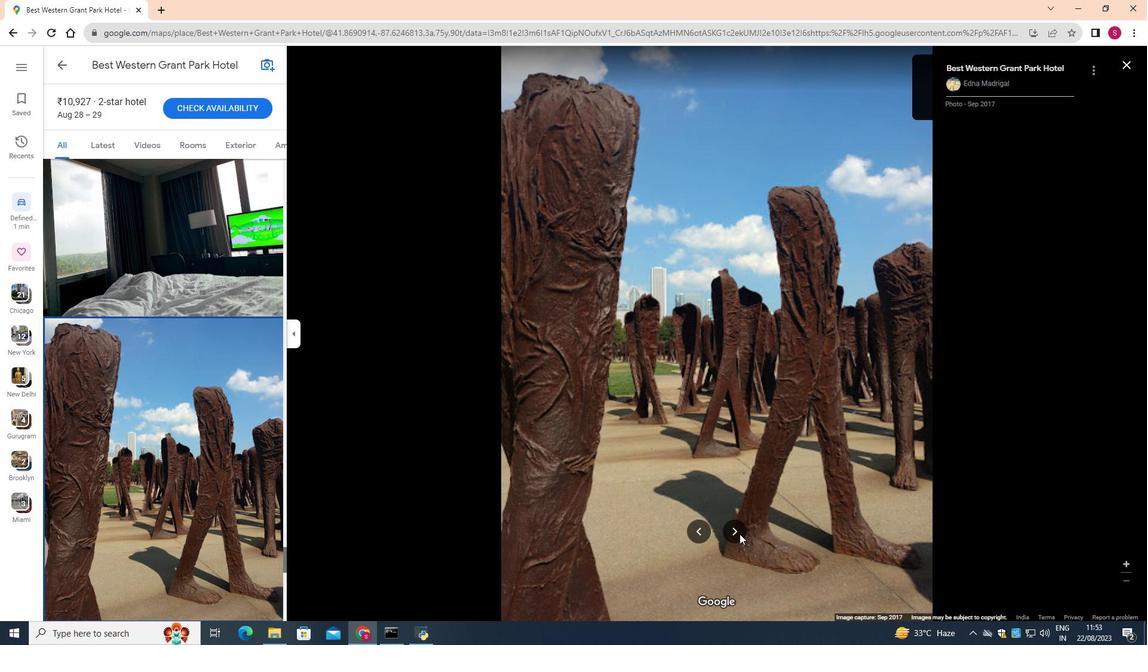 
Action: Mouse moved to (732, 530)
Screenshot: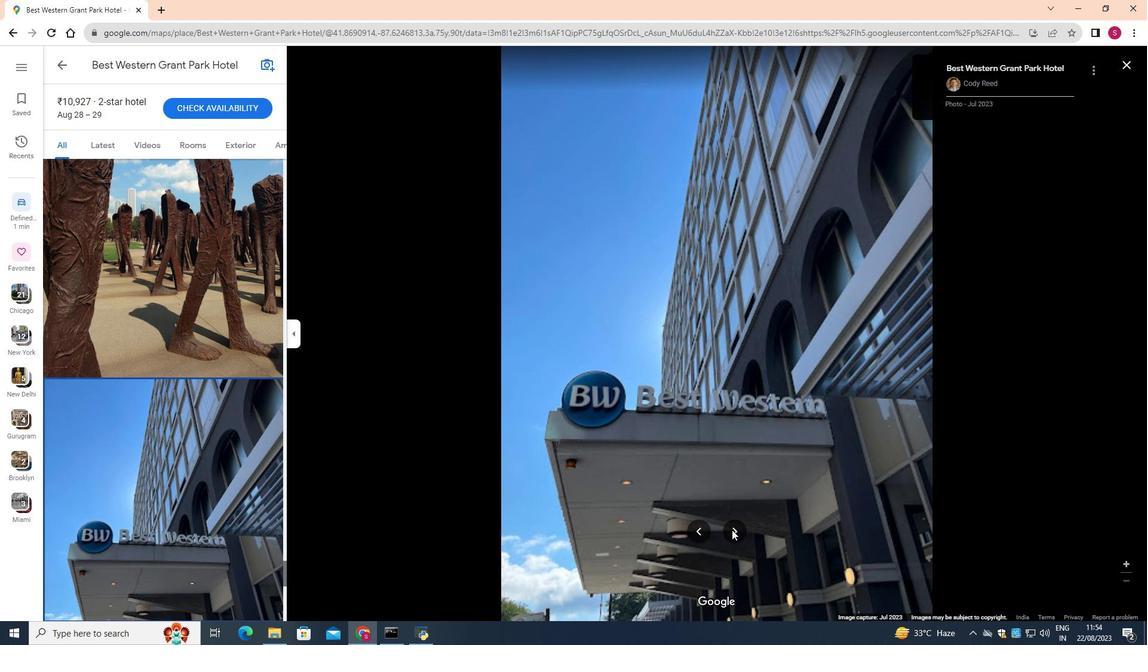 
Action: Mouse pressed left at (732, 530)
Screenshot: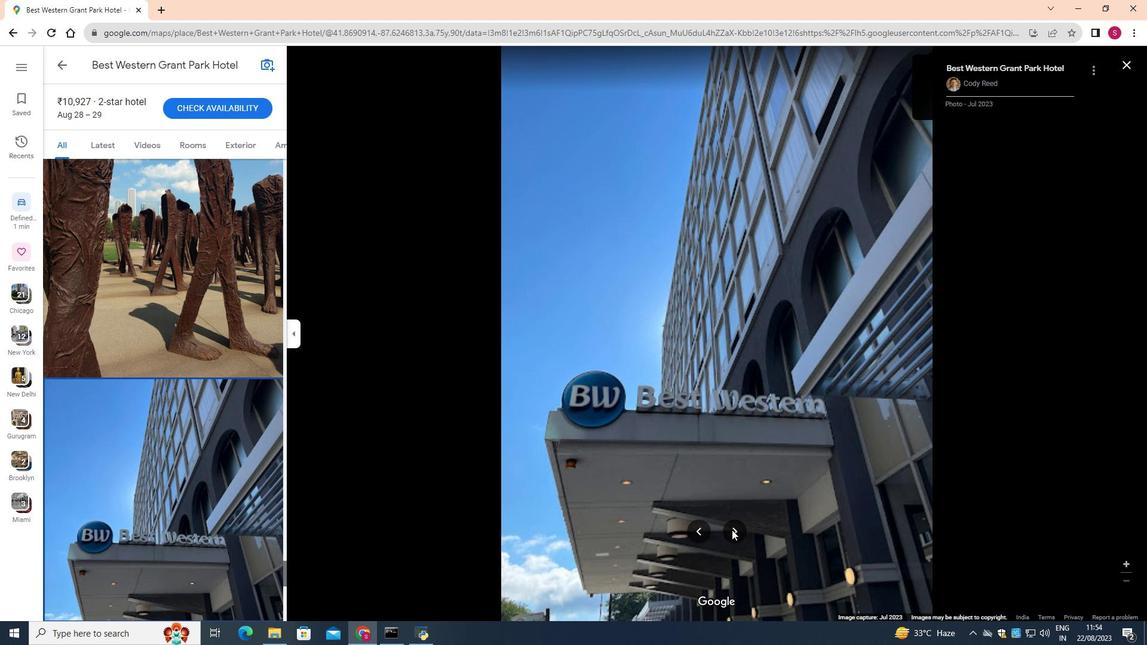 
Action: Mouse pressed left at (732, 530)
Screenshot: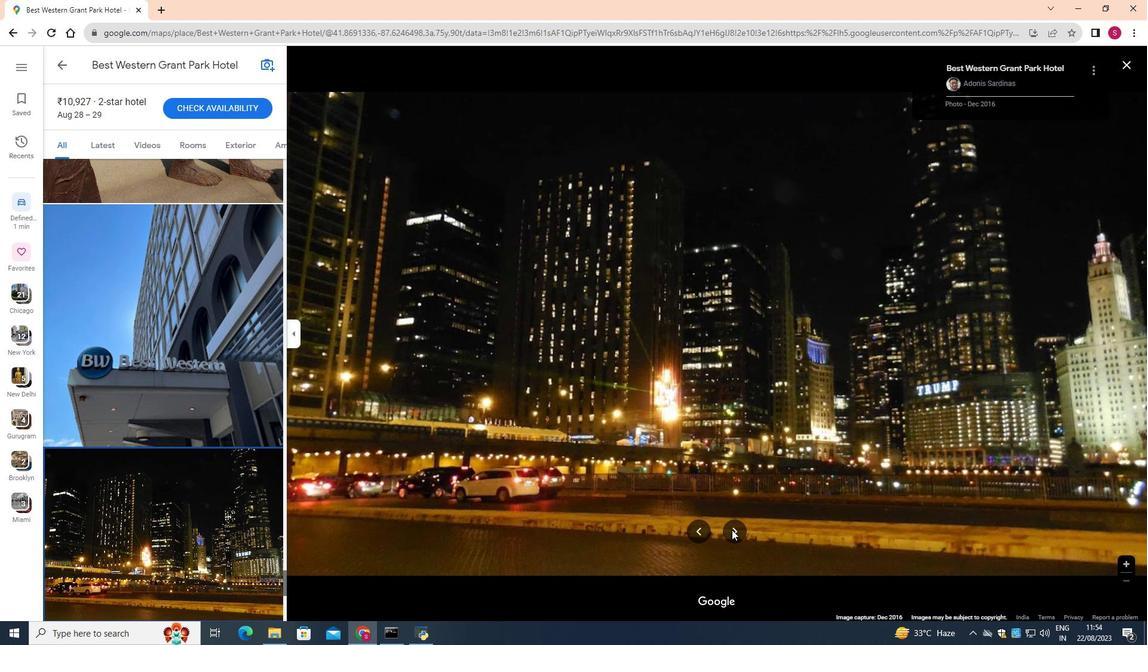 
Action: Mouse pressed left at (732, 530)
Screenshot: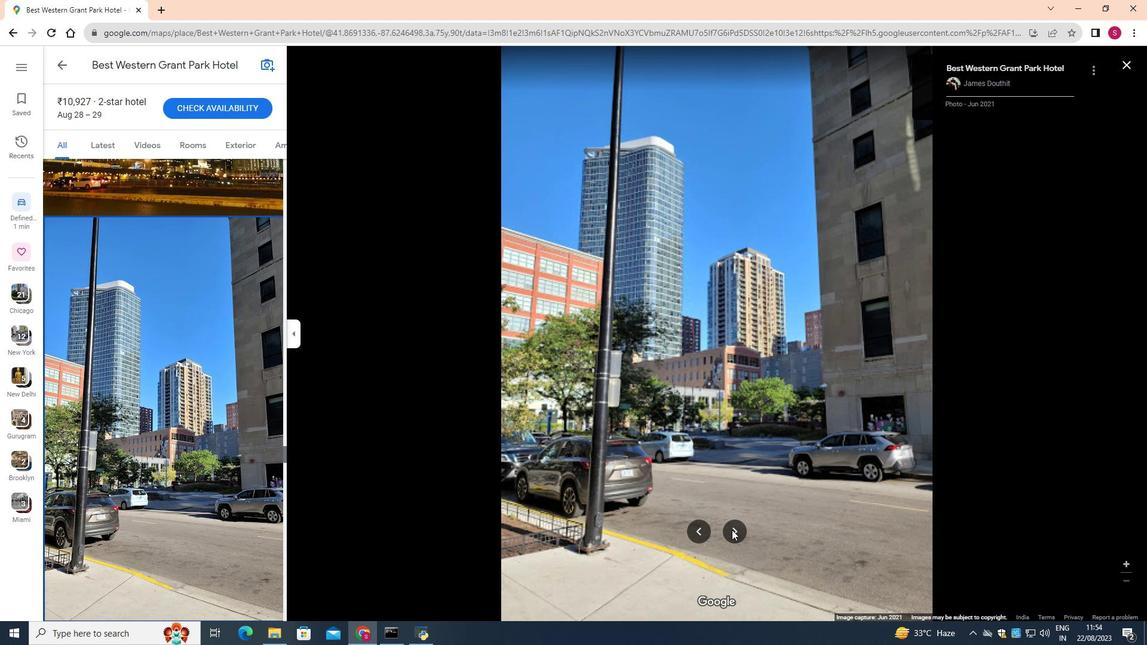 
Action: Mouse pressed left at (732, 530)
Screenshot: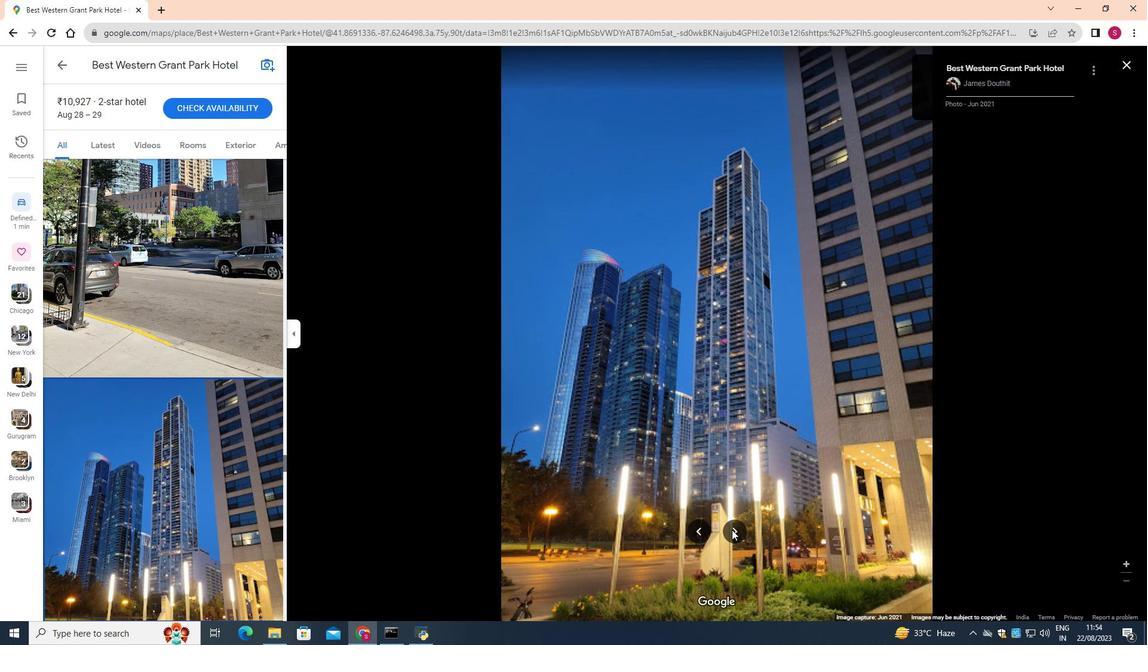 
Action: Mouse pressed left at (732, 530)
Screenshot: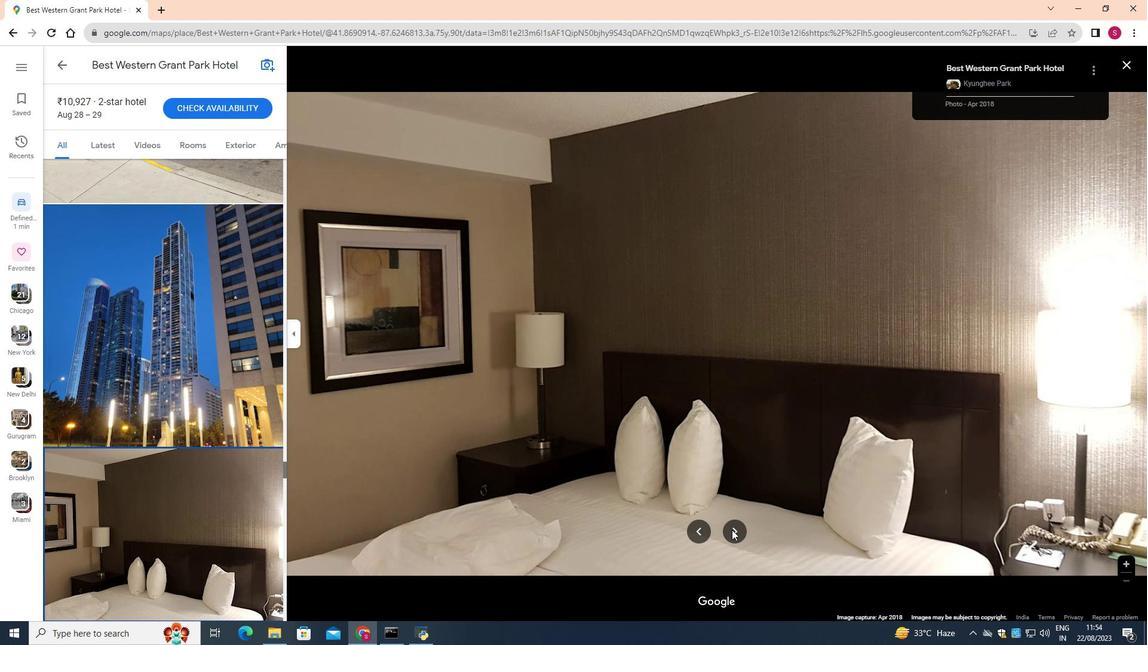 
Action: Mouse moved to (730, 531)
Screenshot: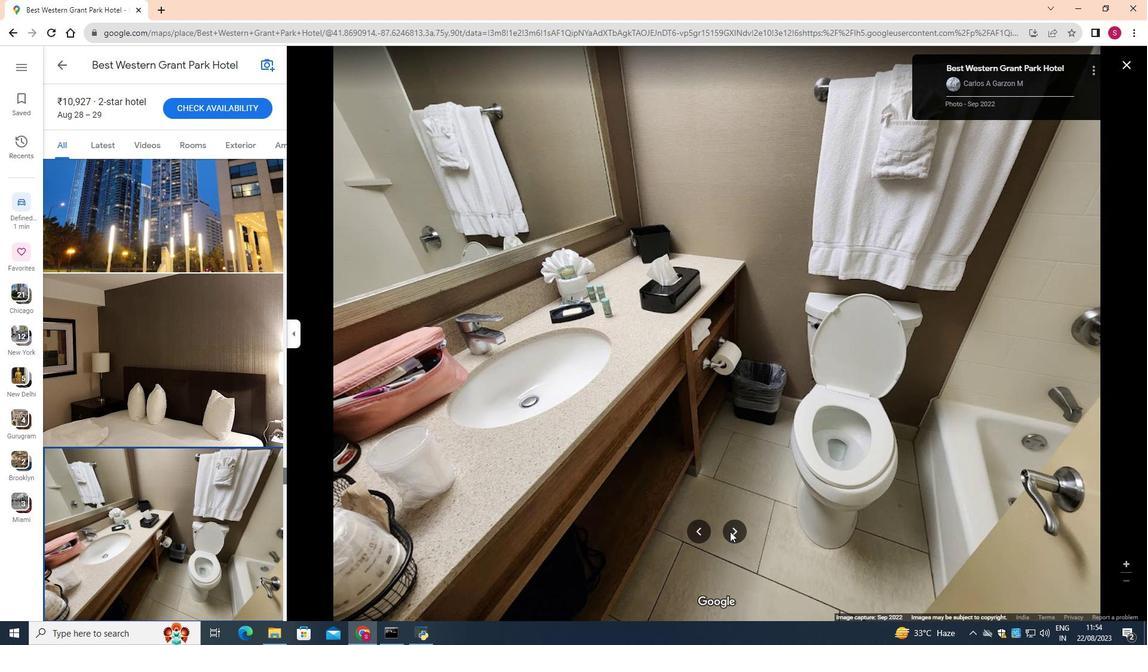 
Action: Mouse pressed left at (730, 531)
Screenshot: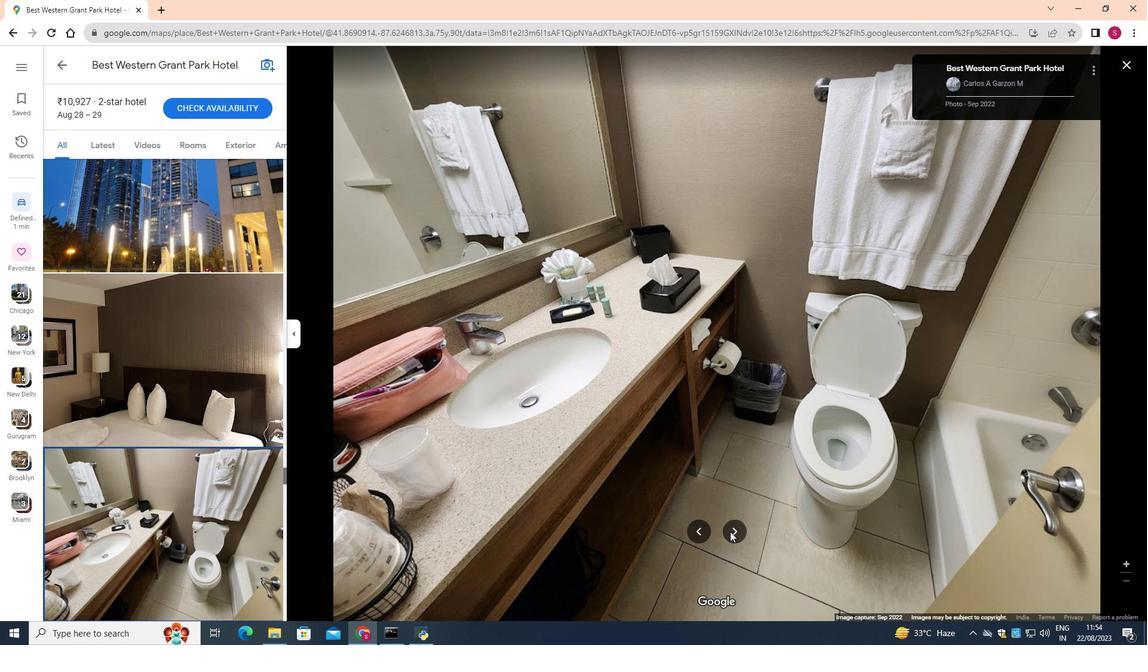 
Action: Key pressed <Key.right>
Screenshot: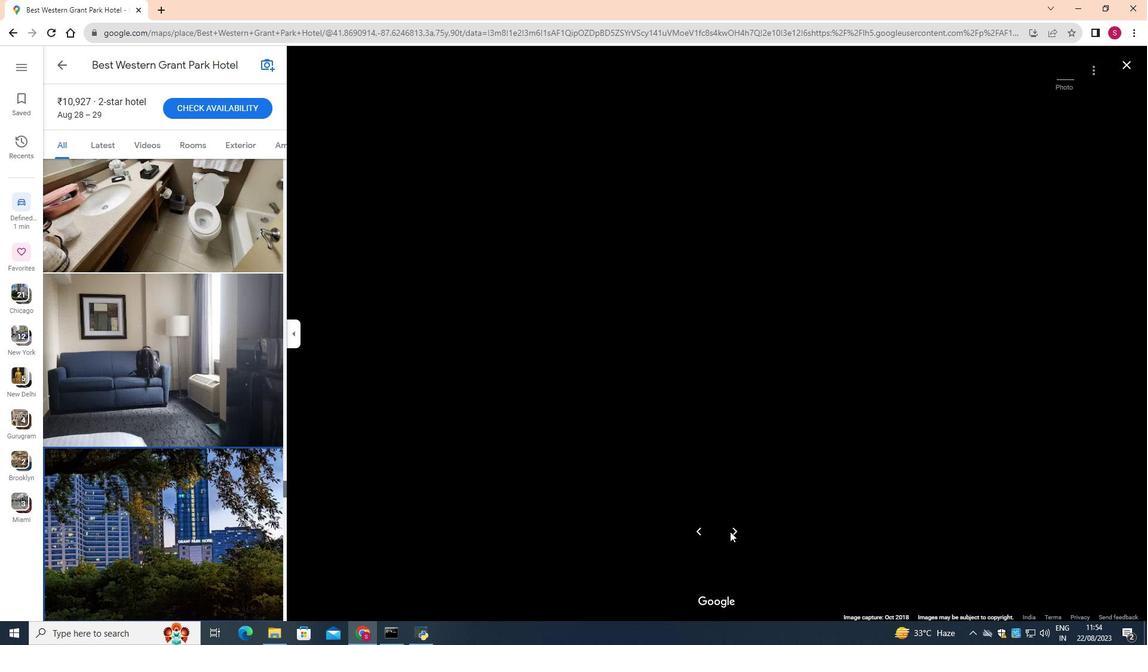 
Action: Mouse moved to (1127, 59)
Screenshot: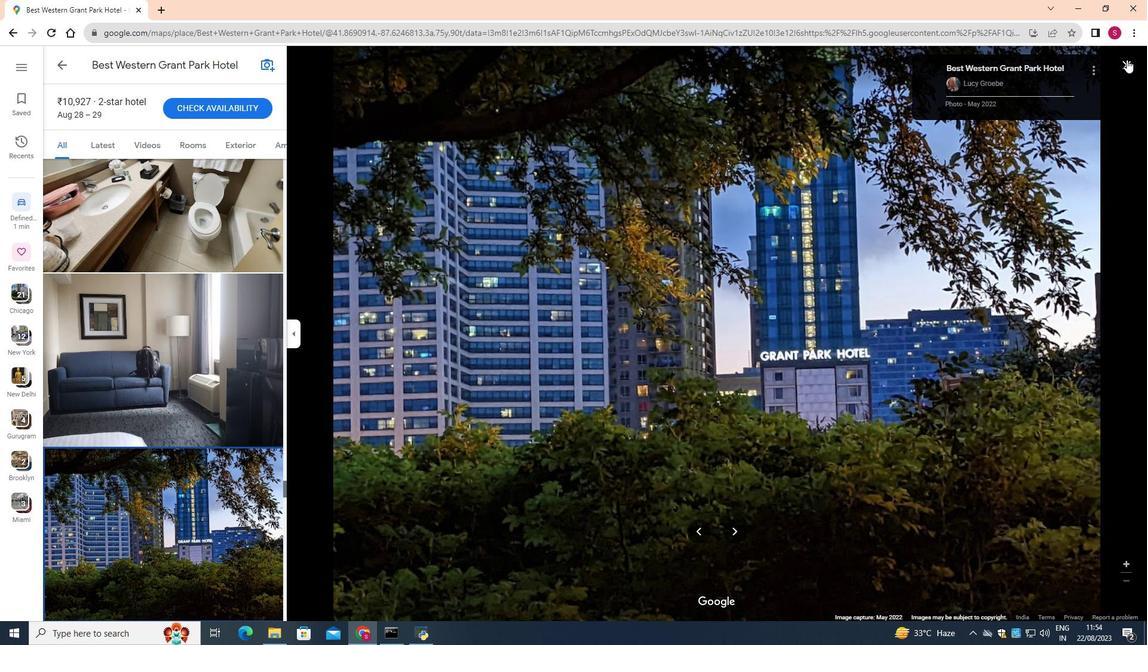 
Action: Mouse pressed left at (1127, 59)
Screenshot: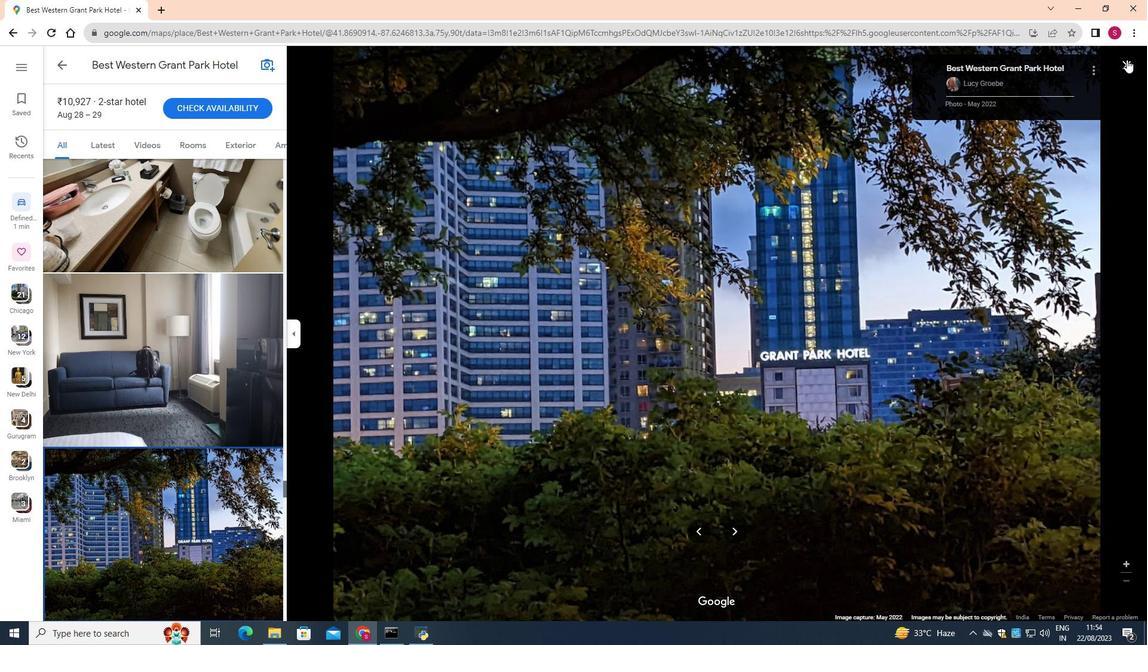 
Action: Mouse moved to (207, 364)
Screenshot: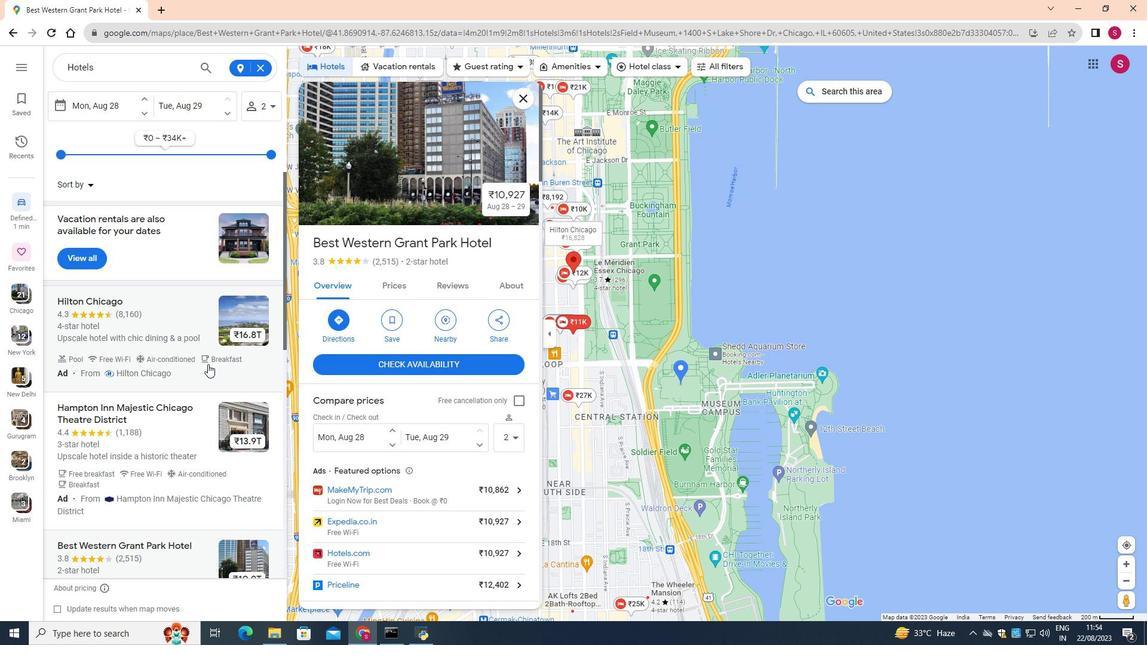 
Action: Mouse scrolled (207, 363) with delta (0, 0)
Screenshot: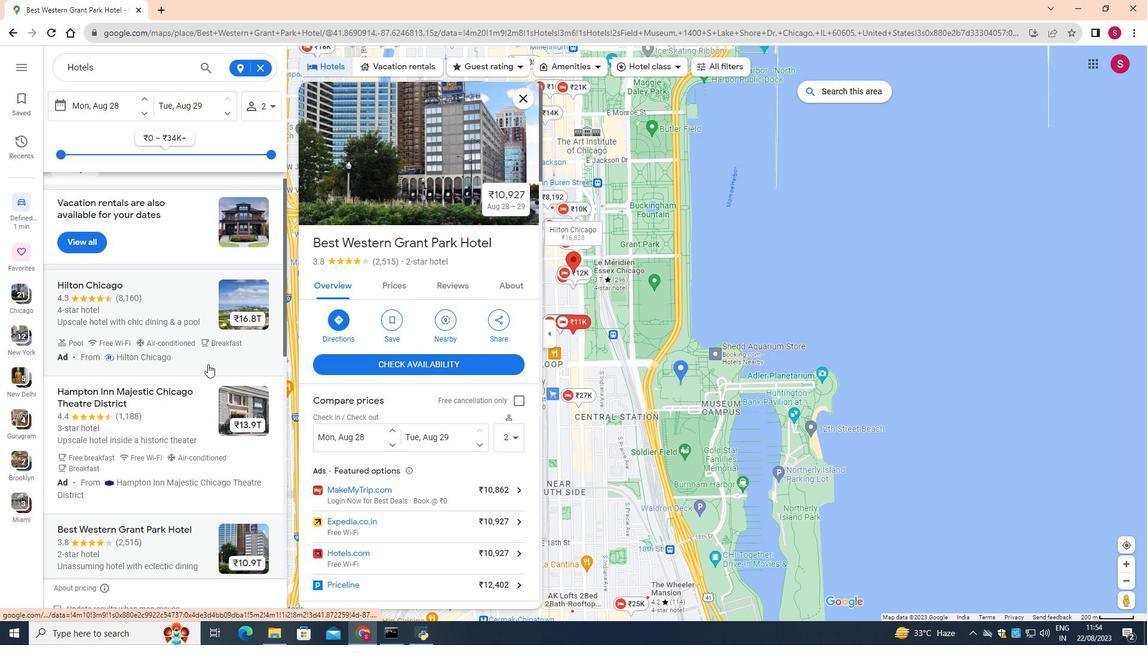 
Action: Mouse scrolled (207, 363) with delta (0, 0)
Screenshot: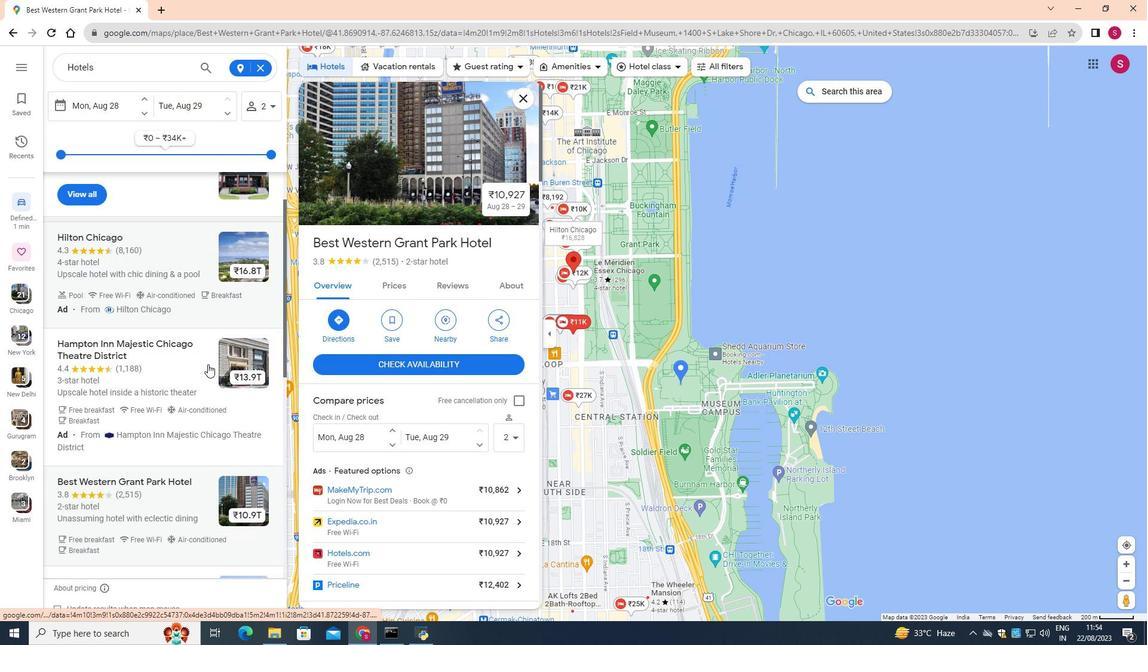 
Action: Mouse scrolled (207, 363) with delta (0, 0)
Screenshot: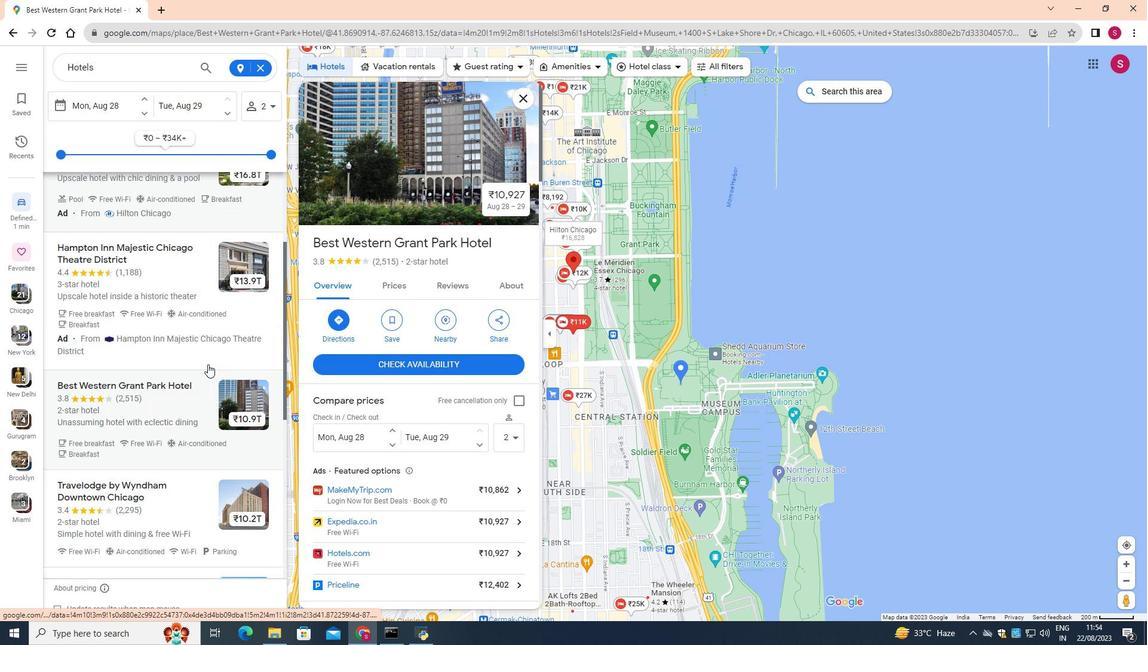 
Action: Mouse scrolled (207, 363) with delta (0, 0)
Screenshot: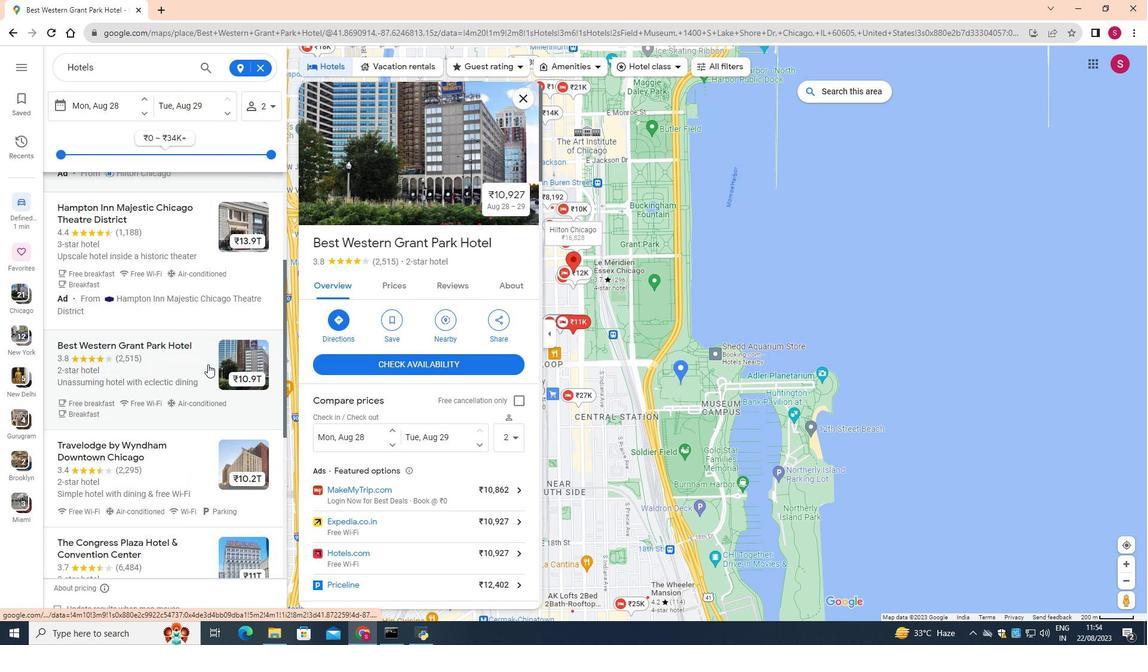 
Action: Mouse scrolled (207, 363) with delta (0, 0)
Screenshot: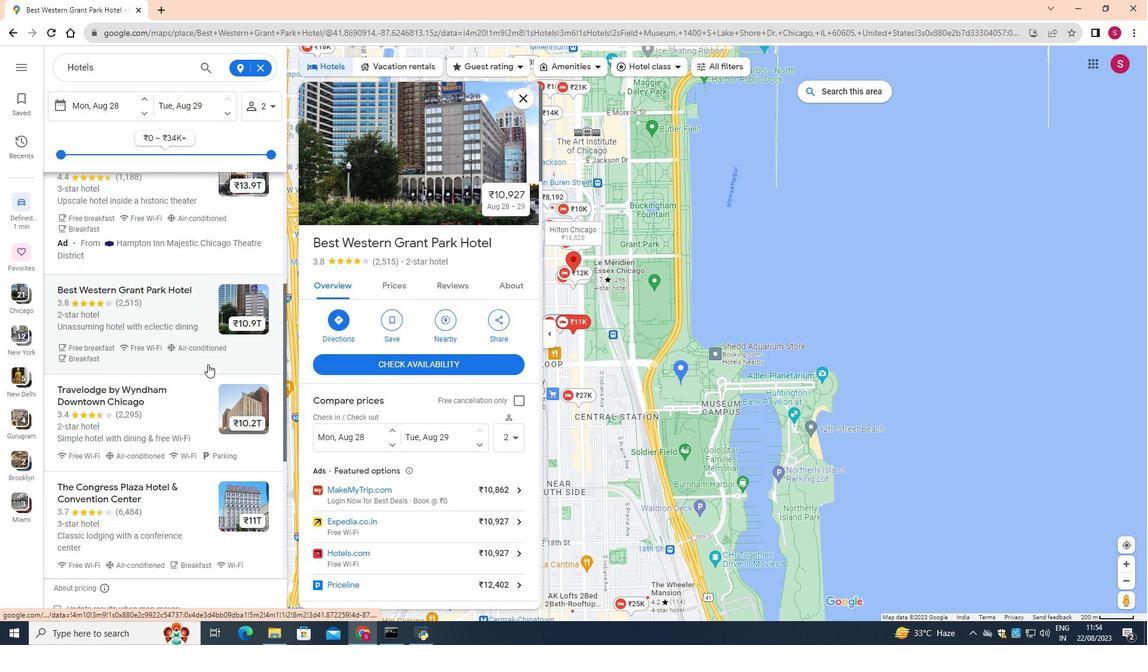 
Action: Mouse scrolled (207, 363) with delta (0, 0)
Screenshot: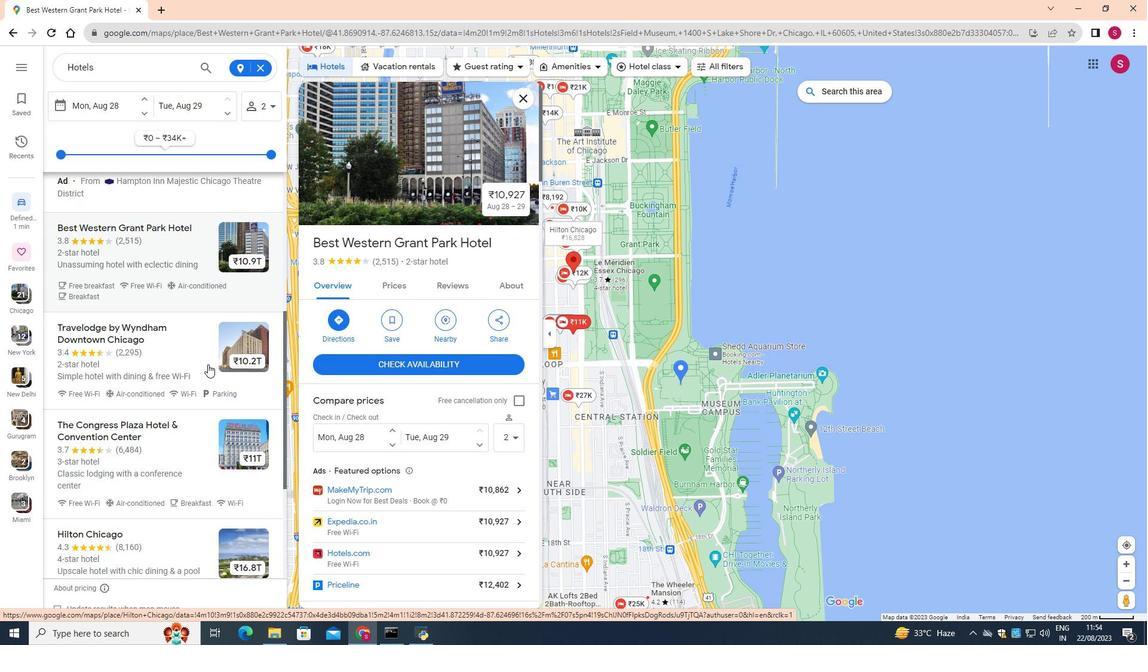 
Action: Mouse scrolled (207, 363) with delta (0, 0)
Screenshot: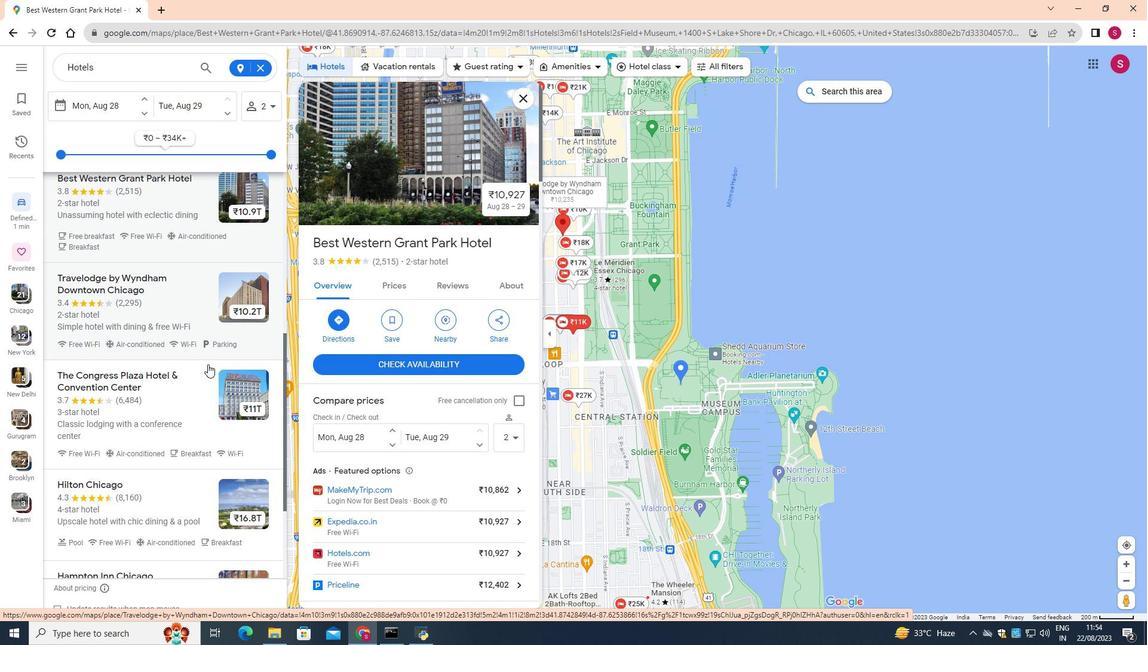 
Action: Mouse scrolled (207, 363) with delta (0, 0)
Screenshot: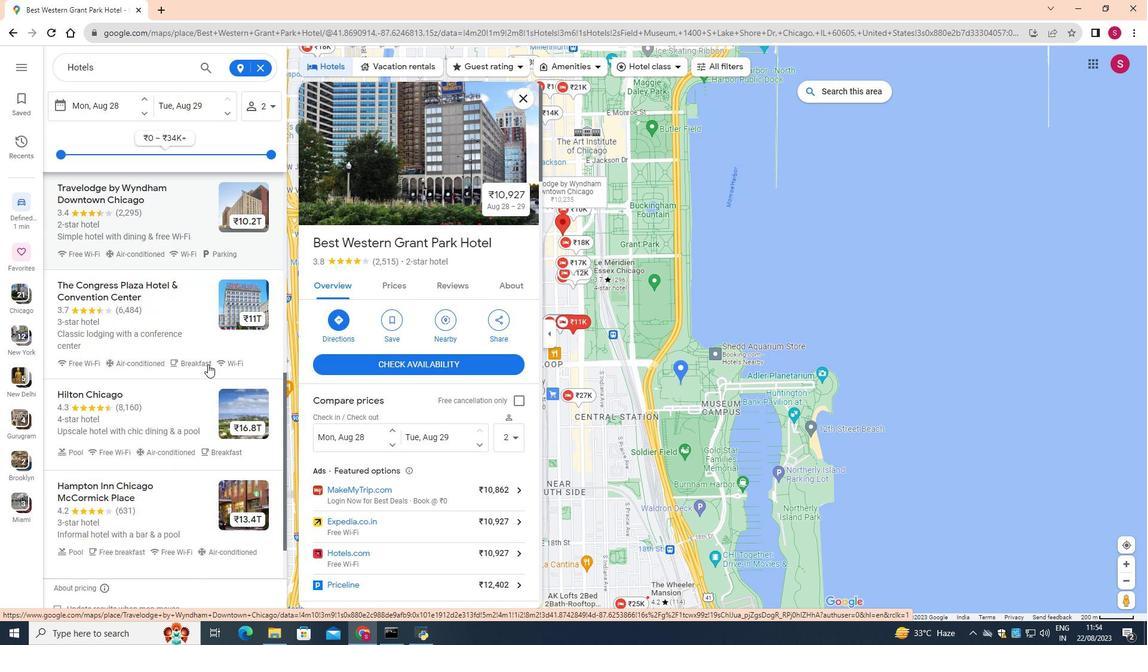 
Action: Mouse moved to (237, 270)
Screenshot: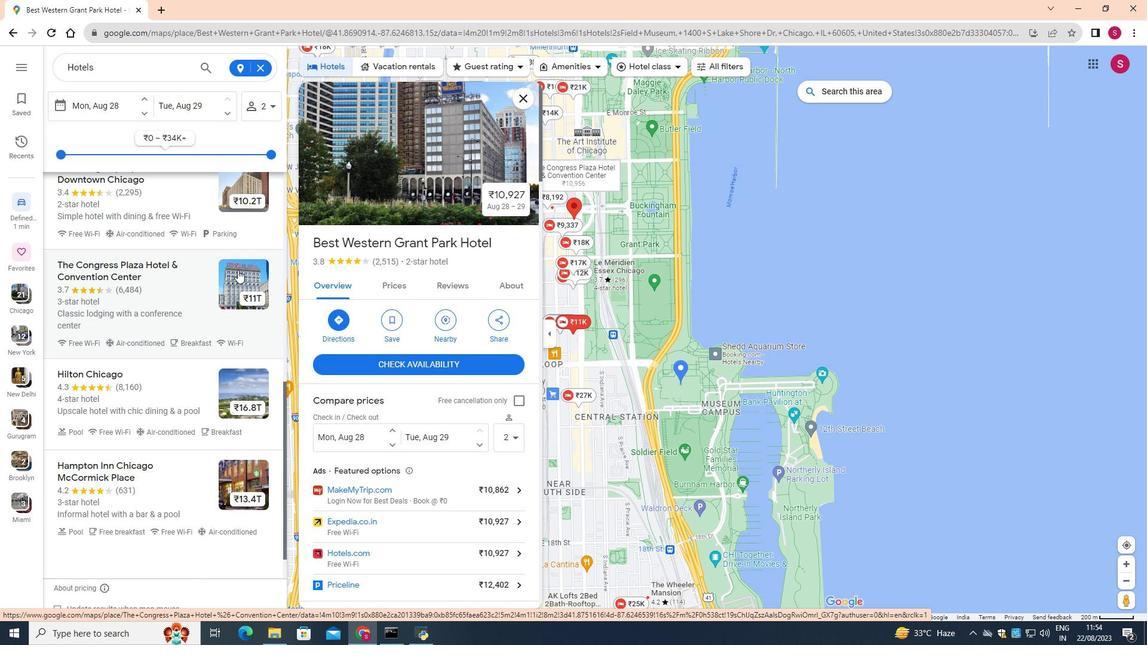 
Action: Mouse pressed left at (237, 270)
Screenshot: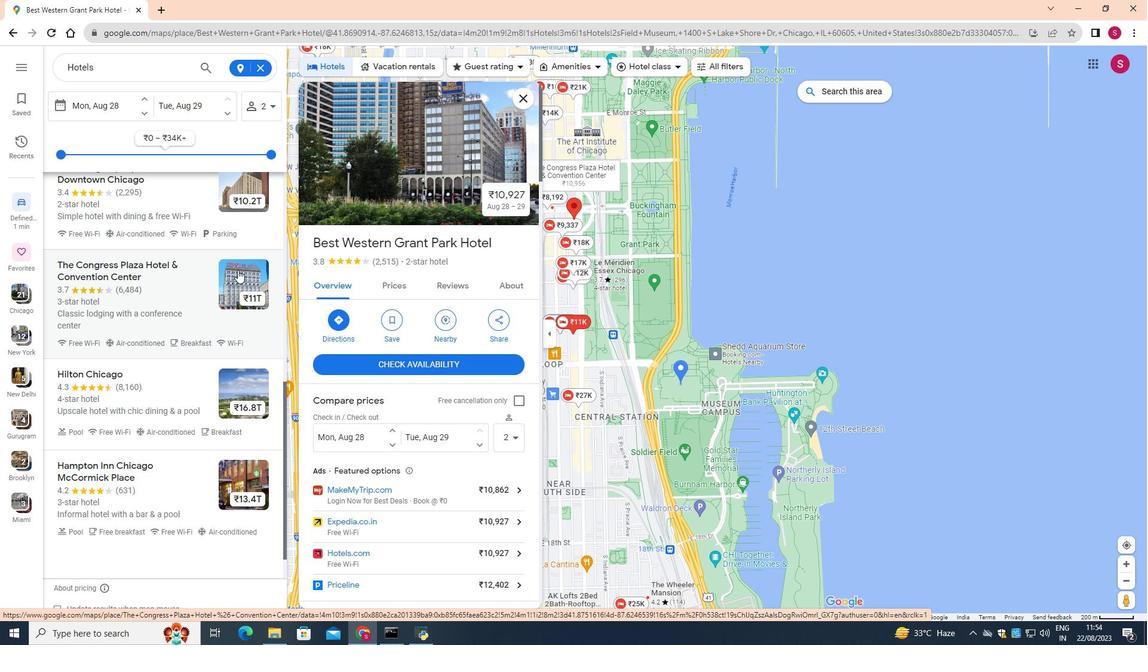 
Action: Mouse moved to (405, 173)
Screenshot: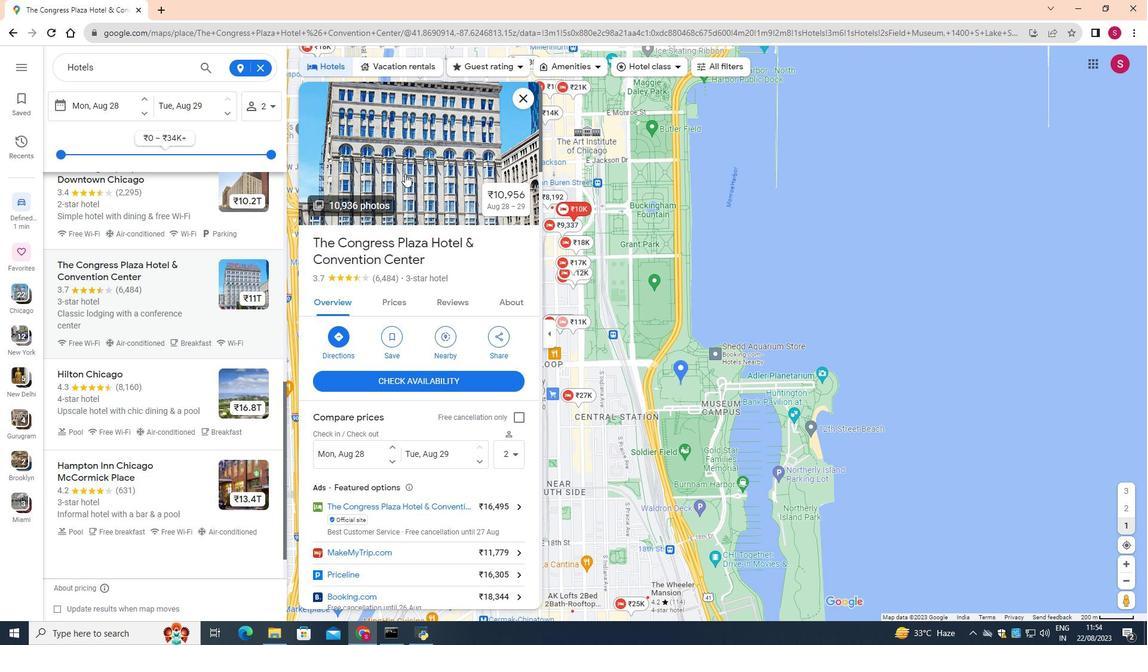 
Action: Mouse pressed left at (405, 173)
Screenshot: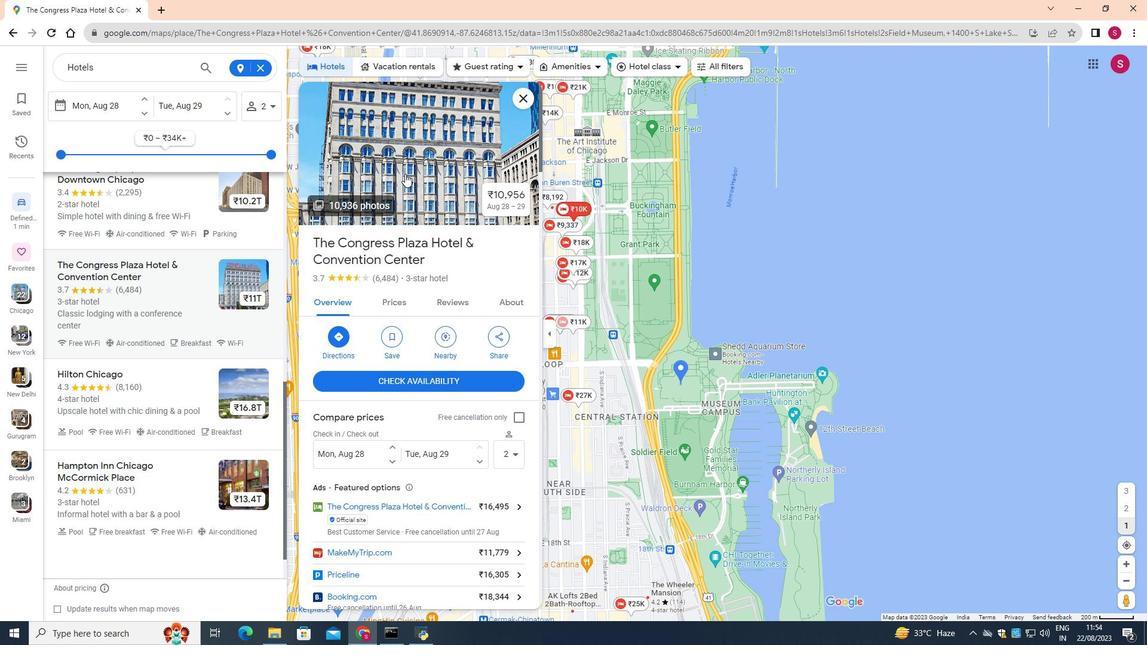 
Action: Mouse moved to (734, 531)
Screenshot: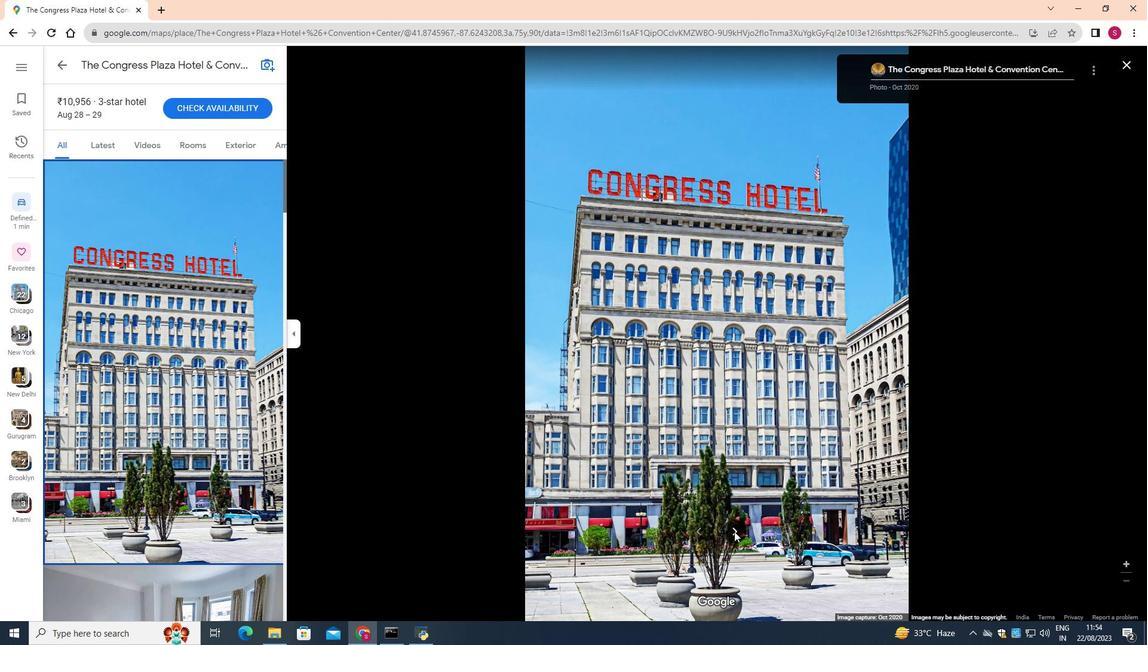 
Action: Mouse pressed left at (734, 531)
Screenshot: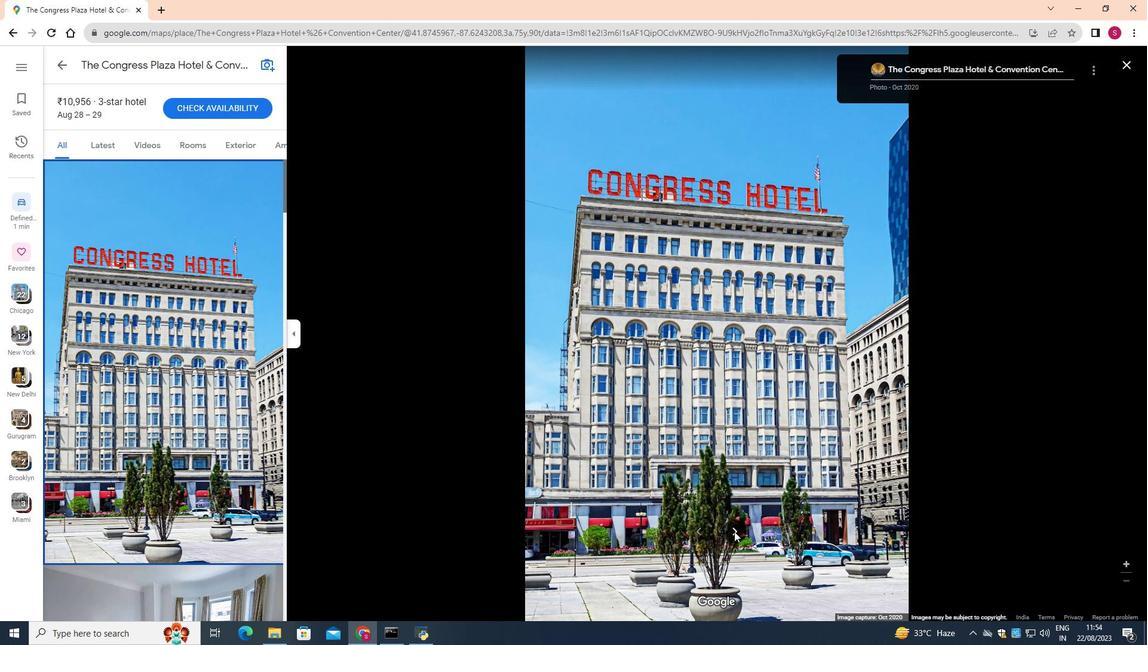 
Action: Mouse pressed left at (734, 531)
Screenshot: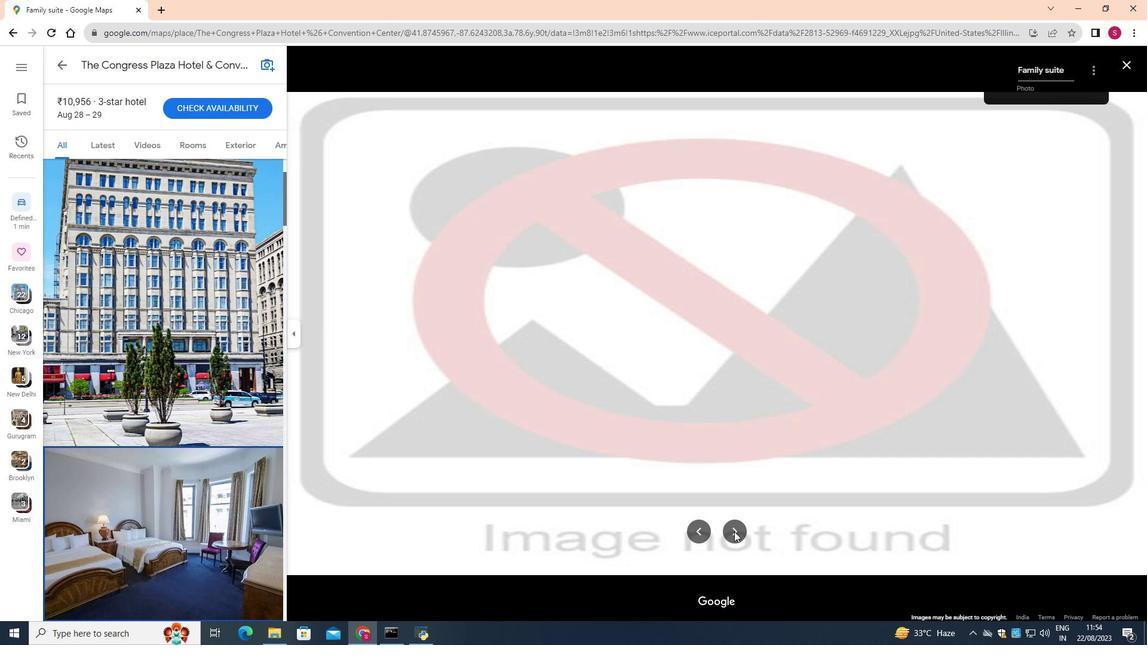 
Action: Key pressed <Key.right><Key.right><Key.right><Key.right><Key.right><Key.right><Key.right><Key.right><Key.right><Key.right><Key.right><Key.right><Key.right><Key.right><Key.right><Key.right><Key.right><Key.right><Key.right><Key.right><Key.right><Key.right><Key.right><Key.right><Key.right><Key.right><Key.right><Key.right><Key.right>
Screenshot: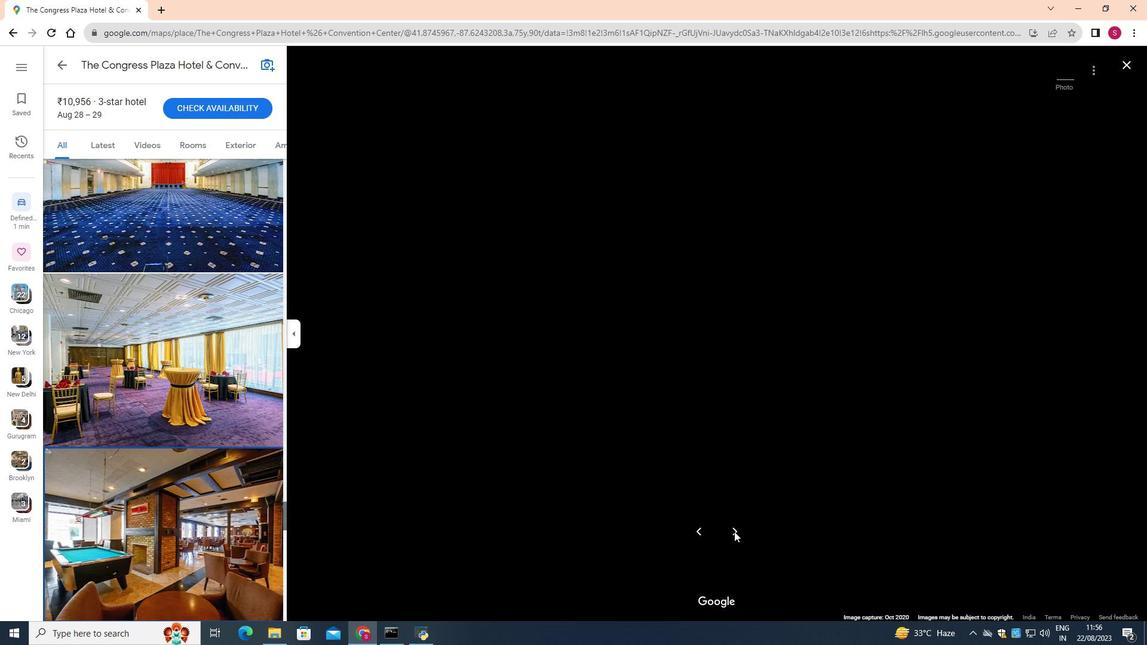 
Action: Mouse moved to (1127, 67)
Screenshot: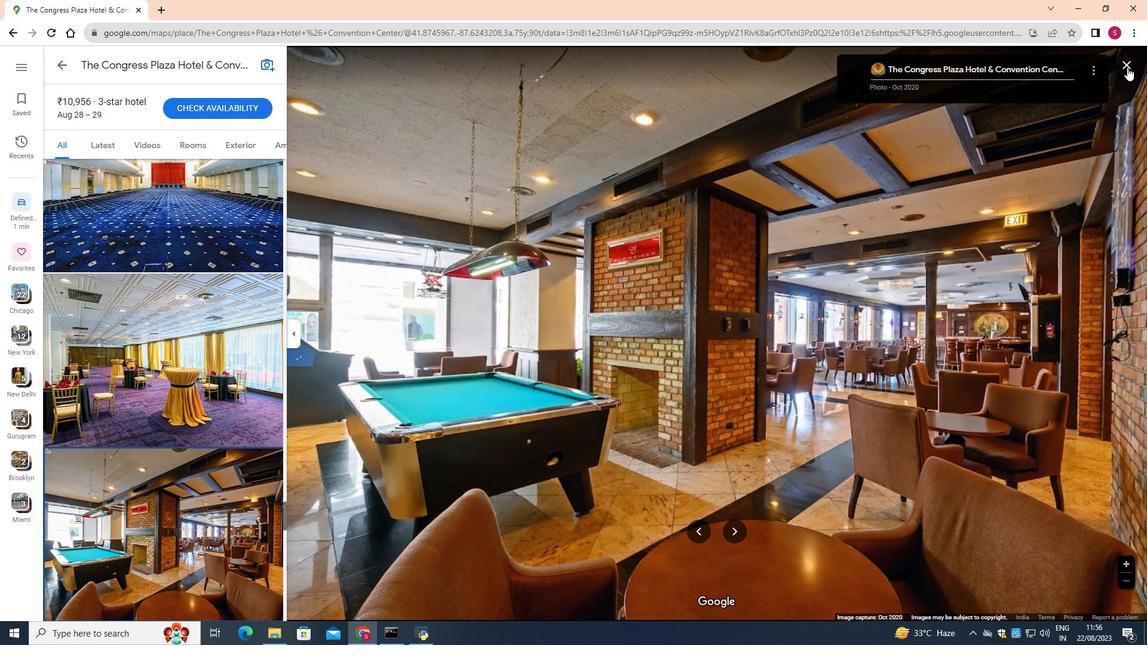 
Action: Mouse pressed left at (1127, 67)
Screenshot: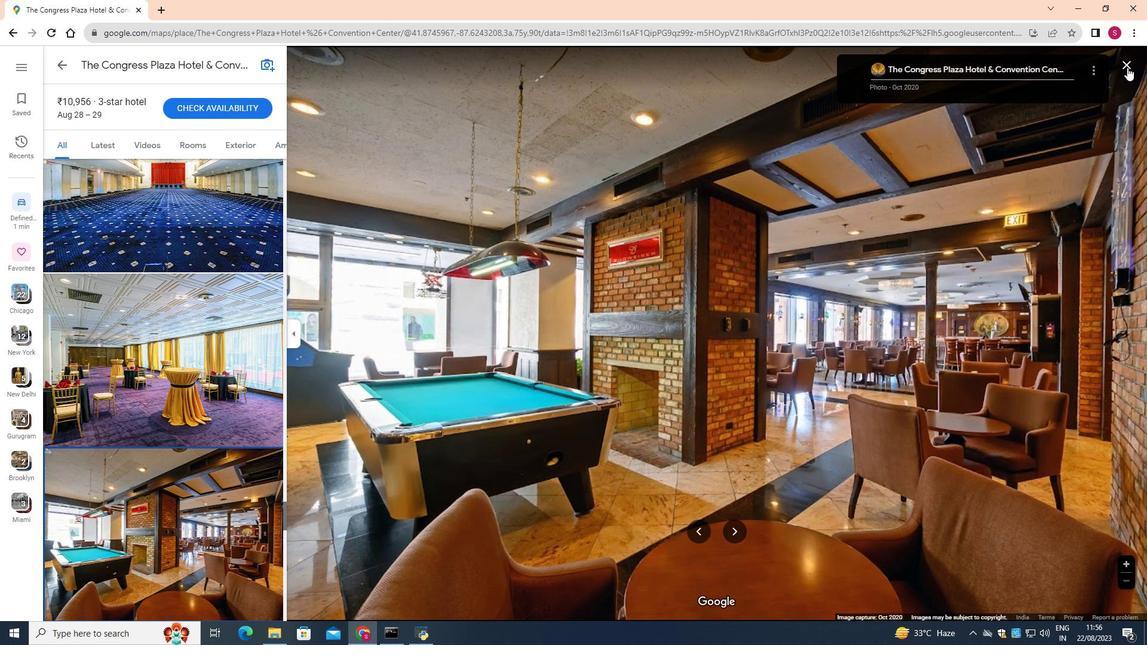 
Action: Mouse moved to (173, 441)
Screenshot: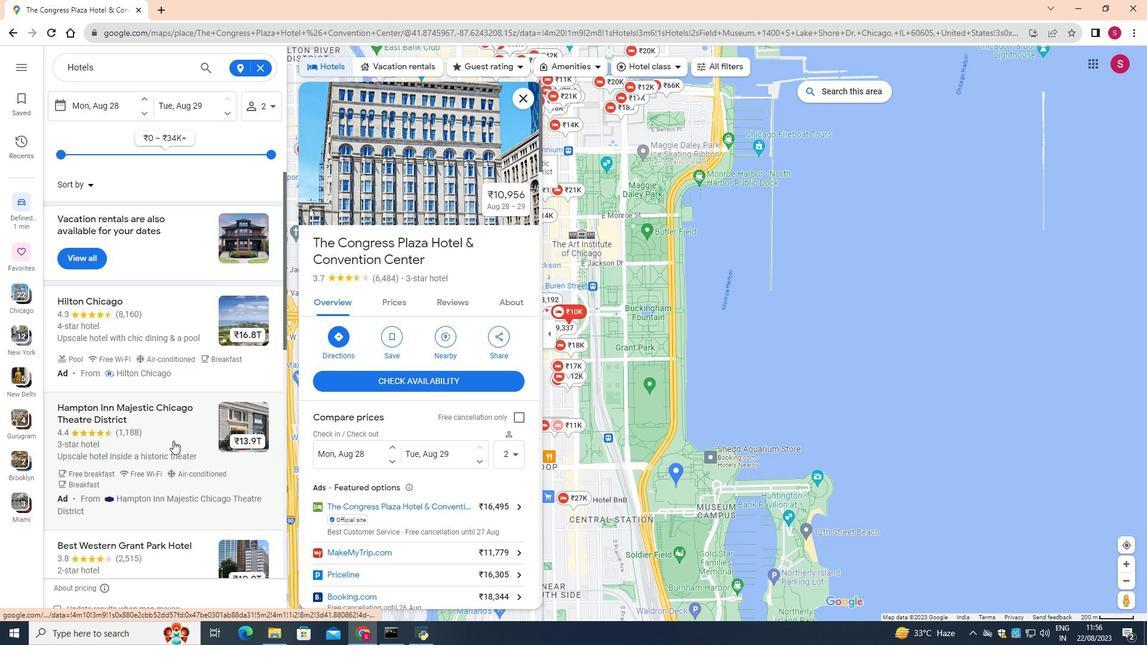
Action: Mouse scrolled (173, 440) with delta (0, 0)
Screenshot: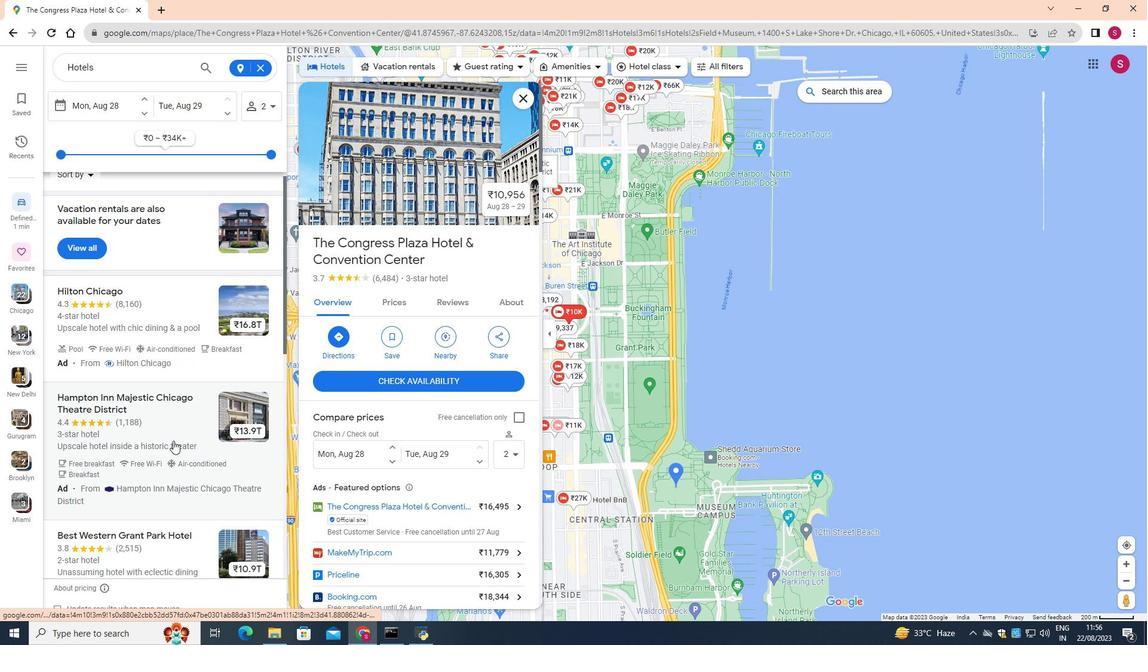 
Action: Mouse scrolled (173, 440) with delta (0, 0)
Screenshot: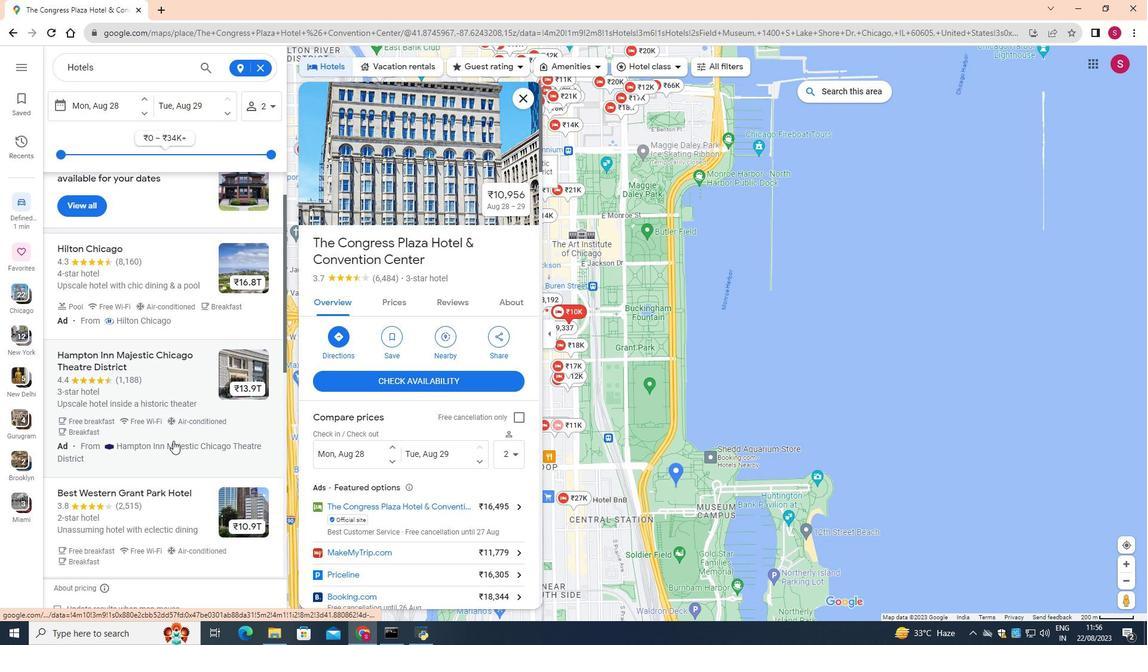 
Action: Mouse scrolled (173, 440) with delta (0, 0)
Screenshot: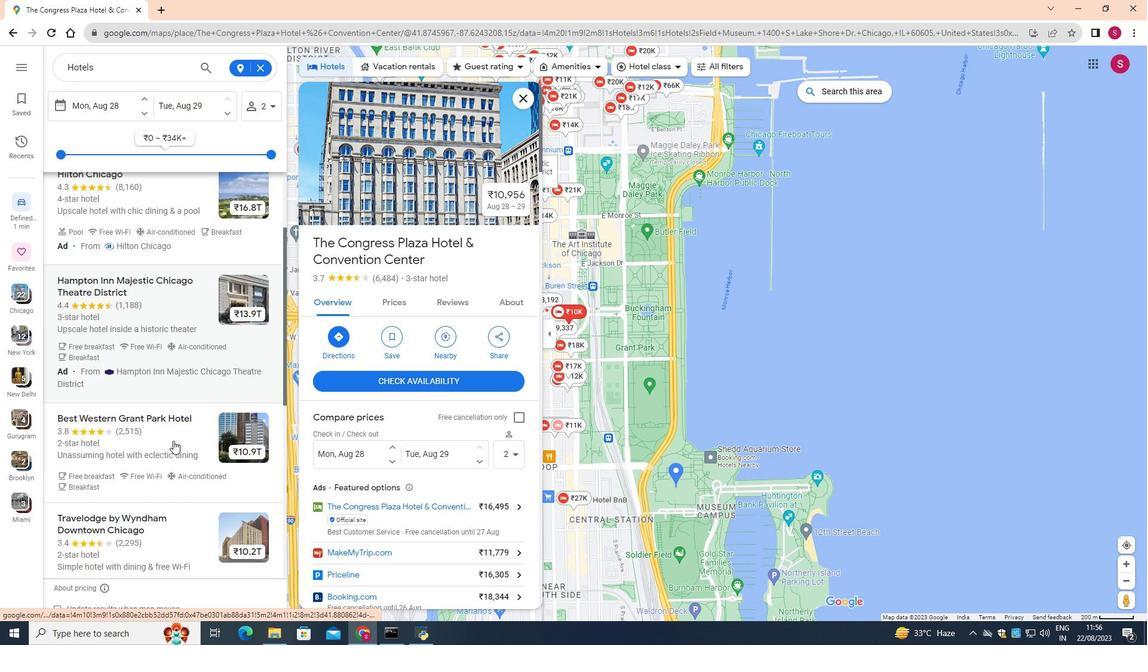
Action: Mouse scrolled (173, 440) with delta (0, 0)
Screenshot: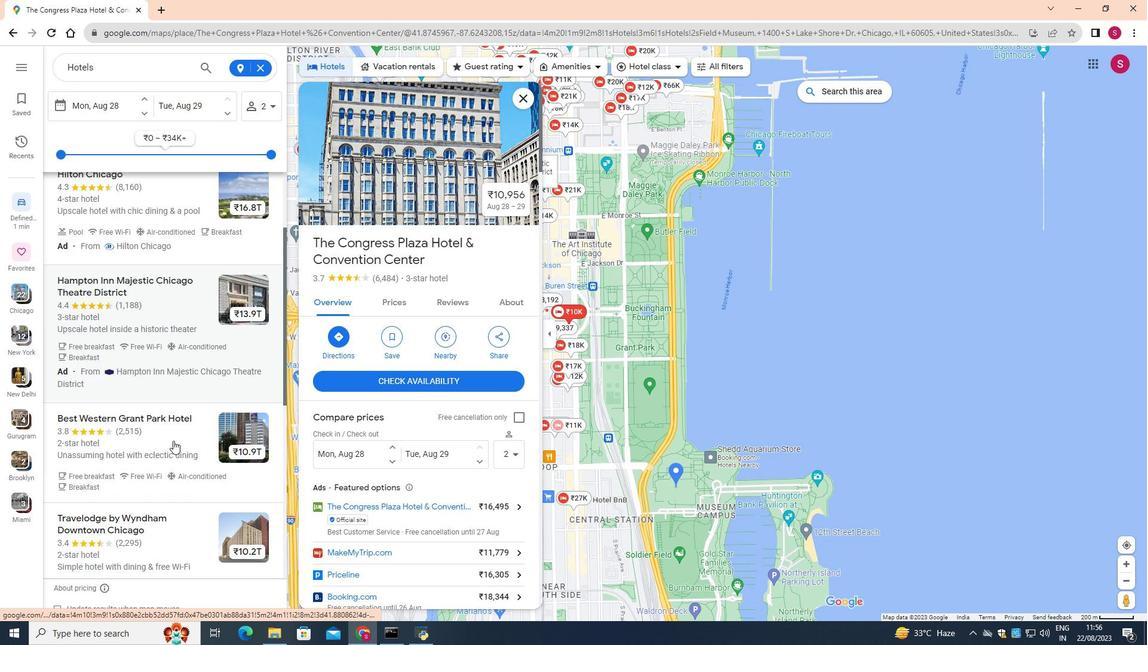 
Action: Mouse scrolled (173, 440) with delta (0, 0)
Screenshot: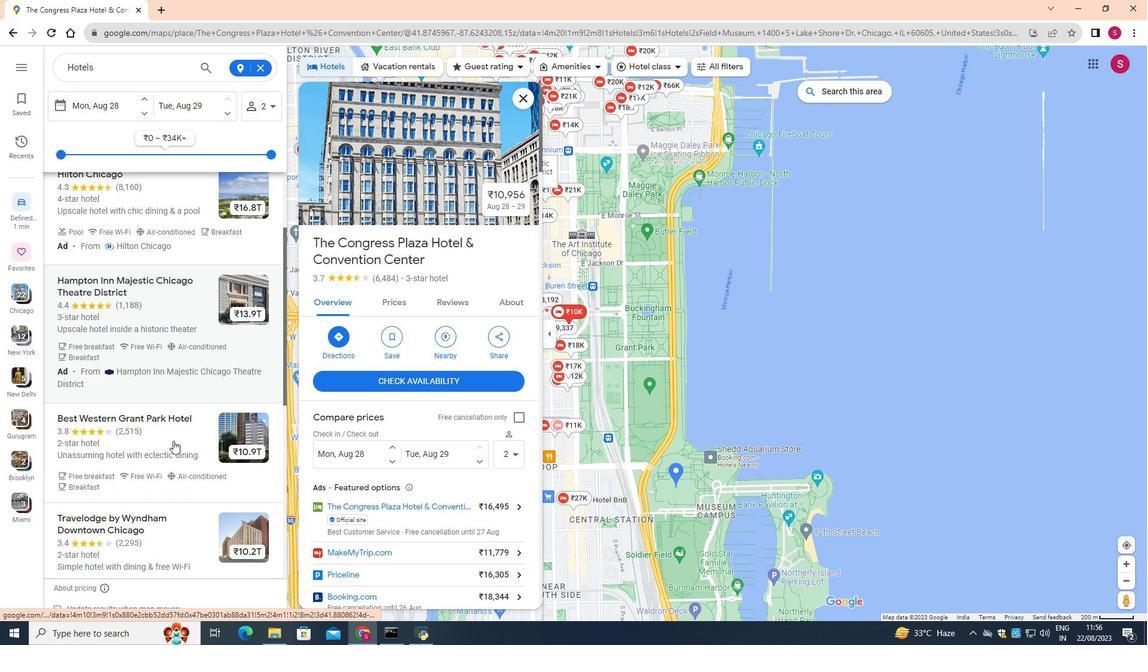 
Action: Mouse scrolled (173, 440) with delta (0, 0)
Screenshot: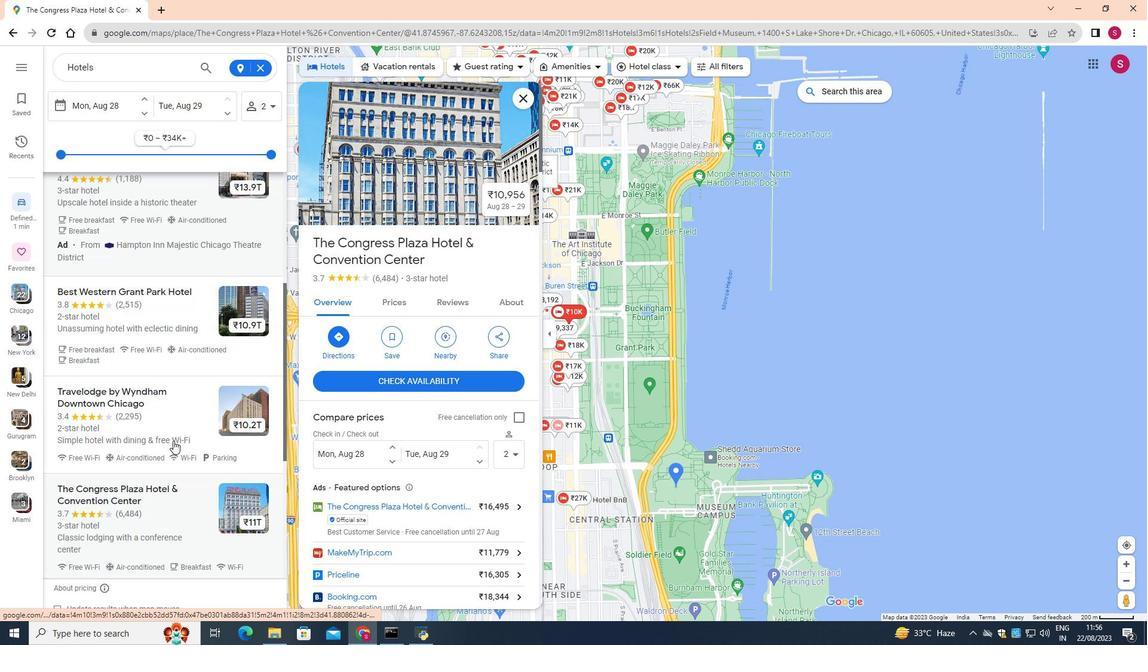 
Action: Mouse scrolled (173, 440) with delta (0, 0)
Screenshot: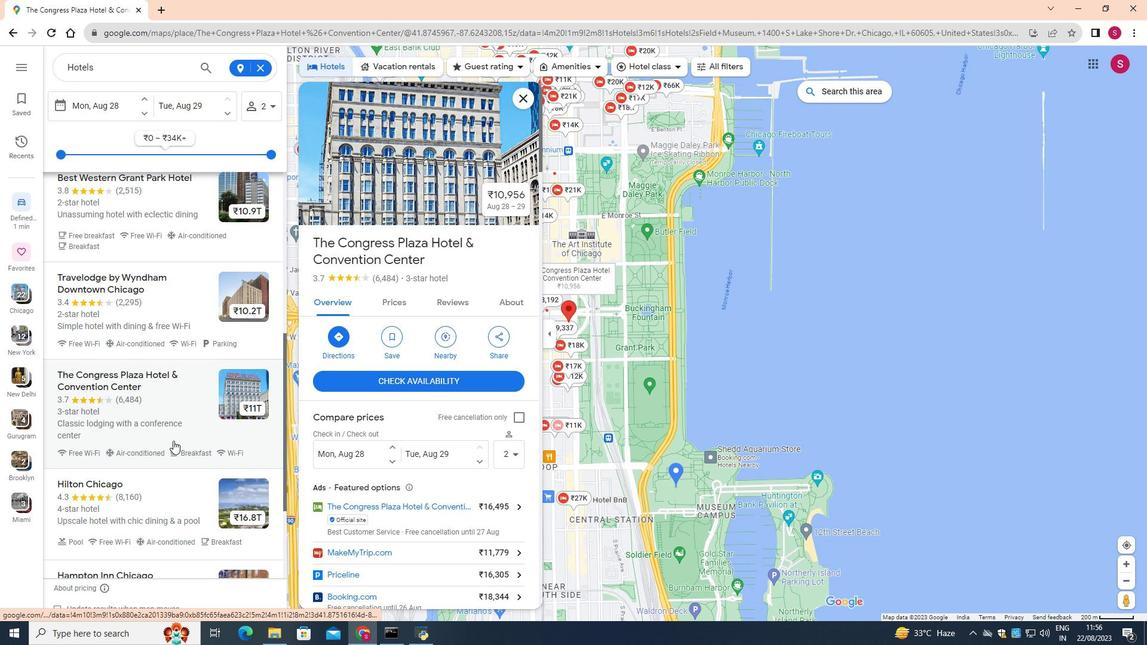 
Action: Mouse scrolled (173, 440) with delta (0, 0)
Screenshot: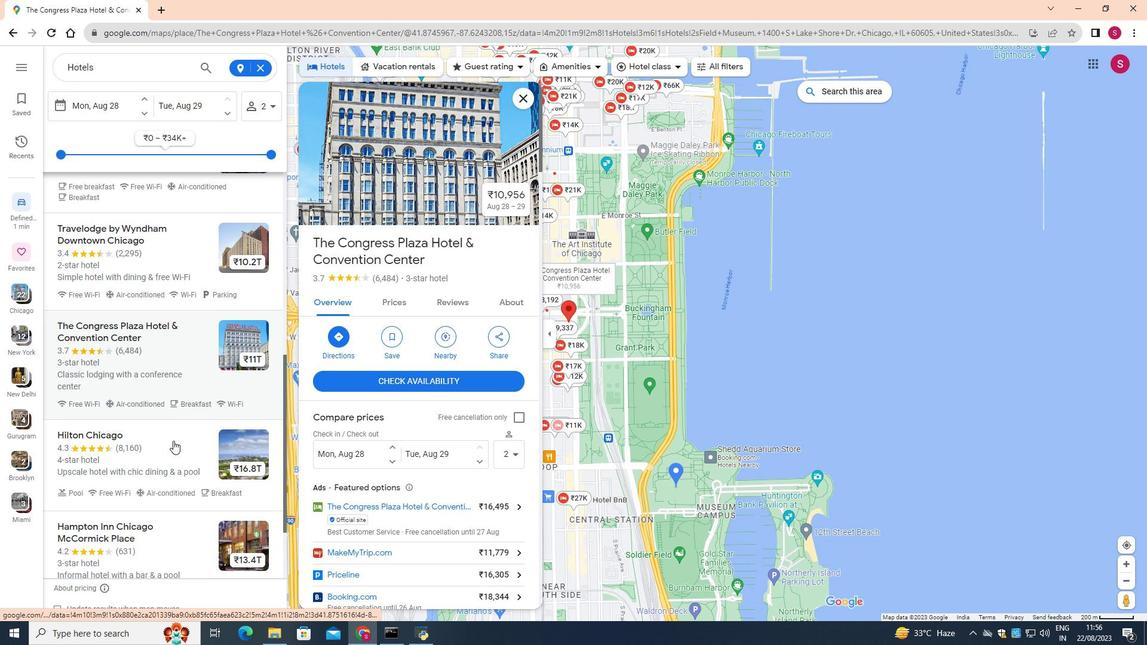 
Action: Mouse scrolled (173, 440) with delta (0, 0)
Screenshot: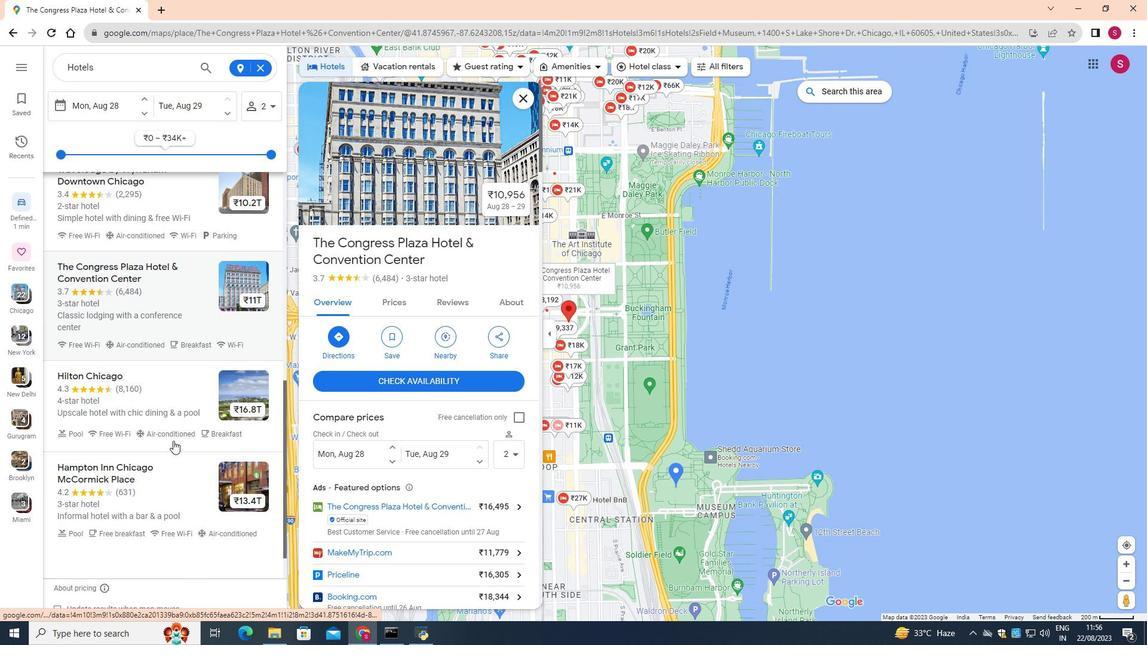 
Action: Mouse scrolled (173, 440) with delta (0, 0)
Screenshot: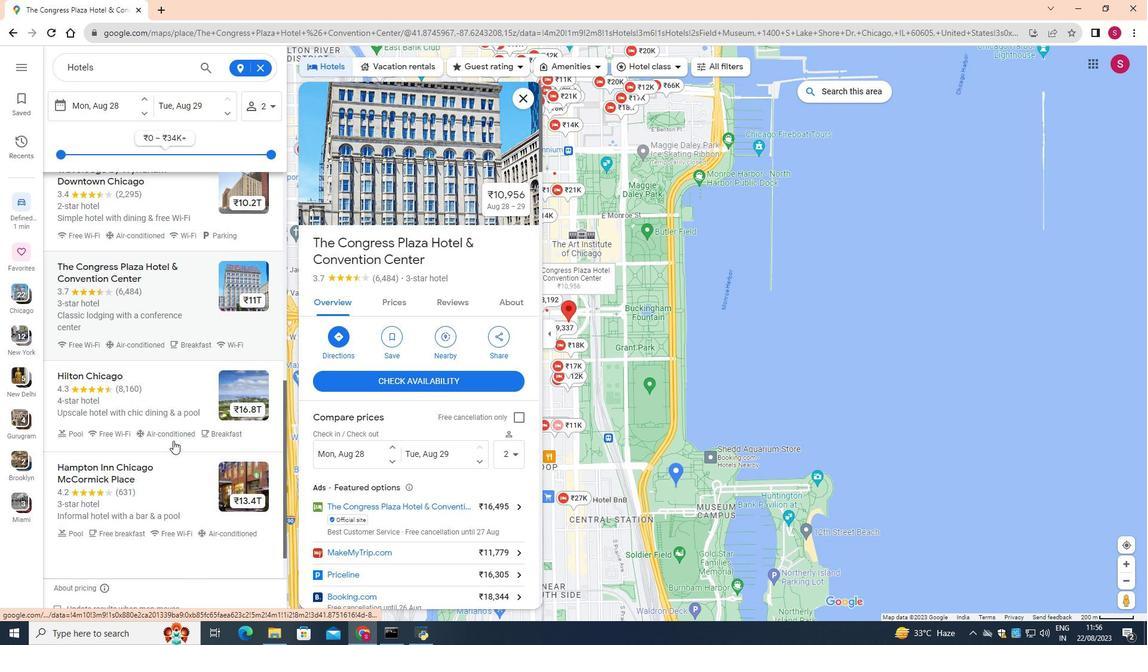
Action: Mouse moved to (165, 441)
Screenshot: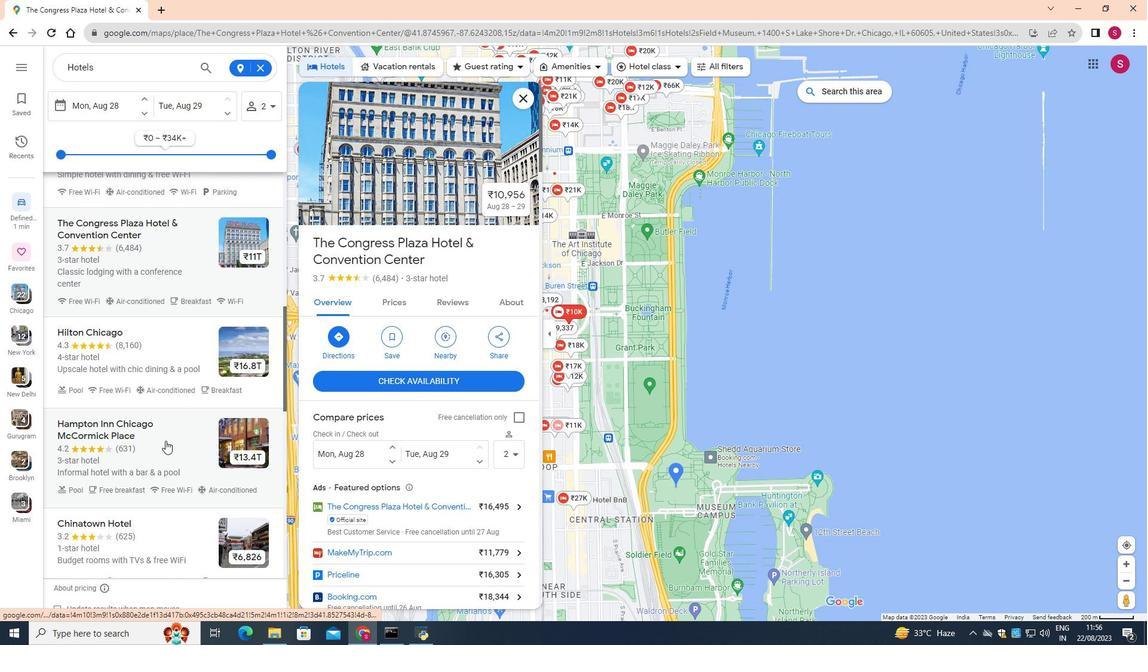 
Action: Mouse scrolled (165, 440) with delta (0, 0)
Screenshot: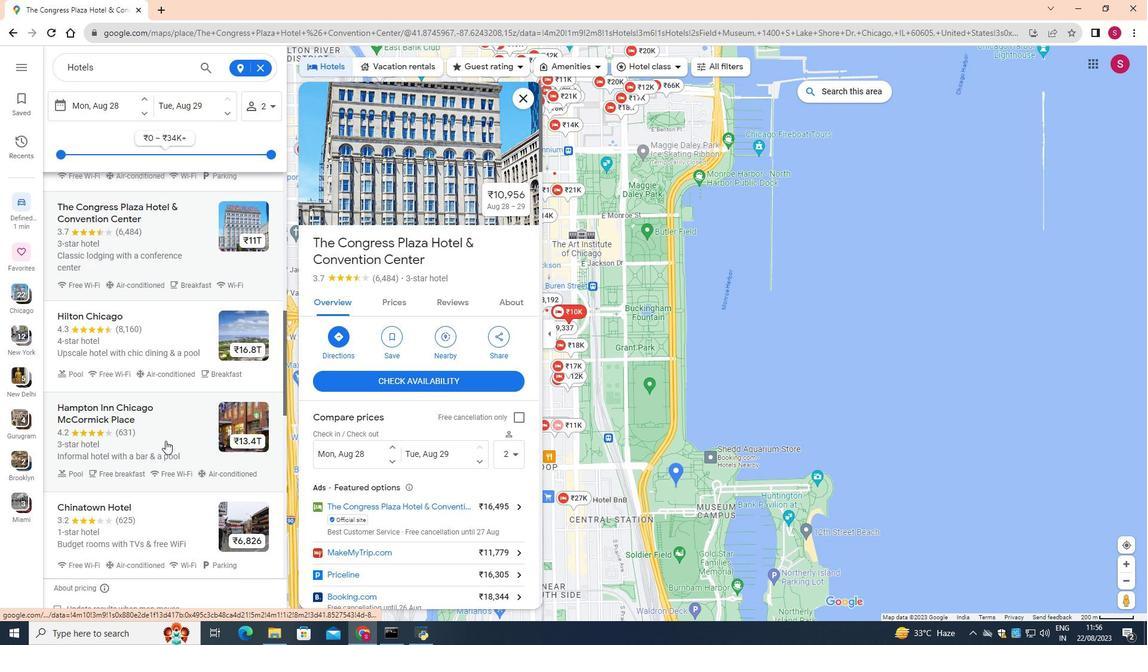 
Action: Mouse scrolled (165, 440) with delta (0, 0)
Screenshot: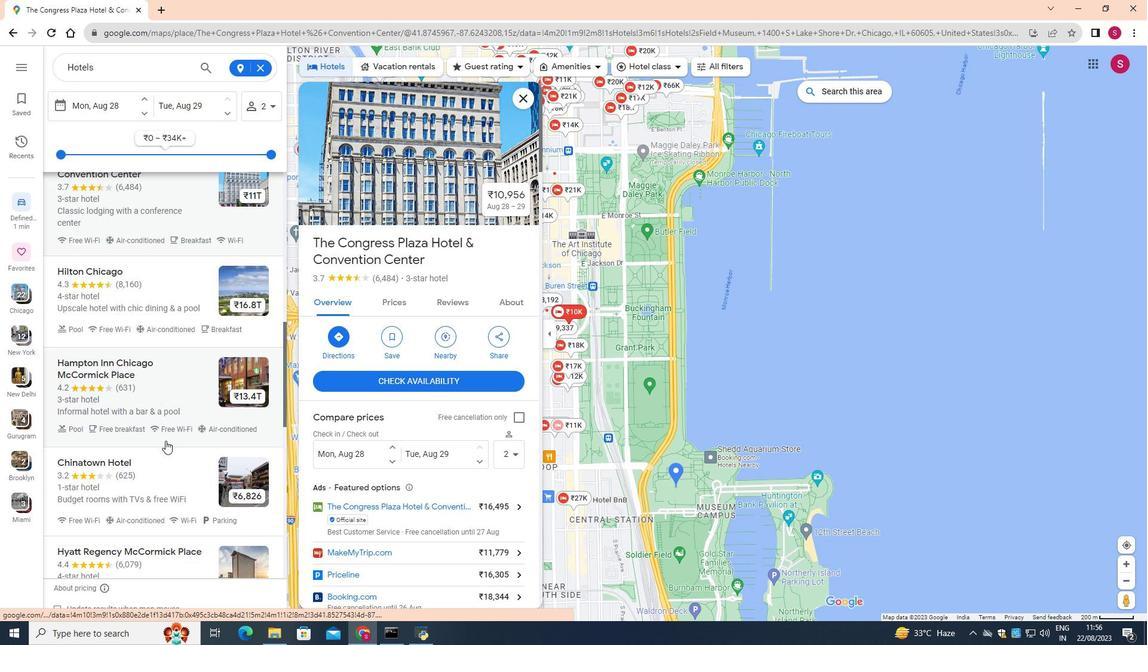 
Action: Mouse scrolled (165, 440) with delta (0, 0)
Screenshot: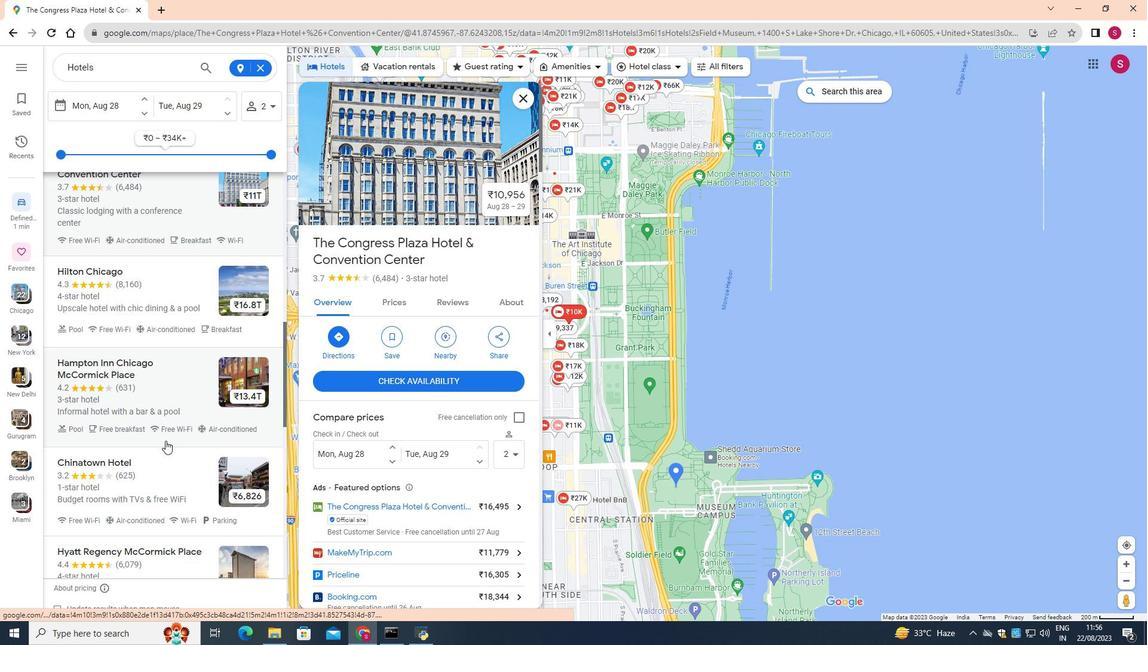 
Action: Mouse scrolled (165, 440) with delta (0, 0)
Screenshot: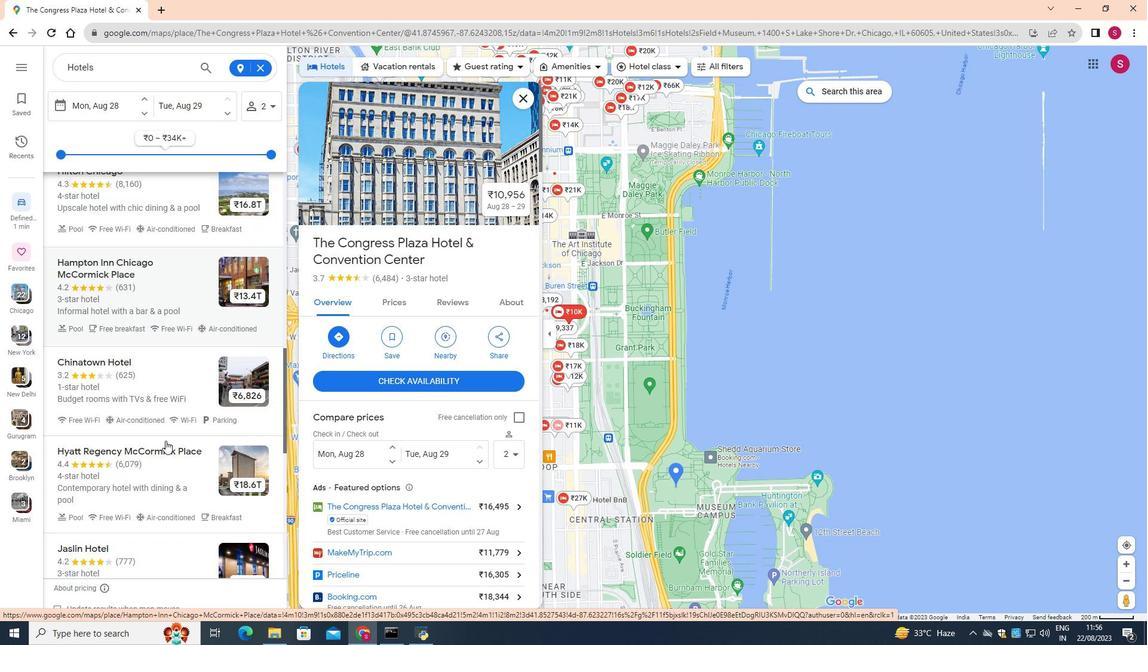 
Action: Mouse scrolled (165, 440) with delta (0, 0)
Screenshot: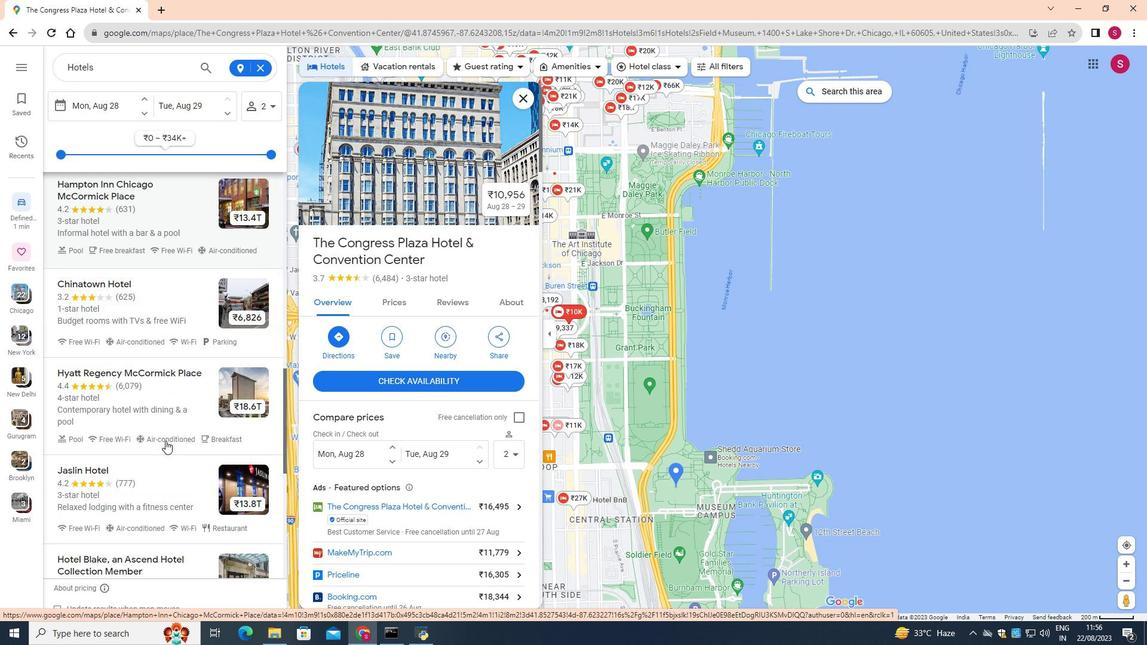 
Action: Mouse scrolled (165, 440) with delta (0, 0)
Screenshot: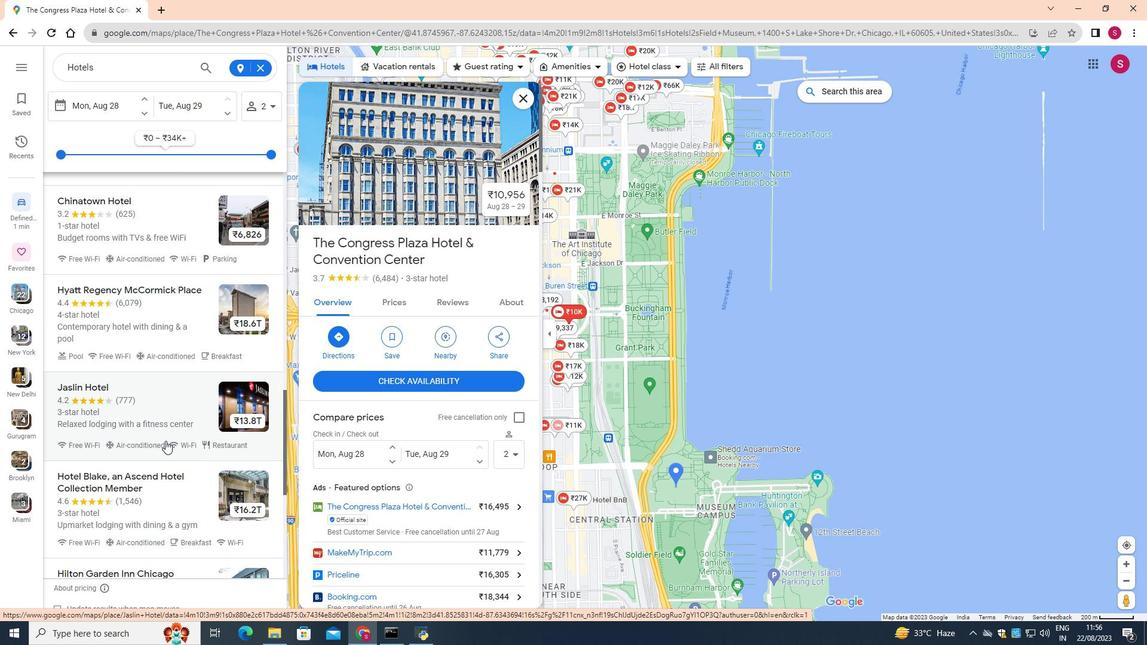 
Action: Mouse scrolled (165, 440) with delta (0, 0)
Screenshot: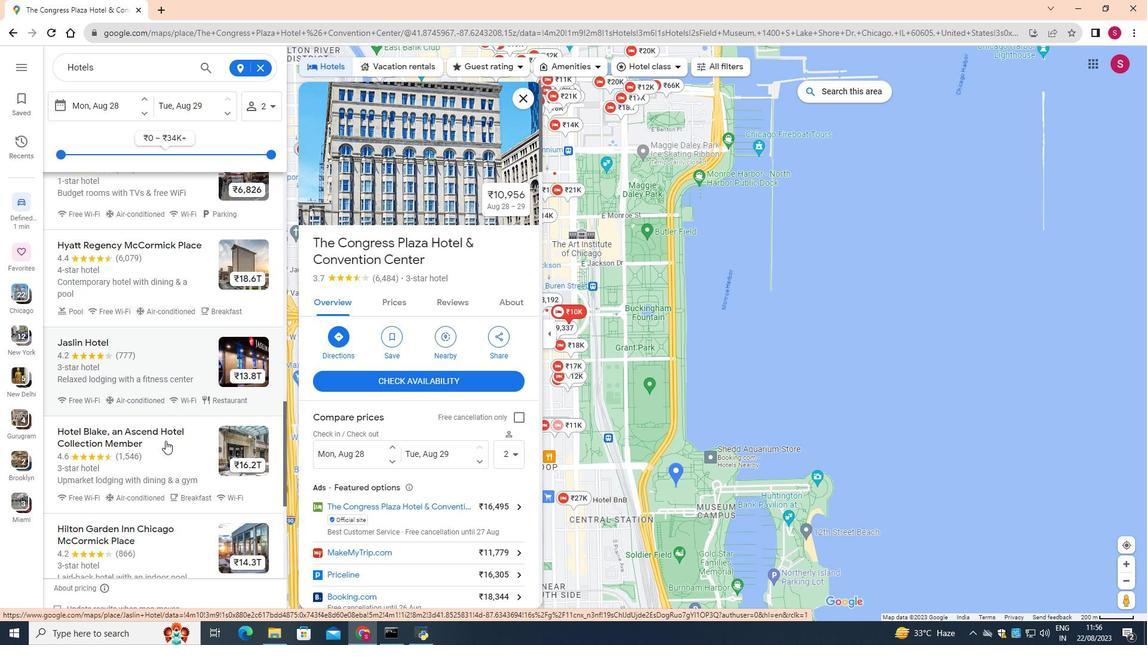 
Action: Mouse scrolled (165, 440) with delta (0, 0)
Screenshot: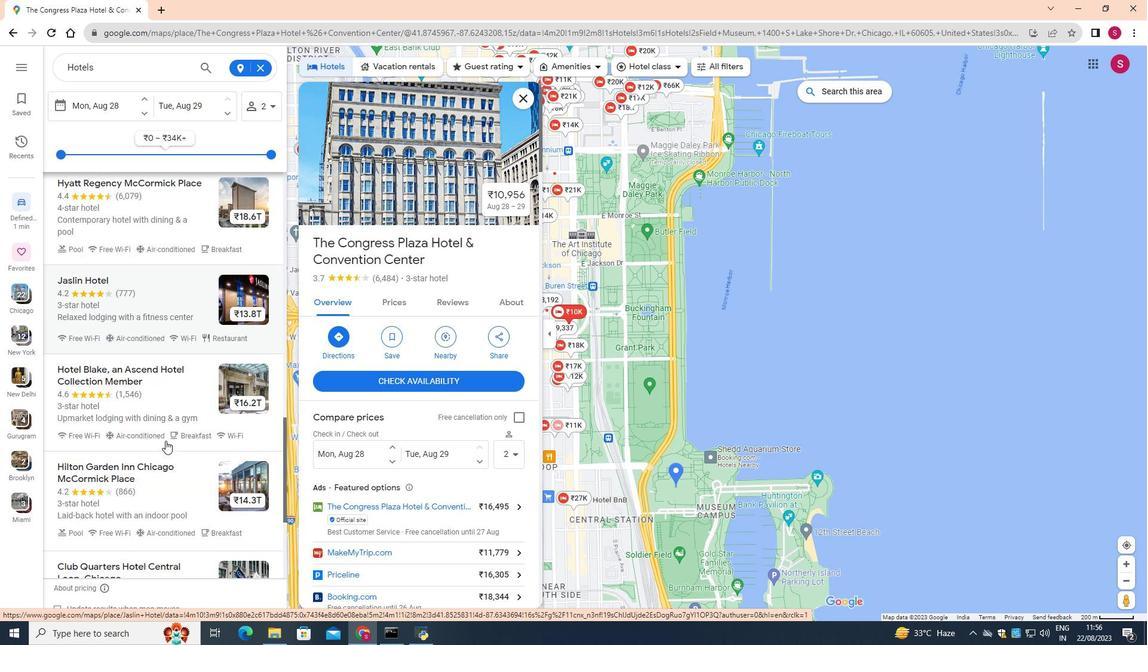 
Action: Mouse scrolled (165, 440) with delta (0, 0)
Screenshot: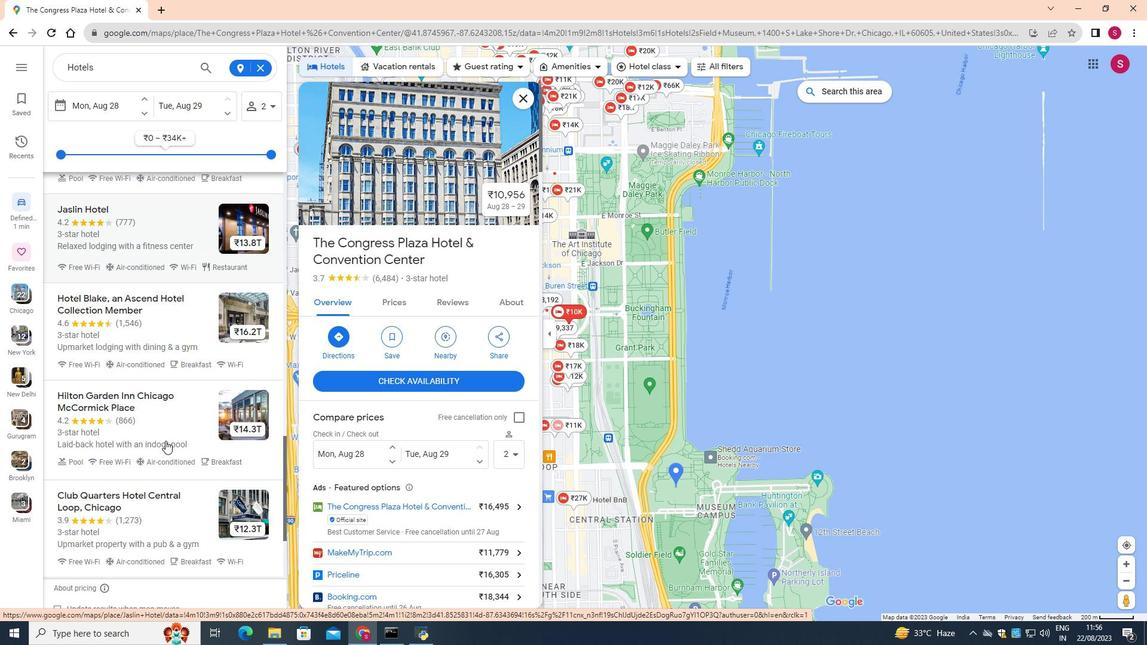 
Action: Mouse scrolled (165, 440) with delta (0, 0)
Screenshot: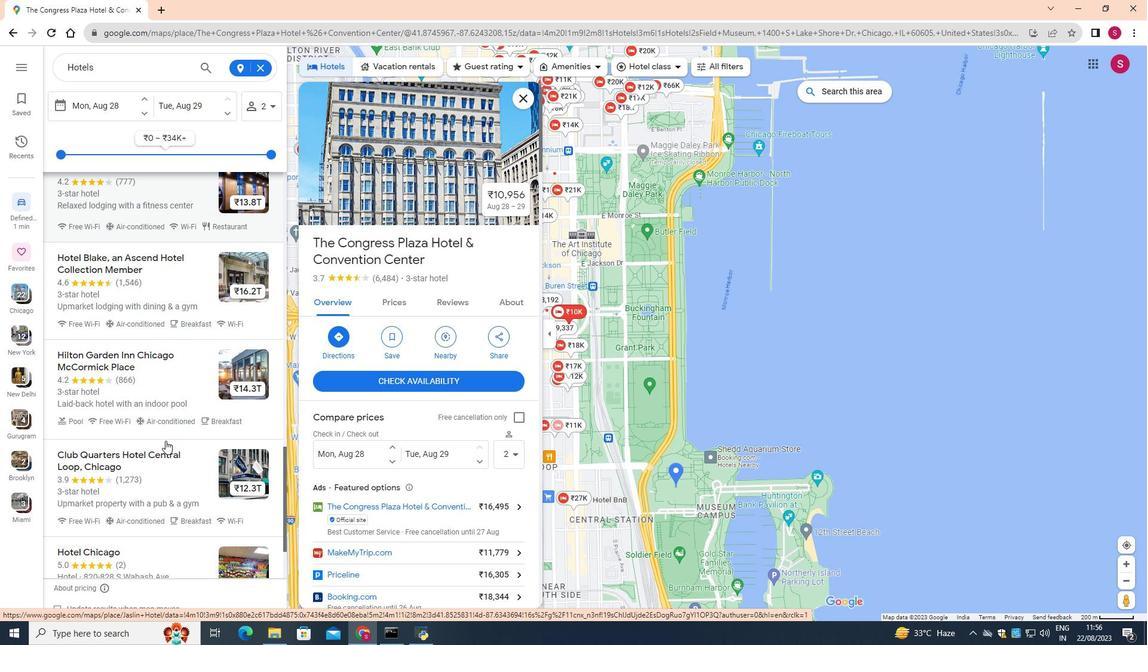 
Action: Mouse scrolled (165, 440) with delta (0, 0)
Screenshot: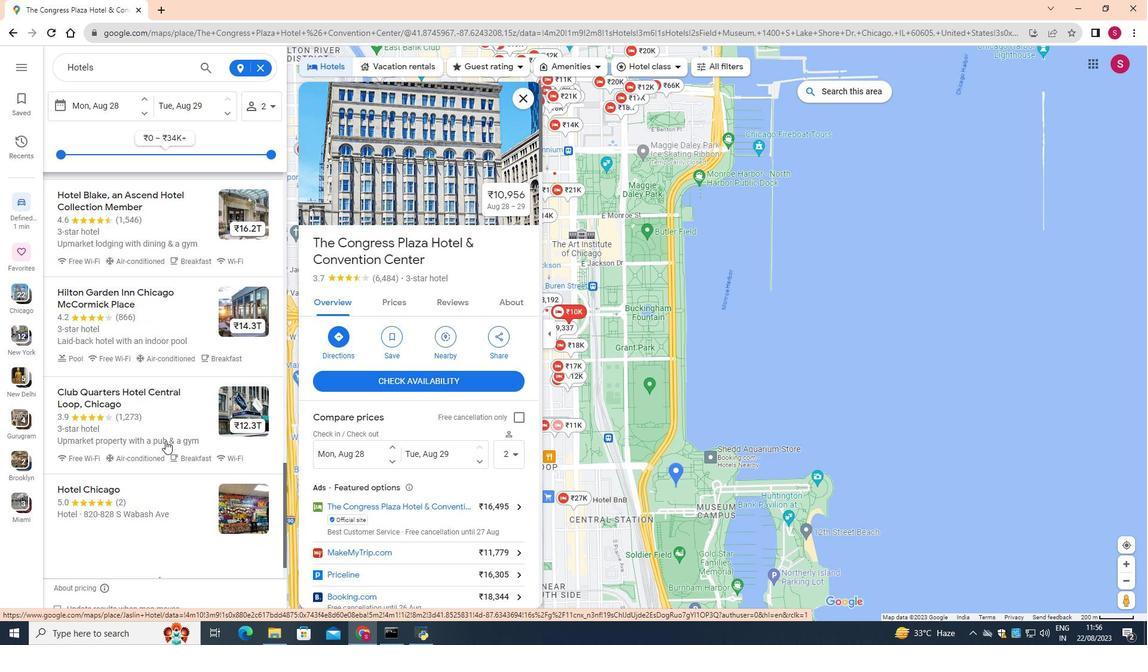 
Action: Mouse moved to (232, 359)
Screenshot: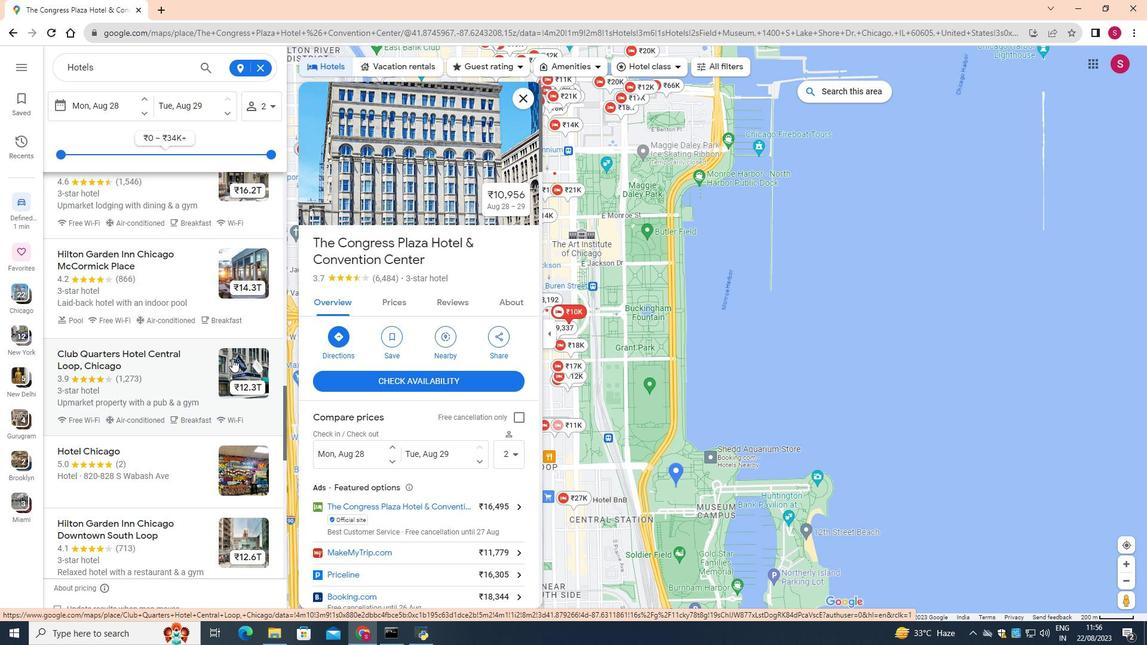 
Action: Mouse pressed left at (232, 359)
Screenshot: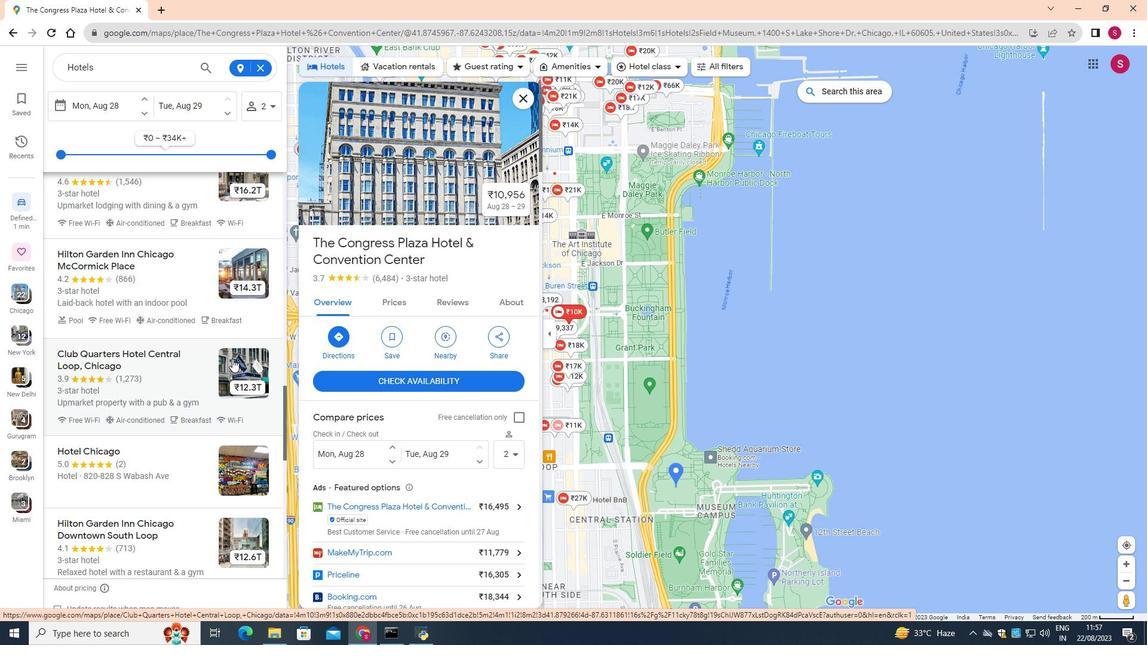 
Action: Mouse moved to (401, 161)
Screenshot: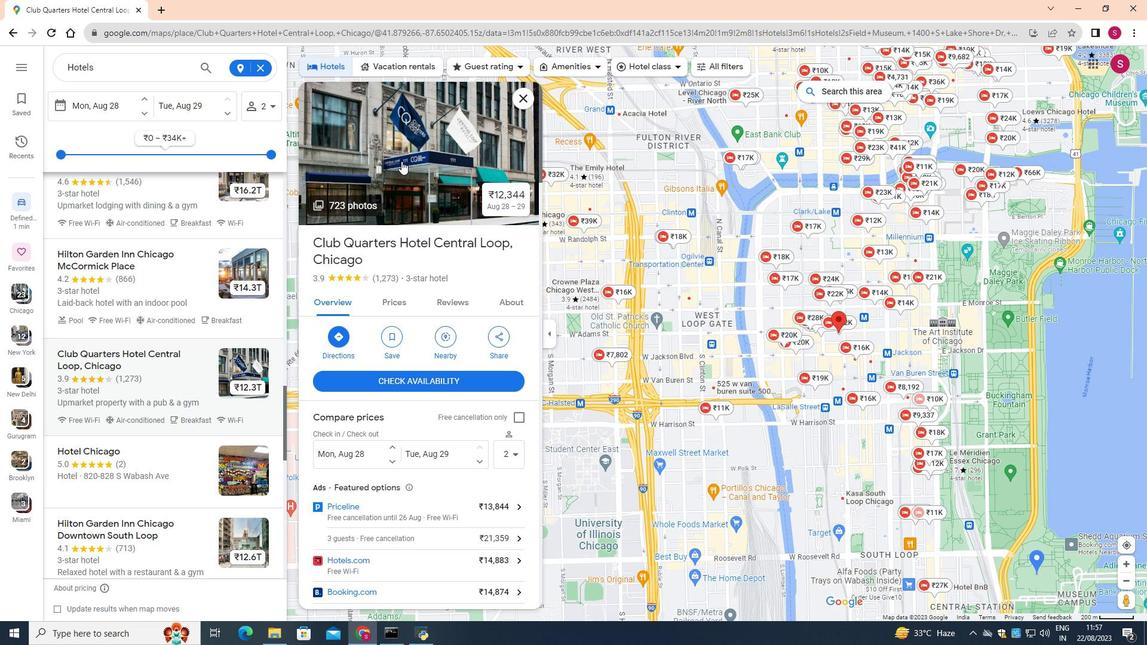 
Action: Mouse pressed left at (401, 161)
Screenshot: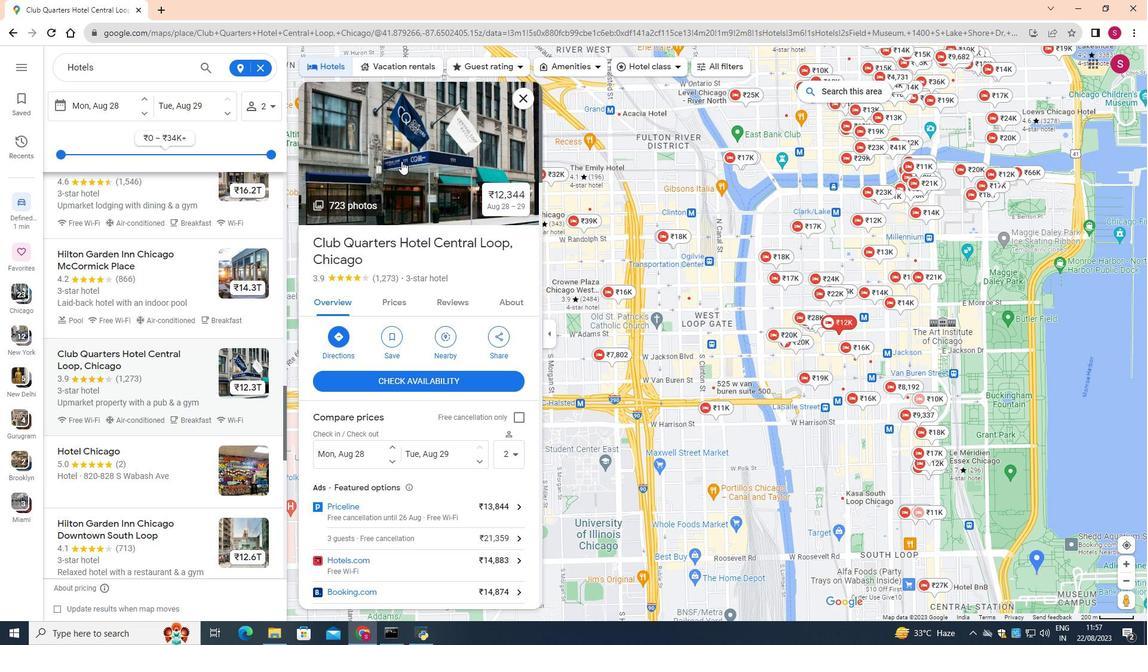 
Action: Mouse moved to (735, 528)
Screenshot: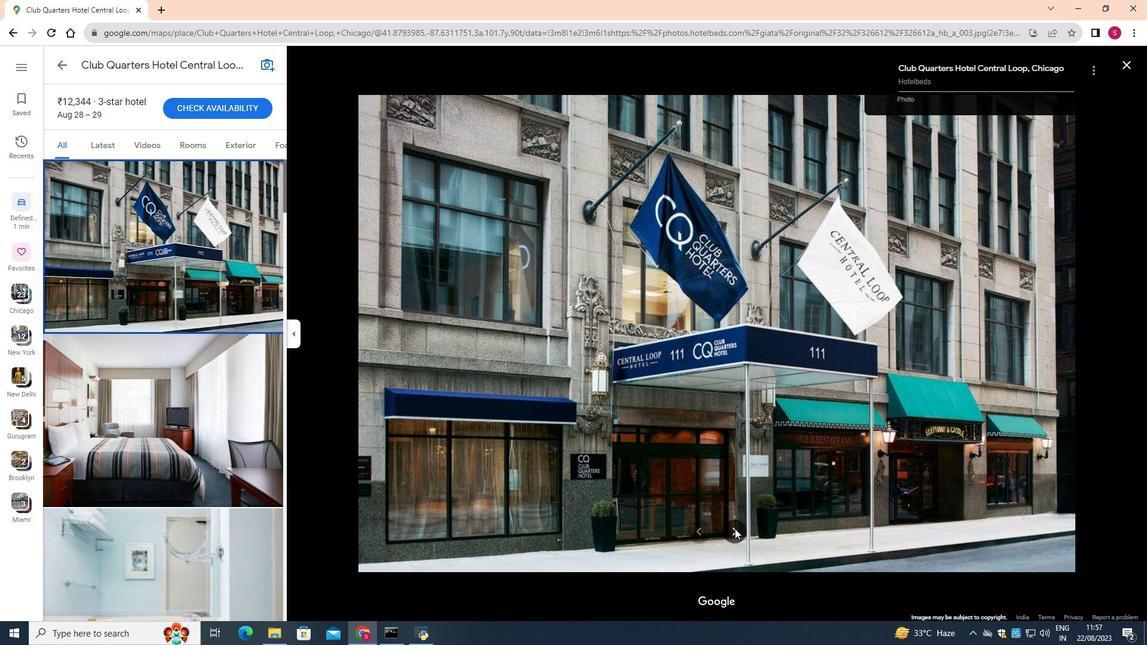 
Action: Mouse pressed left at (735, 528)
Screenshot: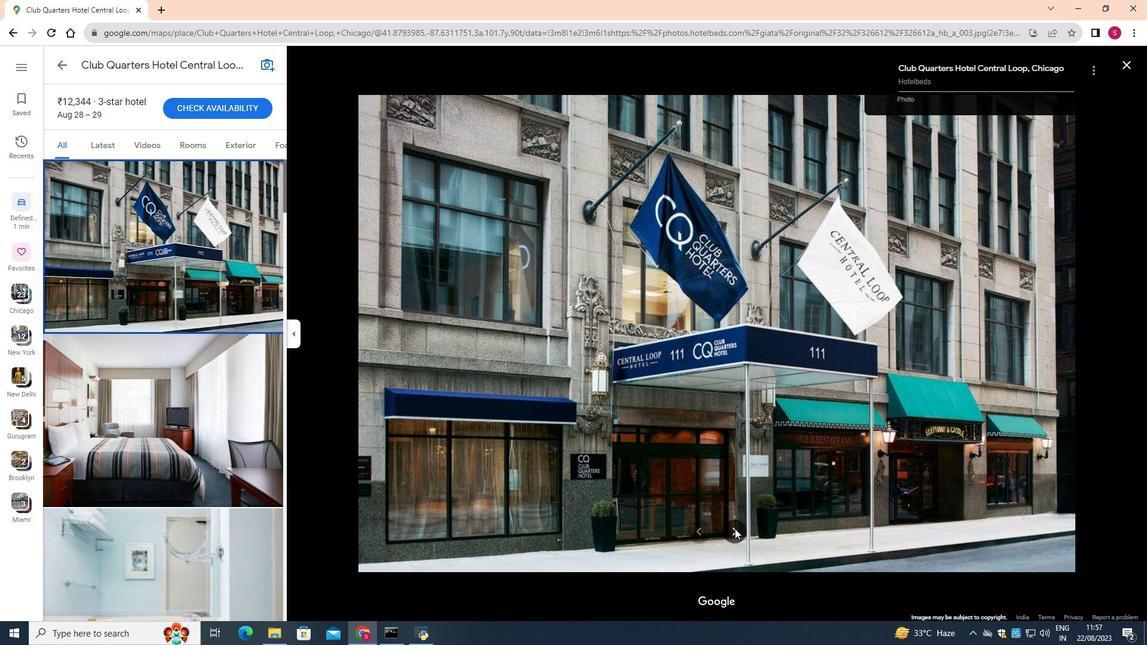 
Action: Key pressed <Key.right><Key.right><Key.right><Key.right><Key.right><Key.right><Key.right><Key.right><Key.right><Key.right><Key.right><Key.right><Key.right><Key.right><Key.right><Key.right><Key.right><Key.right><Key.right><Key.right><Key.right><Key.right>
Screenshot: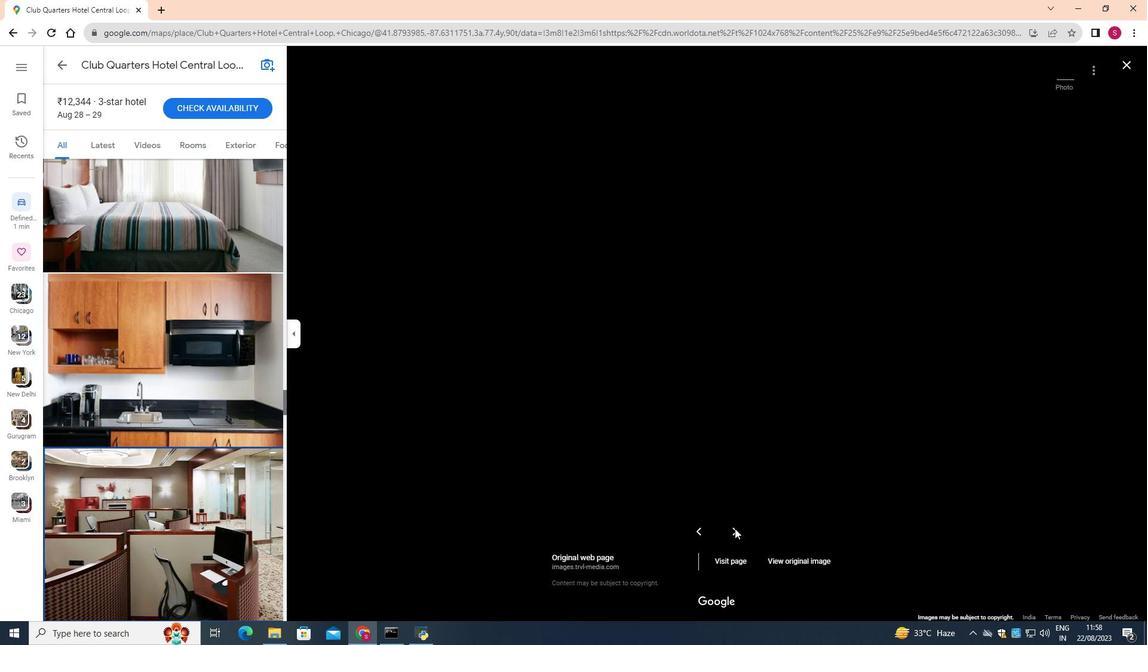 
Action: Mouse moved to (1126, 67)
Screenshot: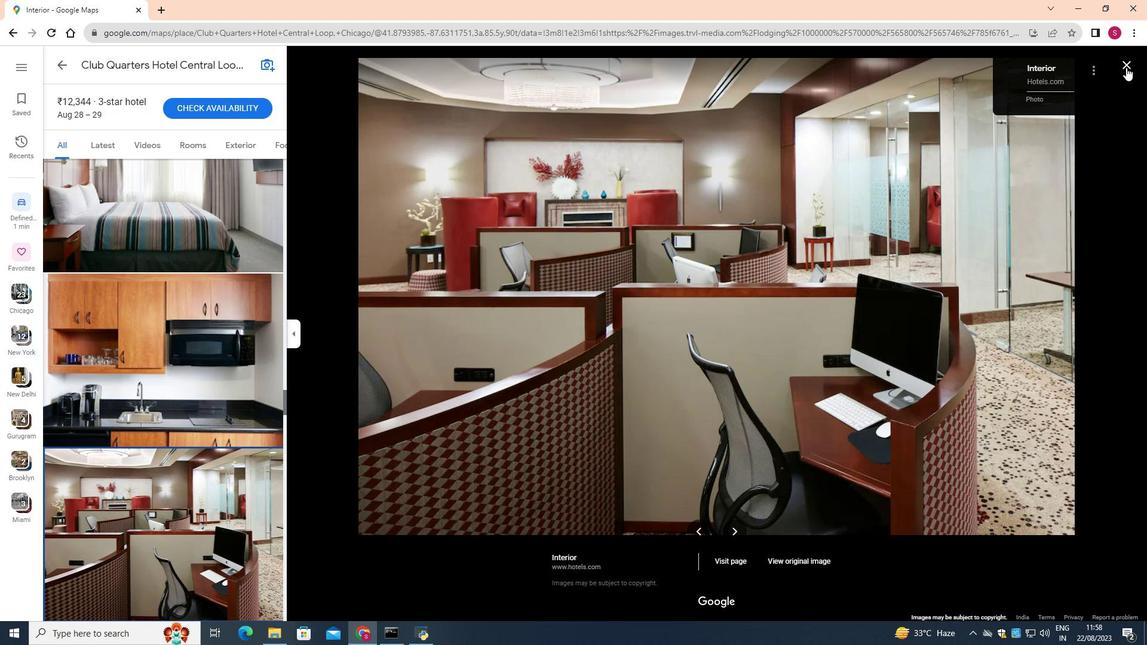 
Action: Mouse pressed left at (1126, 67)
Screenshot: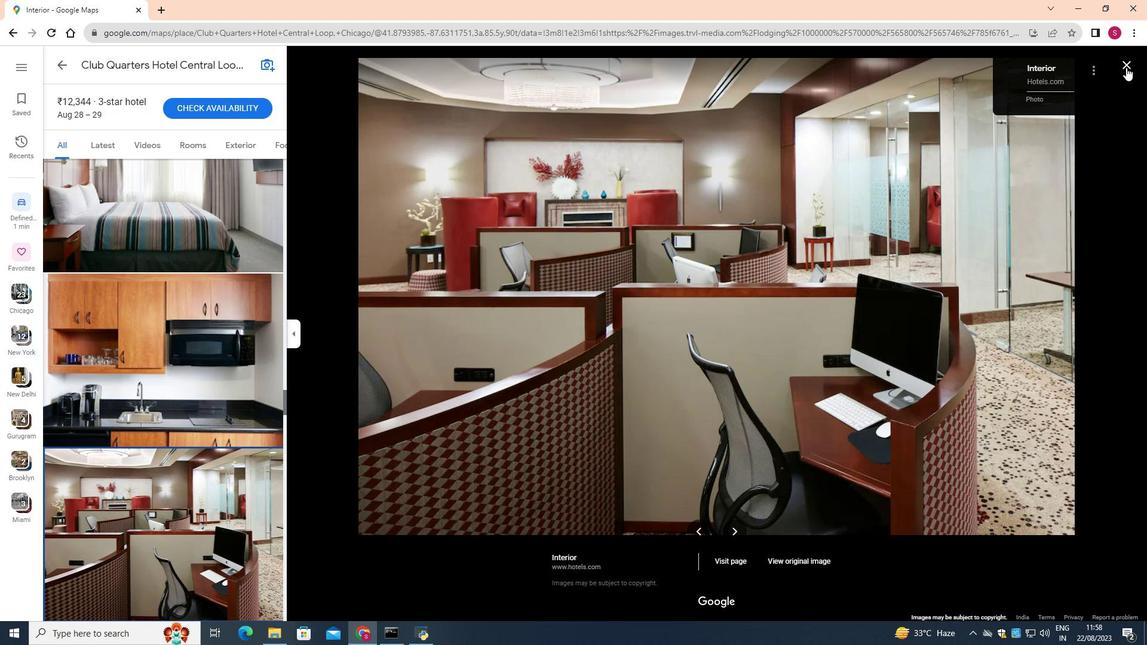 
Action: Mouse moved to (523, 92)
Screenshot: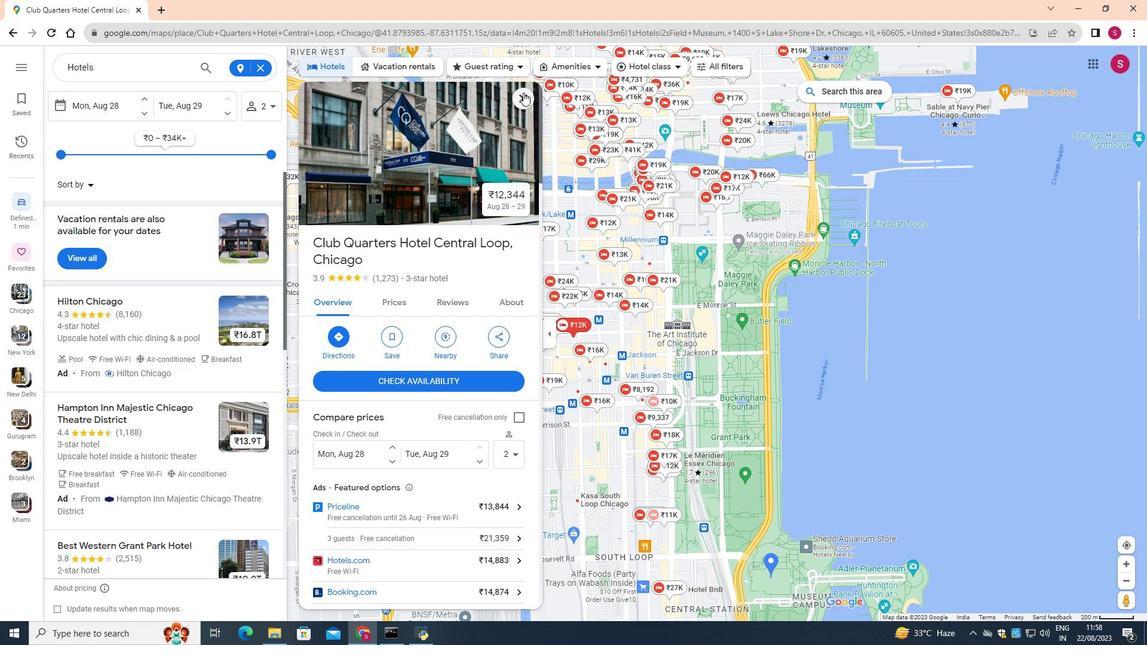 
Action: Mouse pressed left at (523, 92)
Screenshot: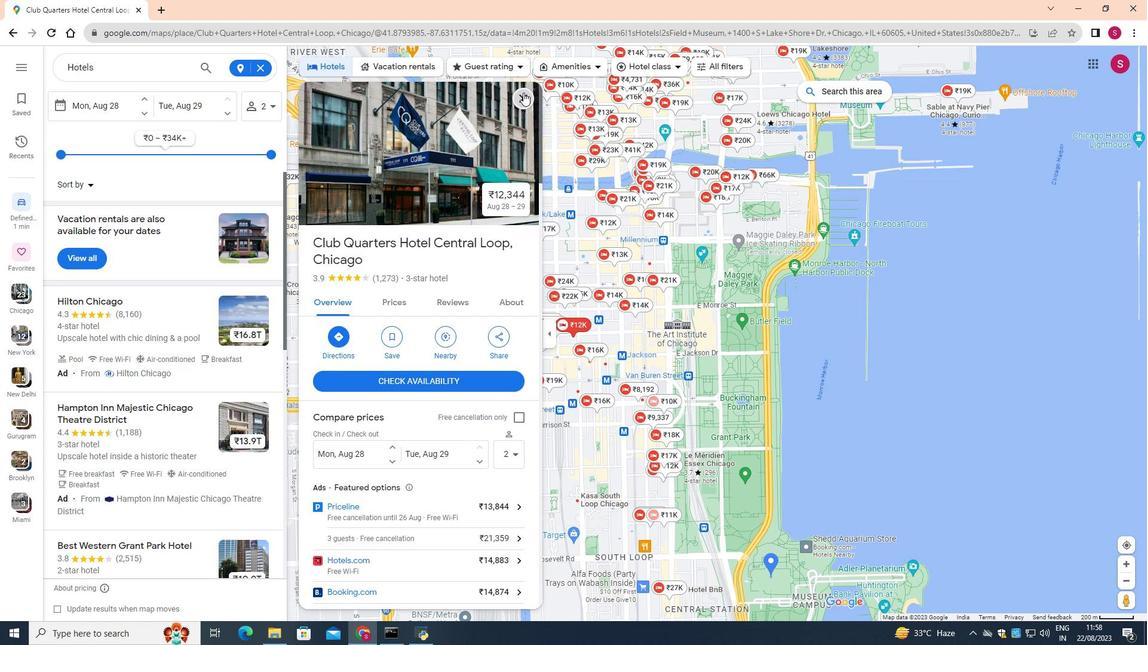 
Action: Mouse moved to (167, 358)
Screenshot: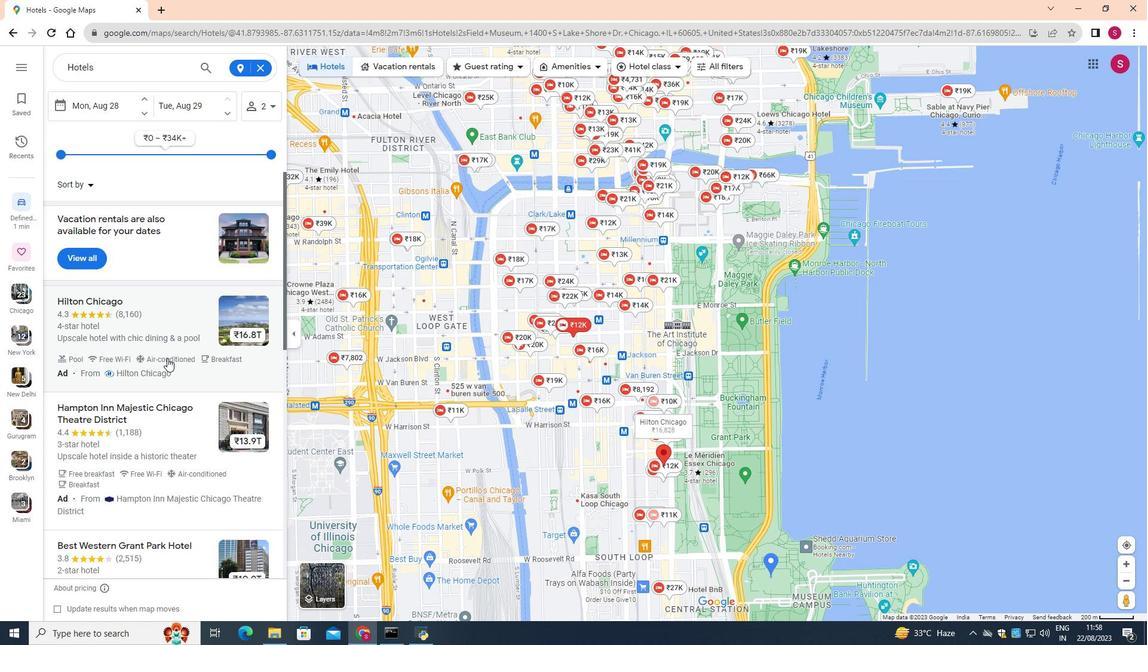 
Action: Mouse scrolled (167, 357) with delta (0, 0)
Screenshot: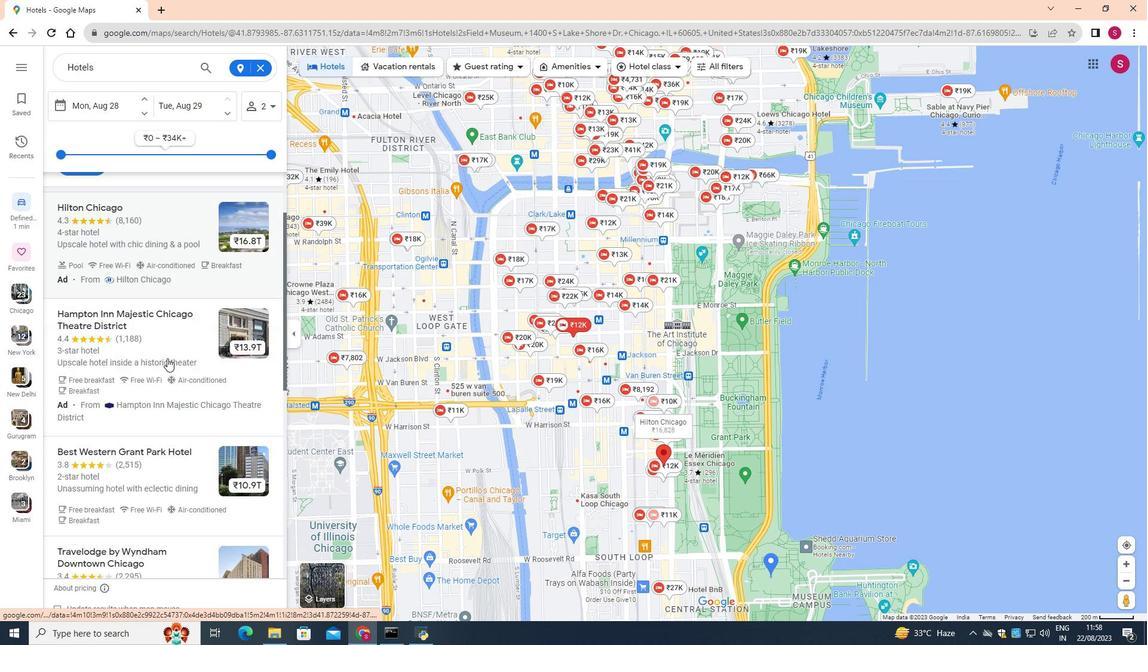 
Action: Mouse scrolled (167, 357) with delta (0, 0)
Screenshot: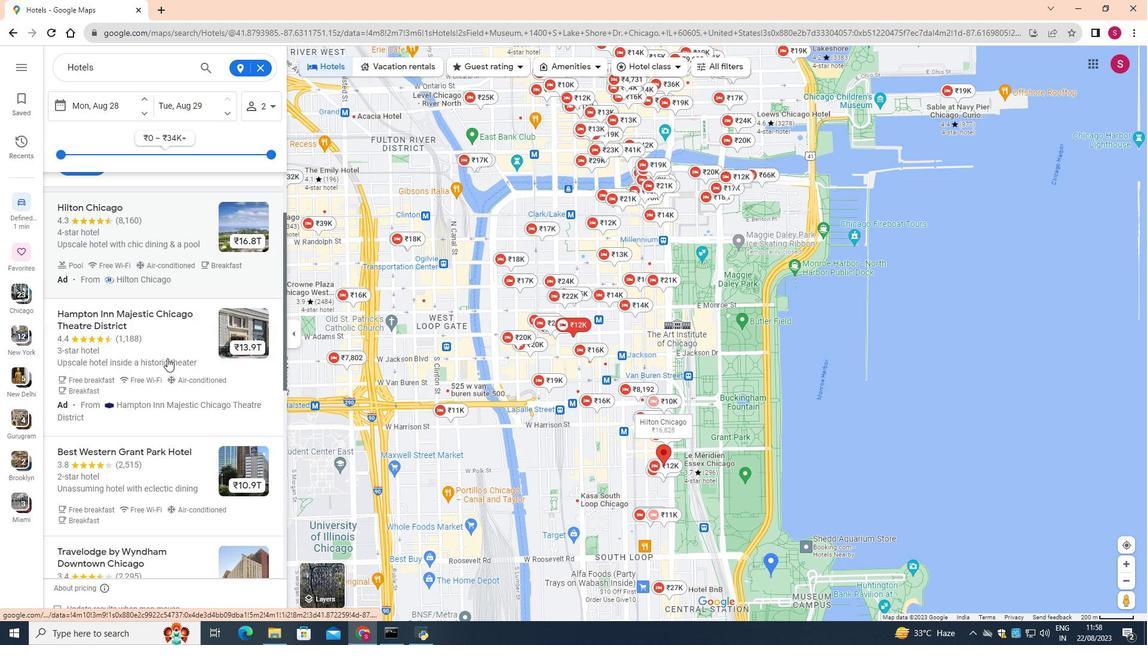 
Action: Mouse scrolled (167, 357) with delta (0, 0)
Screenshot: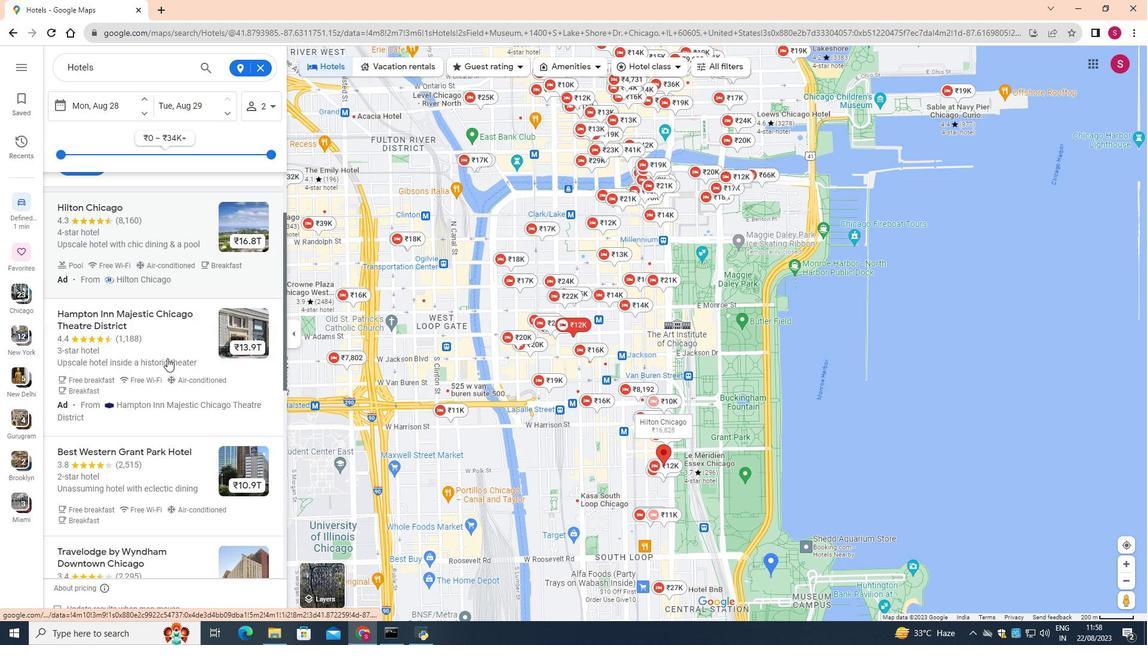 
Action: Mouse scrolled (167, 357) with delta (0, 0)
Screenshot: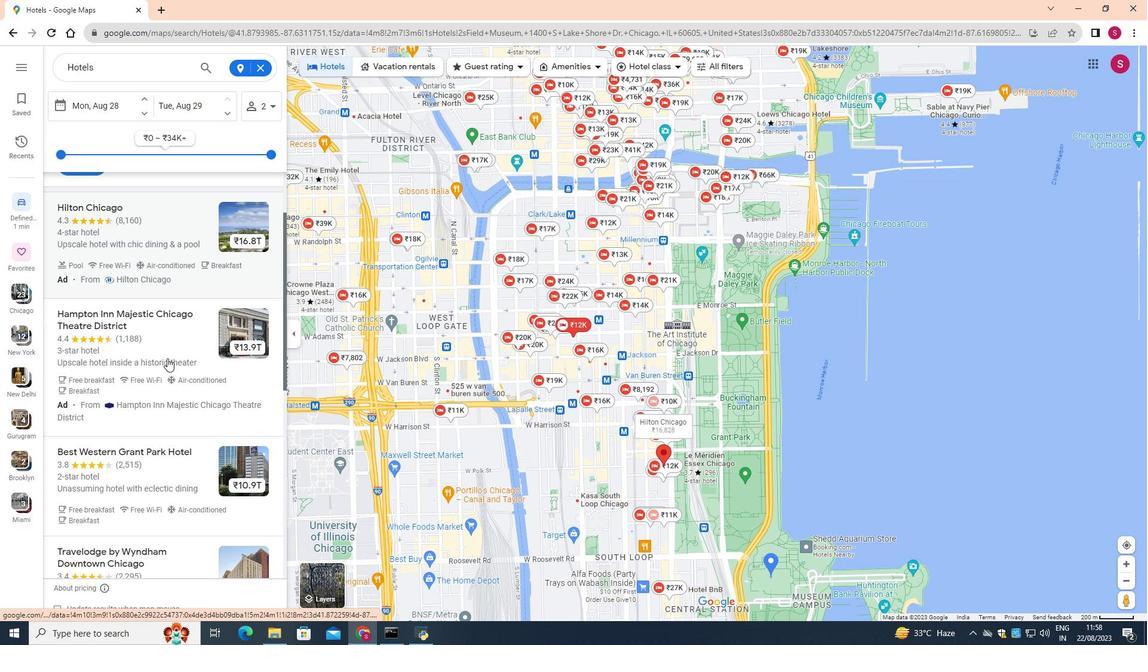 
Action: Mouse scrolled (167, 357) with delta (0, 0)
Screenshot: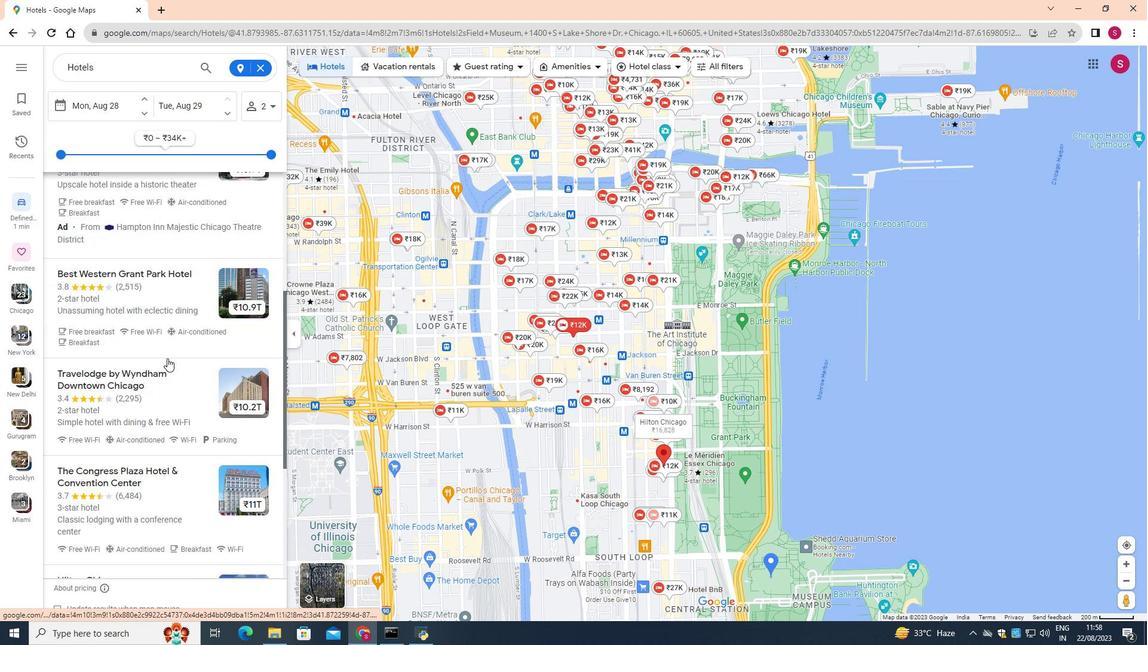 
Action: Mouse scrolled (167, 357) with delta (0, 0)
